 Task: Get directions from Providence Canyon State Park, Georgia, United States to Winston-Salem, North Carolina, United States  arriving by 10:00 am on the 17th of June
Action: Mouse moved to (161, 87)
Screenshot: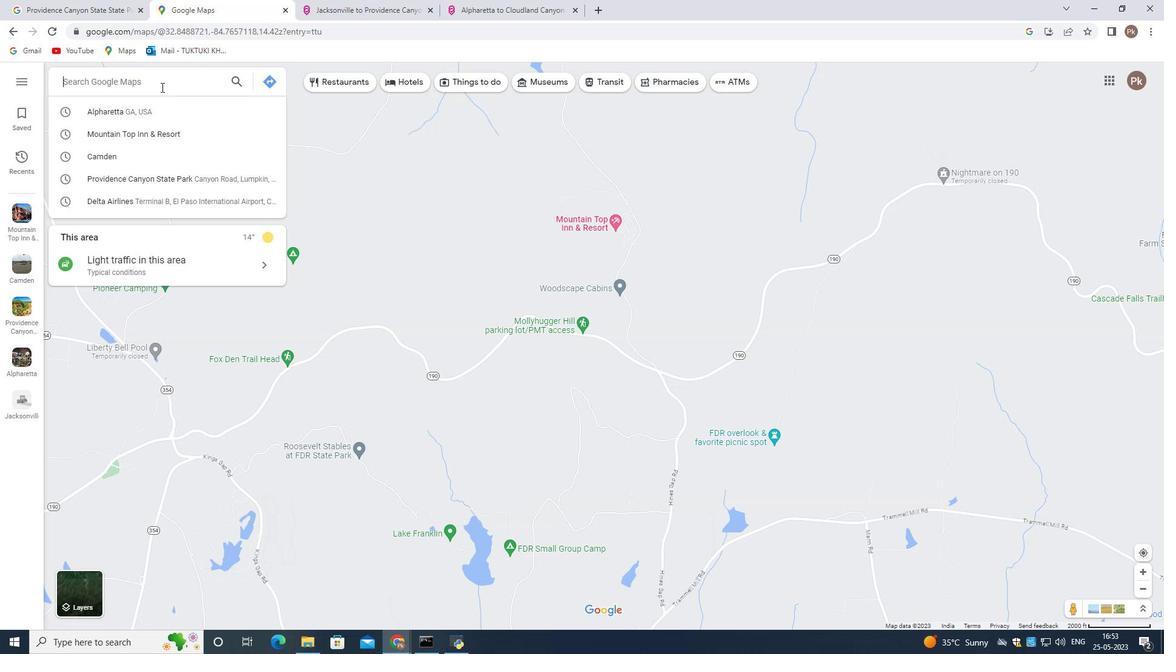 
Action: Key pressed <Key.shift><Key.shift><Key.shift><Key.shift><Key.shift><Key.shift><Key.shift>Providence<Key.space><Key.shift>Canyon<Key.space><Key.shift>State<Key.space><Key.shift>Park,<Key.space><Key.shift>Georgia,<Key.space><Key.shift>United<Key.space><Key.shift>States
Screenshot: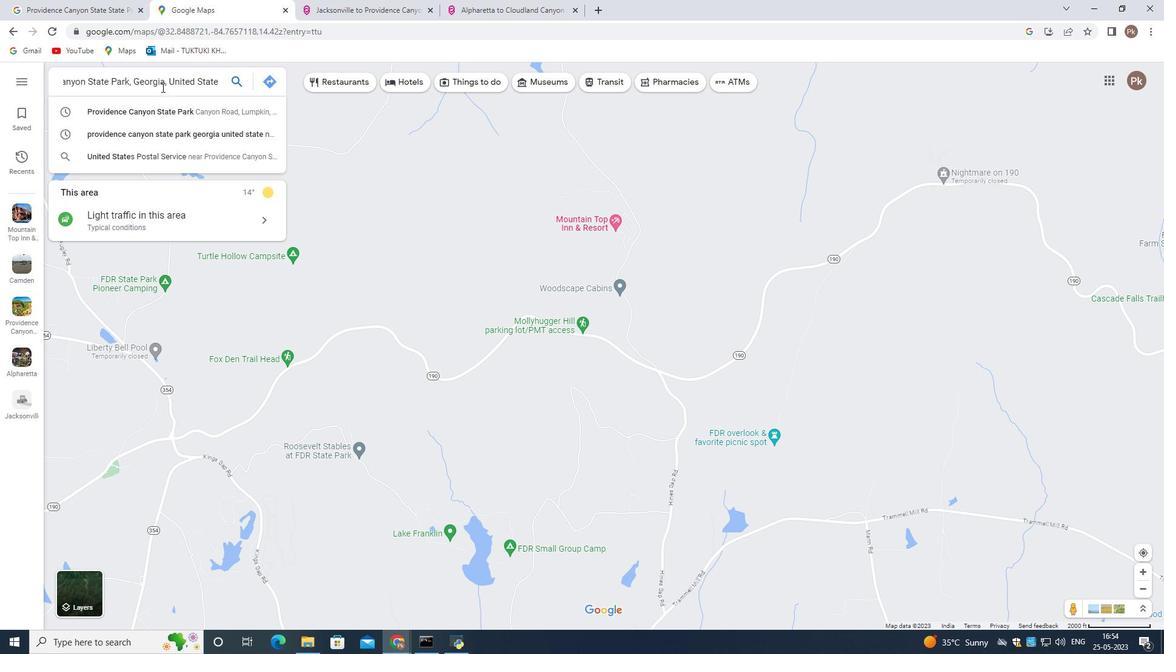 
Action: Mouse moved to (325, 336)
Screenshot: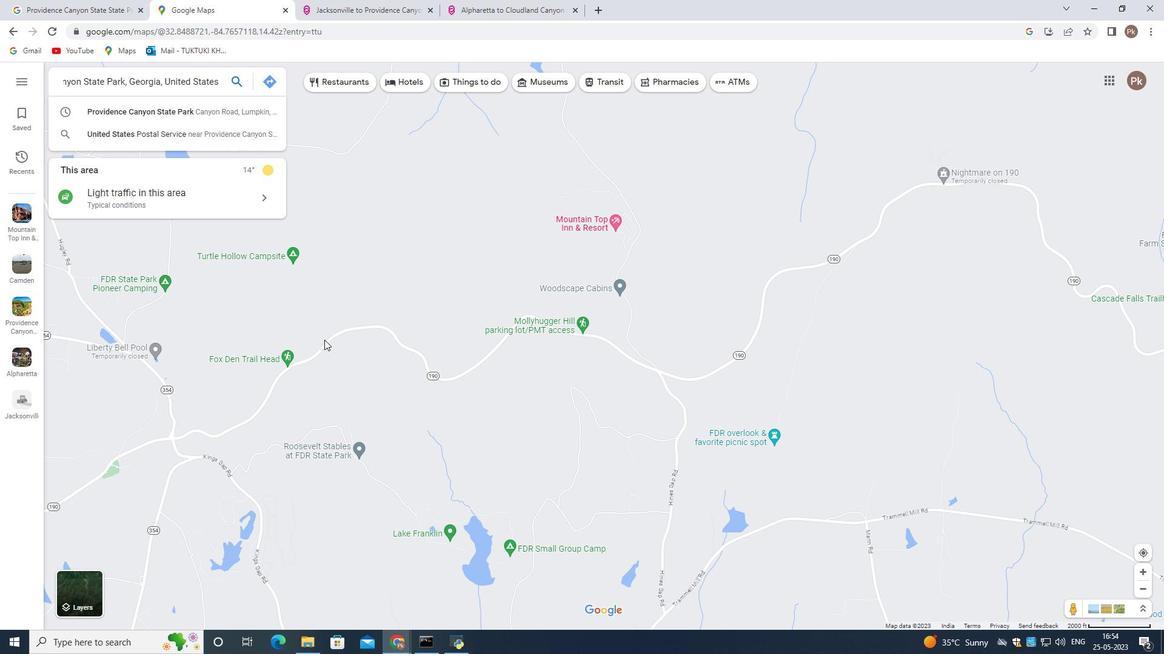
Action: Key pressed <Key.enter>
Screenshot: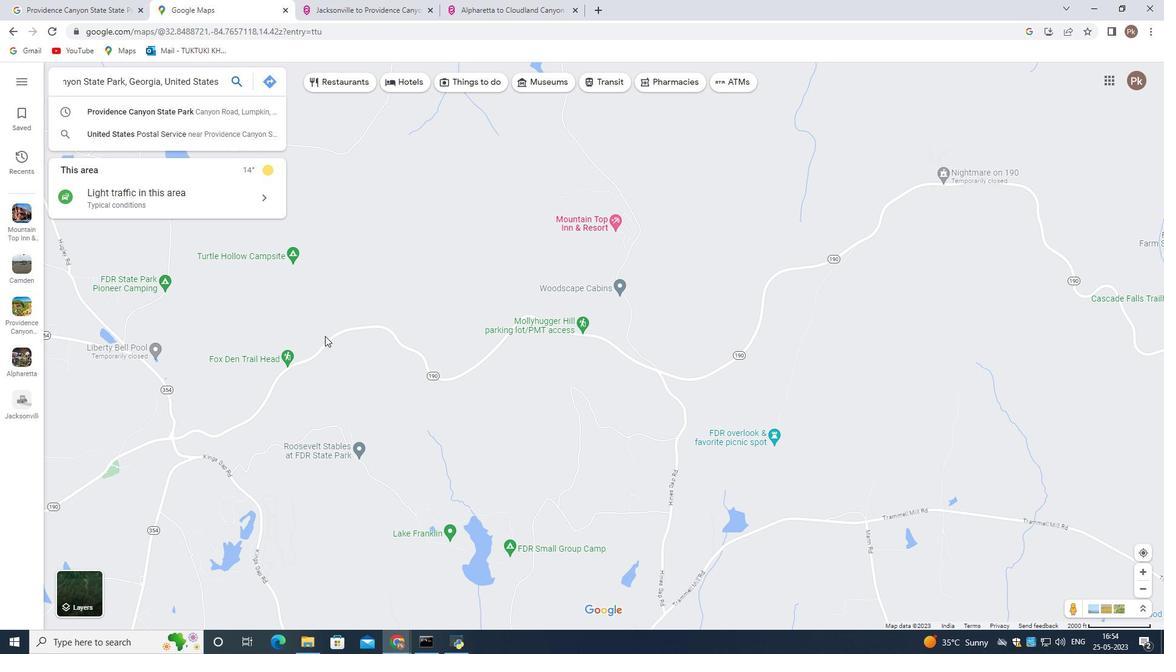 
Action: Mouse moved to (150, 78)
Screenshot: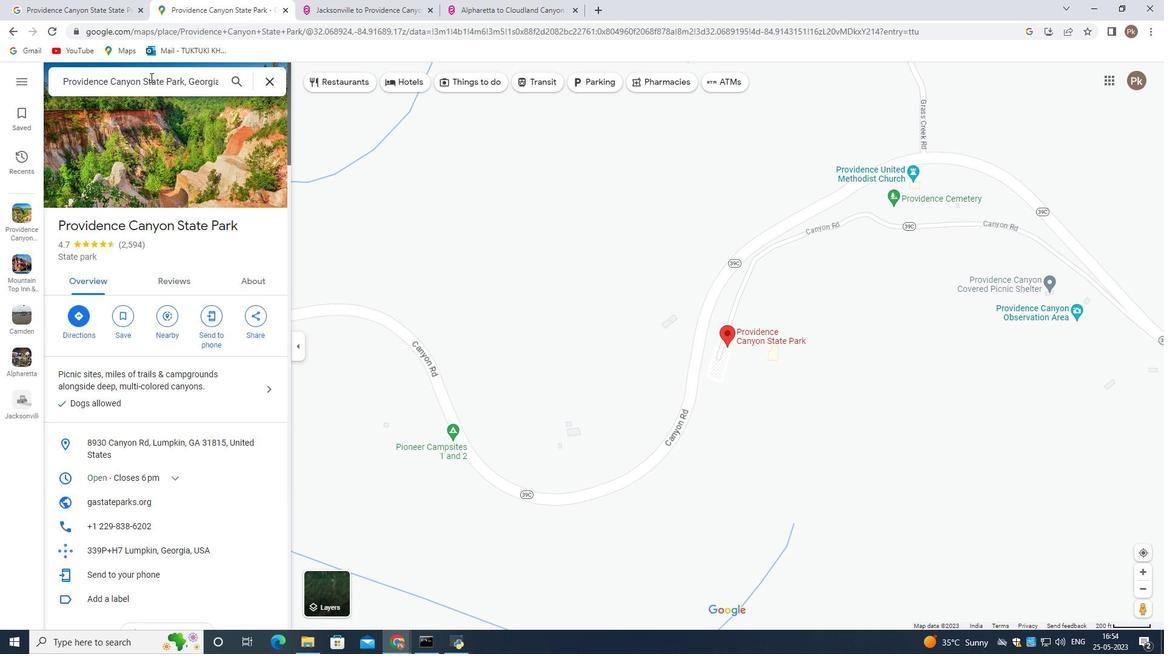 
Action: Mouse pressed left at (150, 78)
Screenshot: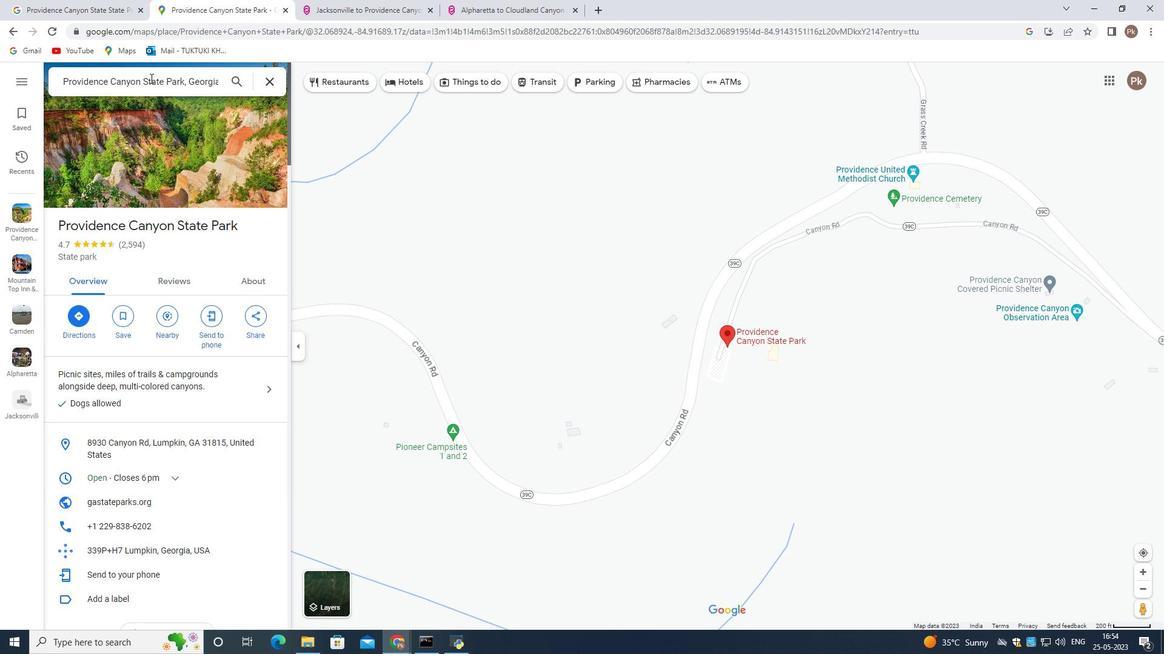 
Action: Mouse pressed left at (150, 78)
Screenshot: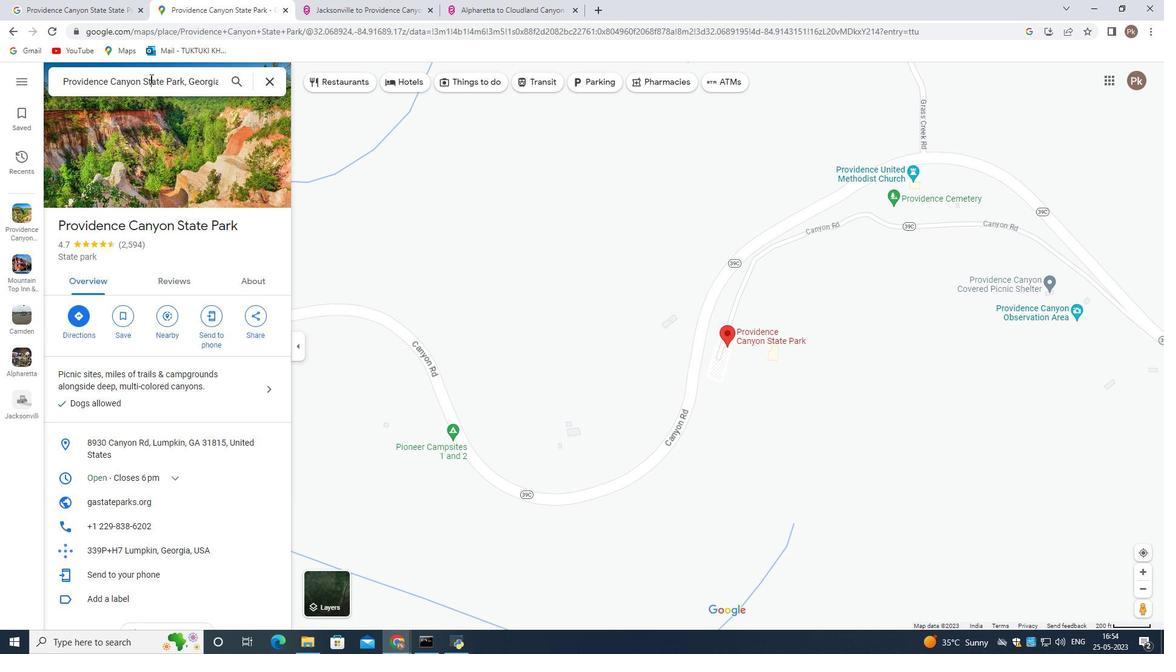 
Action: Key pressed ctrl+C
Screenshot: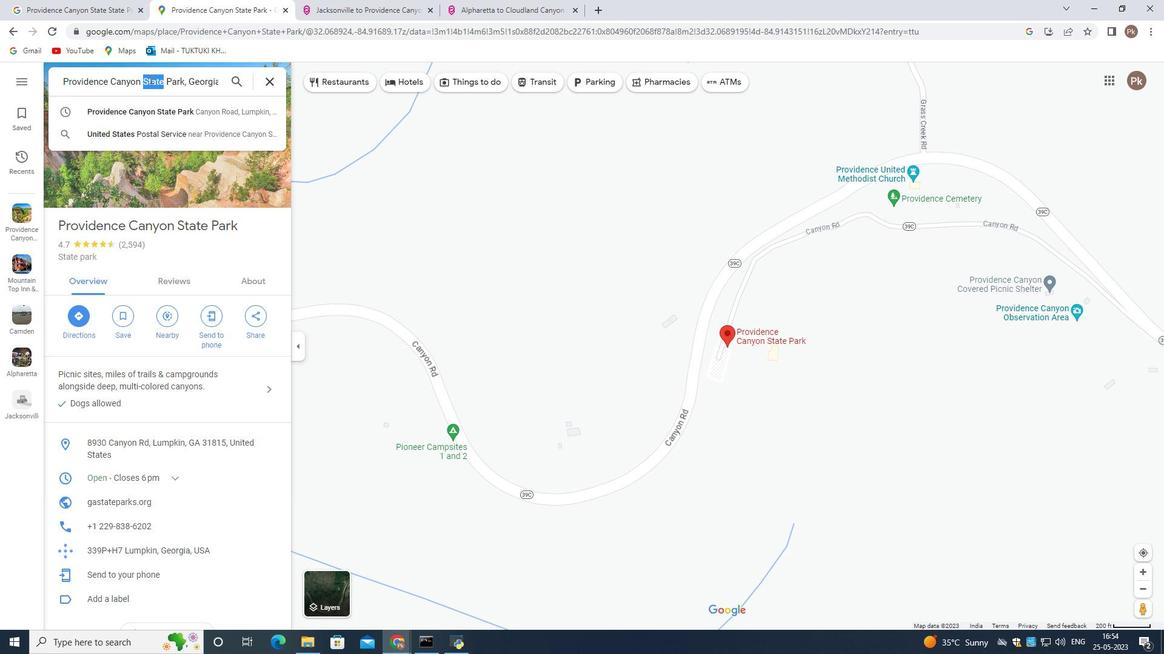 
Action: Mouse moved to (224, 77)
Screenshot: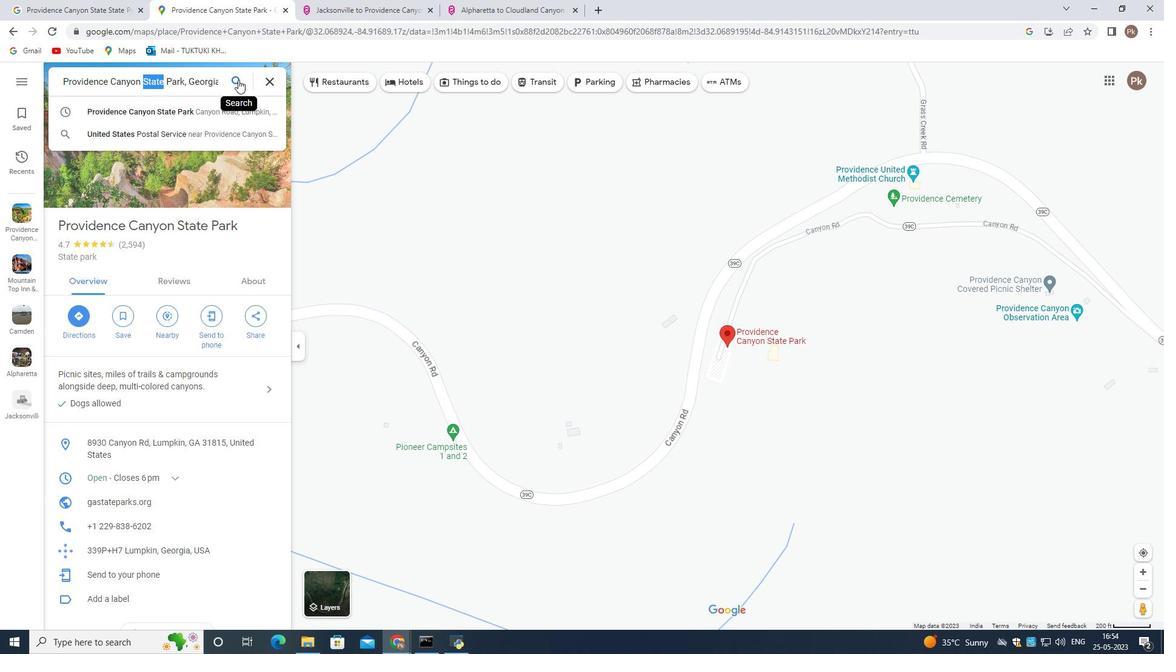 
Action: Mouse pressed left at (224, 77)
Screenshot: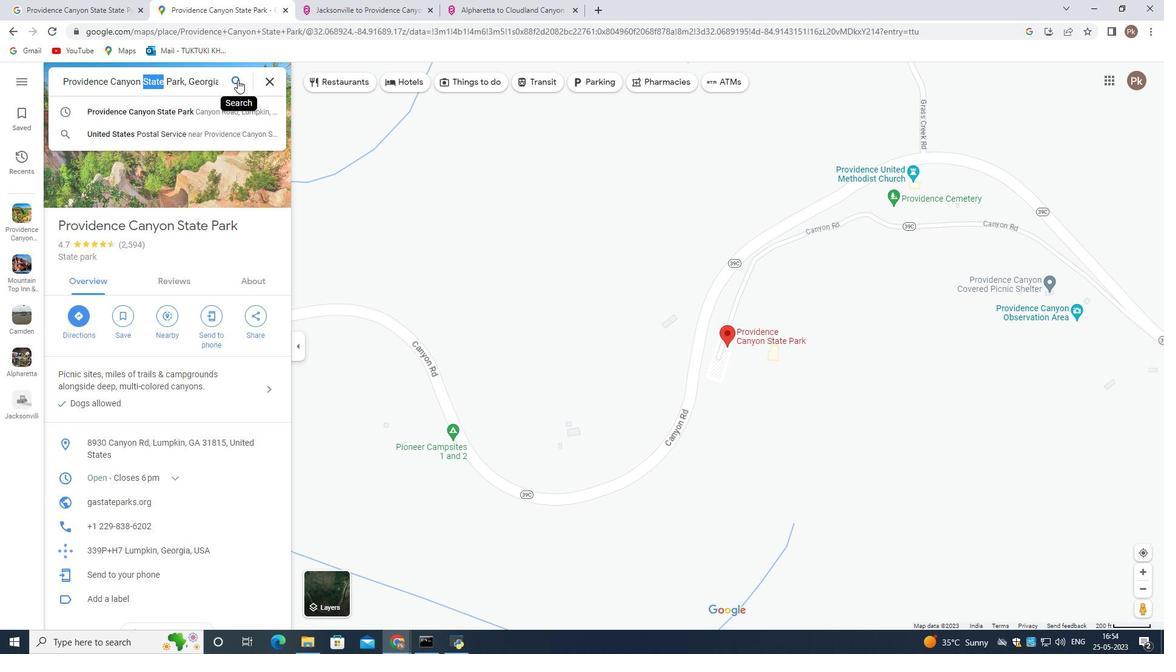 
Action: Mouse moved to (274, 84)
Screenshot: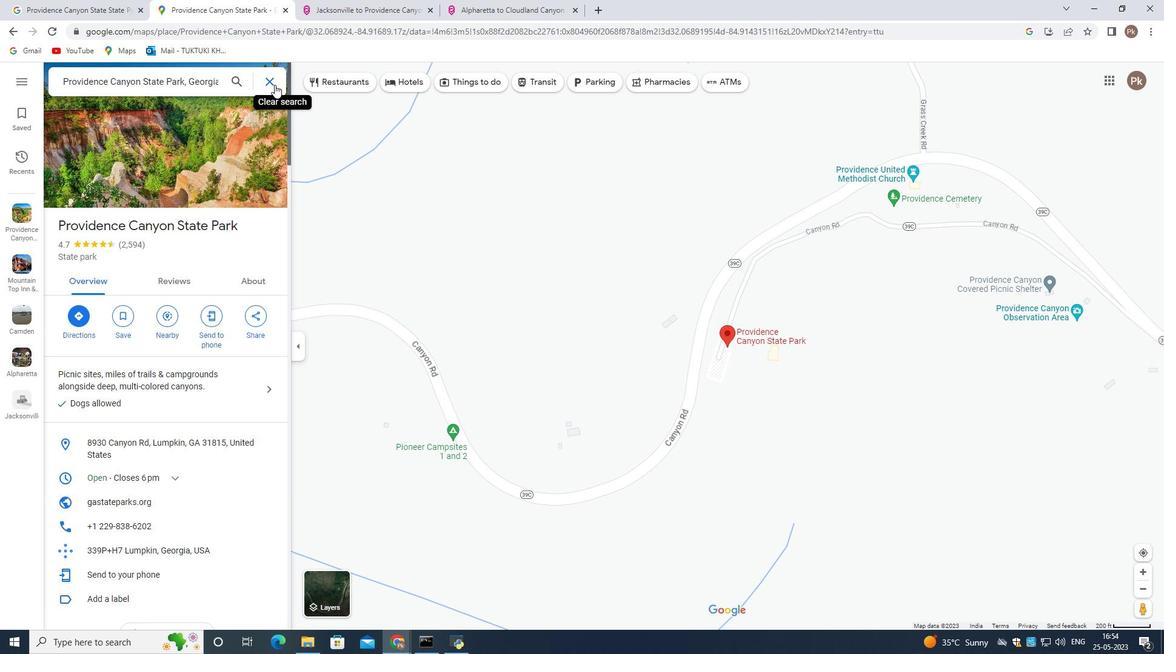 
Action: Mouse pressed left at (274, 84)
Screenshot: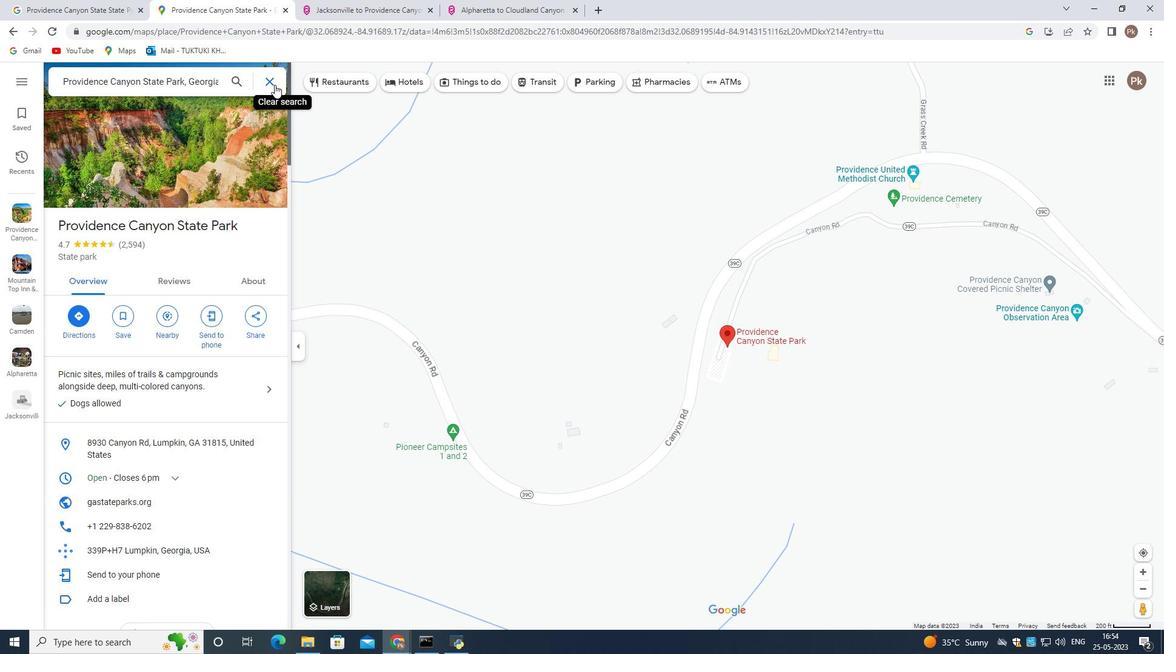 
Action: Mouse moved to (220, 81)
Screenshot: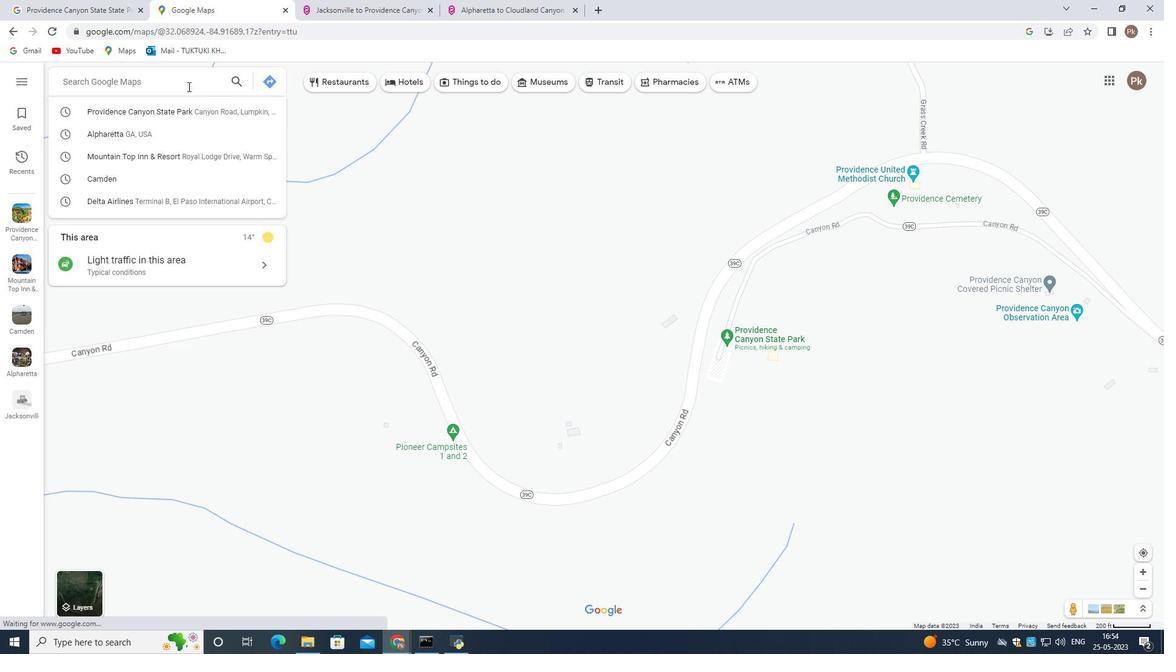 
Action: Mouse pressed left at (220, 81)
Screenshot: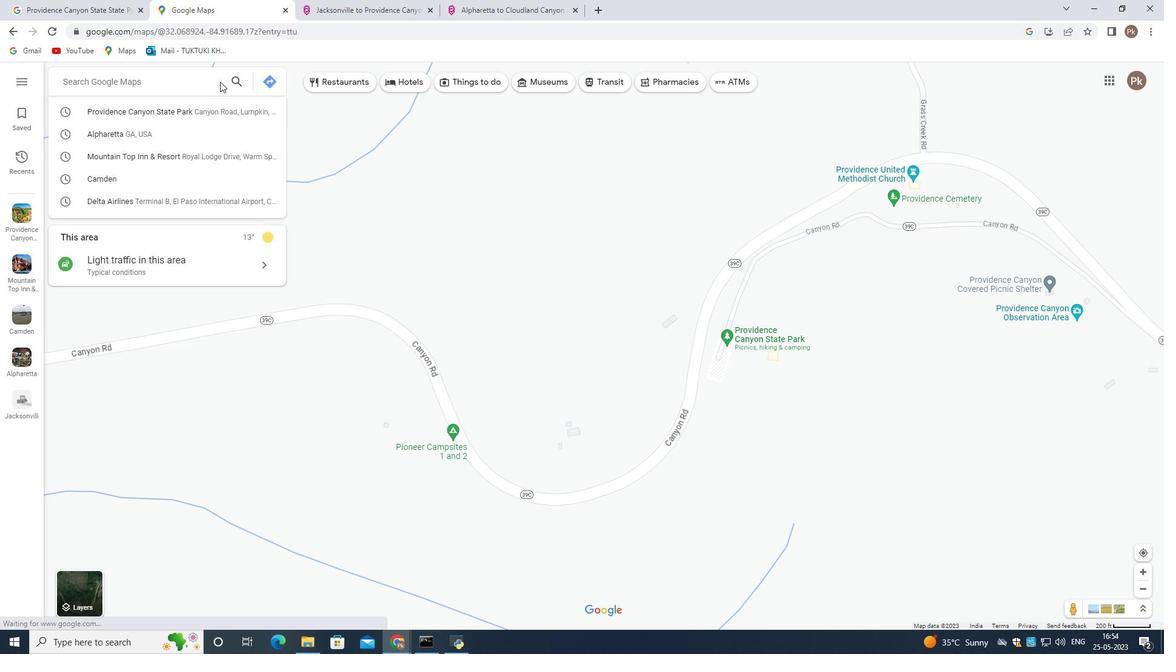 
Action: Mouse moved to (15, 29)
Screenshot: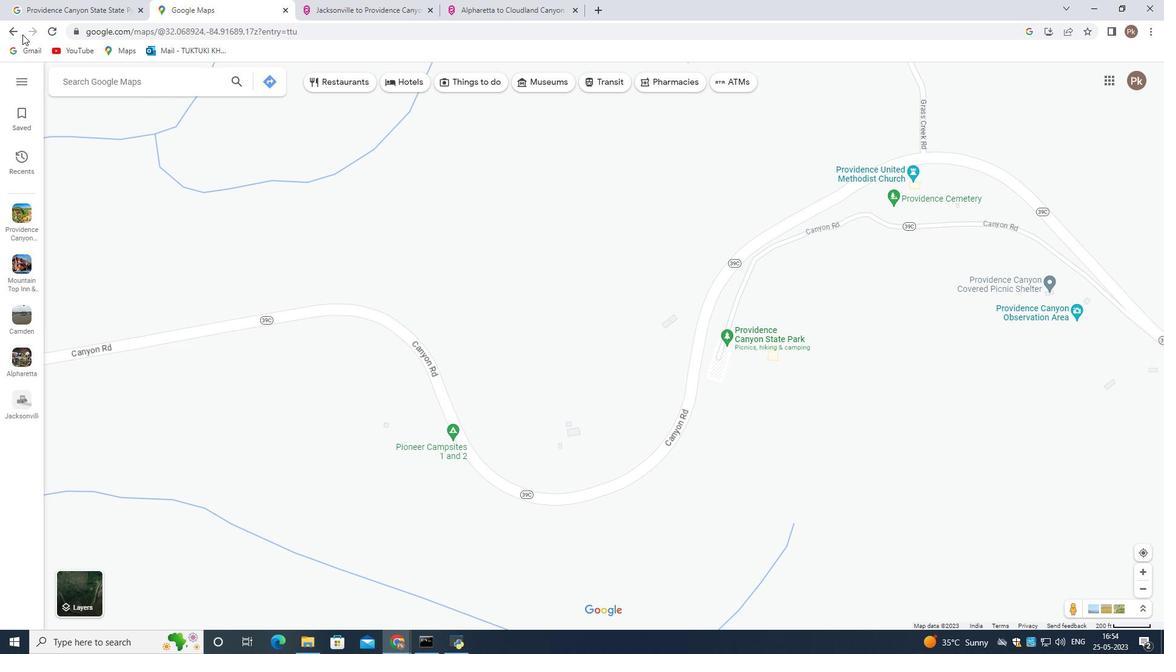 
Action: Mouse pressed left at (15, 29)
Screenshot: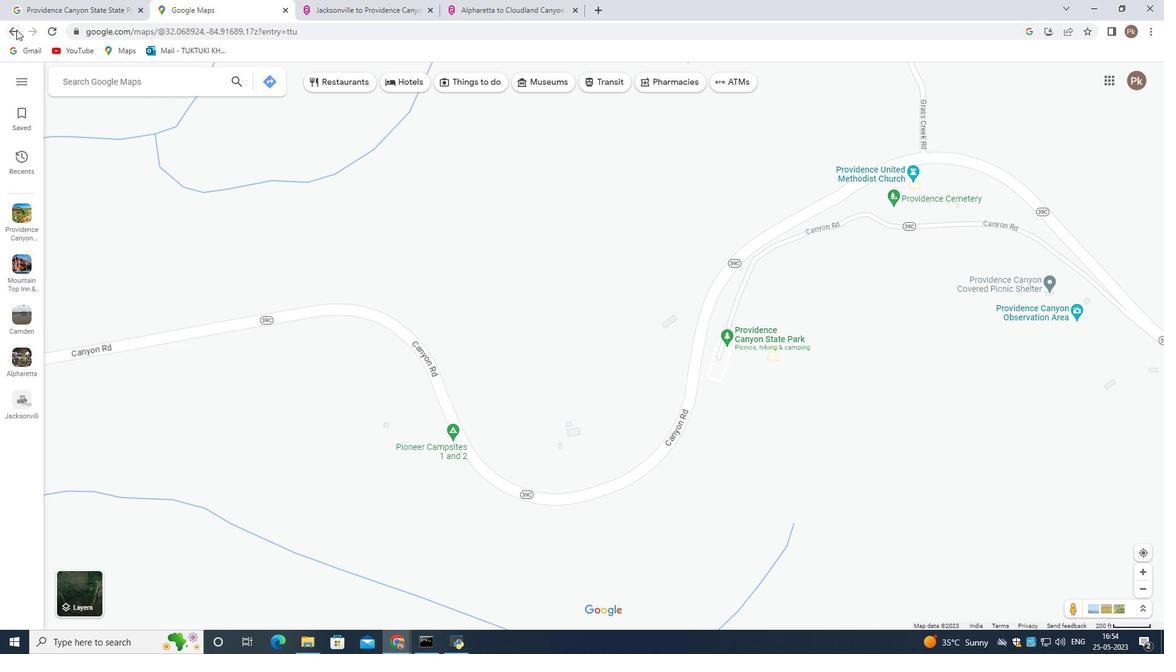
Action: Mouse pressed left at (15, 29)
Screenshot: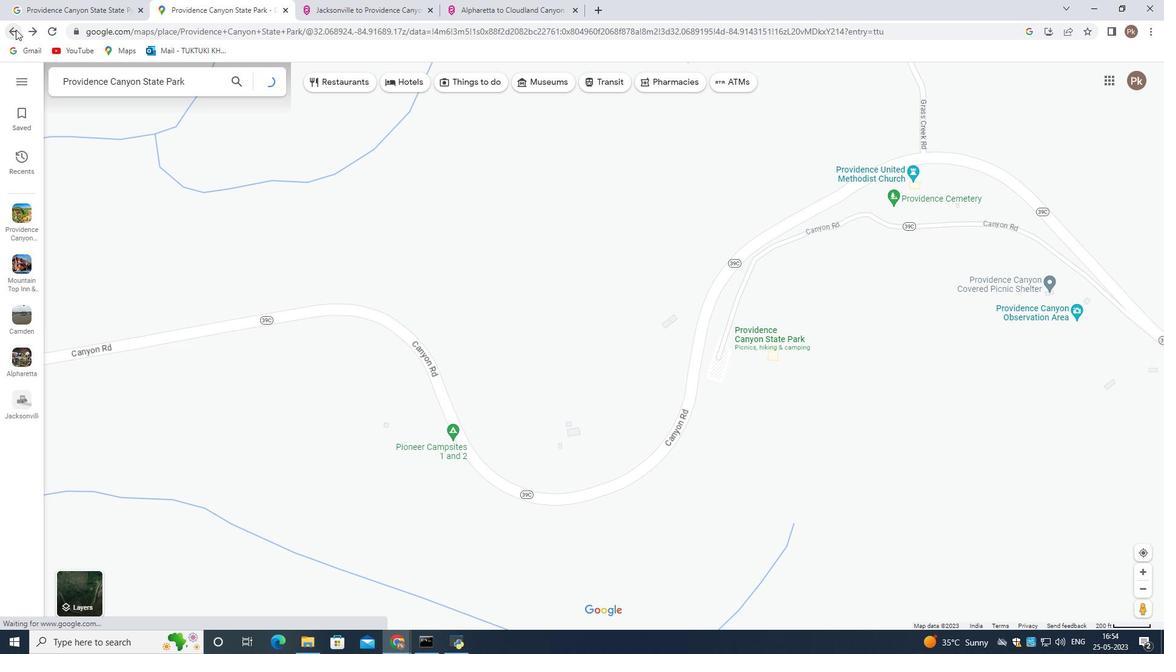 
Action: Mouse pressed left at (15, 29)
Screenshot: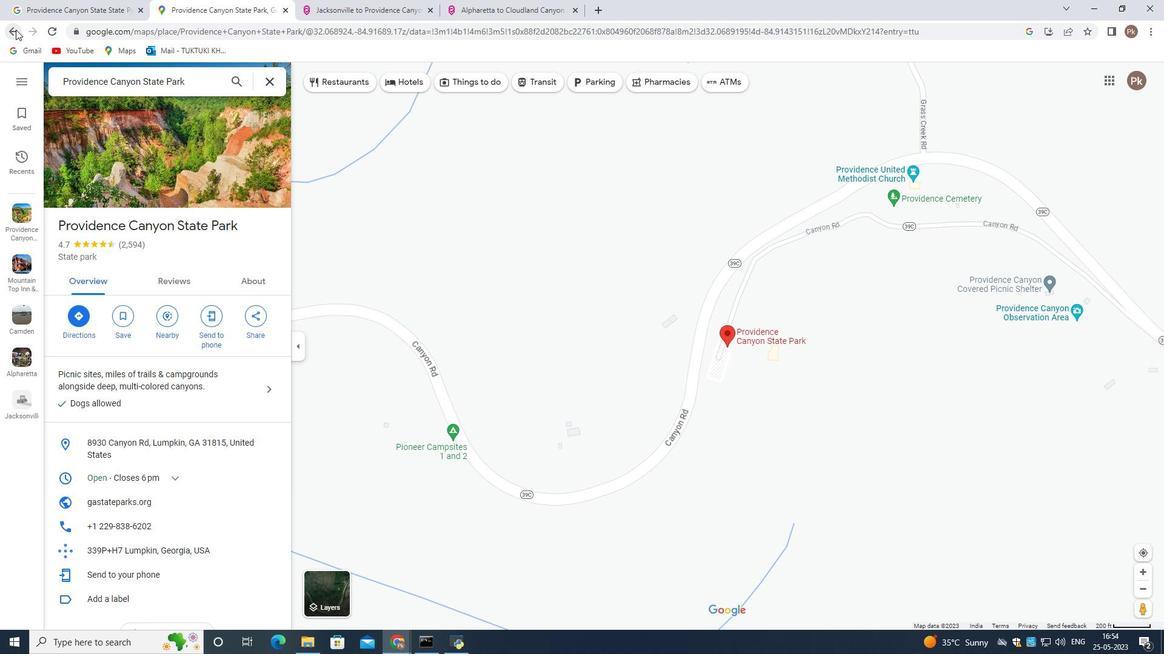 
Action: Mouse pressed left at (15, 29)
Screenshot: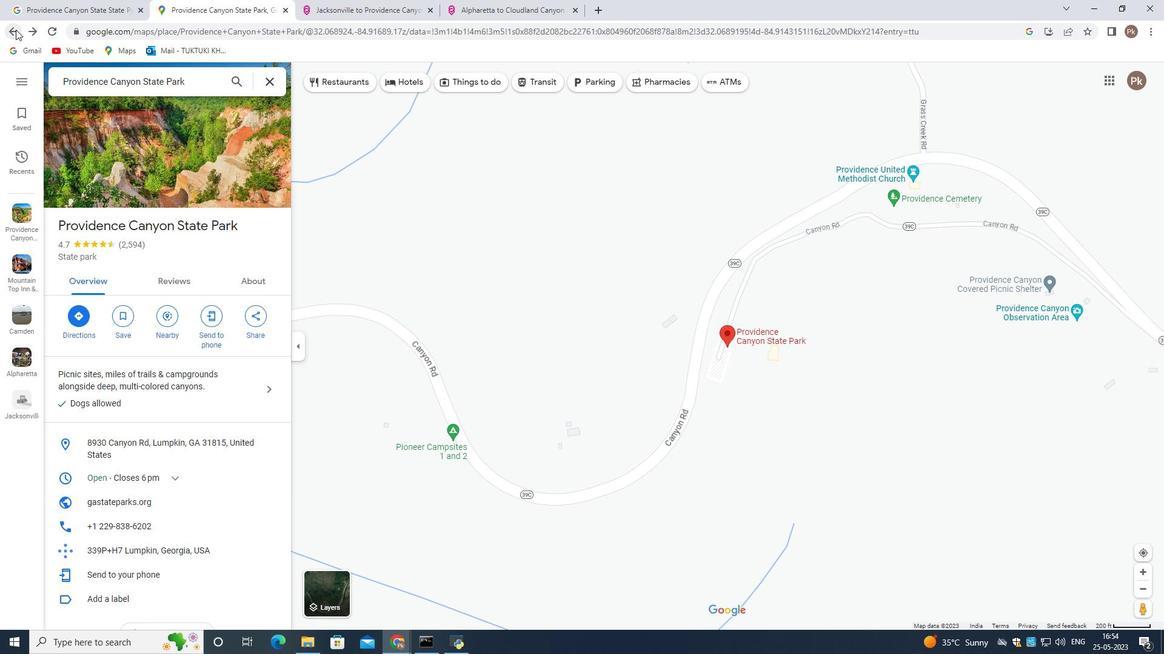 
Action: Mouse pressed left at (15, 29)
Screenshot: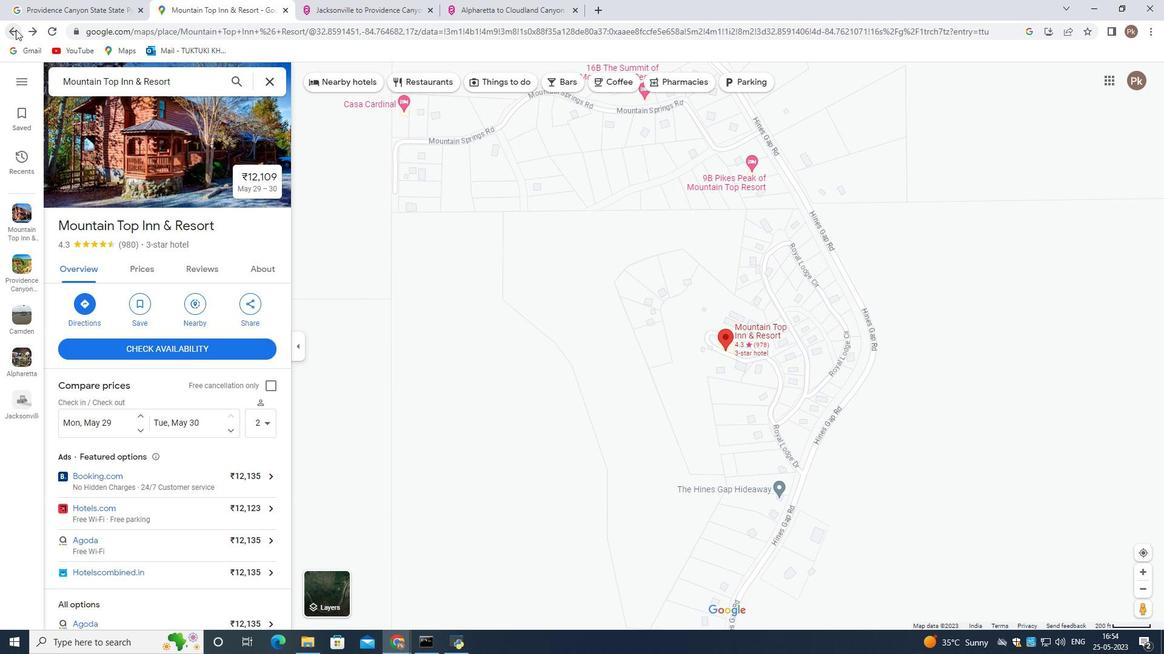 
Action: Mouse pressed left at (15, 29)
Screenshot: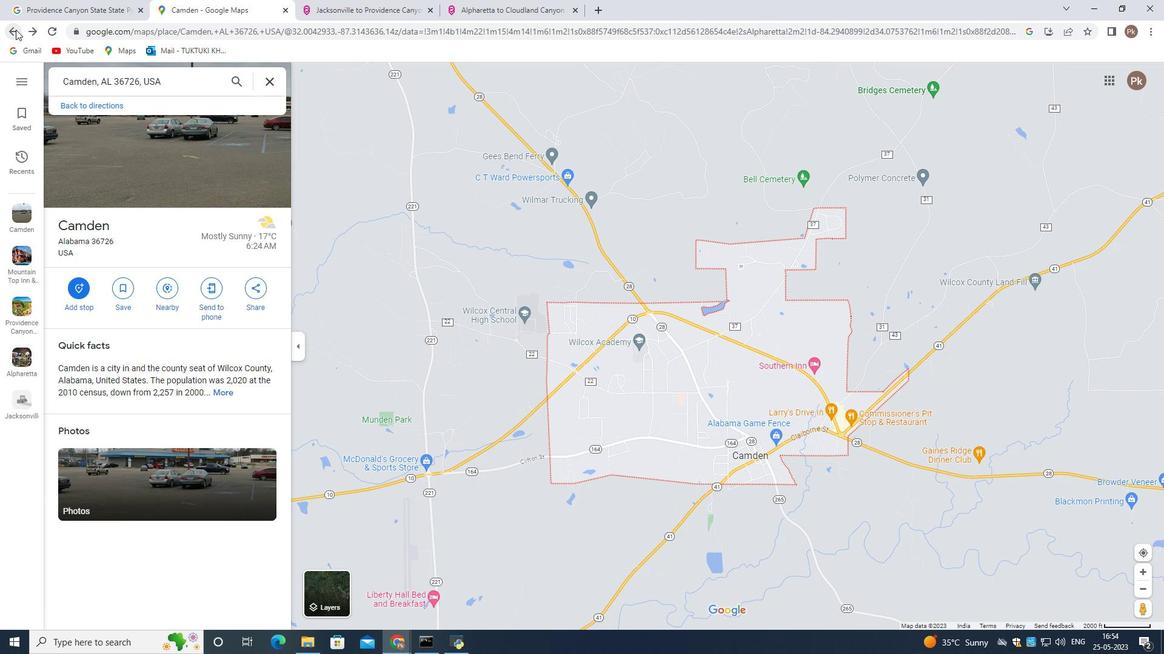 
Action: Mouse moved to (177, 115)
Screenshot: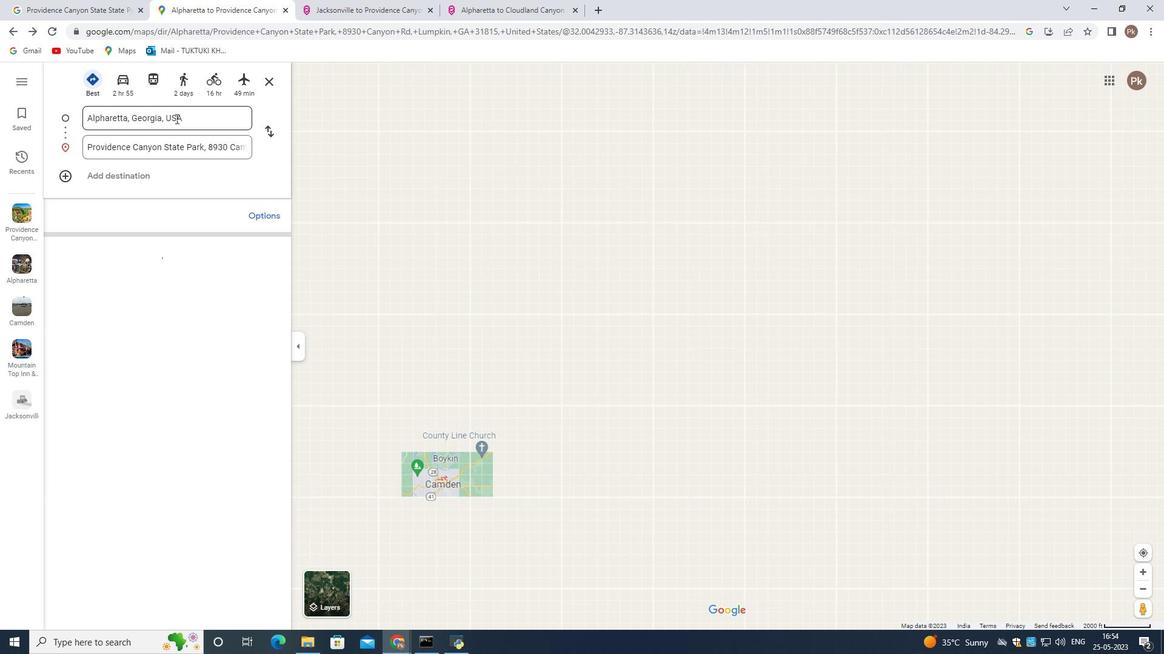 
Action: Mouse pressed left at (177, 115)
Screenshot: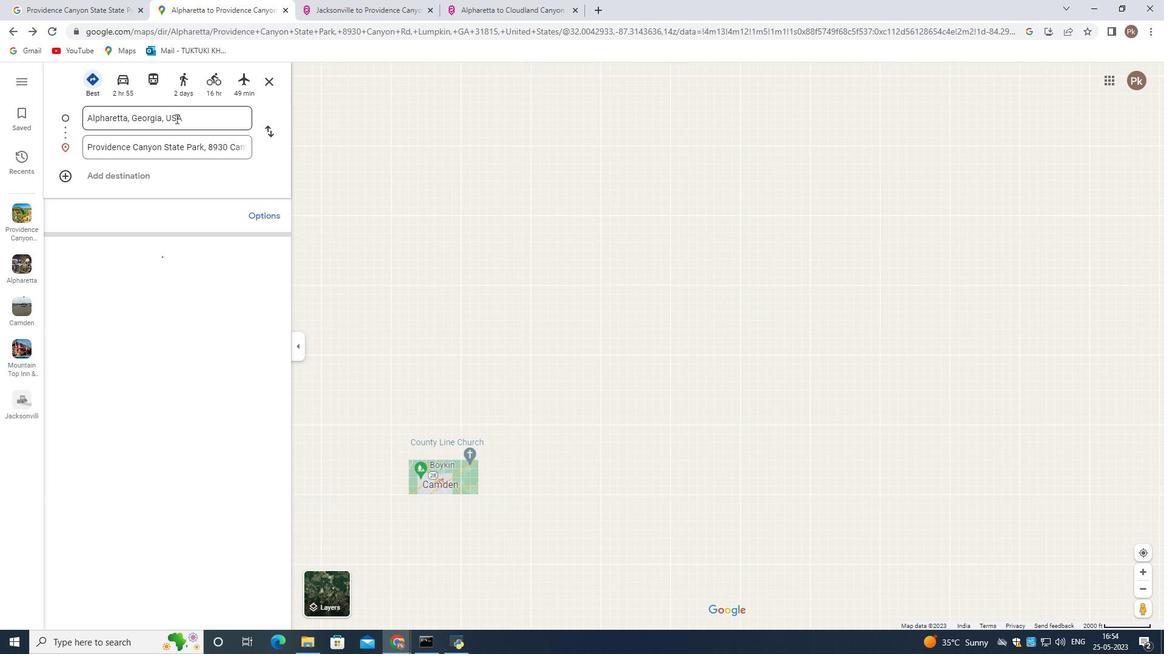 
Action: Mouse pressed left at (177, 115)
Screenshot: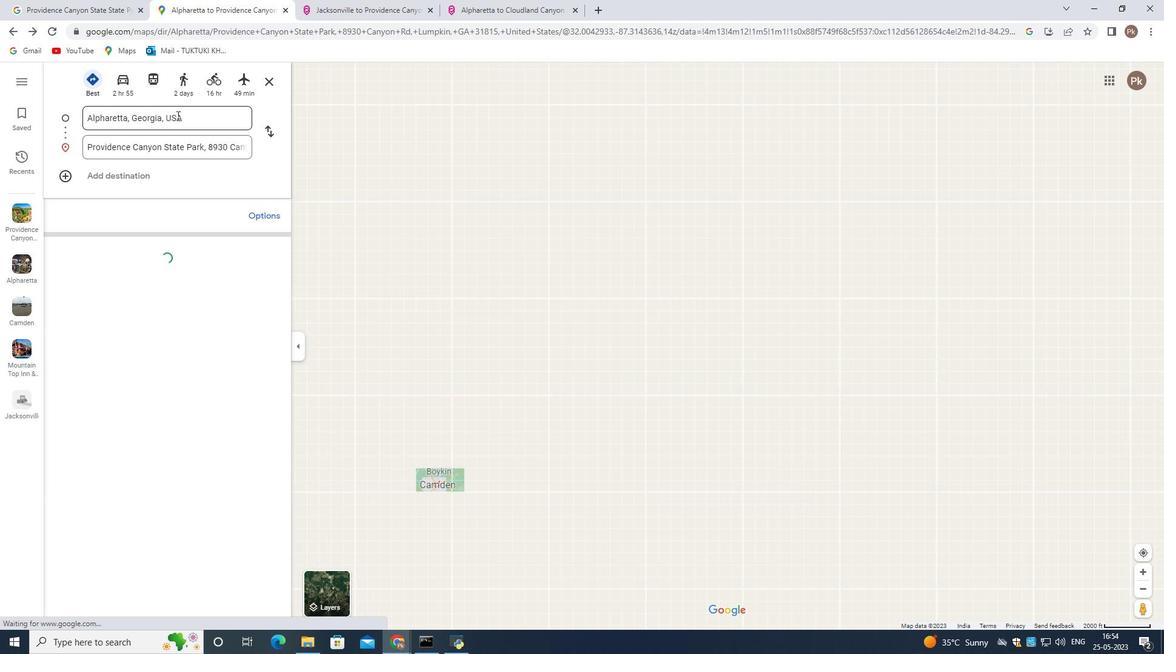 
Action: Key pressed <Key.backspace>ctrl+V
Screenshot: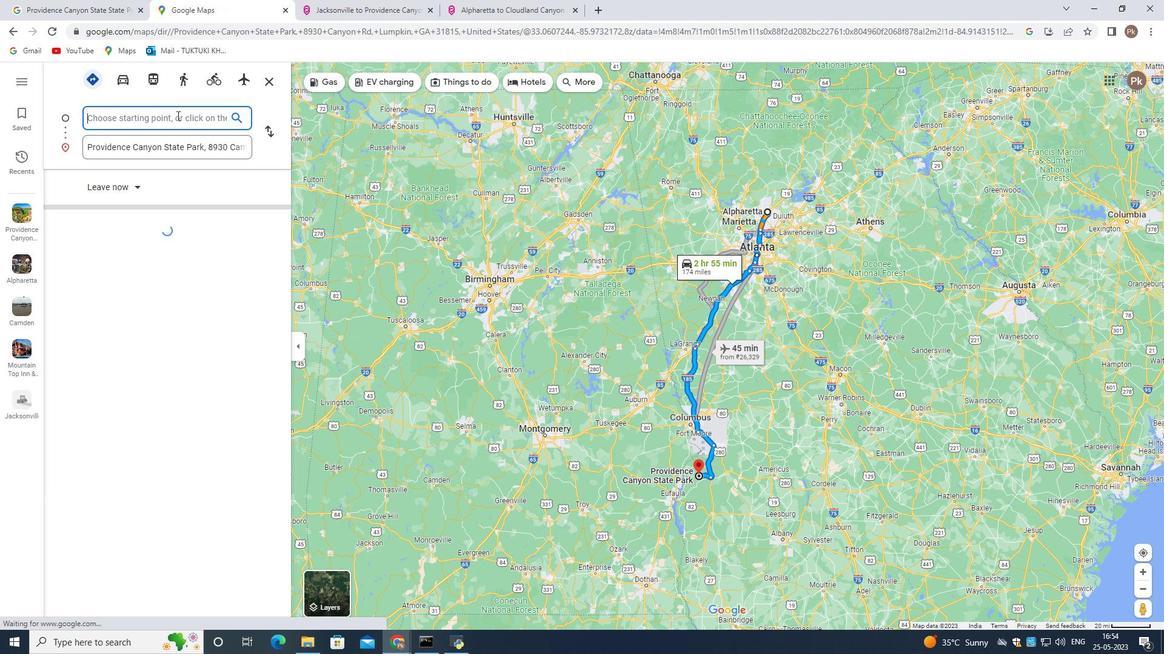 
Action: Mouse moved to (159, 121)
Screenshot: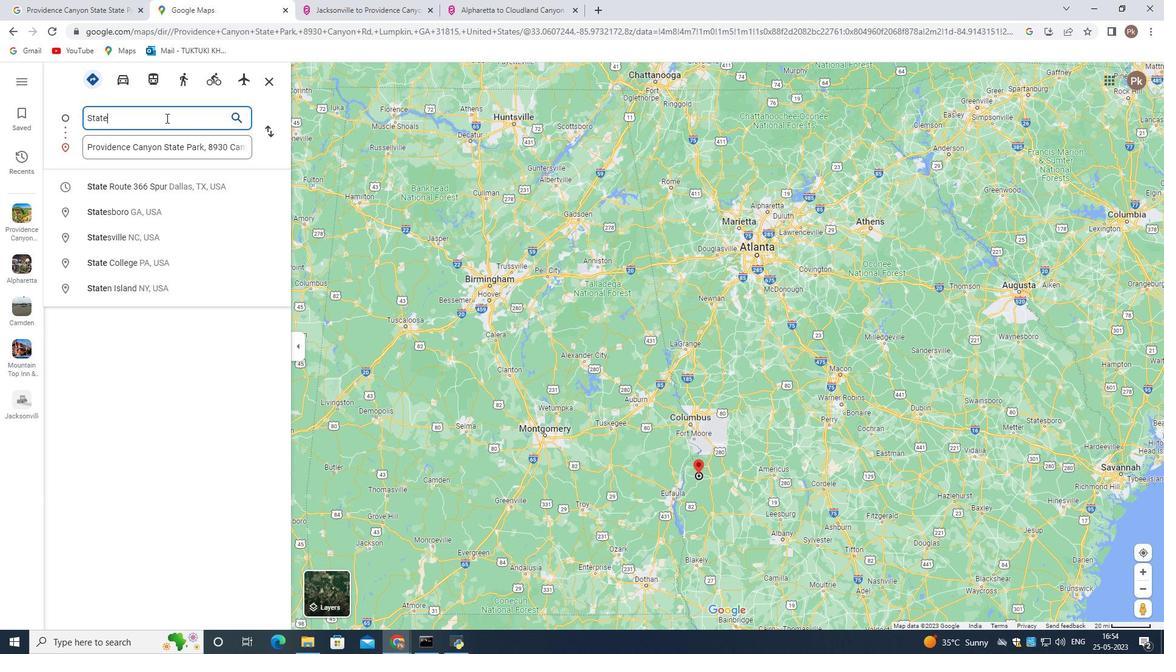 
Action: Mouse scrolled (159, 120) with delta (0, 0)
Screenshot: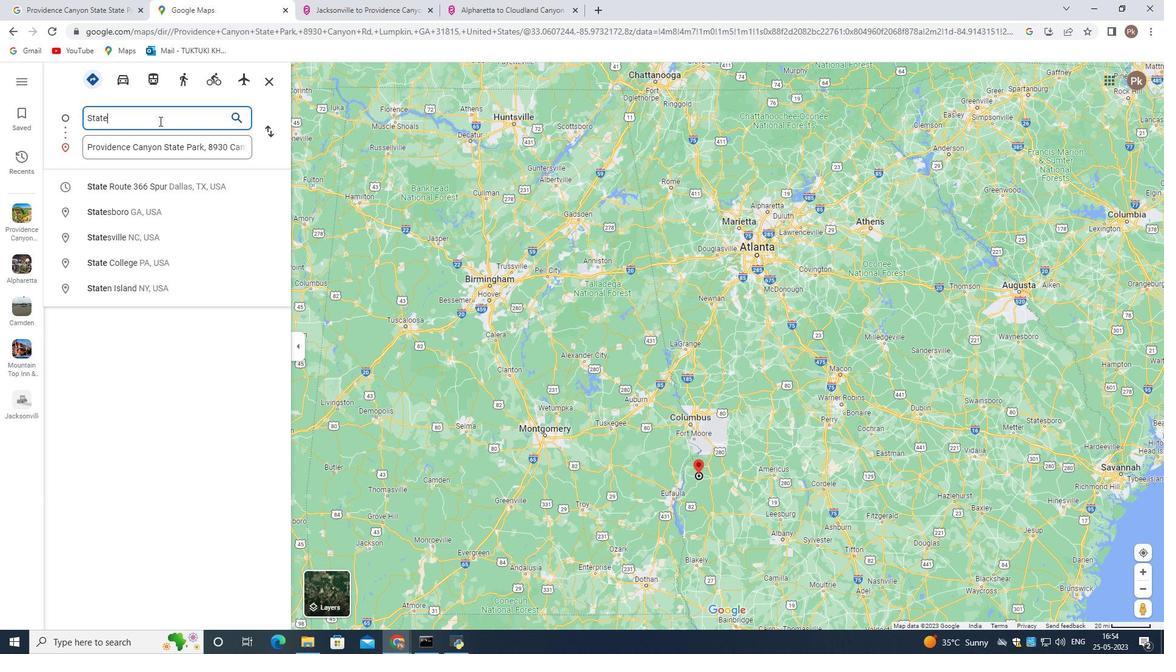 
Action: Mouse scrolled (159, 120) with delta (0, 0)
Screenshot: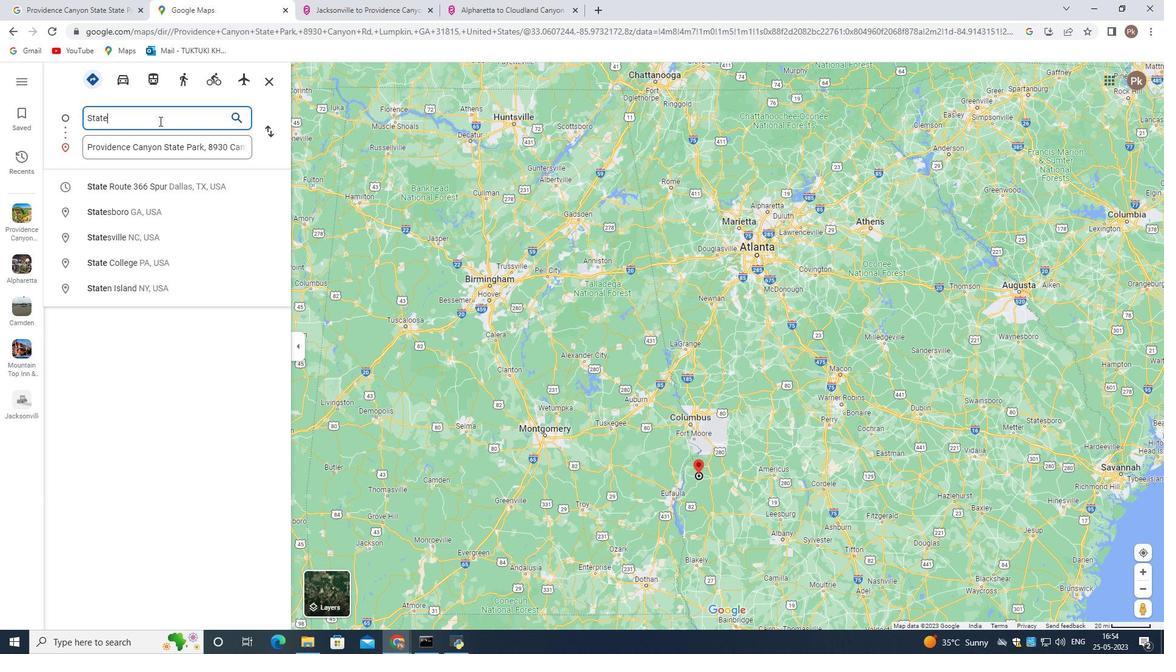 
Action: Mouse scrolled (159, 120) with delta (0, 0)
Screenshot: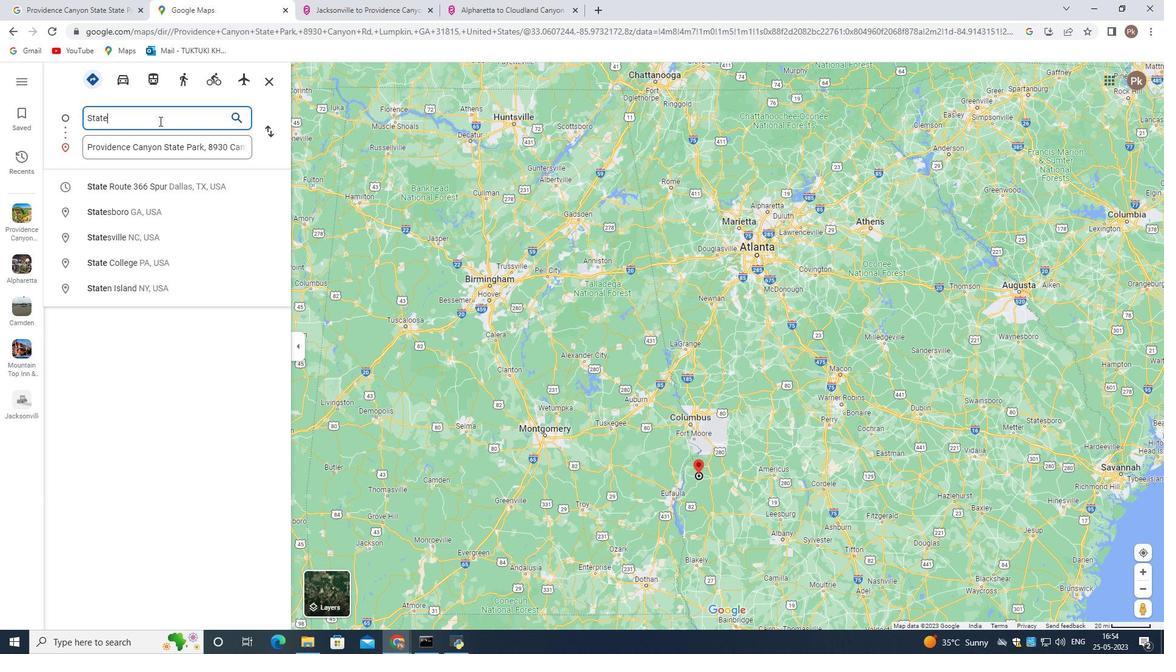 
Action: Mouse moved to (119, 118)
Screenshot: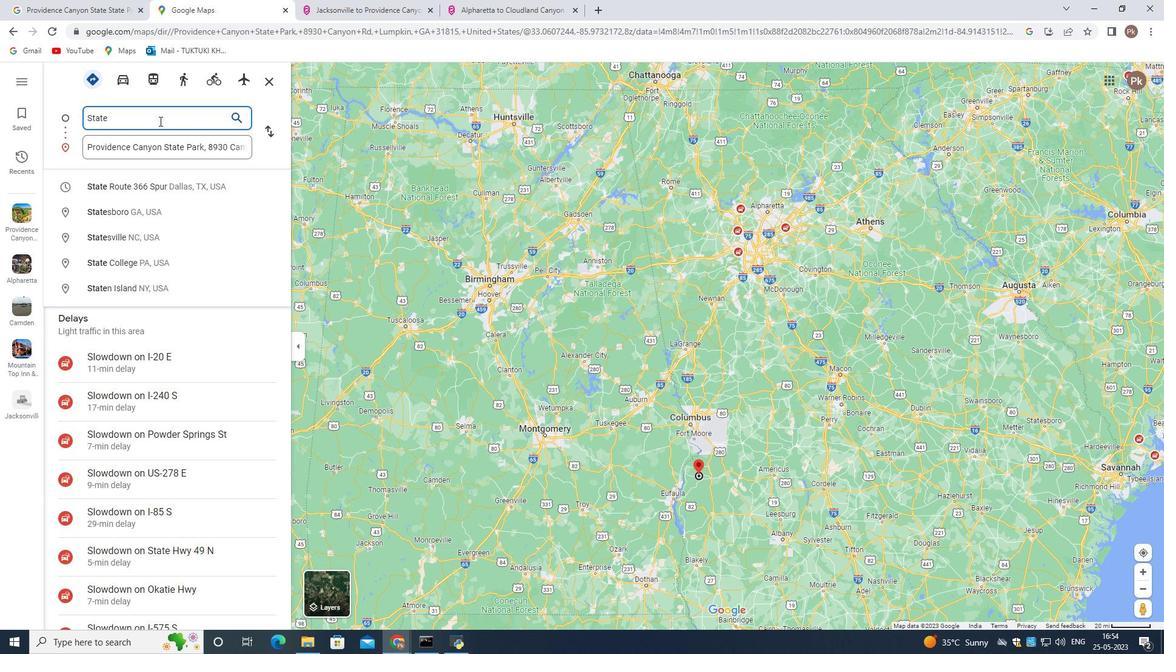 
Action: Mouse scrolled (119, 118) with delta (0, 0)
Screenshot: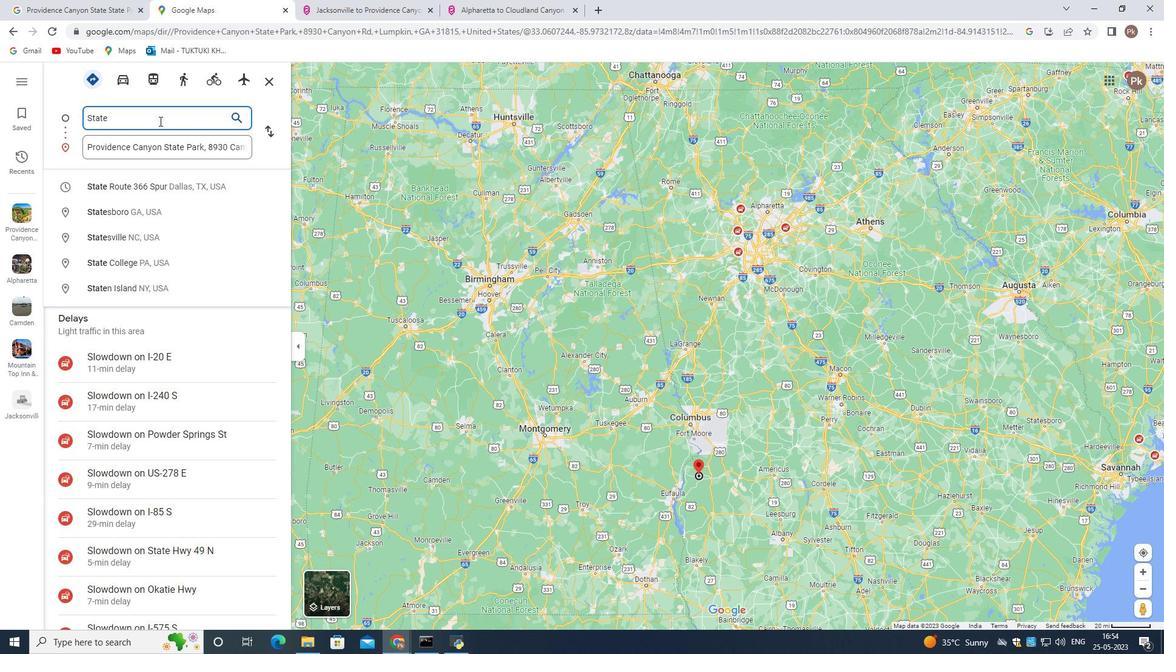 
Action: Mouse scrolled (119, 118) with delta (0, 0)
Screenshot: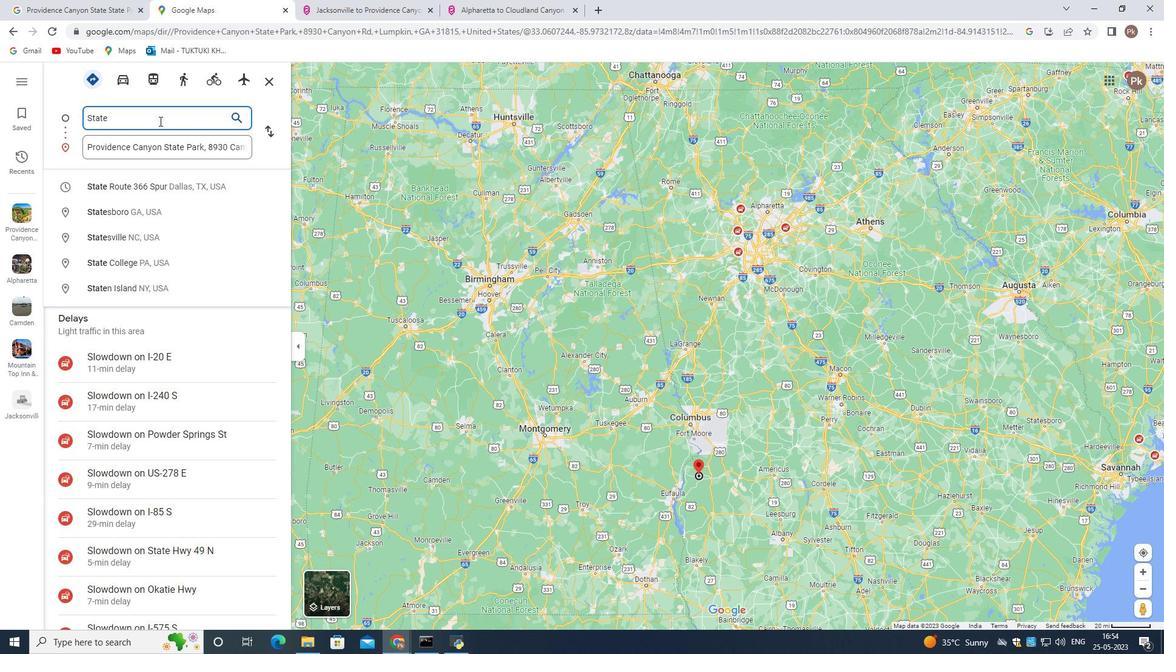 
Action: Mouse scrolled (119, 118) with delta (0, 0)
Screenshot: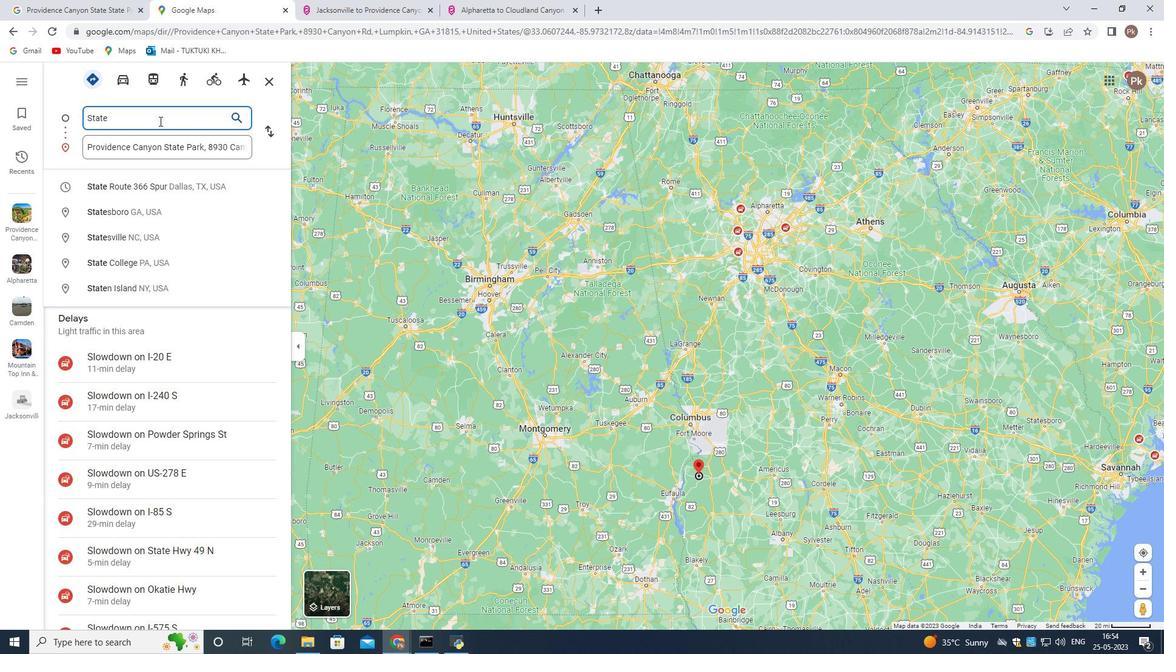 
Action: Mouse scrolled (119, 118) with delta (0, 0)
Screenshot: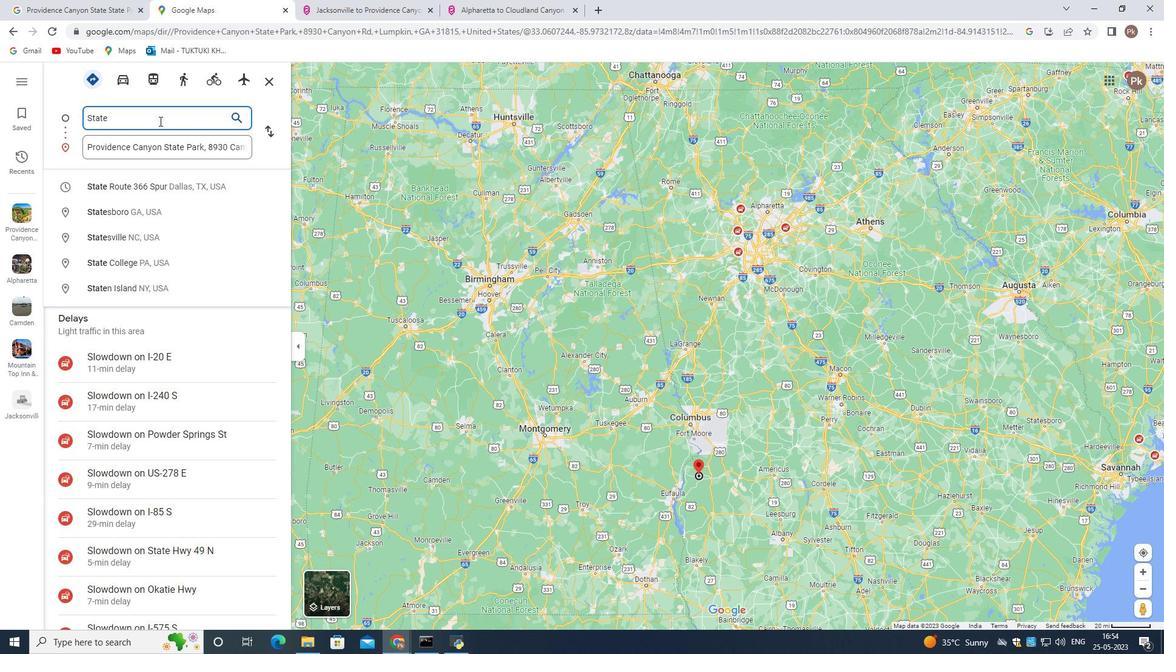 
Action: Mouse scrolled (119, 118) with delta (0, 0)
Screenshot: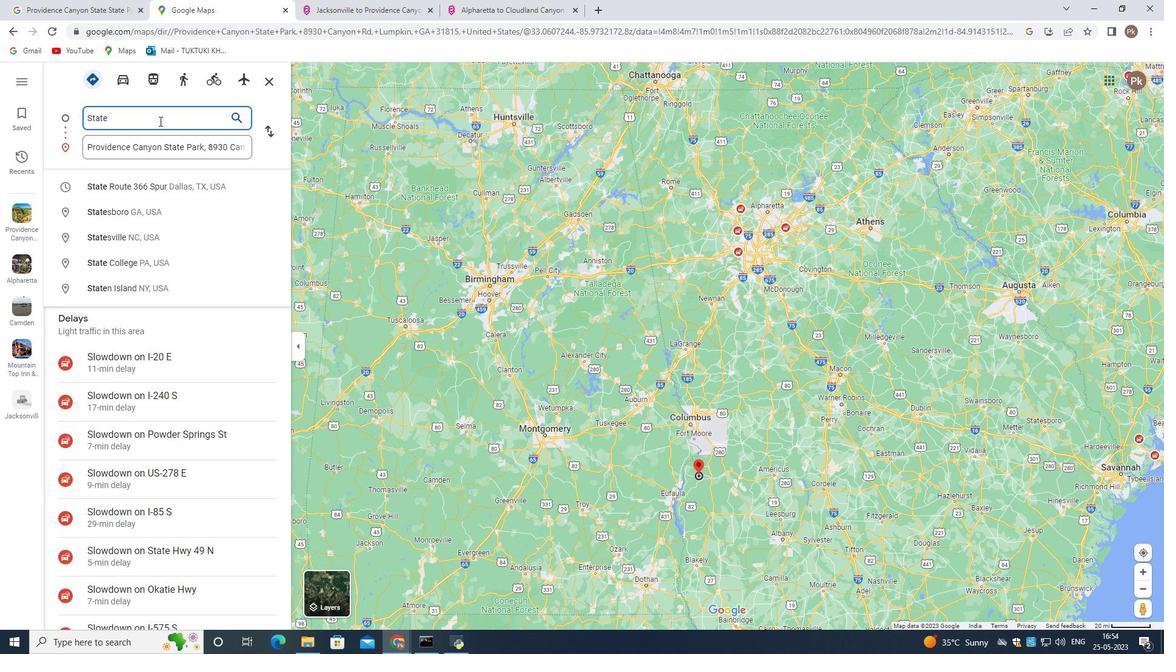 
Action: Mouse moved to (101, 118)
Screenshot: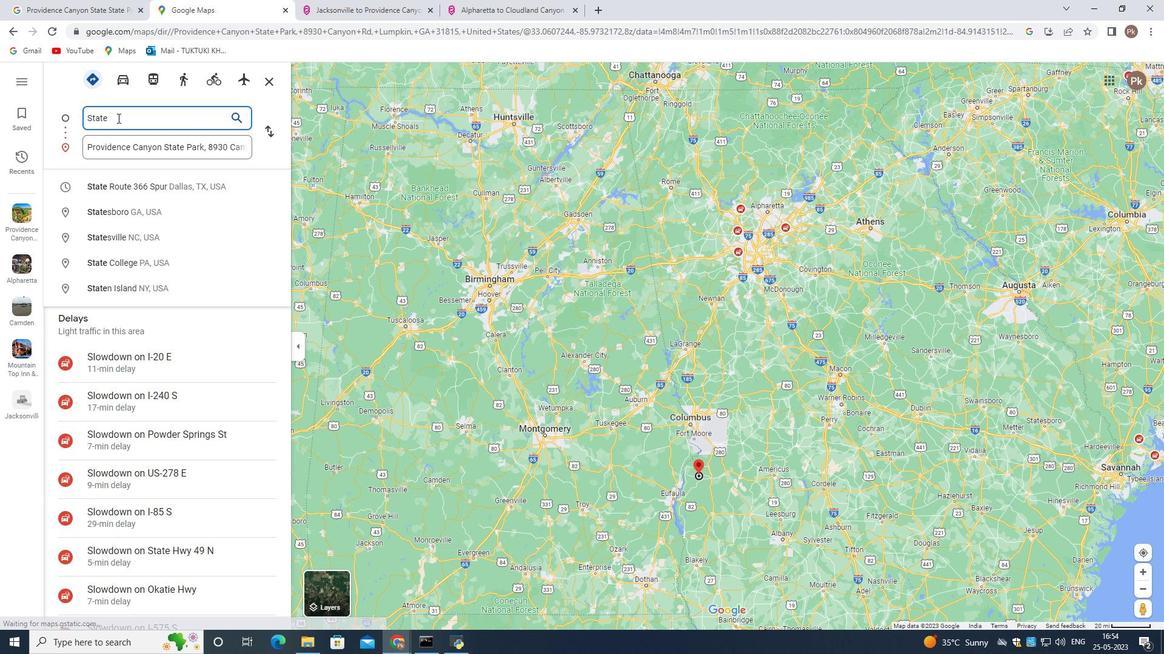 
Action: Mouse scrolled (103, 118) with delta (0, 0)
Screenshot: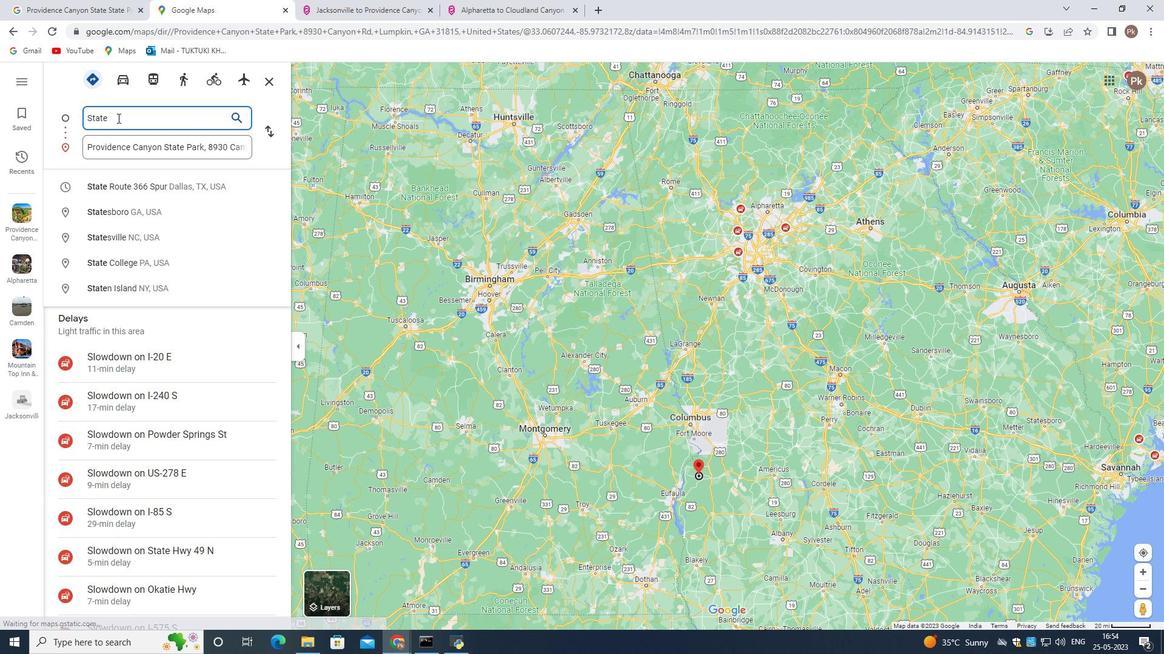 
Action: Mouse moved to (99, 118)
Screenshot: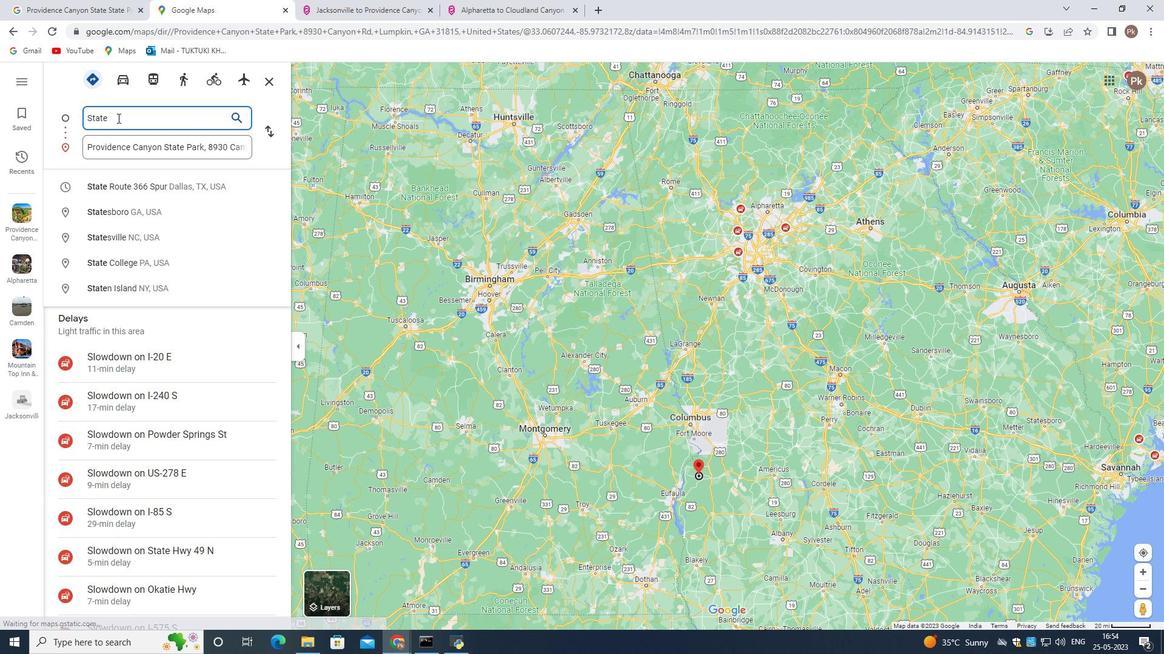 
Action: Mouse scrolled (101, 118) with delta (0, 0)
Screenshot: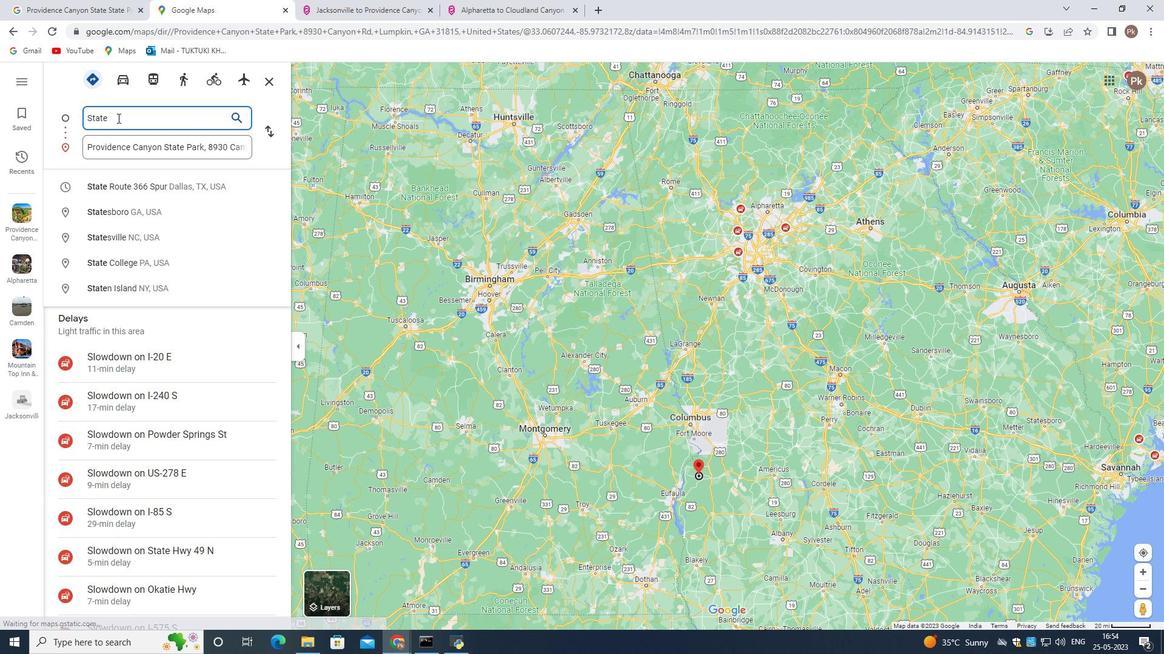 
Action: Mouse moved to (98, 118)
Screenshot: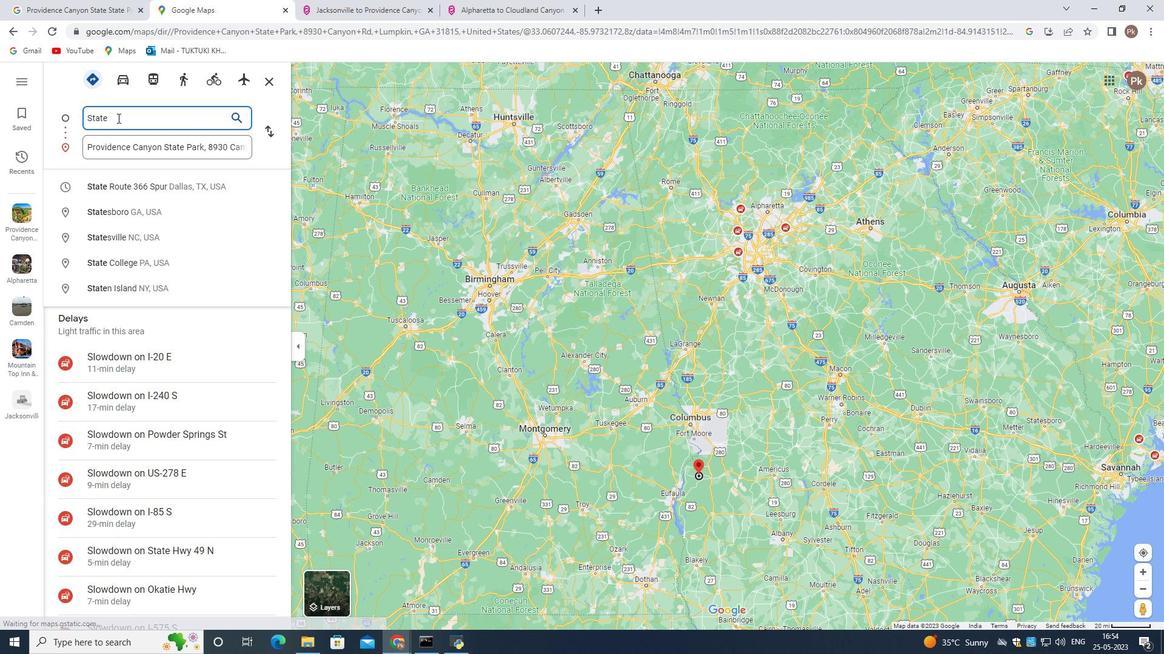 
Action: Mouse scrolled (98, 118) with delta (0, 0)
Screenshot: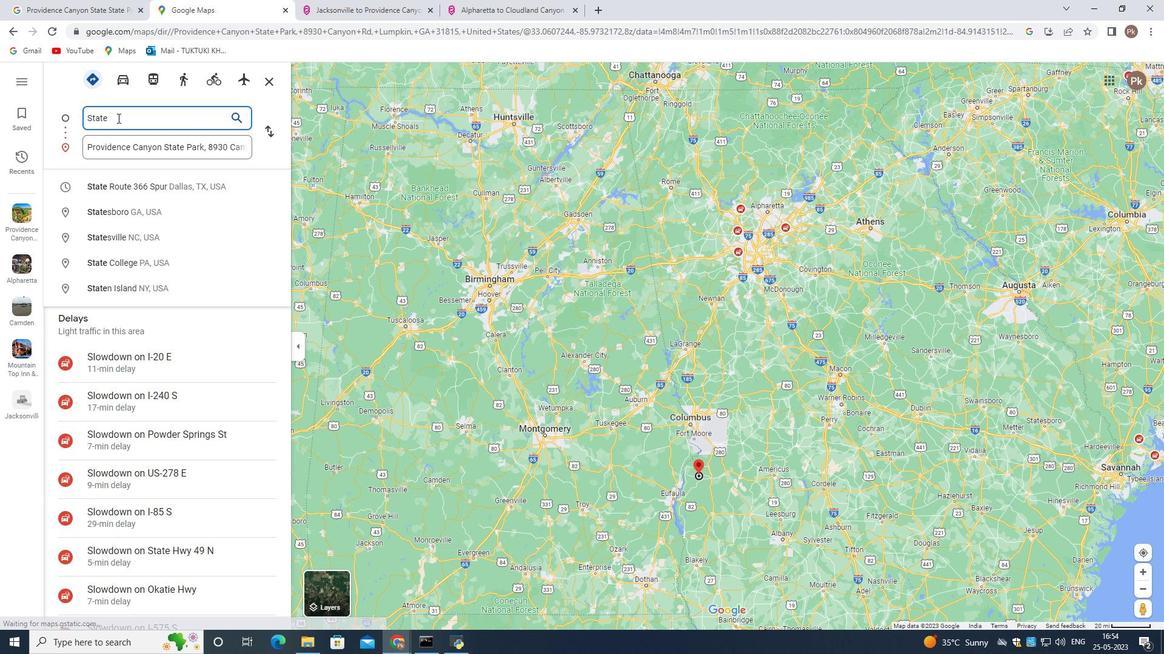 
Action: Mouse moved to (97, 118)
Screenshot: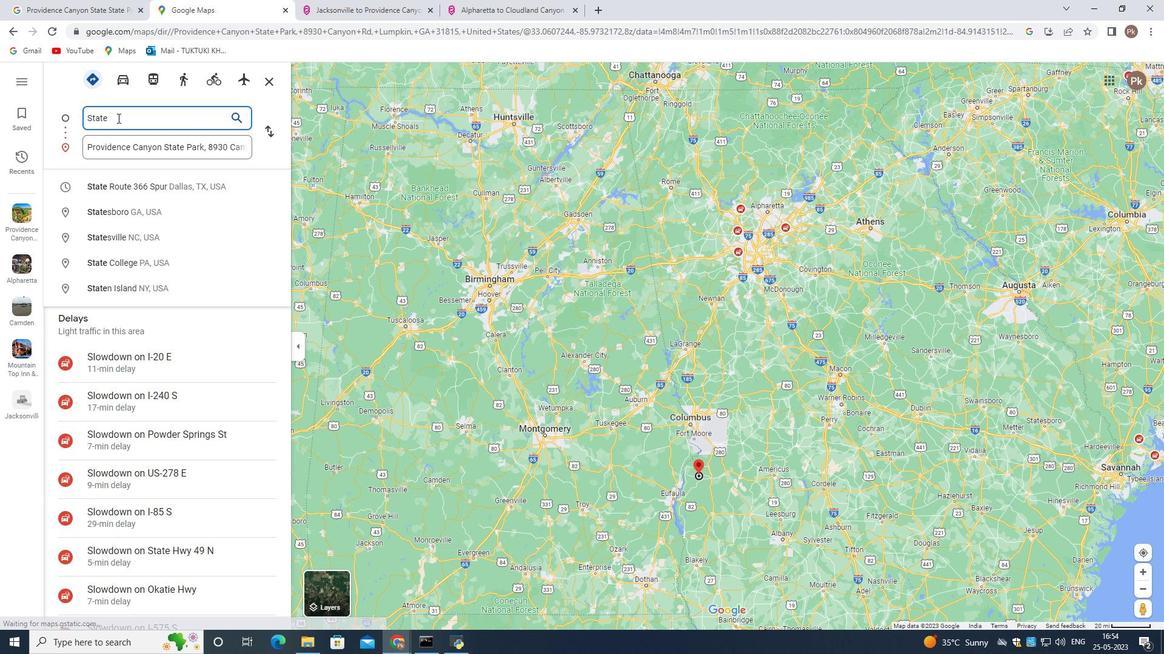 
Action: Mouse scrolled (98, 118) with delta (0, 0)
Screenshot: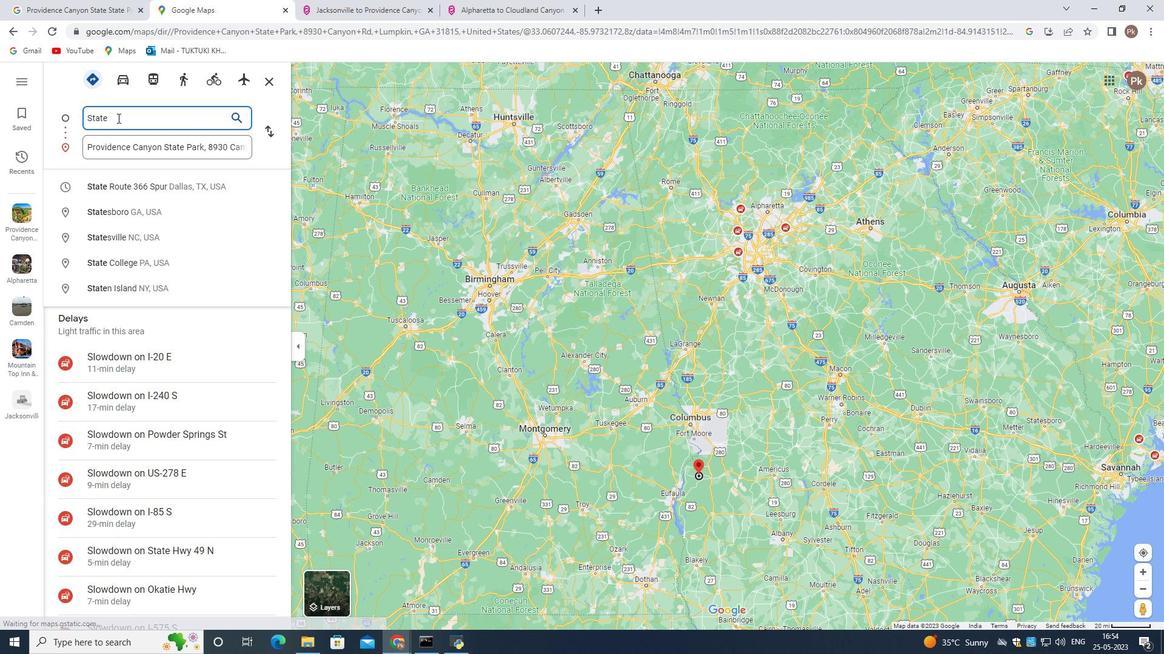 
Action: Mouse moved to (97, 118)
Screenshot: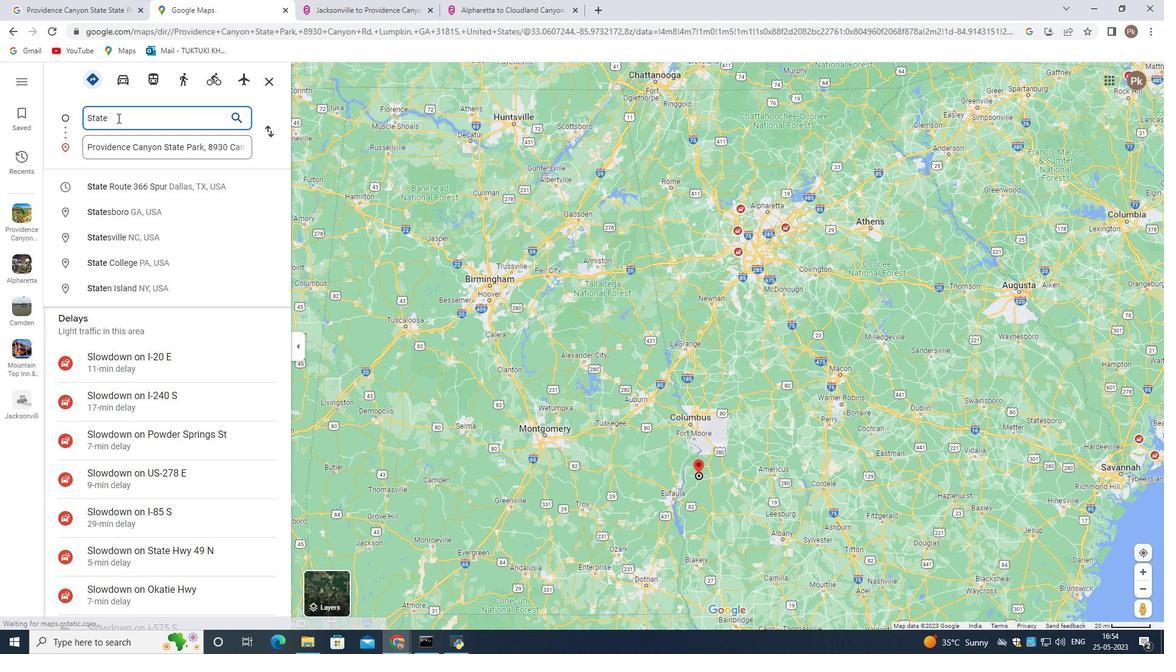 
Action: Mouse scrolled (97, 118) with delta (0, 0)
Screenshot: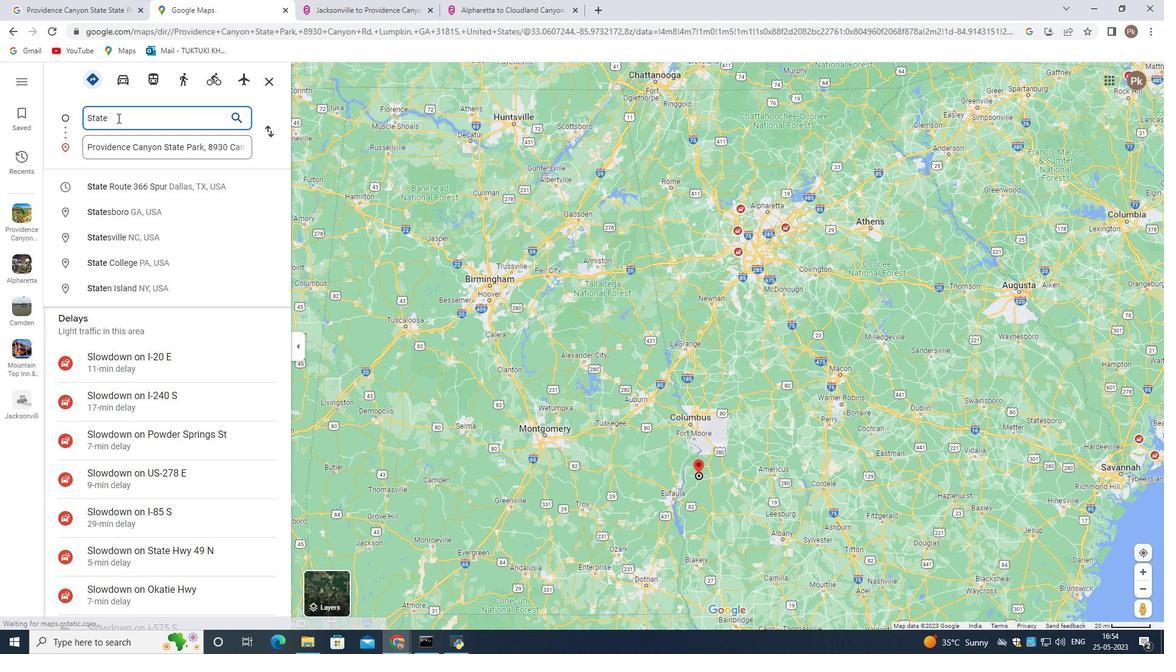 
Action: Mouse moved to (91, 118)
Screenshot: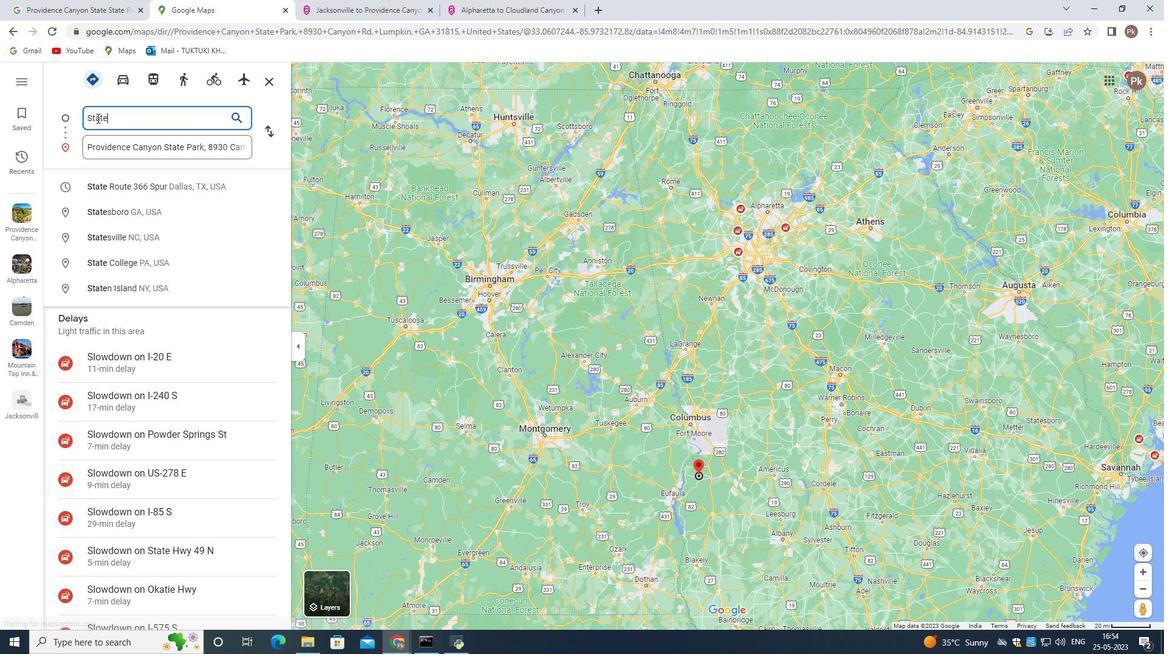 
Action: Key pressed <Key.backspace><Key.backspace><Key.backspace><Key.backspace><Key.backspace><Key.backspace><Key.backspace>
Screenshot: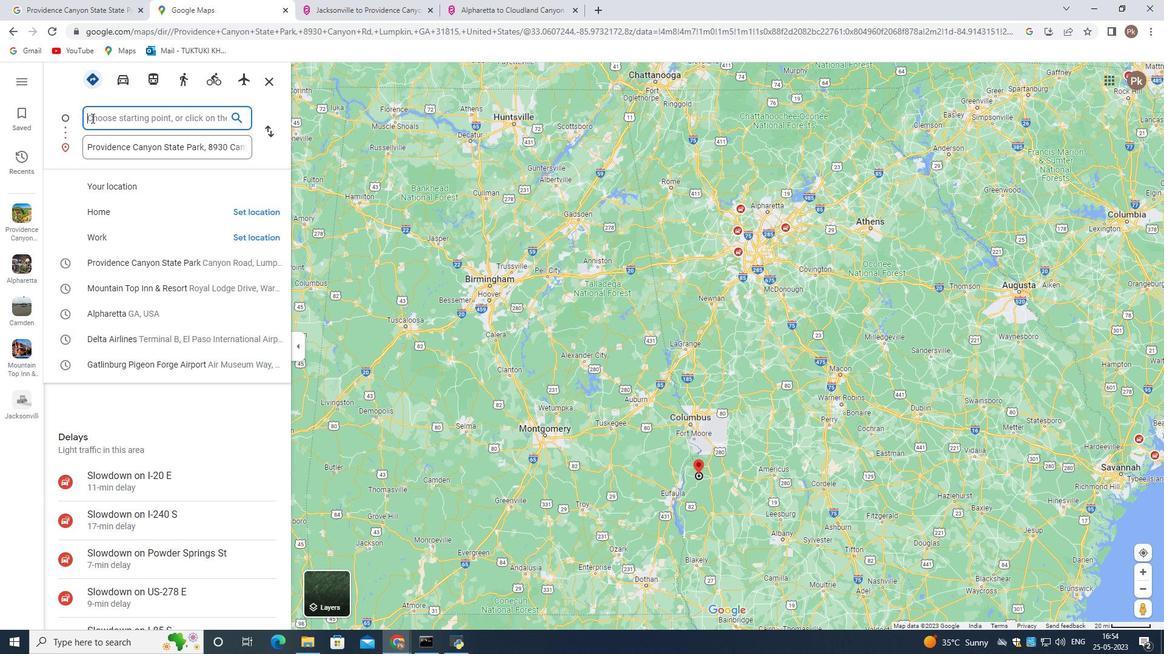 
Action: Mouse moved to (1167, 363)
Screenshot: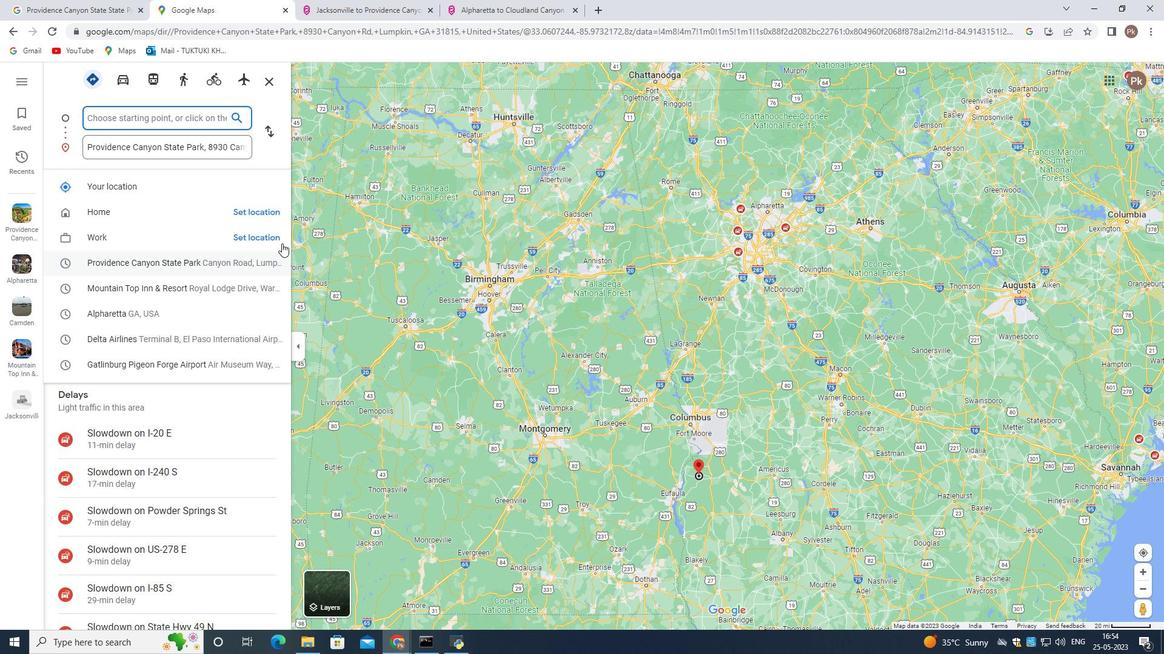 
Action: Key pressed <Key.shift>Providence<Key.space><Key.shift>Canyon<Key.space><Key.shift>State<Key.space><Key.shift>Park,<Key.space><Key.shift><Key.shift>Georgia,<Key.space><Key.shift>United<Key.space><Key.shift>States
Screenshot: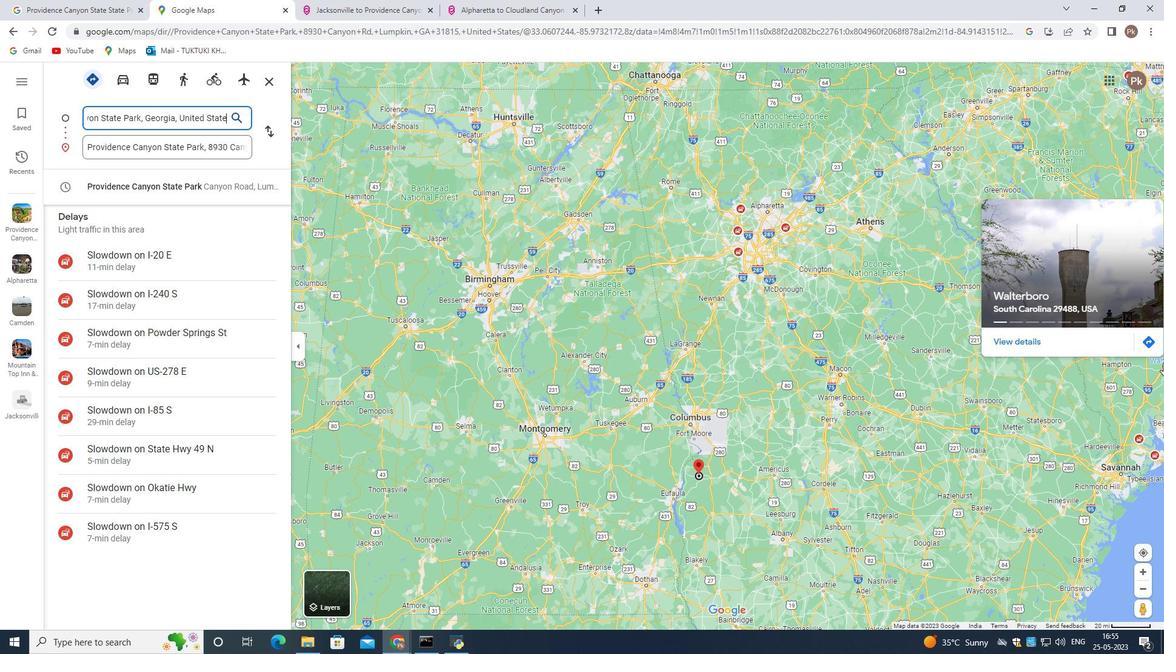 
Action: Mouse moved to (137, 147)
Screenshot: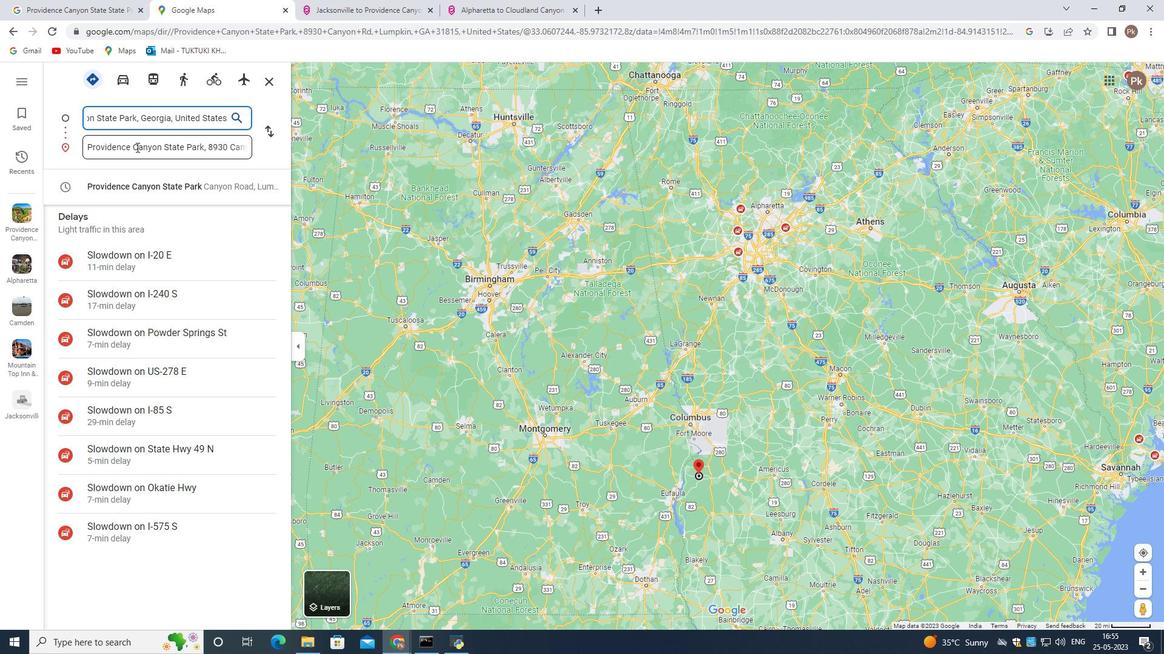 
Action: Mouse pressed left at (137, 147)
Screenshot: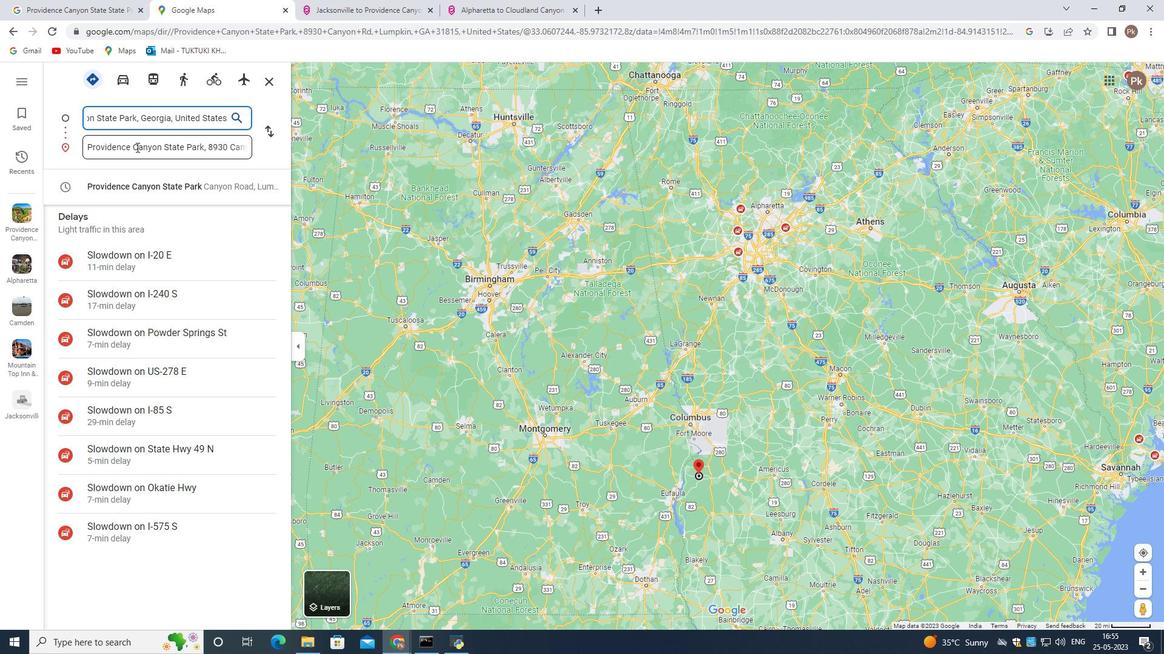 
Action: Key pressed <Key.backspace>
Screenshot: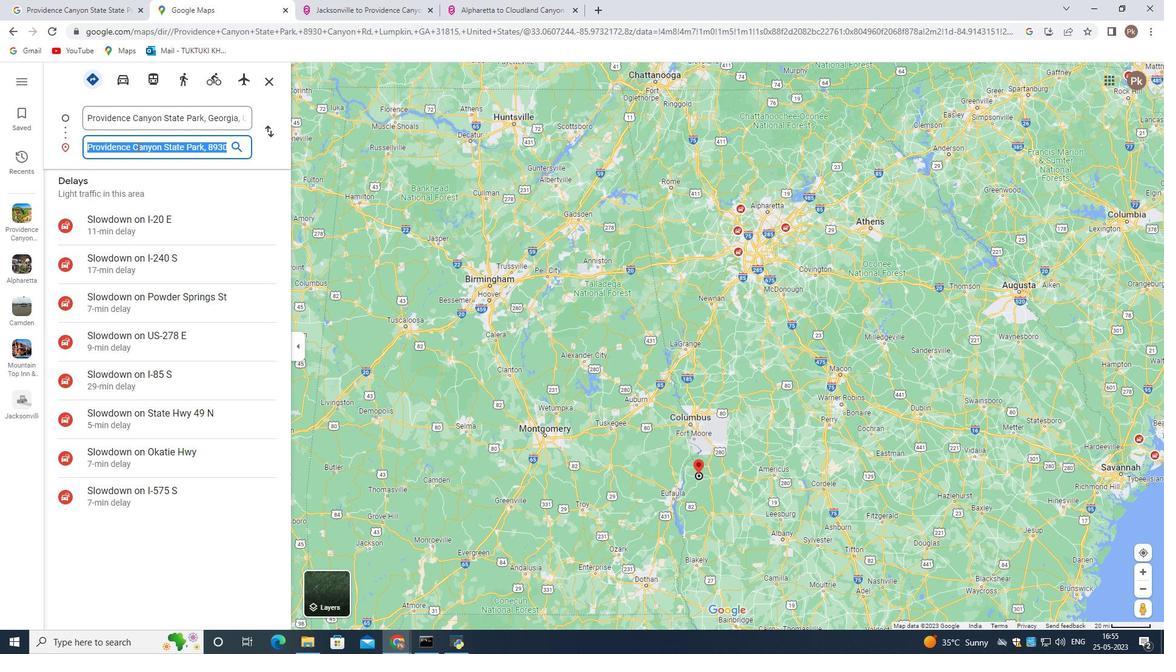 
Action: Mouse moved to (143, 148)
Screenshot: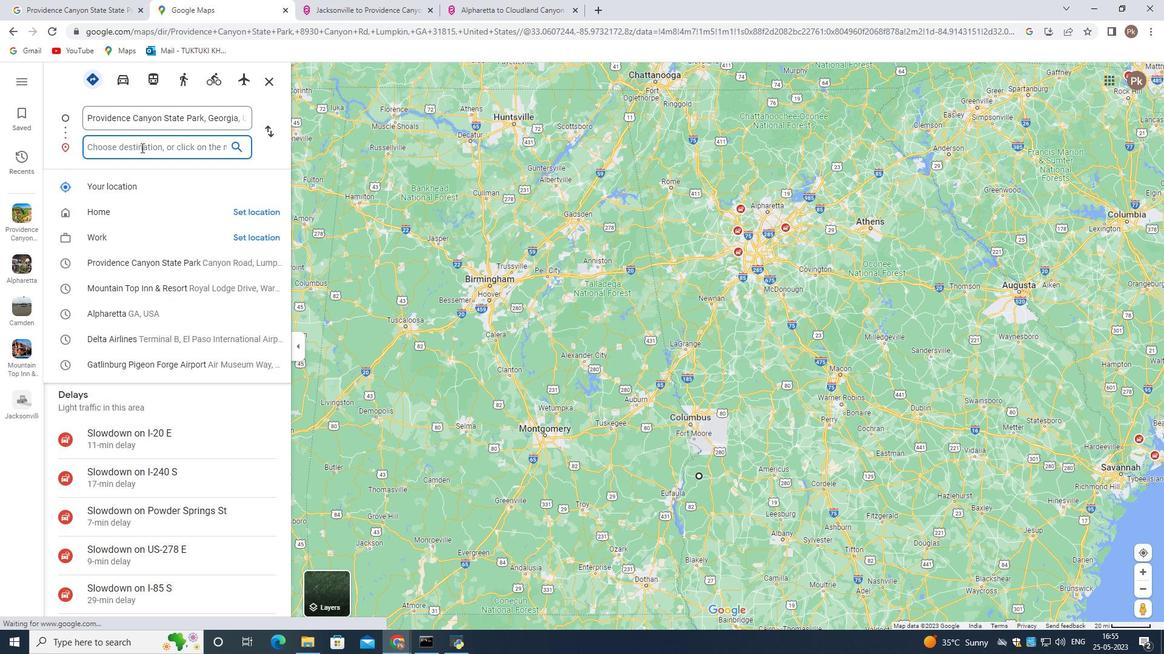 
Action: Key pressed <Key.shift>W
Screenshot: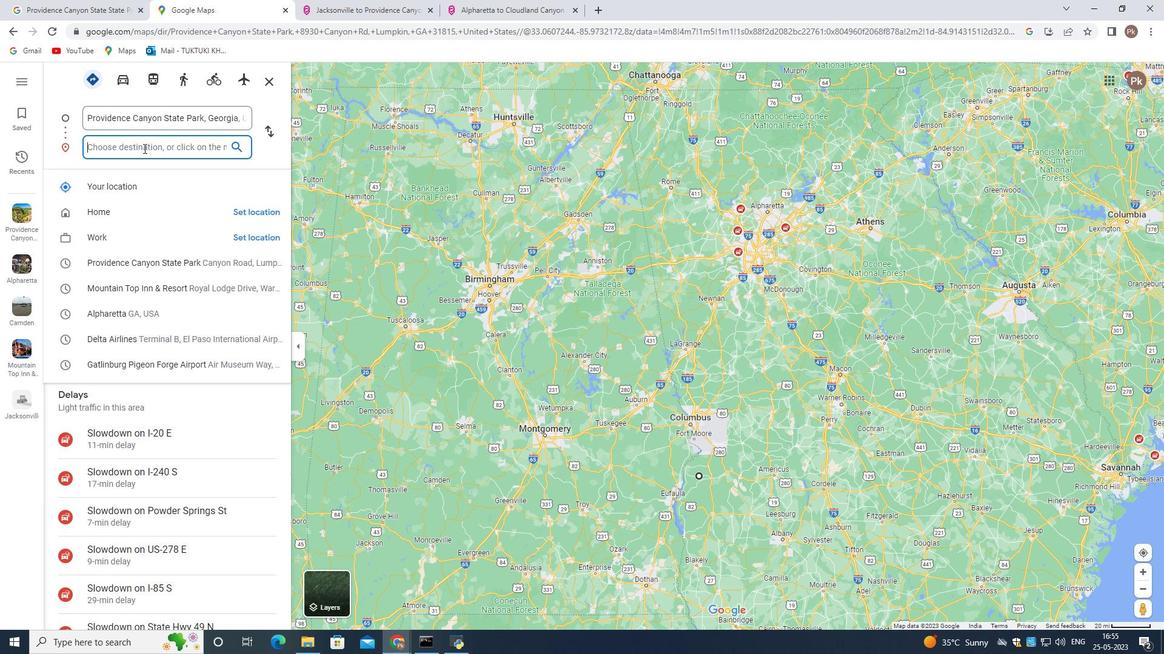 
Action: Mouse moved to (154, 151)
Screenshot: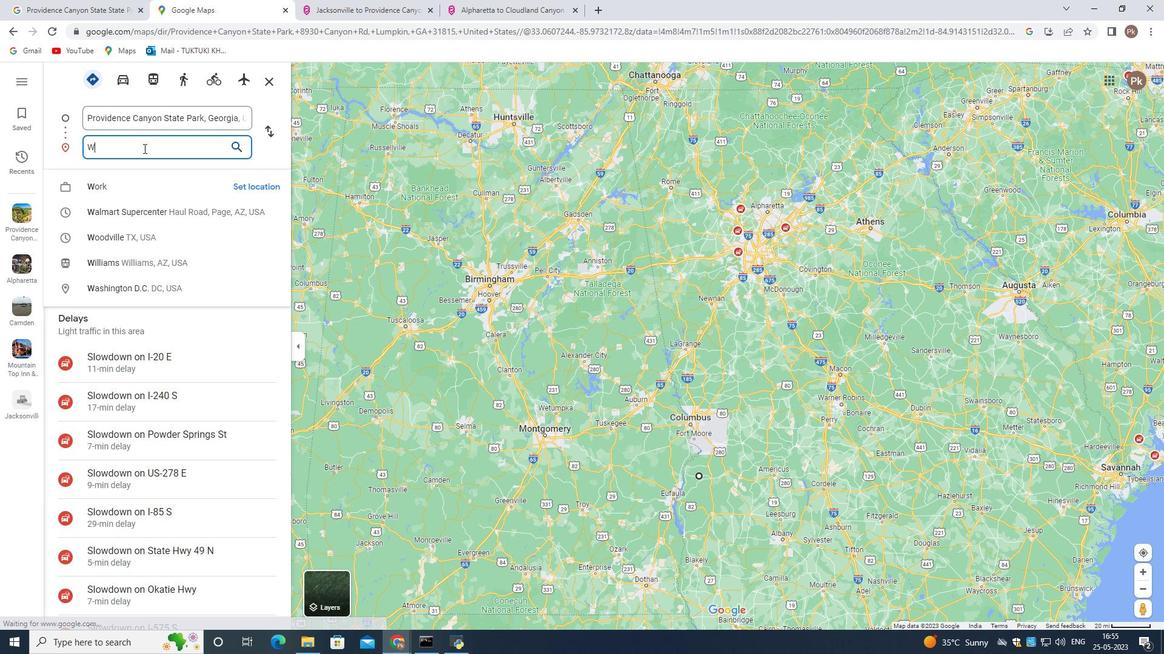
Action: Key pressed inston
Screenshot: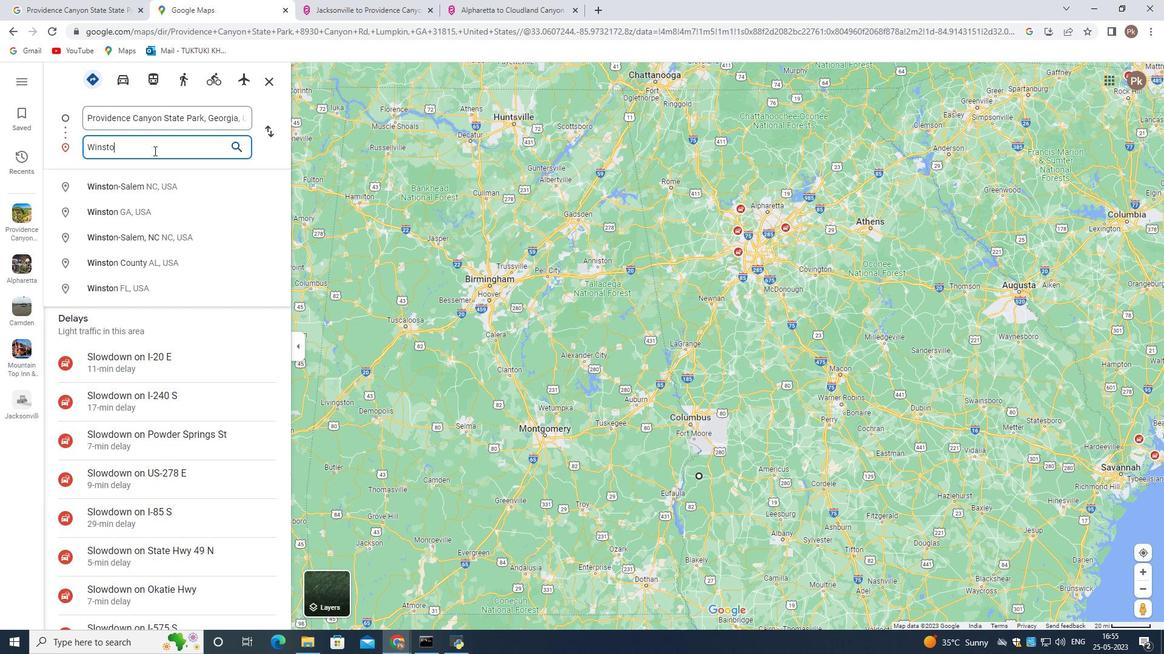 
Action: Mouse moved to (155, 151)
Screenshot: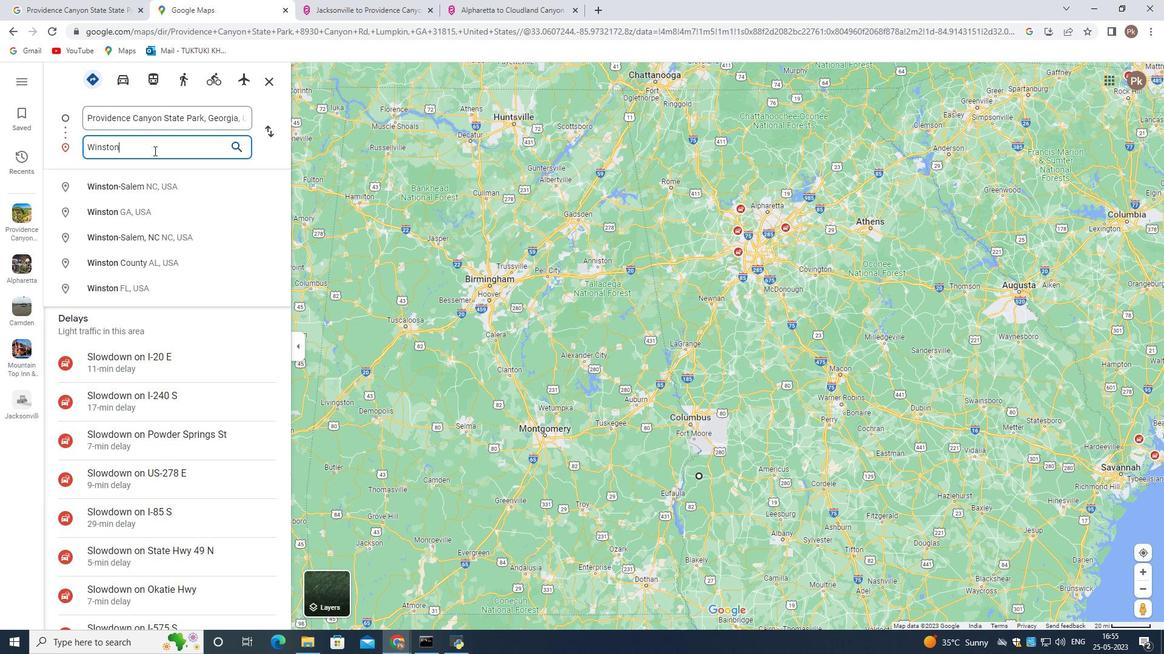 
Action: Key pressed <Key.space>-<Key.space><Key.shift>Salem,<Key.space><Key.shift>North<Key.space>
Screenshot: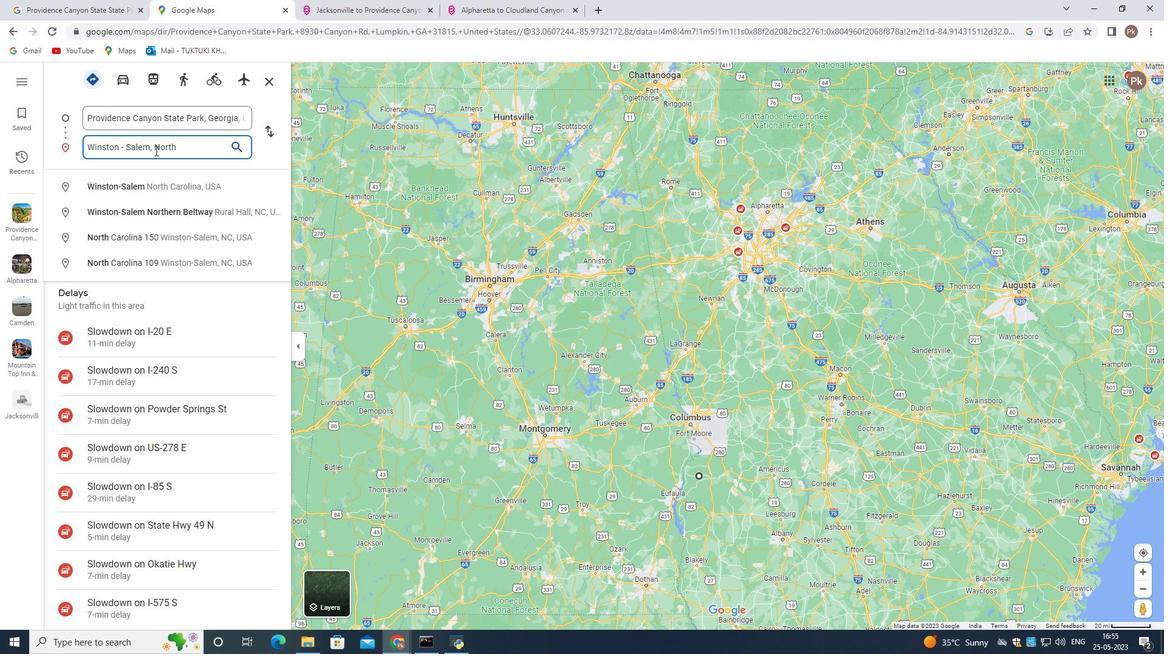 
Action: Mouse moved to (550, 286)
Screenshot: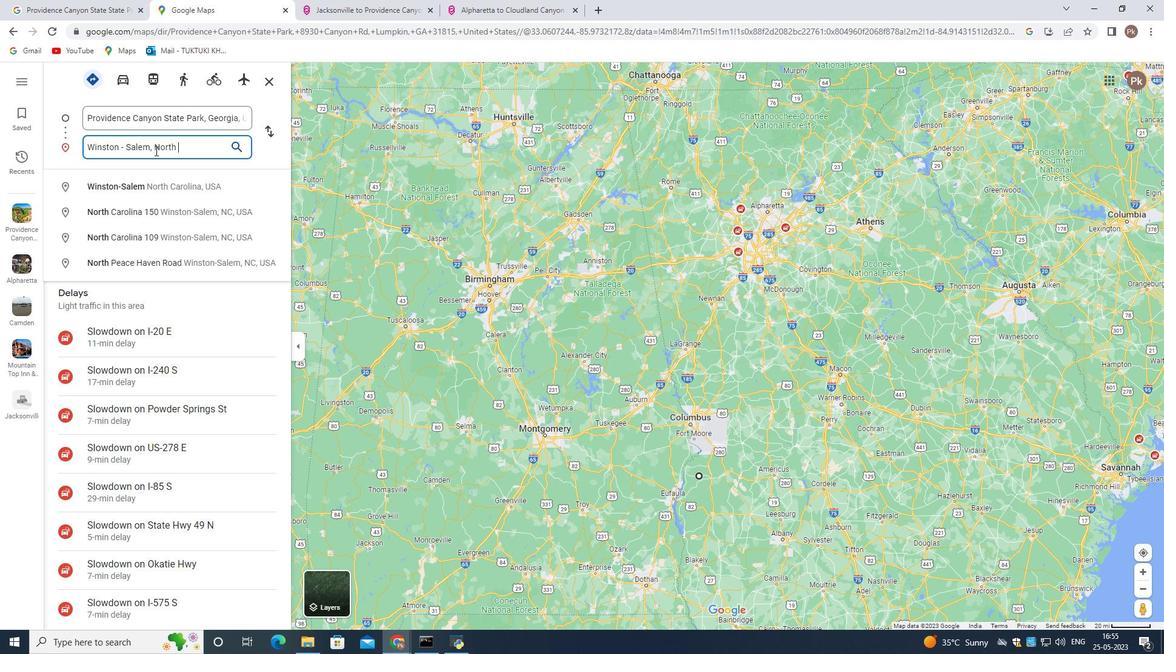 
Action: Key pressed <Key.shift>Carolina,<Key.space><Key.shift>United<Key.space><Key.shift>States<Key.enter>
Screenshot: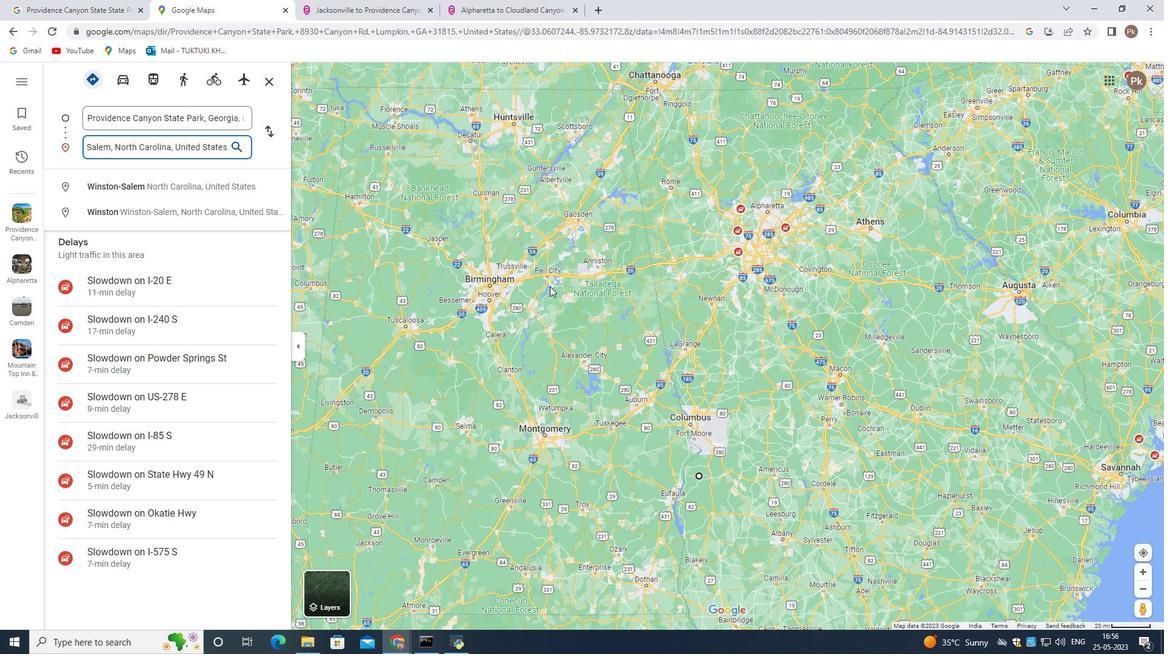 
Action: Mouse moved to (624, 396)
Screenshot: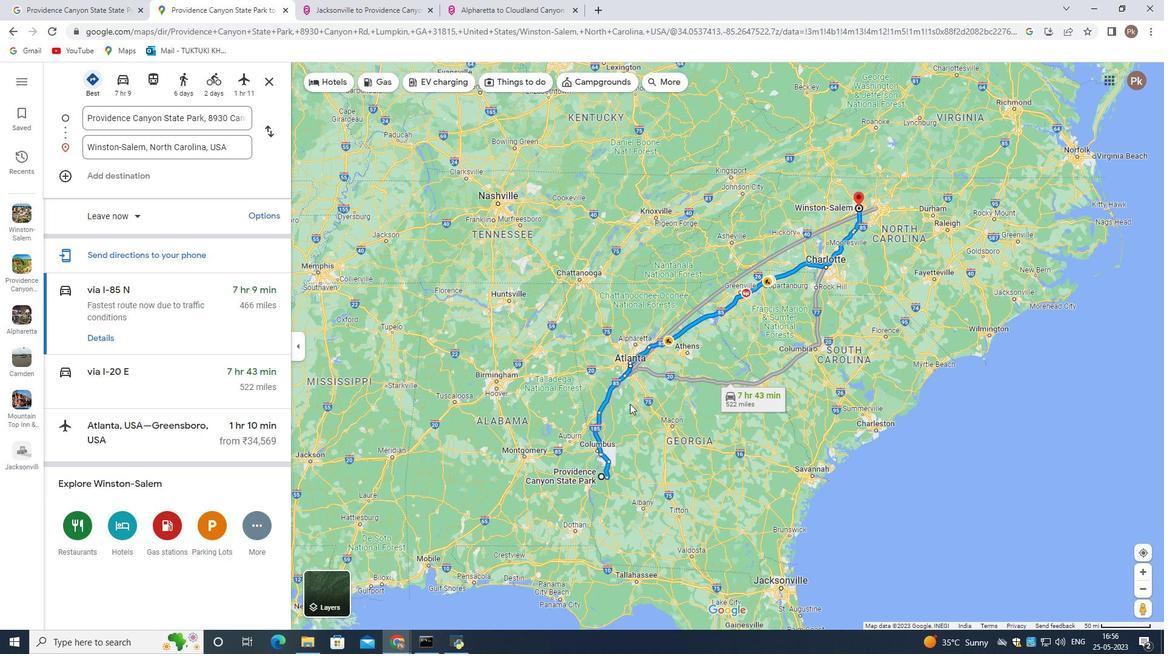 
Action: Mouse scrolled (628, 402) with delta (0, 0)
Screenshot: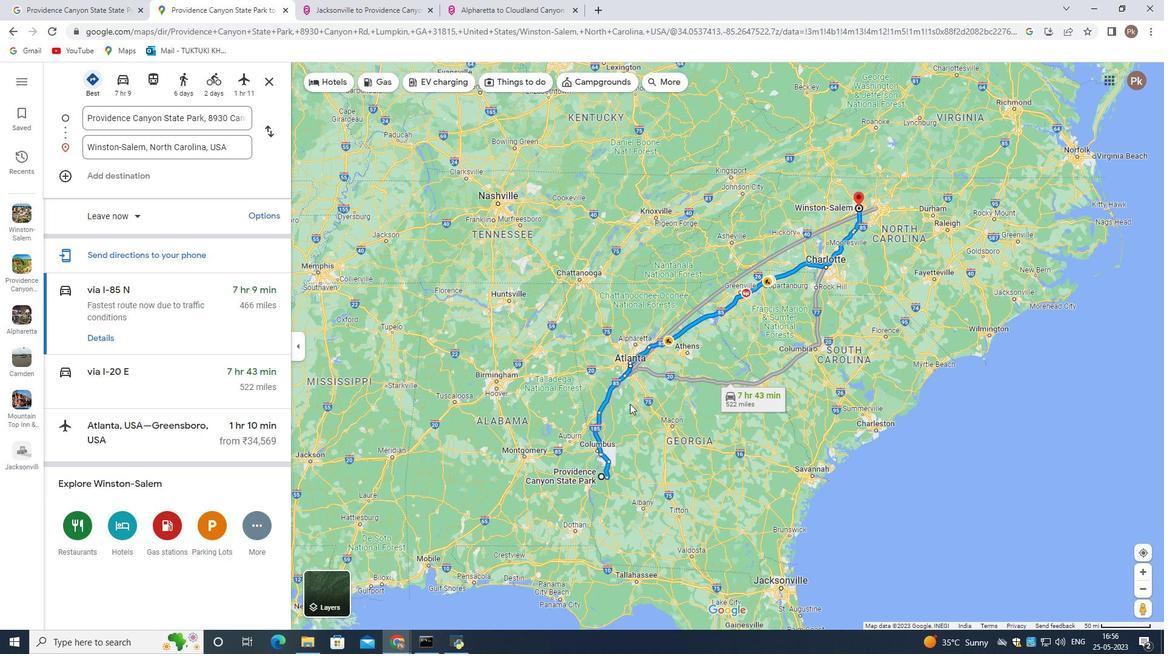 
Action: Mouse moved to (625, 425)
Screenshot: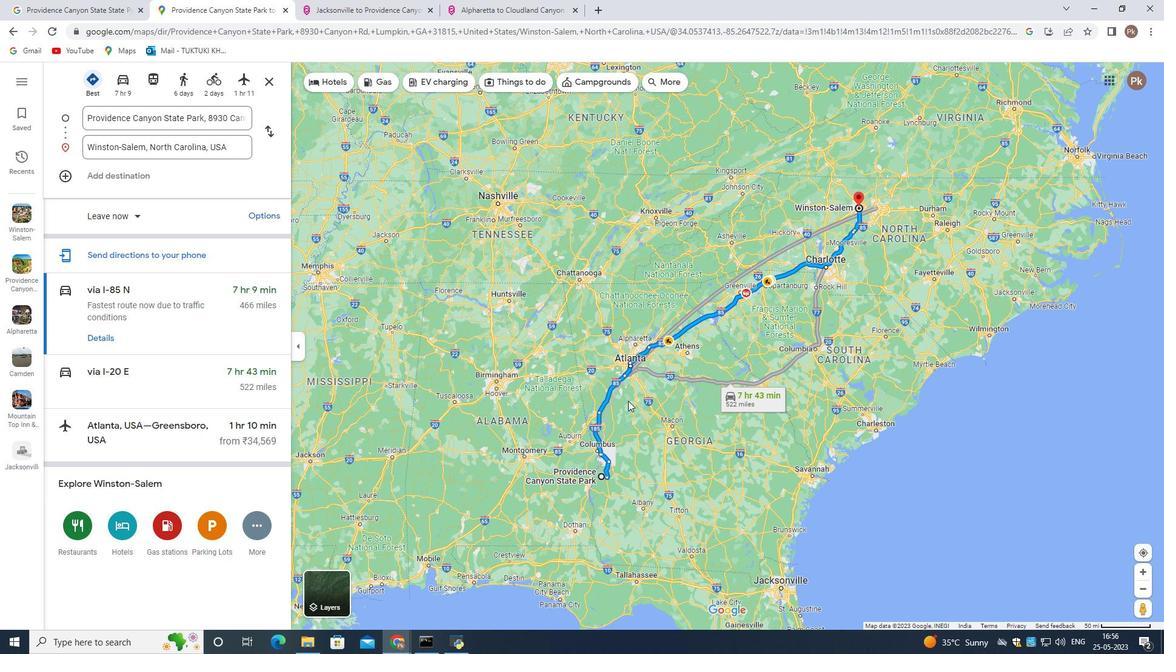 
Action: Mouse scrolled (623, 395) with delta (0, 0)
Screenshot: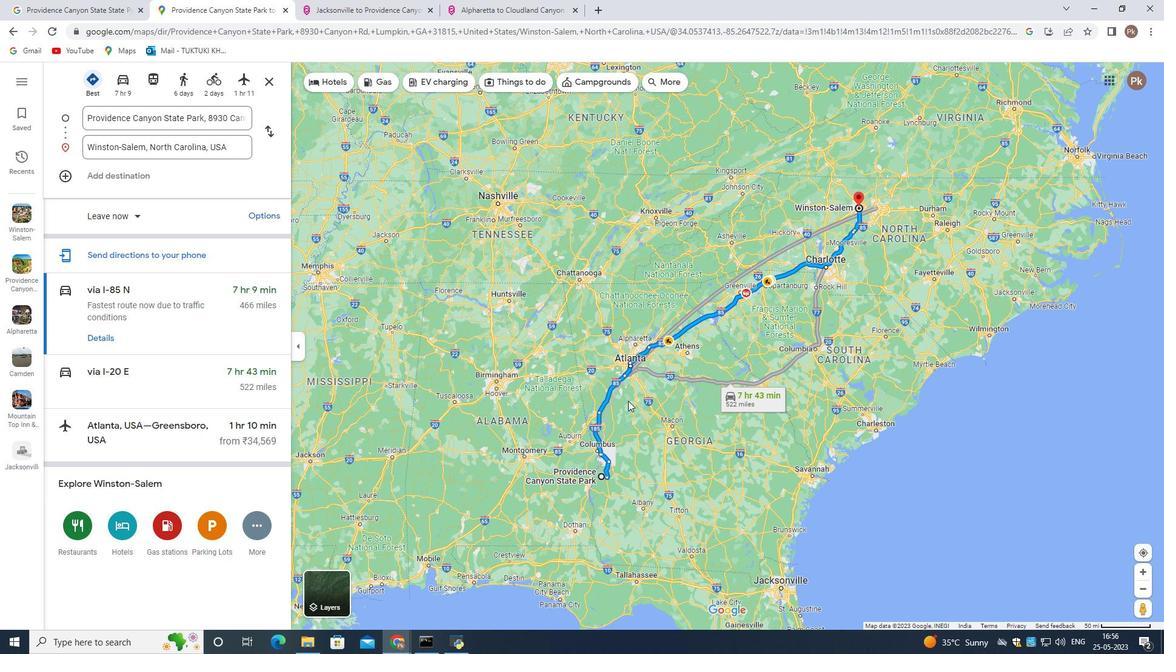 
Action: Mouse moved to (547, 254)
Screenshot: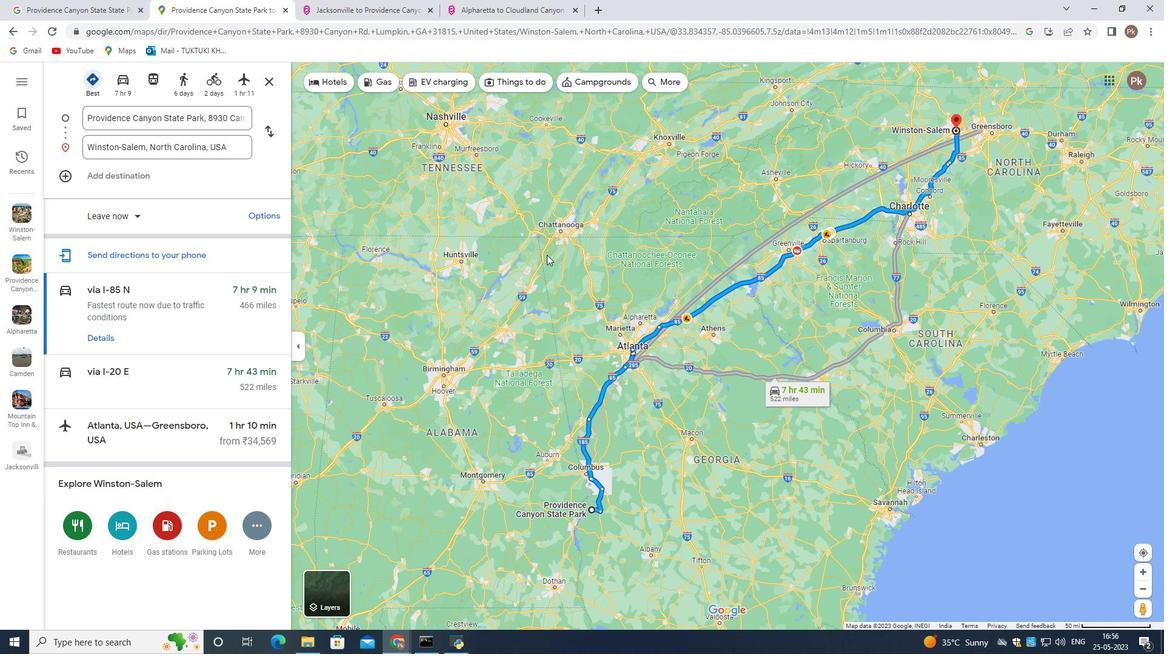 
Action: Mouse pressed left at (547, 254)
Screenshot: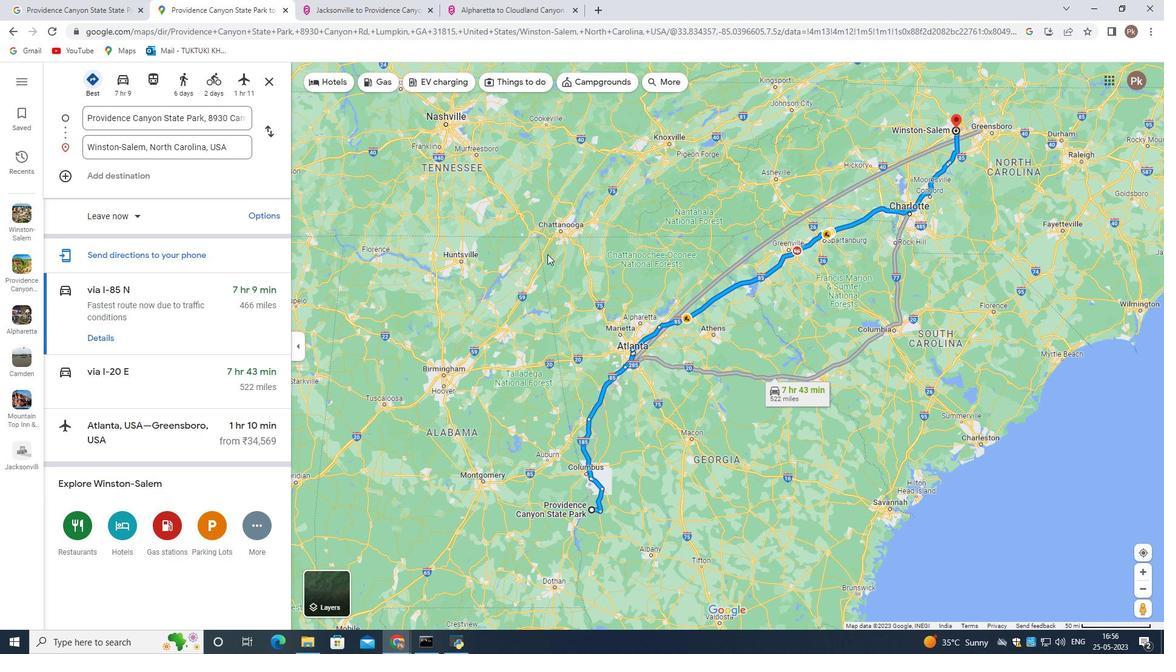 
Action: Mouse moved to (742, 268)
Screenshot: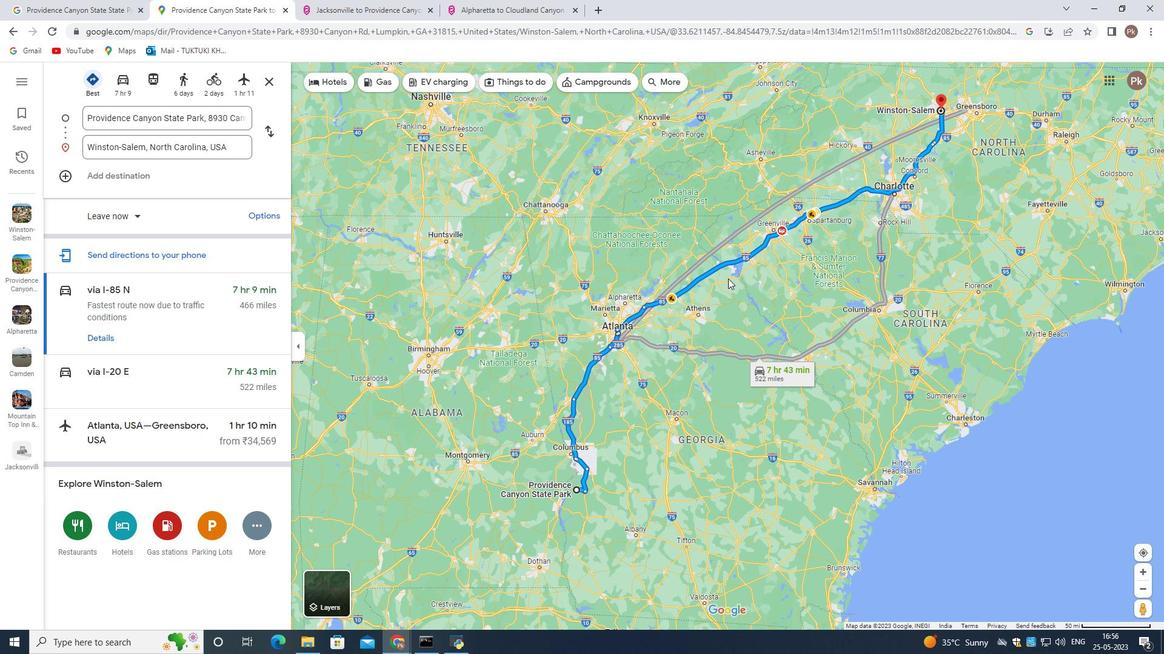 
Action: Mouse scrolled (742, 268) with delta (0, 0)
Screenshot: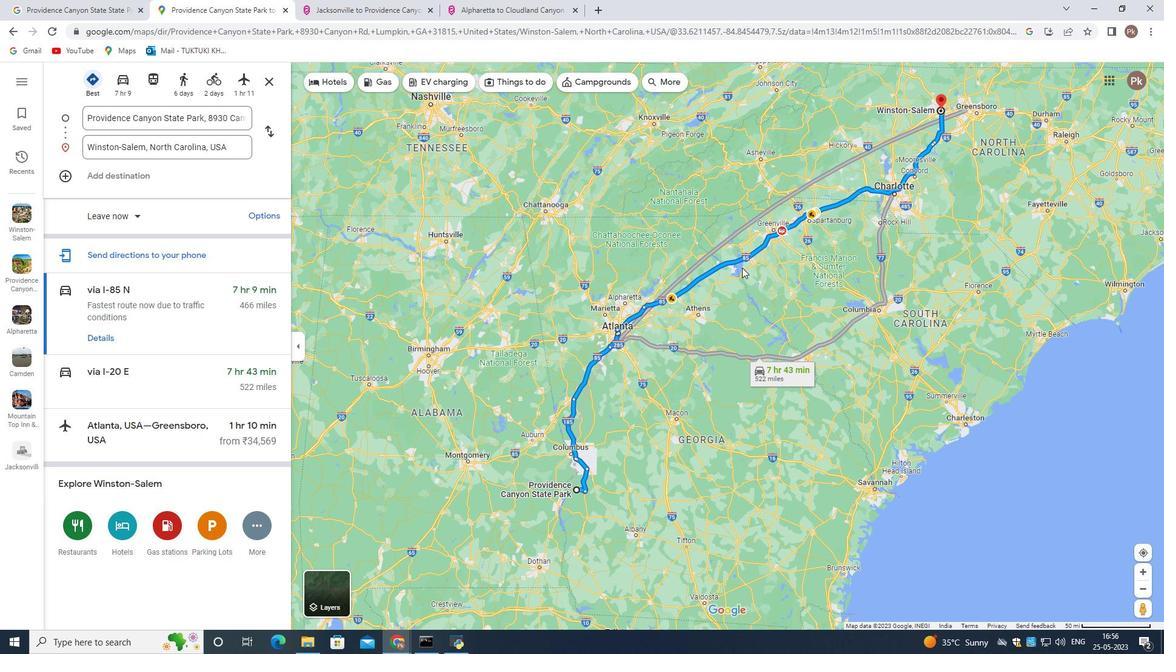 
Action: Mouse scrolled (742, 268) with delta (0, 0)
Screenshot: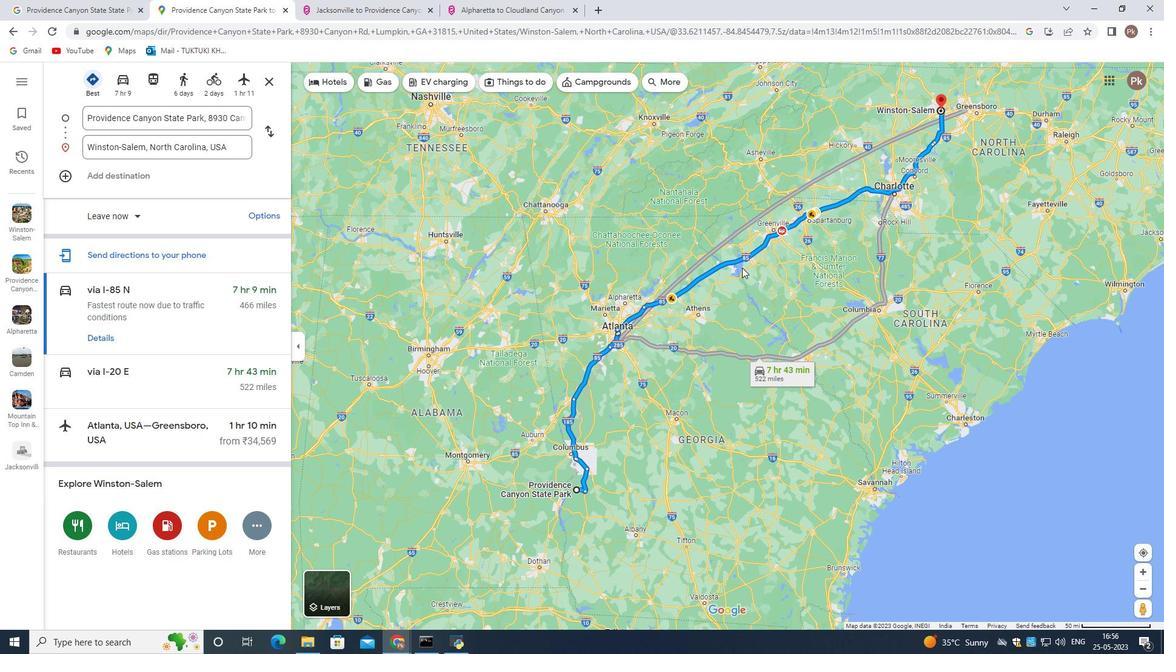 
Action: Mouse moved to (745, 281)
Screenshot: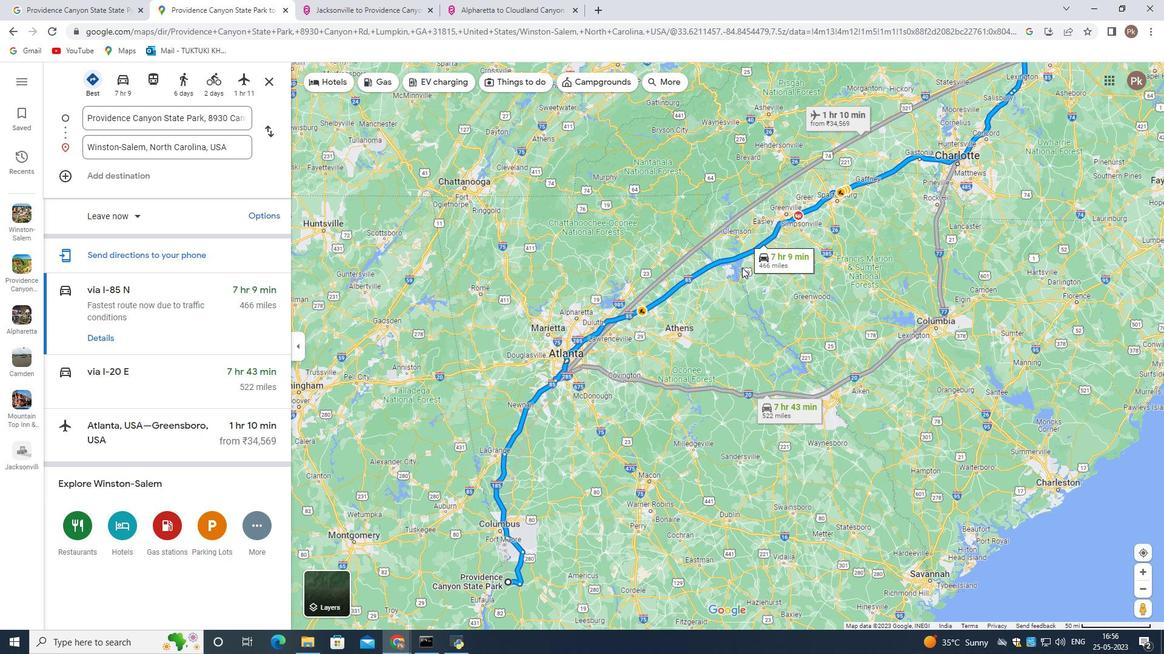 
Action: Mouse scrolled (745, 282) with delta (0, 0)
Screenshot: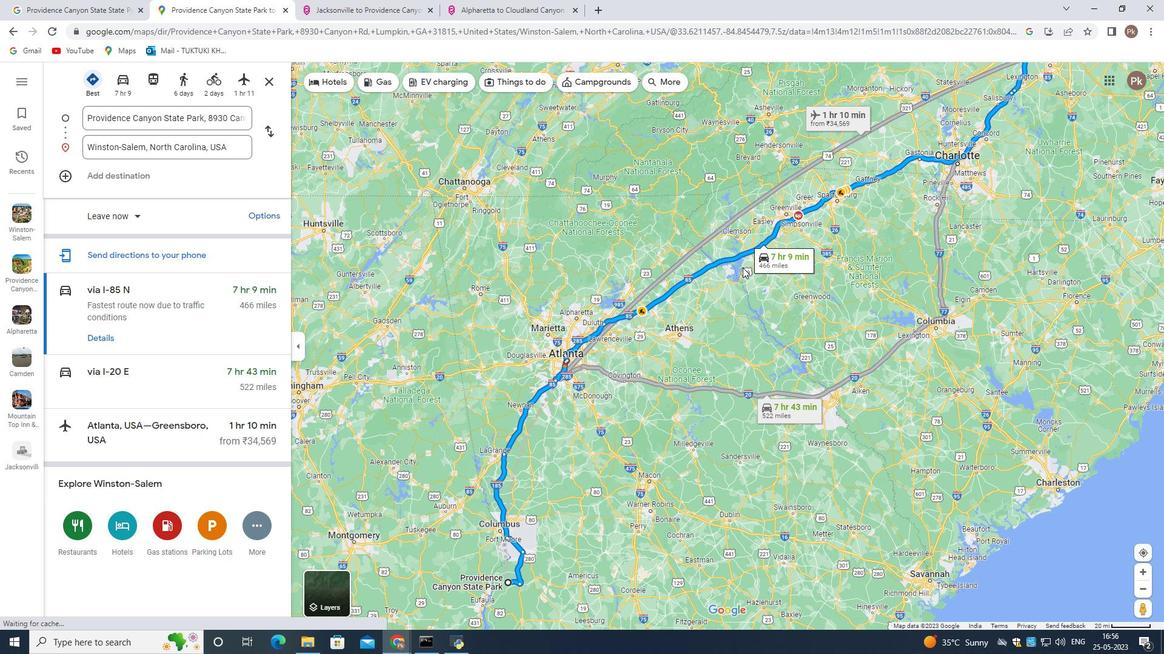 
Action: Mouse scrolled (745, 282) with delta (0, 0)
Screenshot: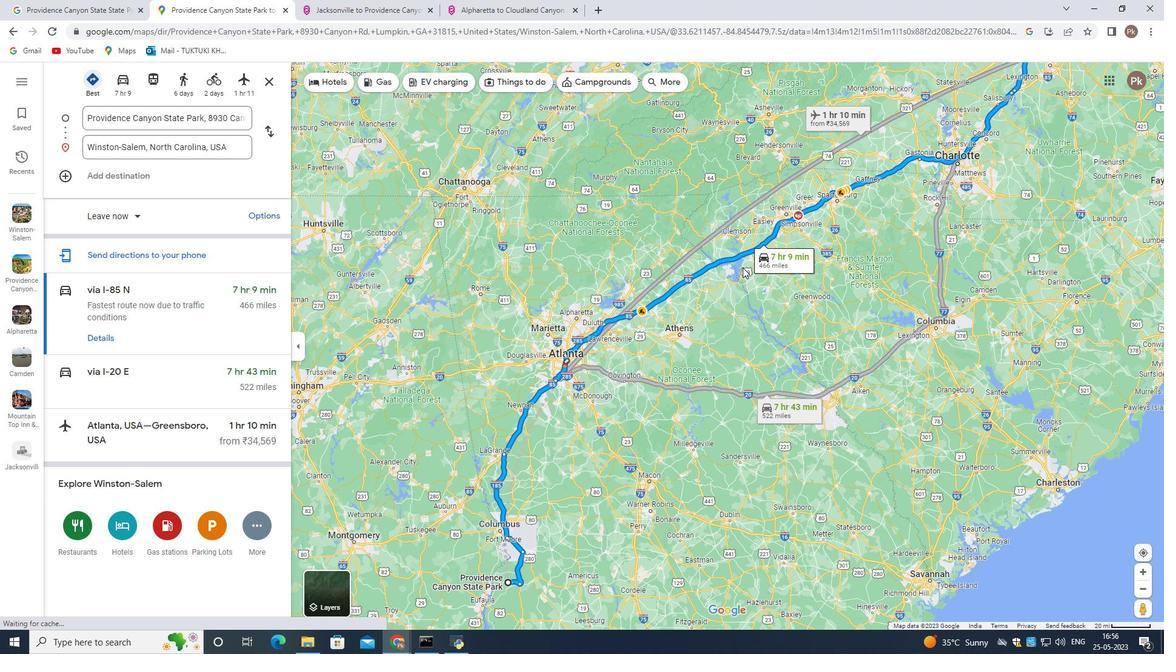 
Action: Mouse scrolled (745, 282) with delta (0, 0)
Screenshot: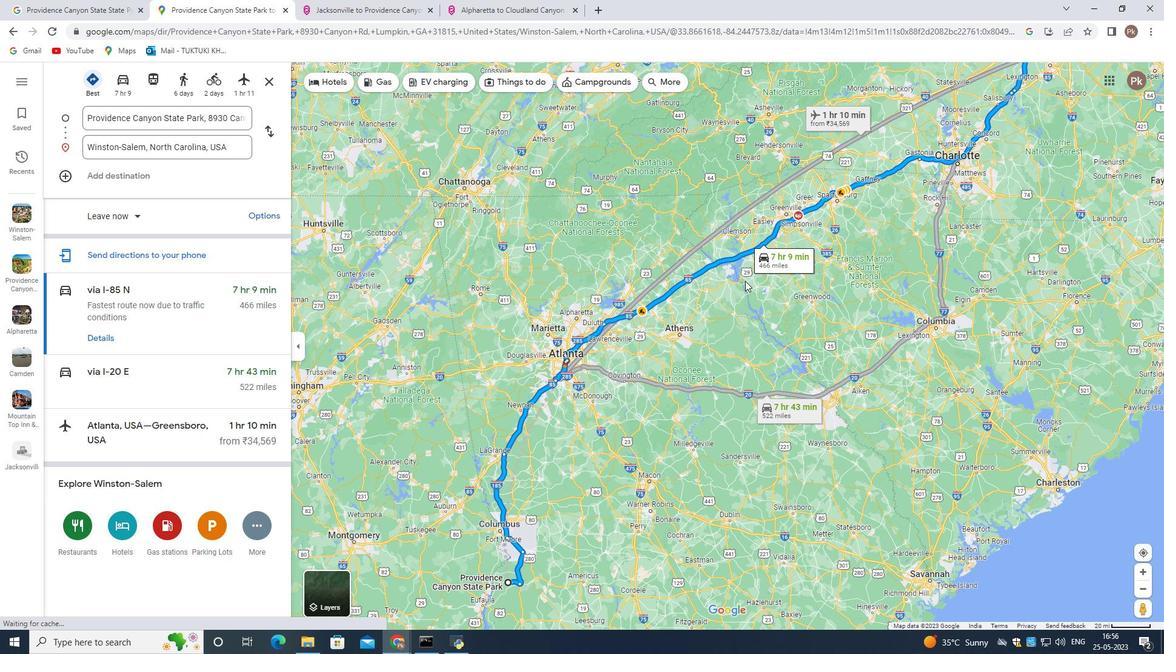 
Action: Mouse moved to (753, 363)
Screenshot: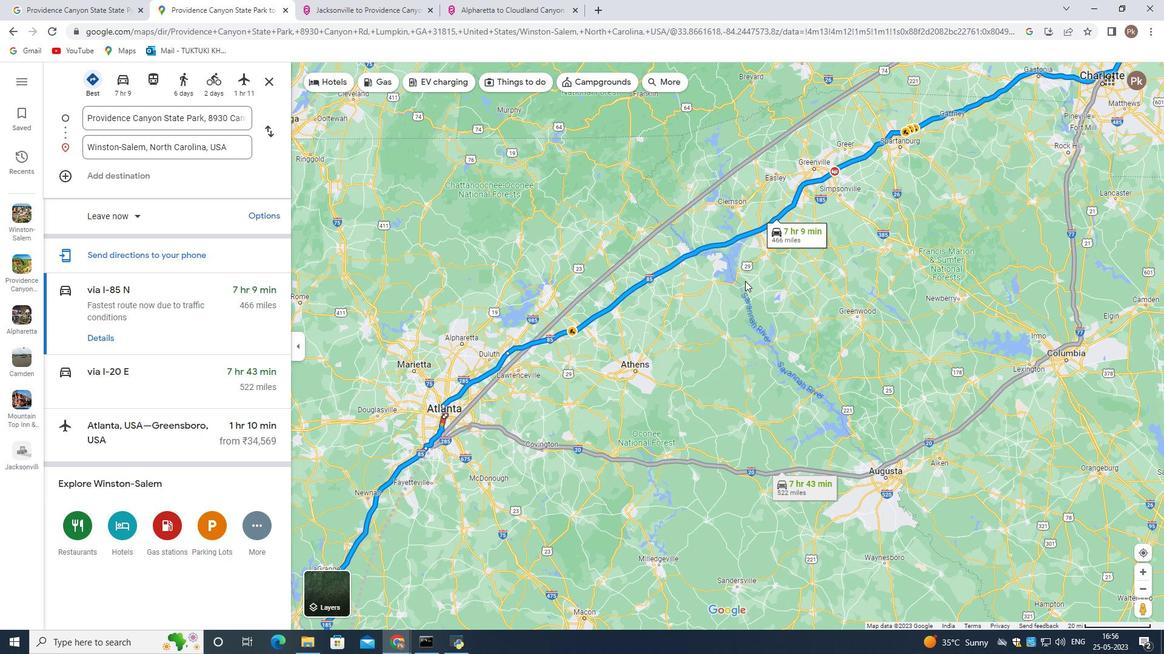 
Action: Mouse scrolled (753, 362) with delta (0, 0)
Screenshot: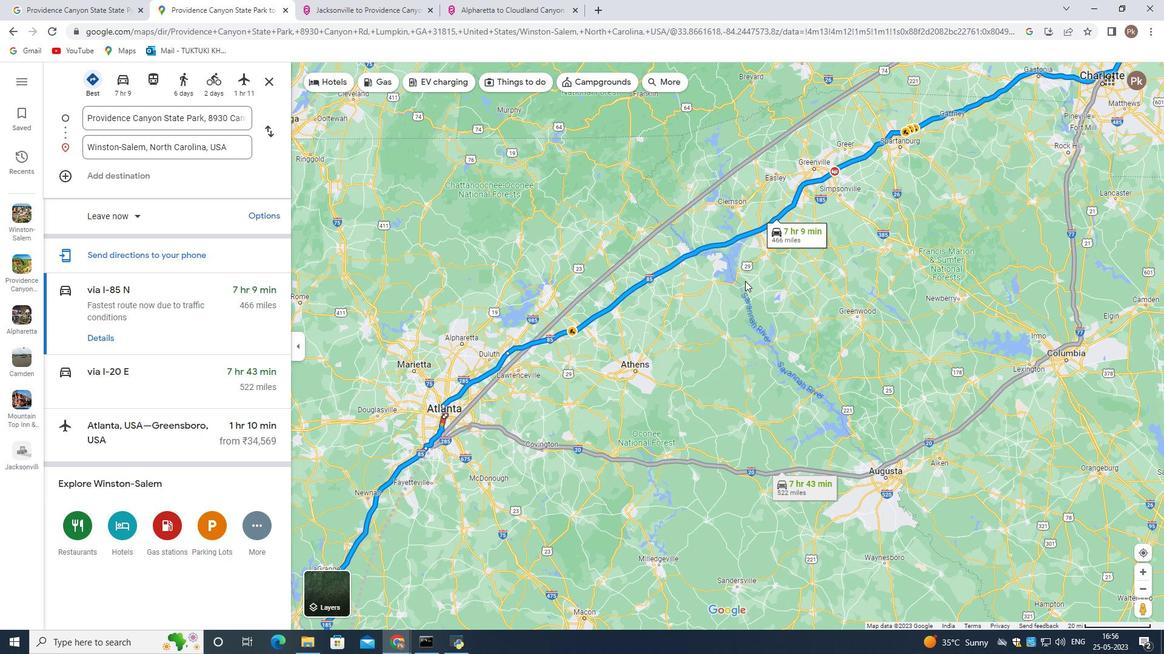 
Action: Mouse moved to (611, 482)
Screenshot: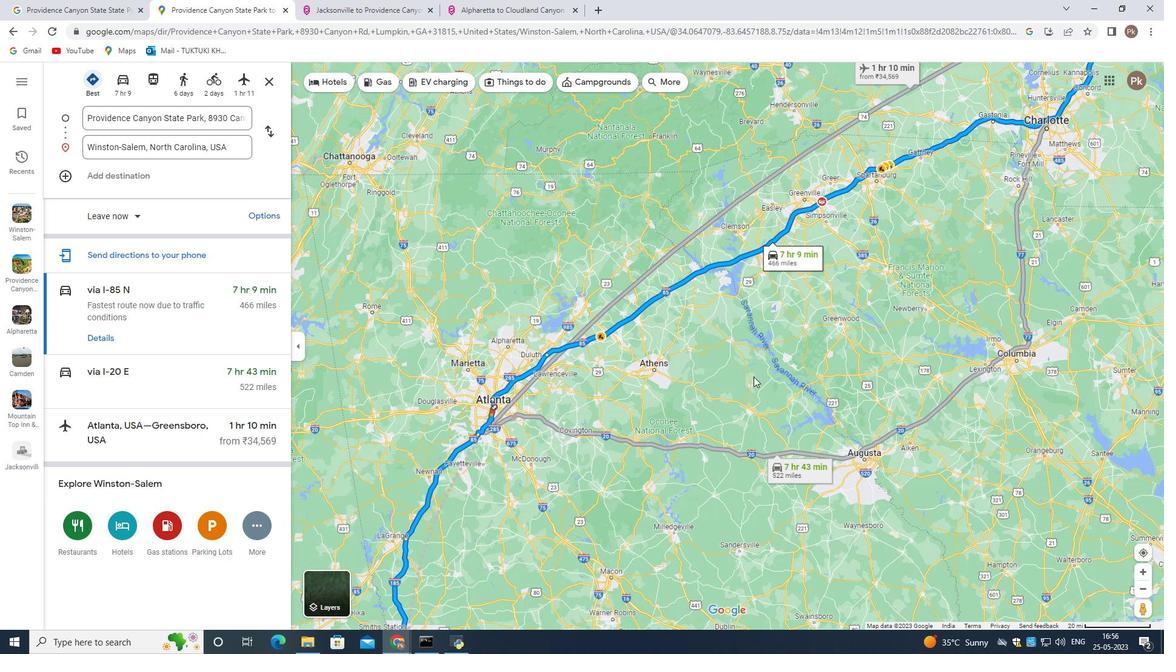 
Action: Mouse scrolled (753, 382) with delta (0, 0)
Screenshot: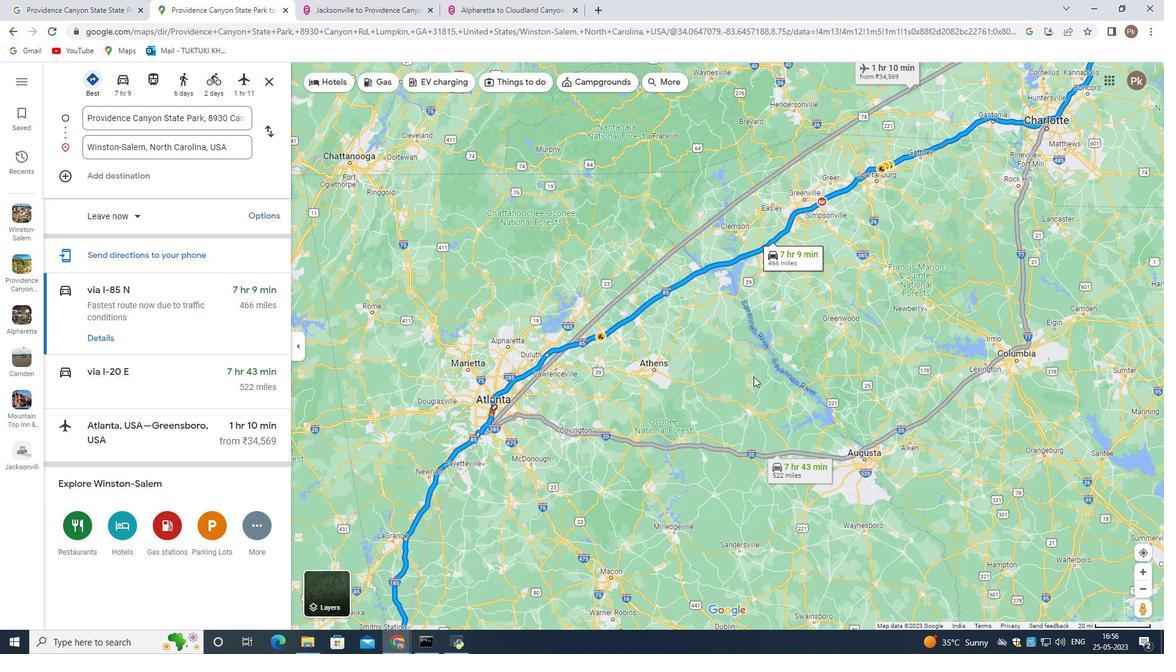 
Action: Mouse moved to (610, 475)
Screenshot: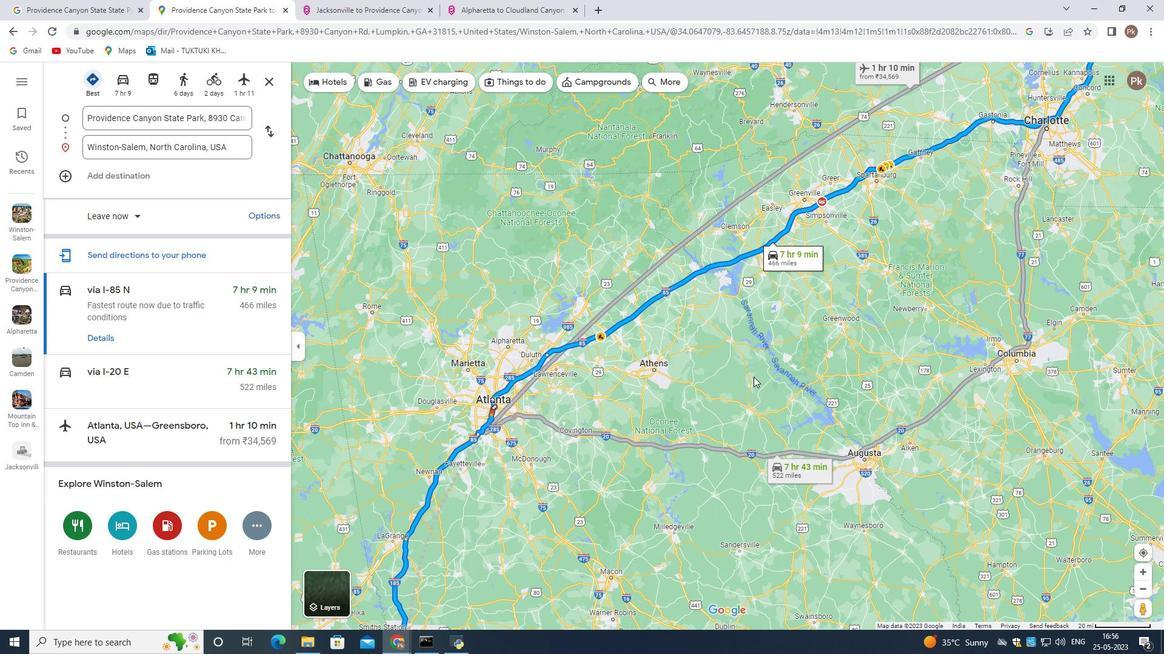 
Action: Mouse scrolled (753, 383) with delta (0, 0)
Screenshot: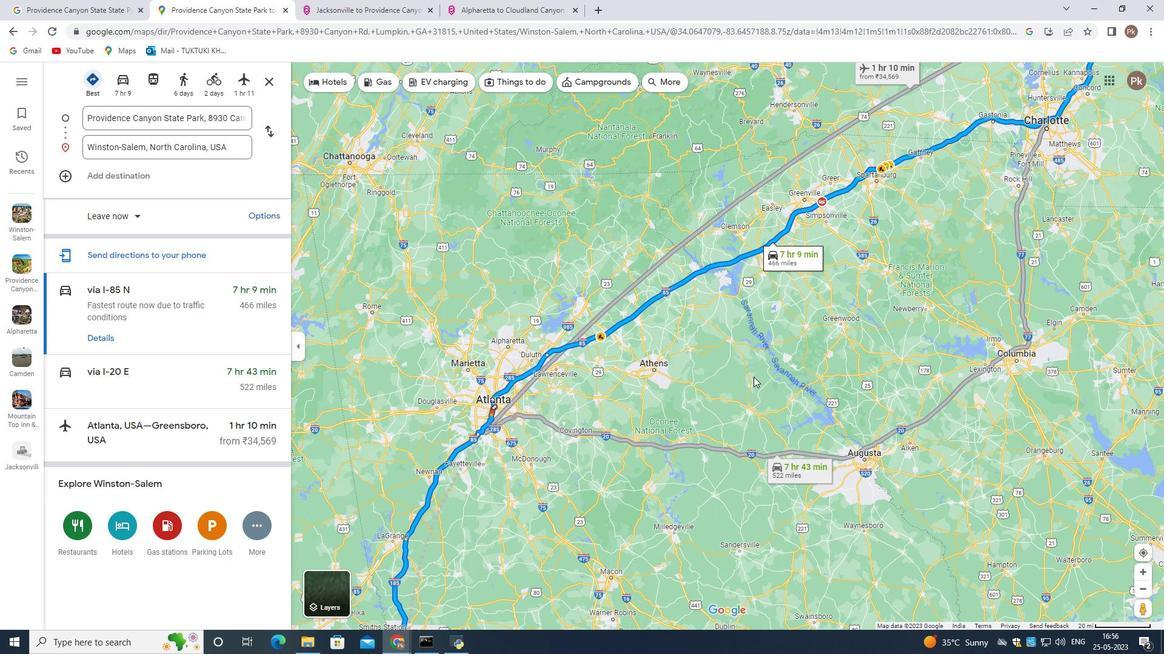 
Action: Mouse moved to (611, 467)
Screenshot: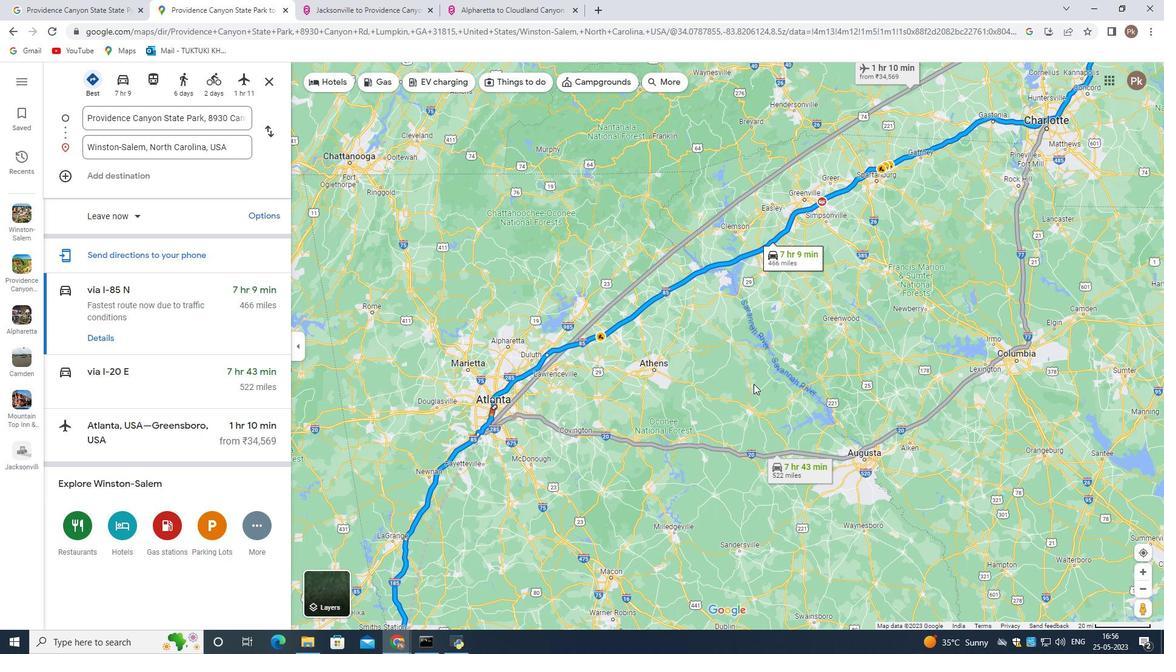
Action: Mouse scrolled (611, 468) with delta (0, 0)
Screenshot: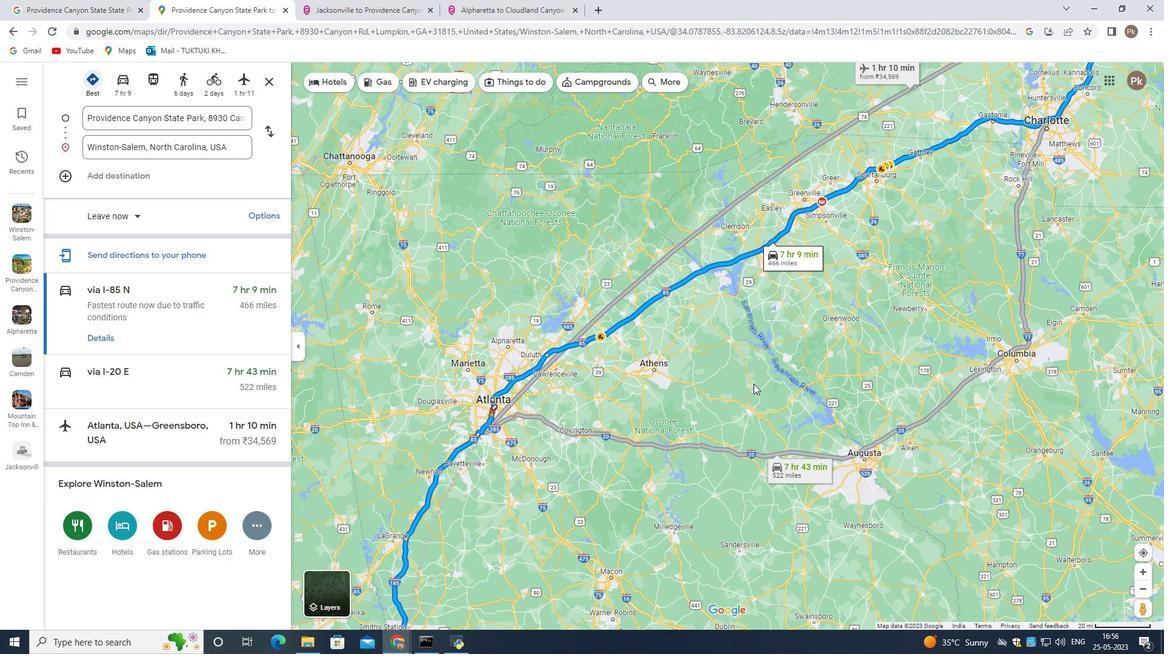 
Action: Mouse moved to (610, 437)
Screenshot: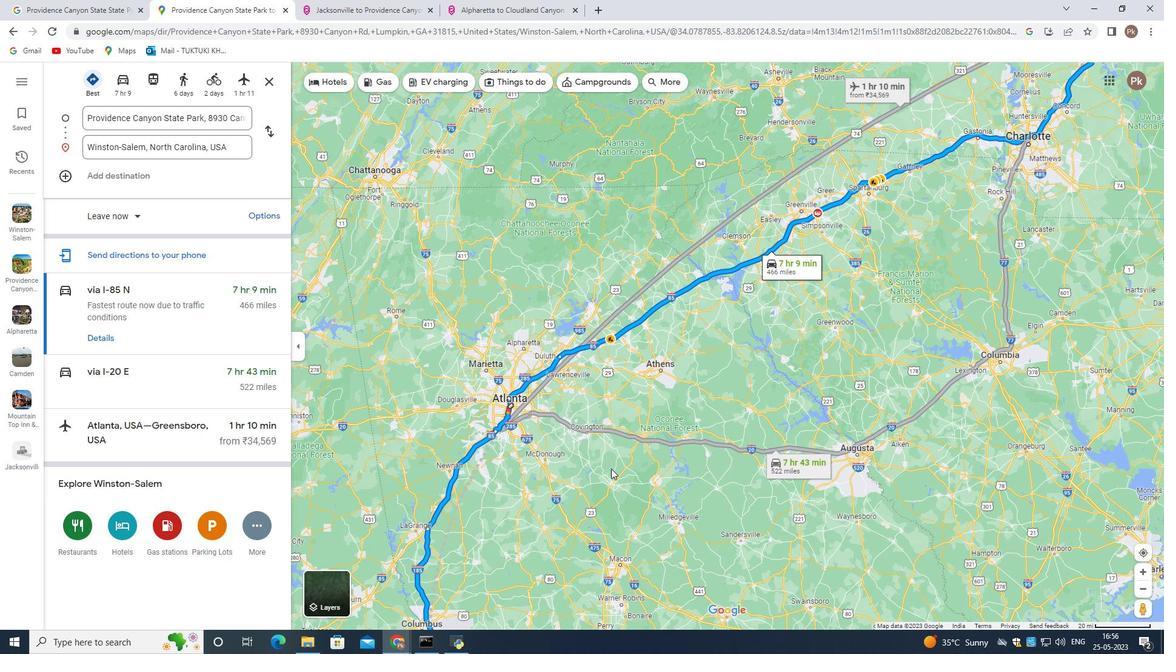 
Action: Mouse scrolled (611, 464) with delta (0, 0)
Screenshot: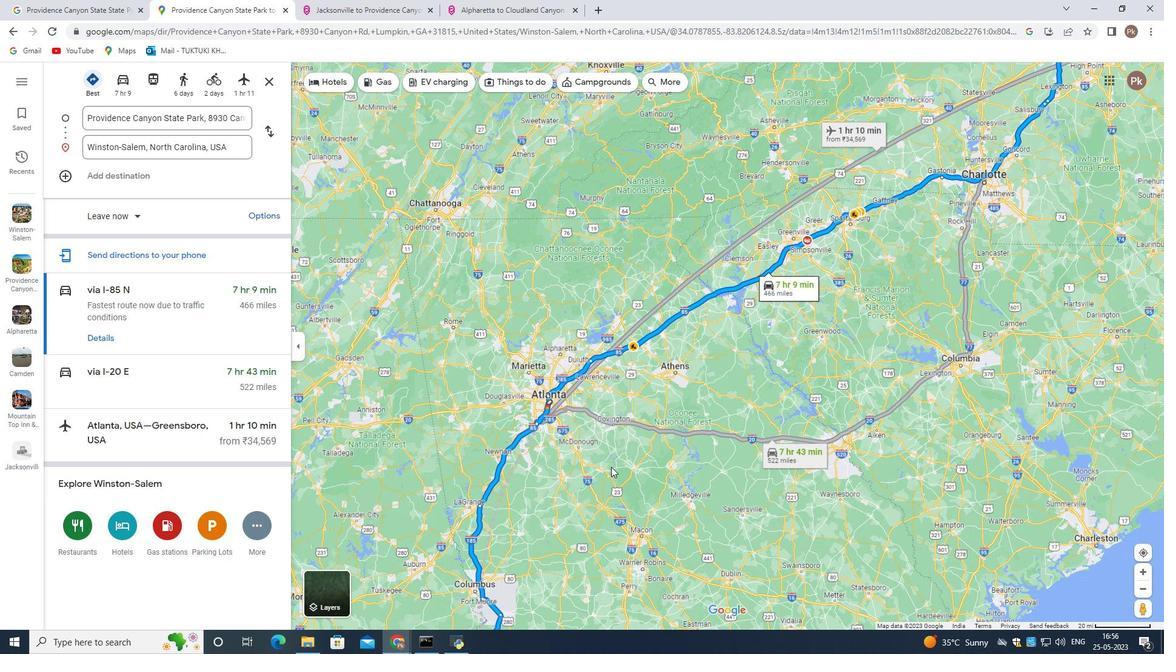 
Action: Mouse moved to (606, 429)
Screenshot: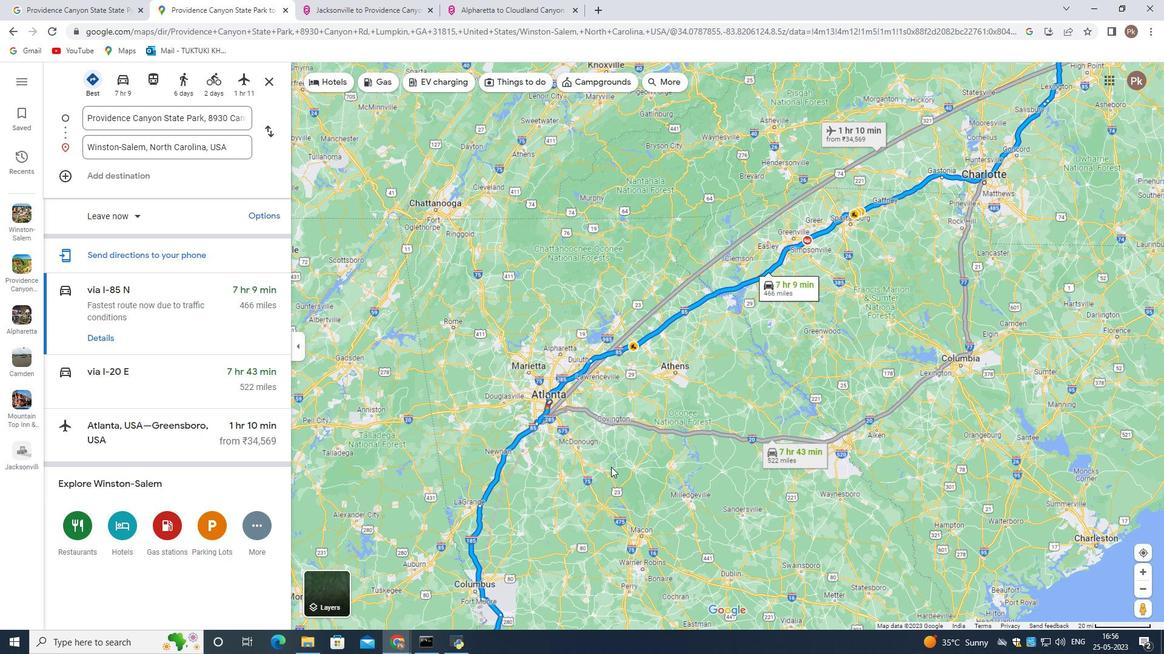 
Action: Mouse scrolled (614, 457) with delta (0, 0)
Screenshot: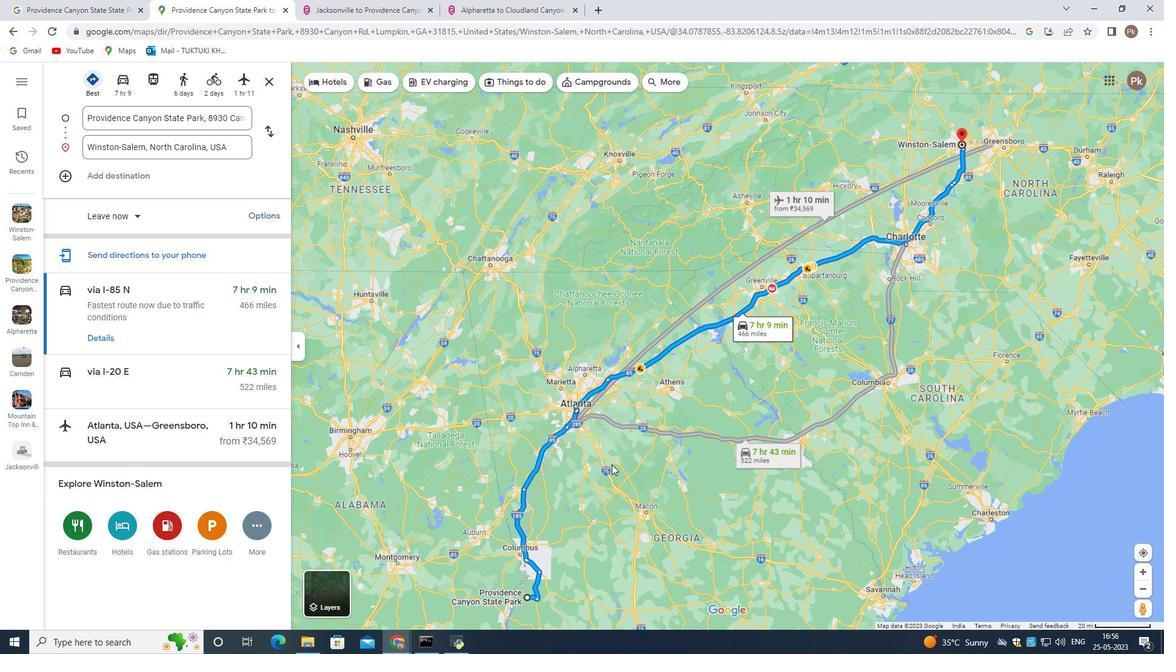 
Action: Mouse moved to (605, 428)
Screenshot: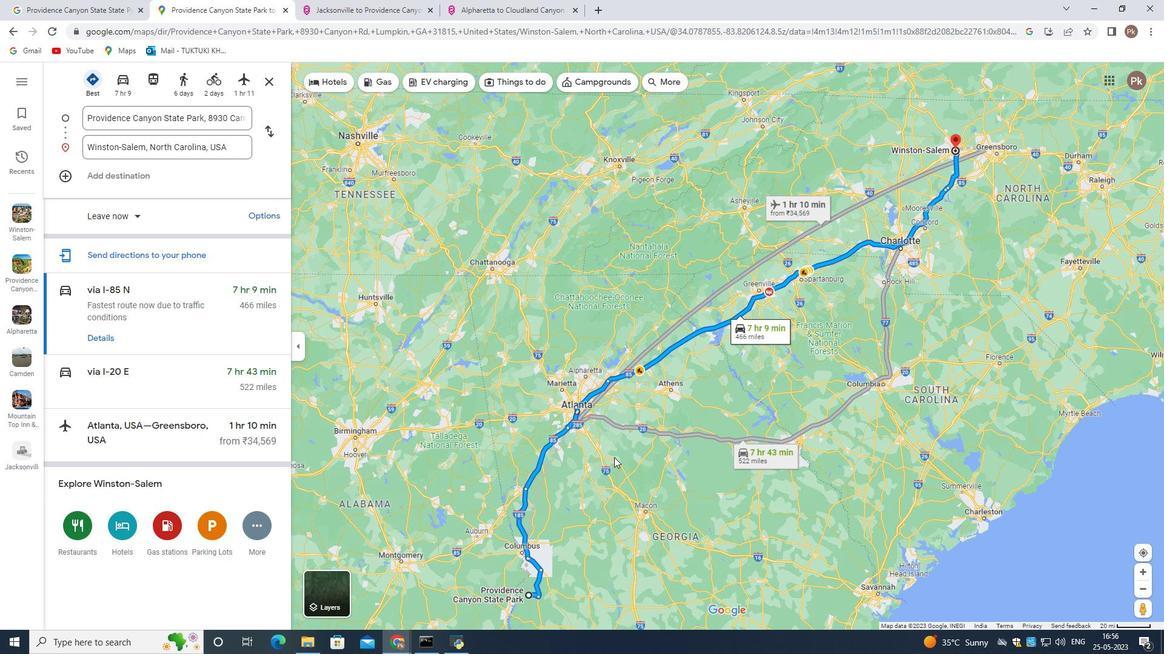 
Action: Mouse scrolled (606, 428) with delta (0, 0)
Screenshot: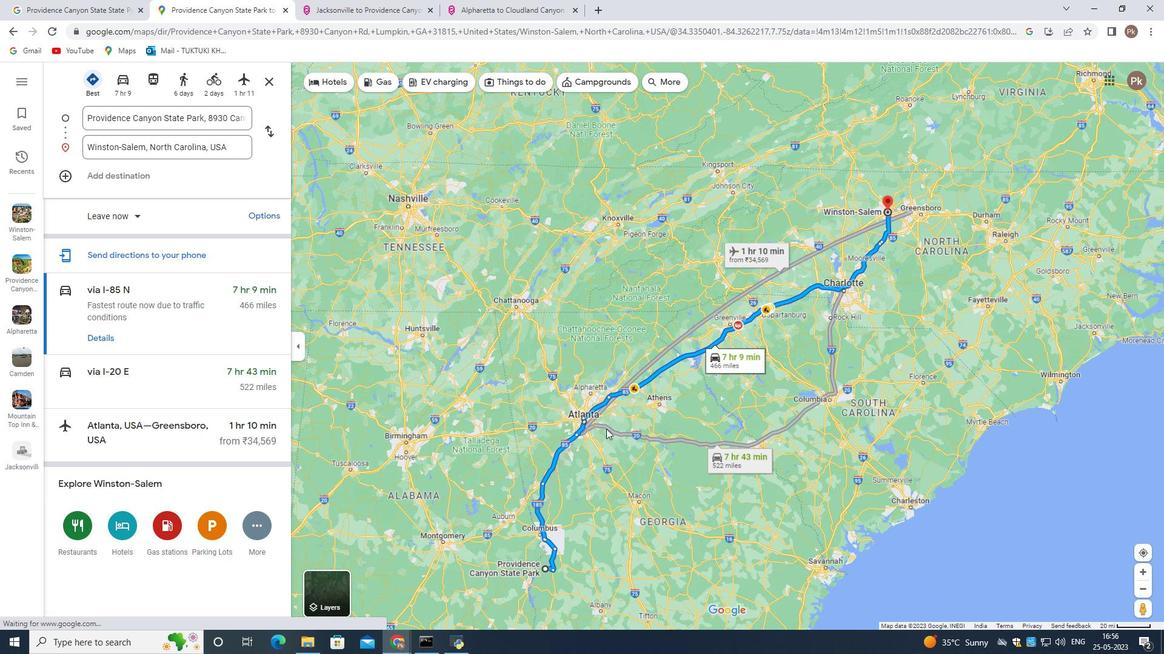 
Action: Mouse moved to (590, 522)
Screenshot: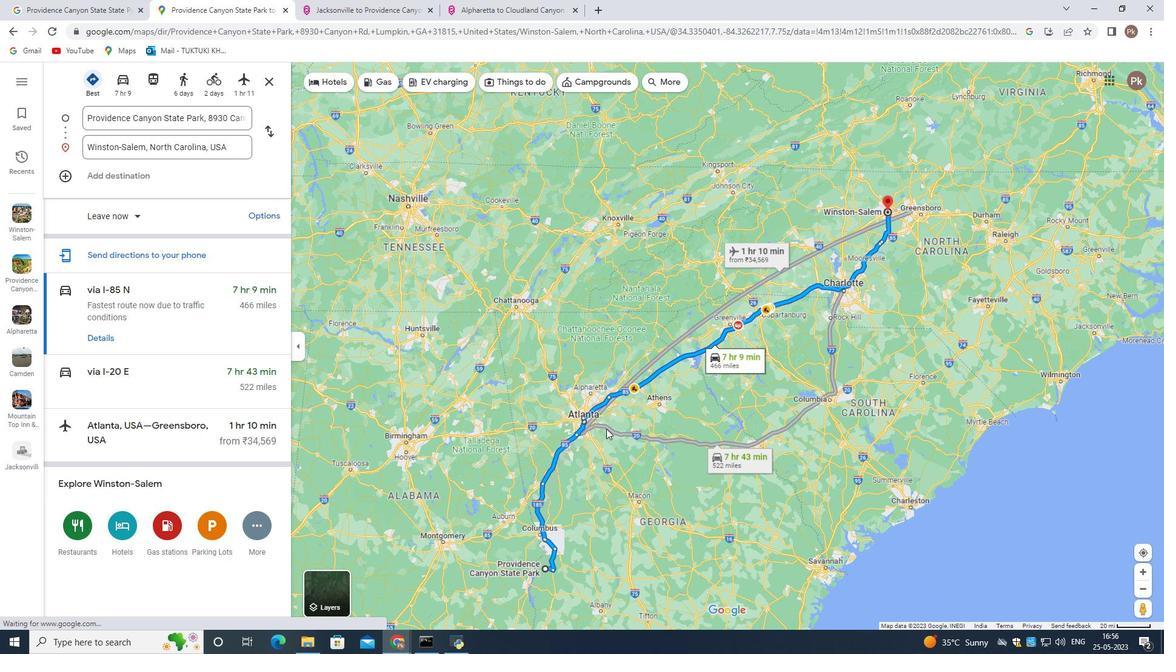 
Action: Mouse scrolled (606, 428) with delta (0, 0)
Screenshot: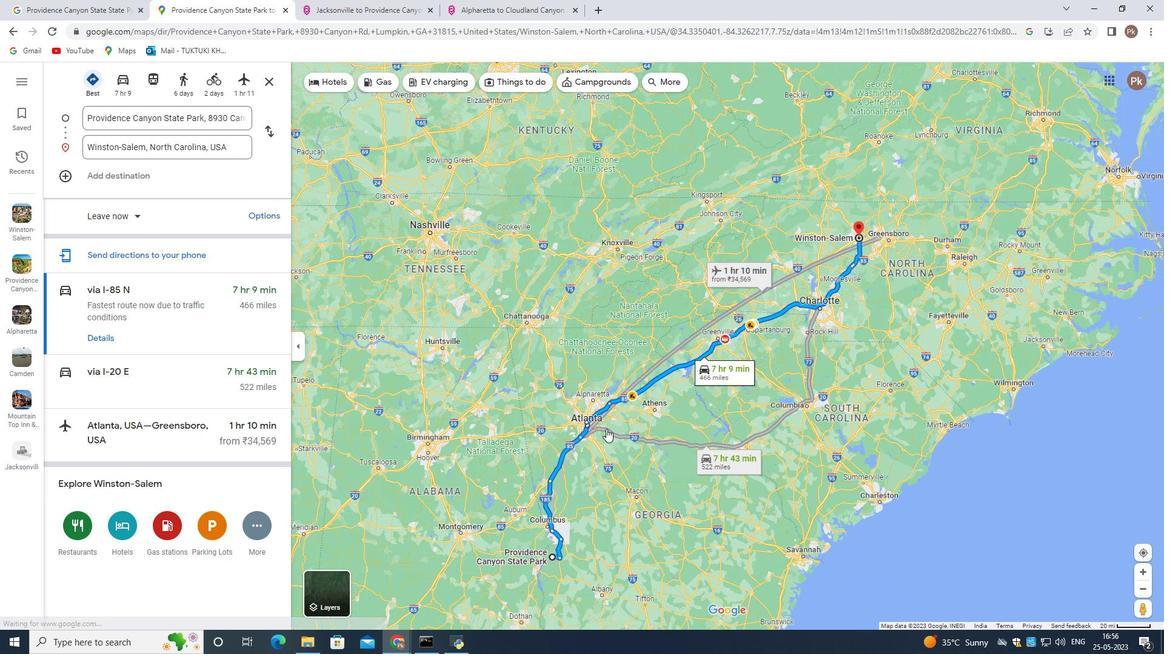
Action: Mouse moved to (626, 479)
Screenshot: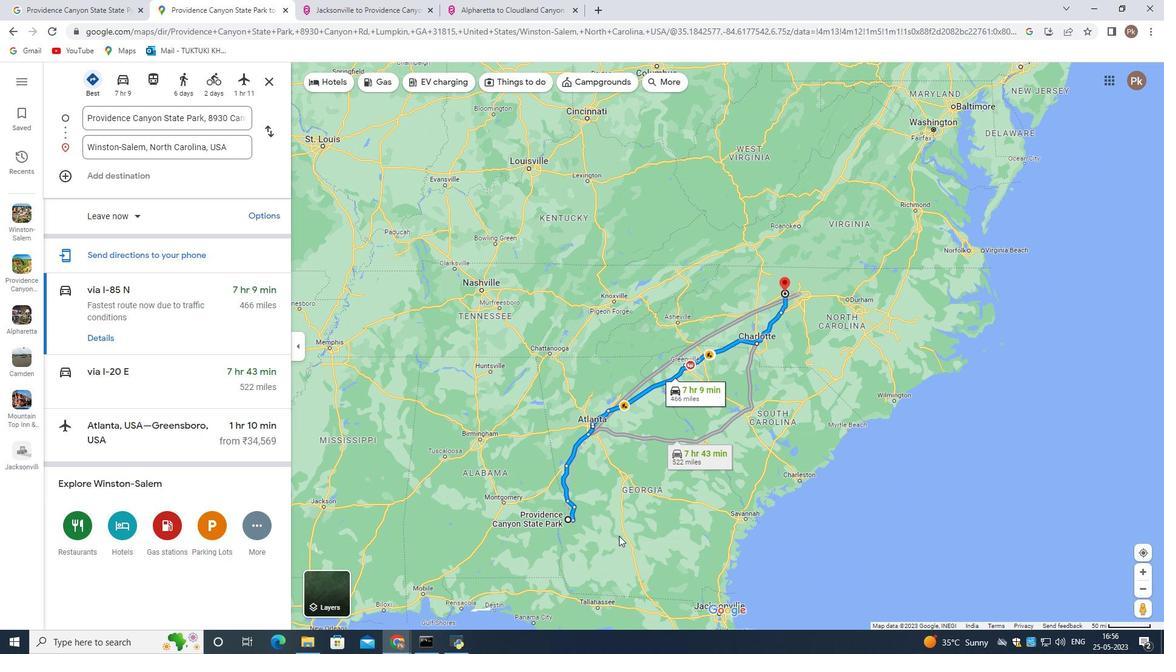 
Action: Mouse pressed left at (619, 536)
Screenshot: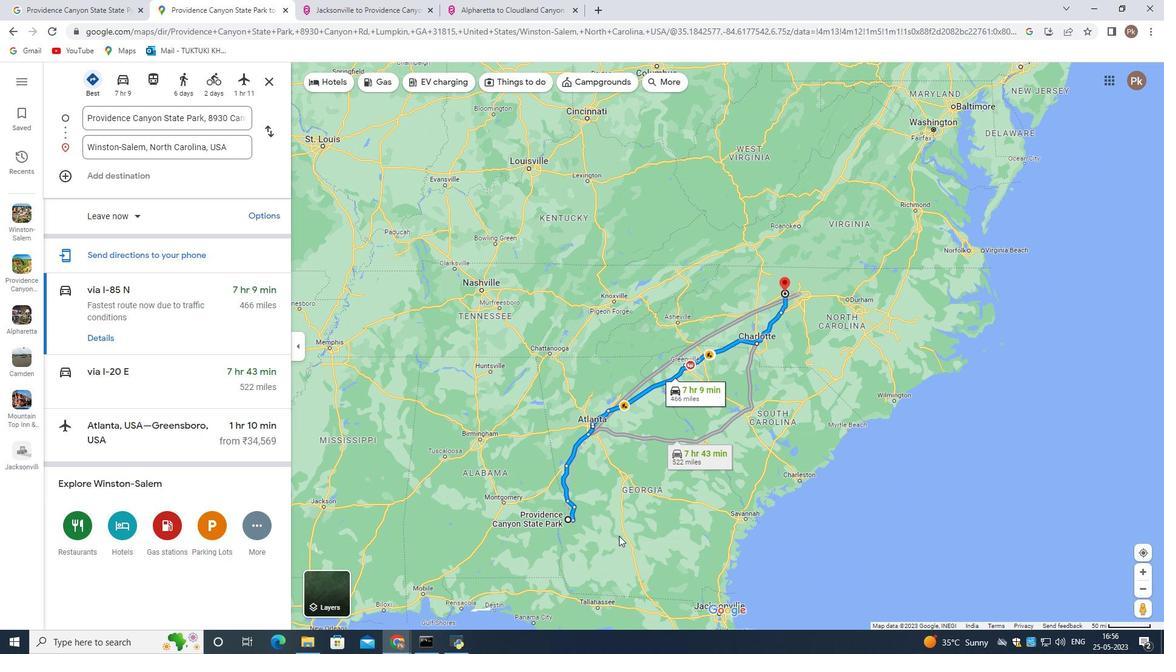 
Action: Mouse moved to (577, 471)
Screenshot: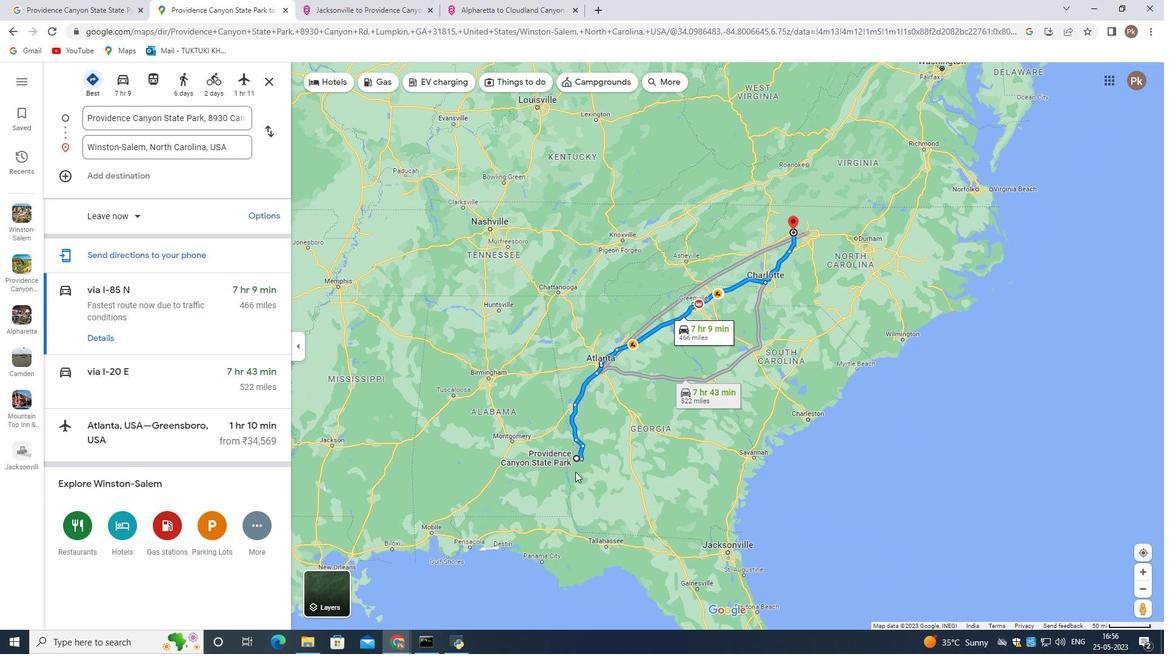 
Action: Mouse scrolled (576, 473) with delta (0, 0)
Screenshot: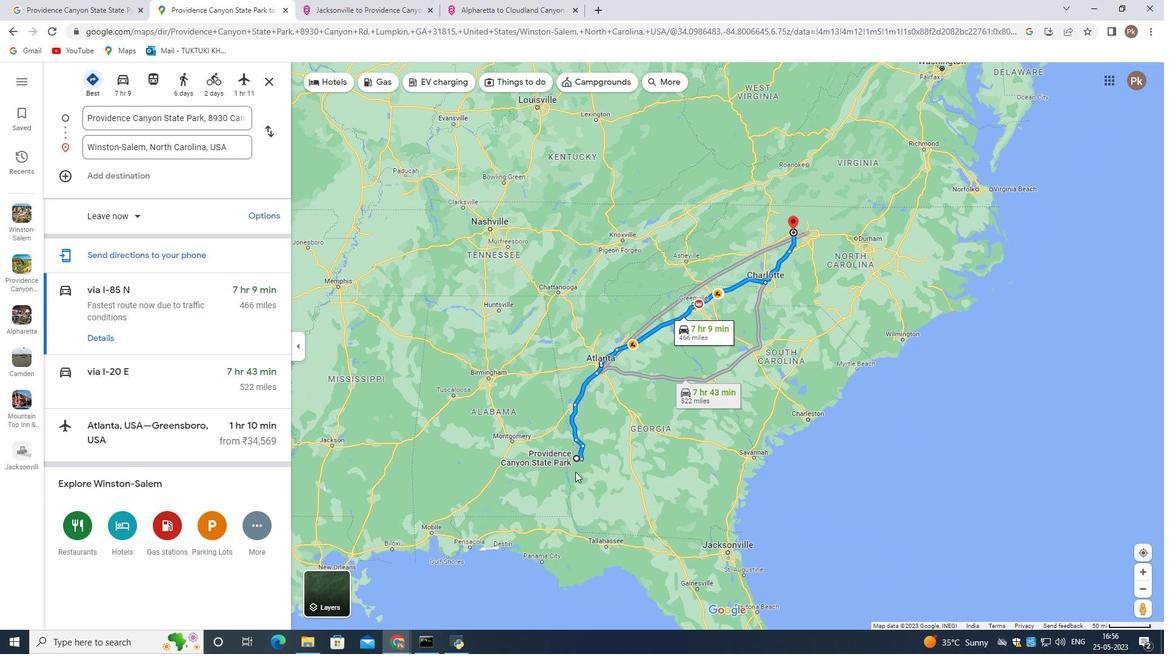 
Action: Mouse moved to (577, 471)
Screenshot: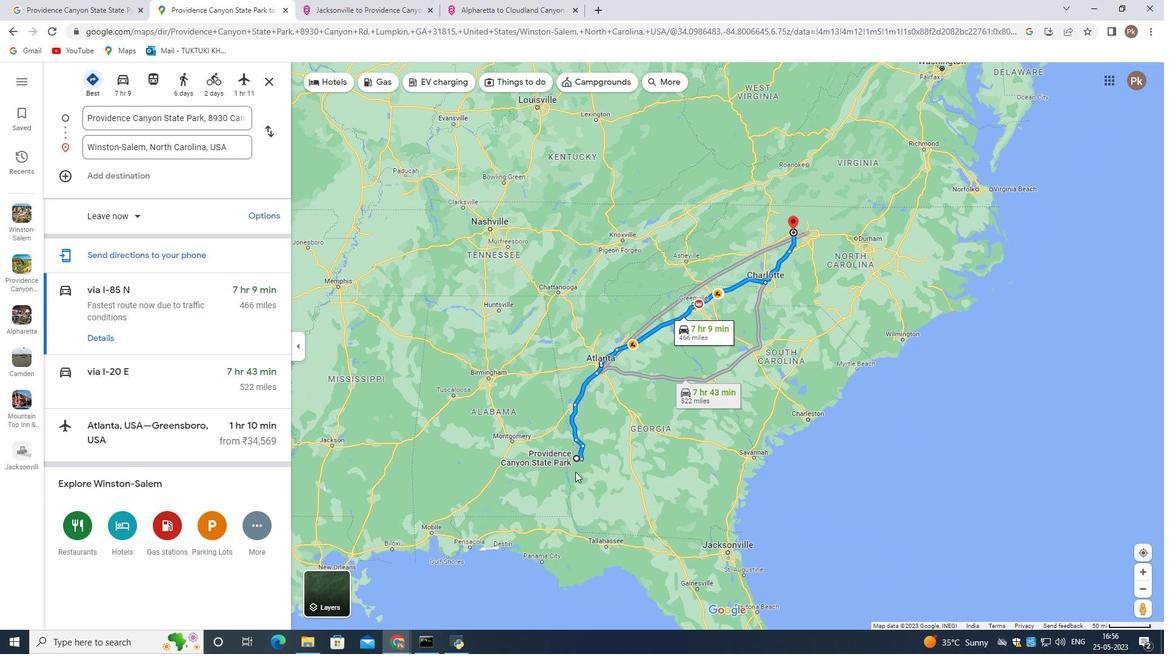
Action: Mouse scrolled (577, 471) with delta (0, 0)
Screenshot: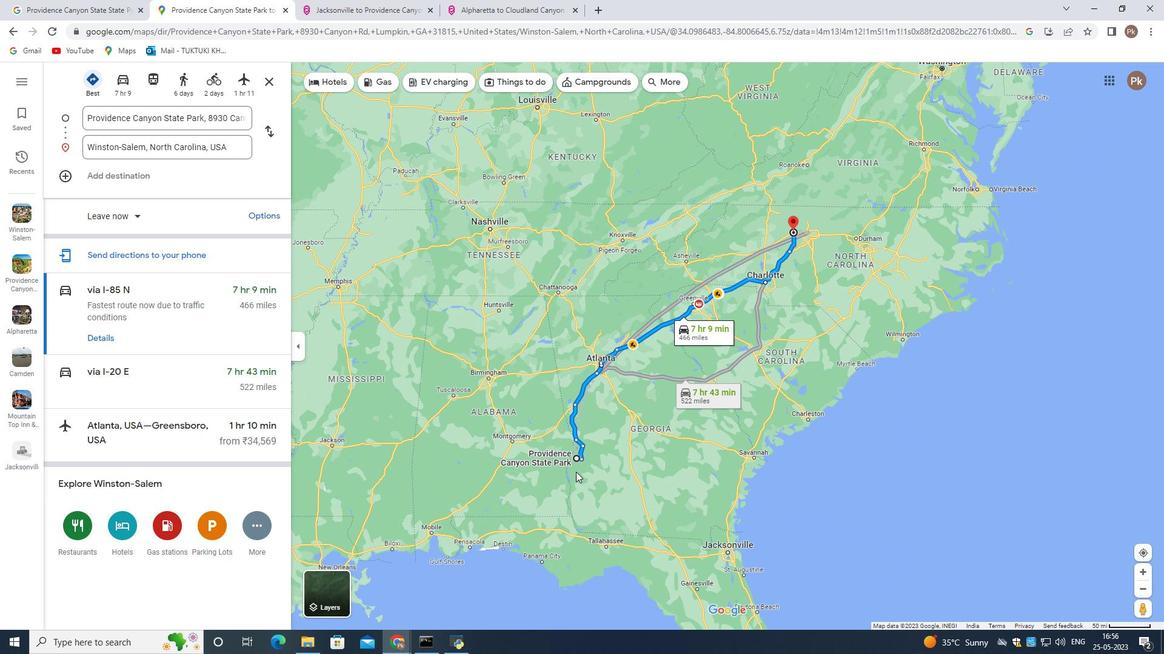 
Action: Mouse scrolled (577, 471) with delta (0, 0)
Screenshot: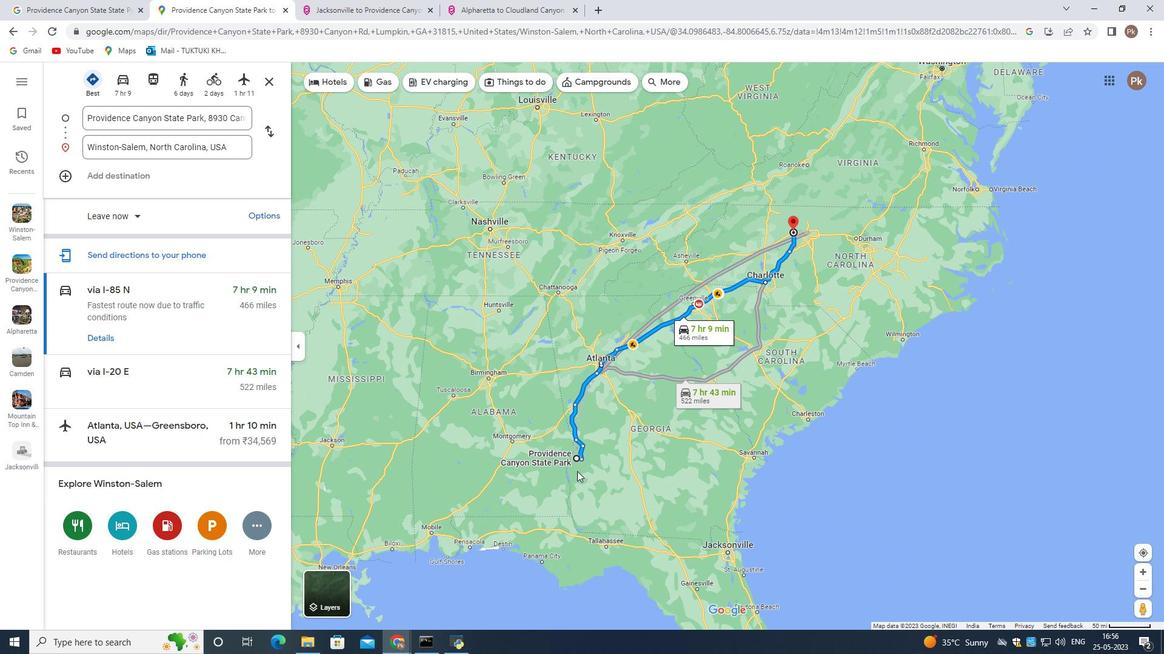 
Action: Mouse scrolled (577, 471) with delta (0, 0)
Screenshot: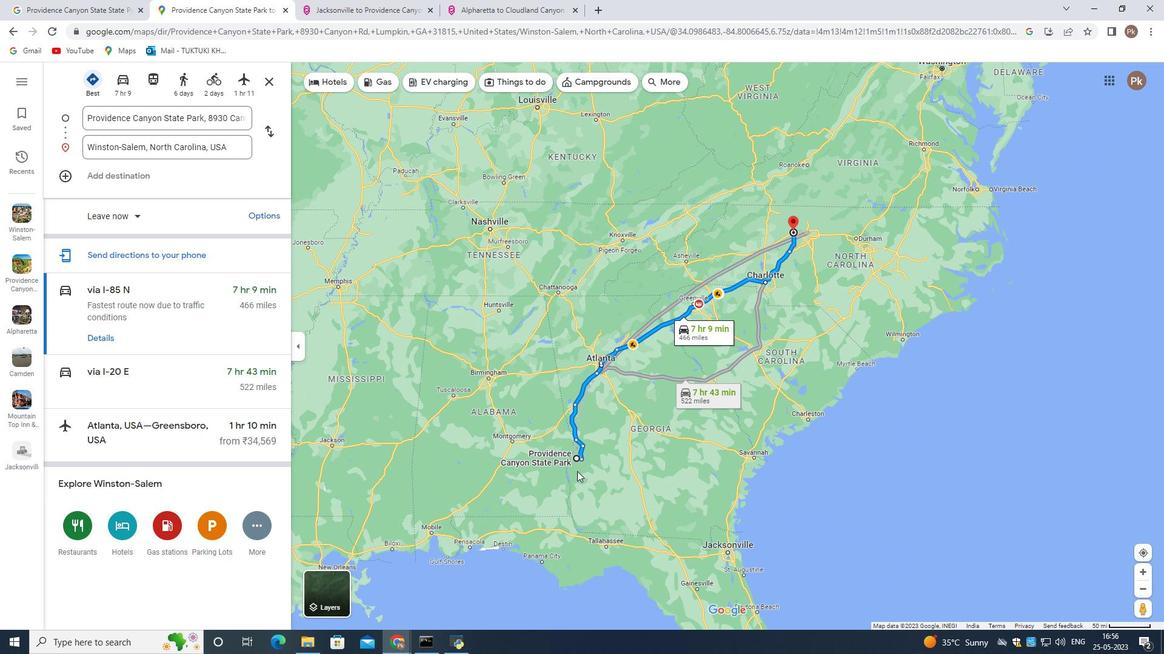 
Action: Mouse scrolled (577, 471) with delta (0, 0)
Screenshot: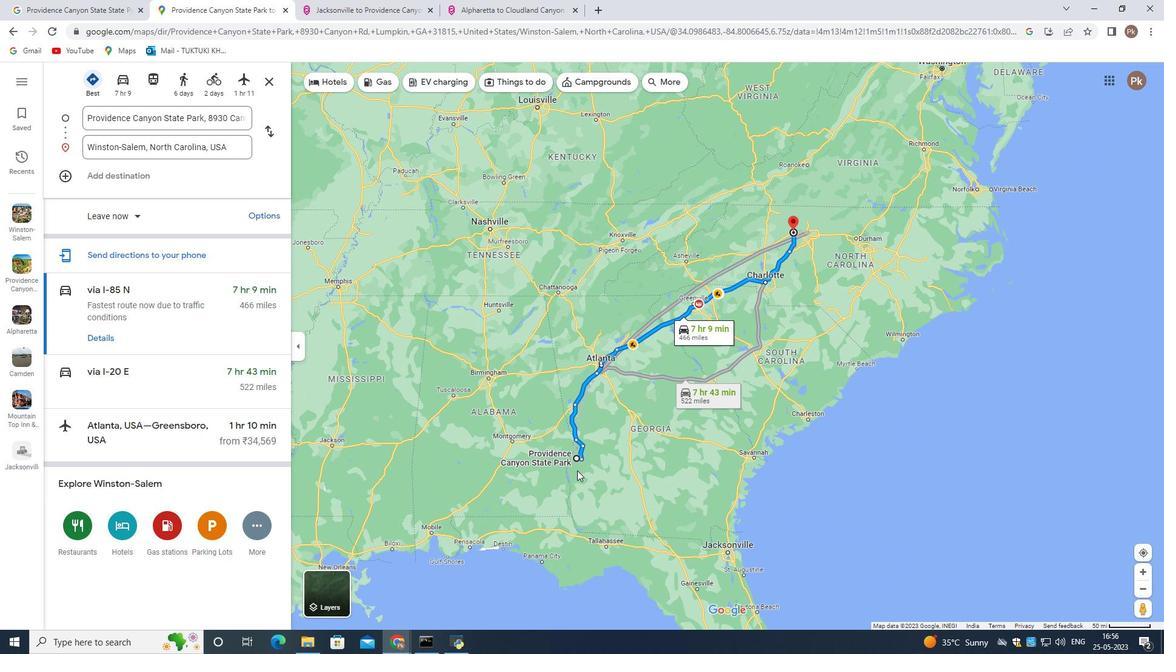 
Action: Mouse scrolled (577, 471) with delta (0, 0)
Screenshot: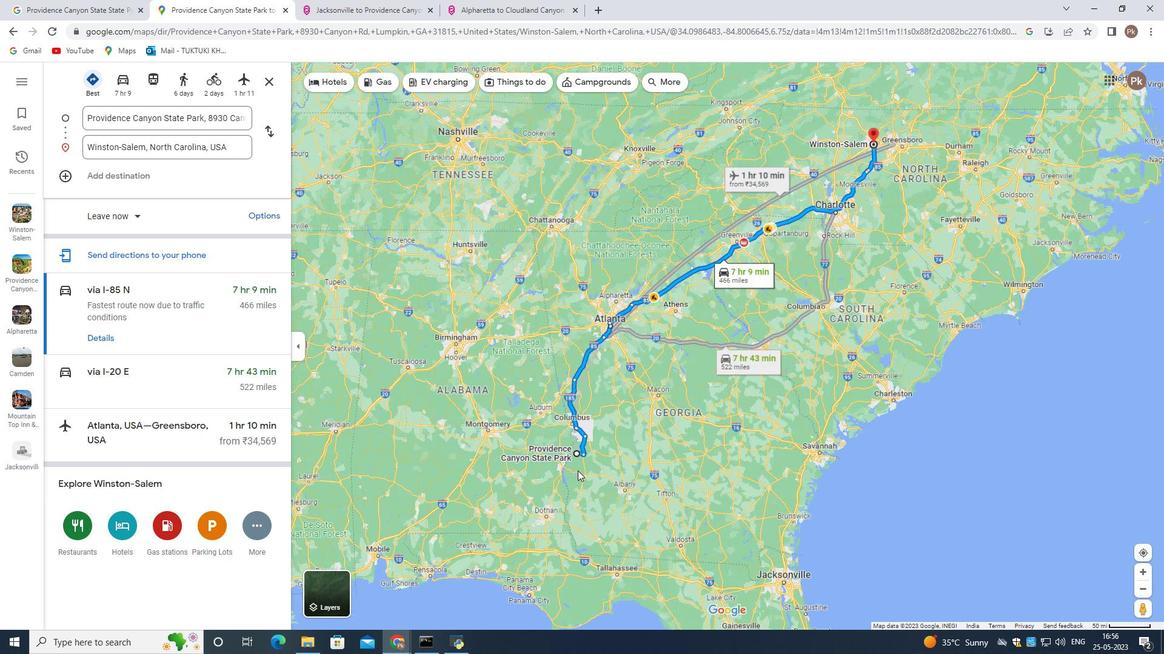
Action: Mouse scrolled (577, 471) with delta (0, 0)
Screenshot: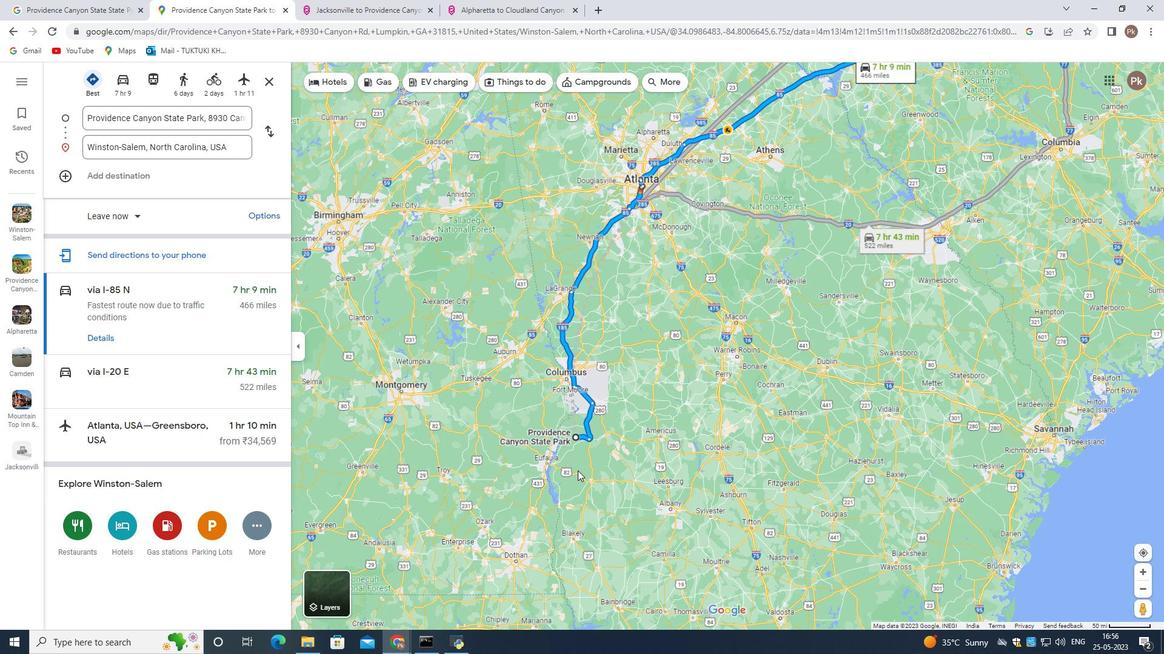 
Action: Mouse scrolled (577, 471) with delta (0, 0)
Screenshot: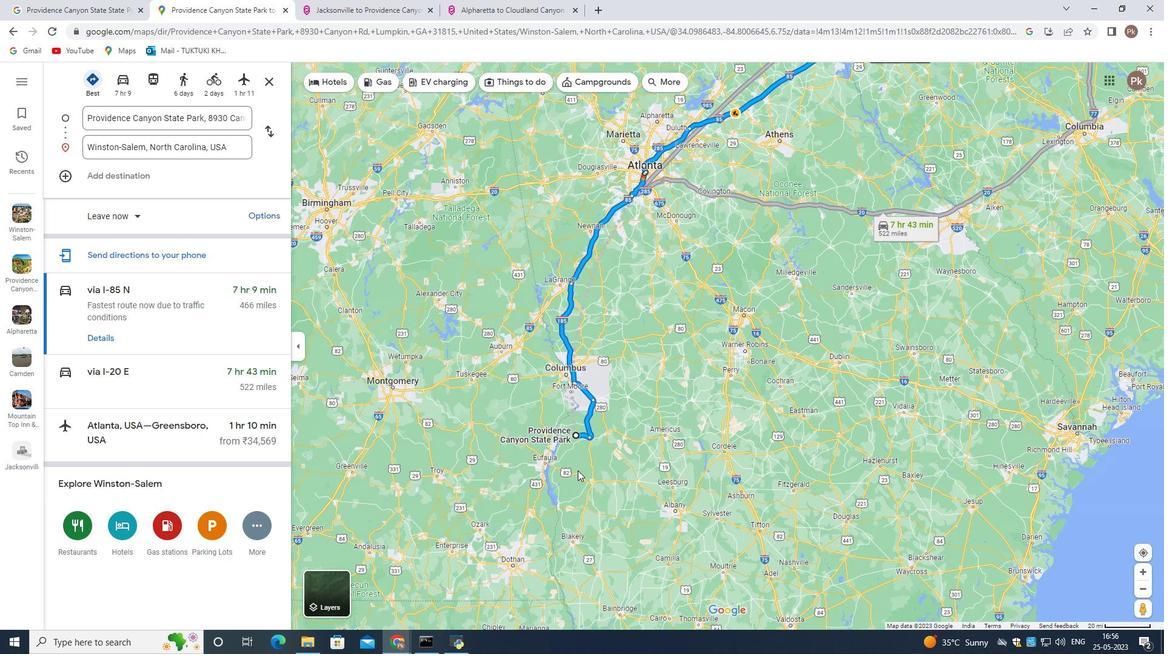 
Action: Mouse scrolled (577, 471) with delta (0, 0)
Screenshot: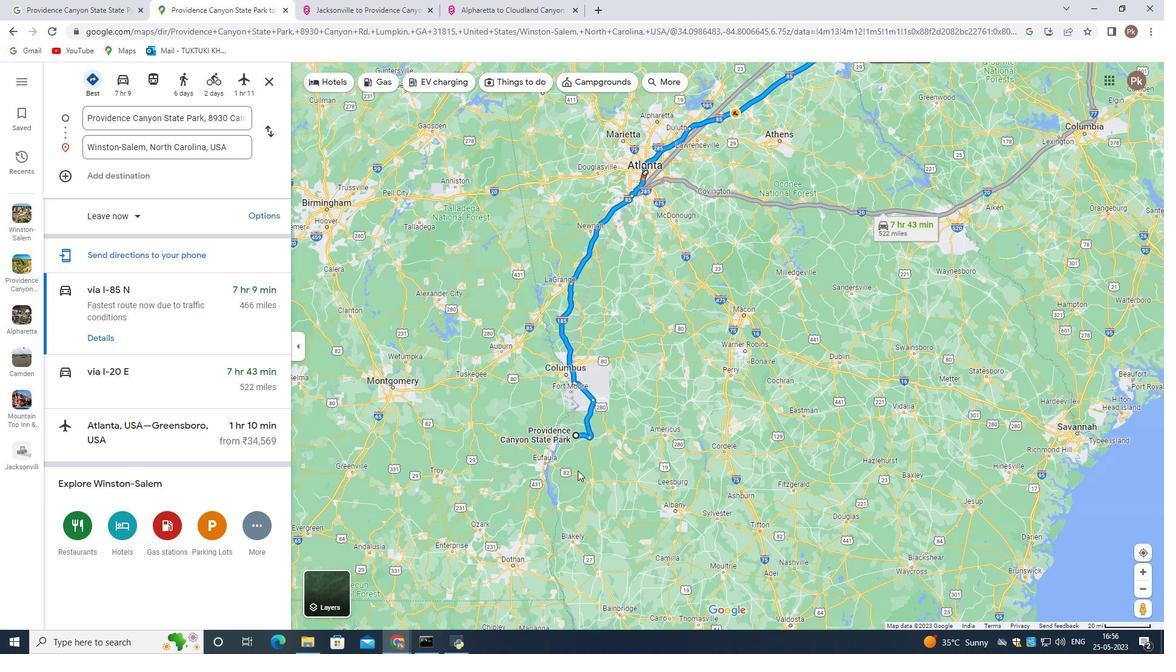 
Action: Mouse scrolled (577, 471) with delta (0, 0)
Screenshot: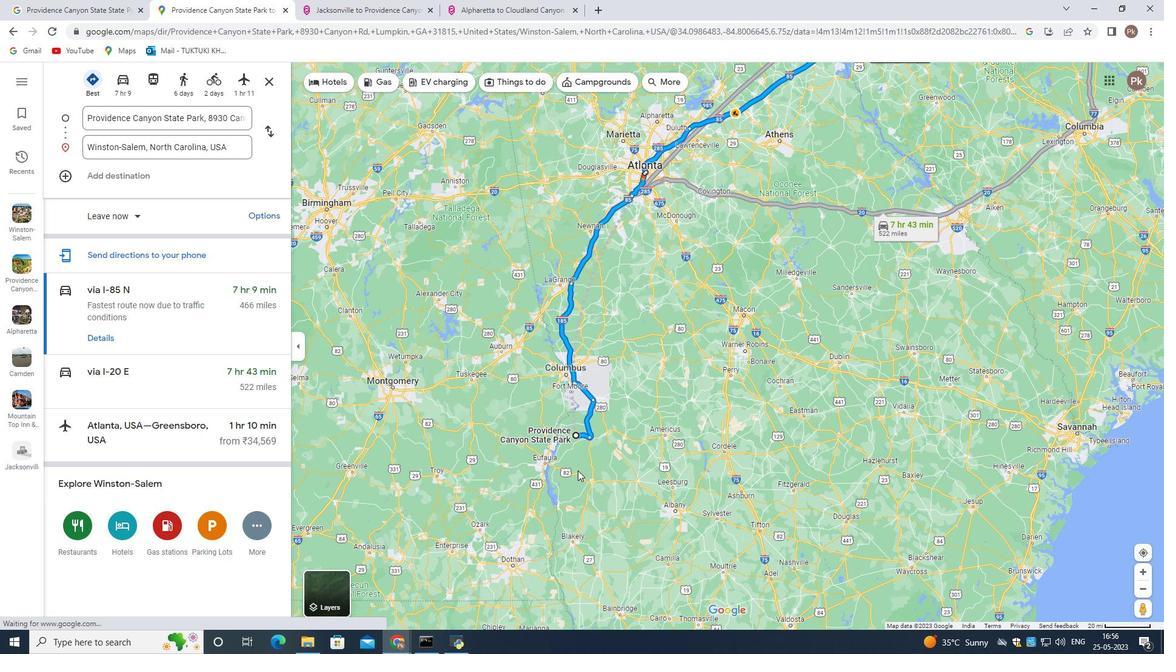 
Action: Mouse scrolled (577, 471) with delta (0, 0)
Screenshot: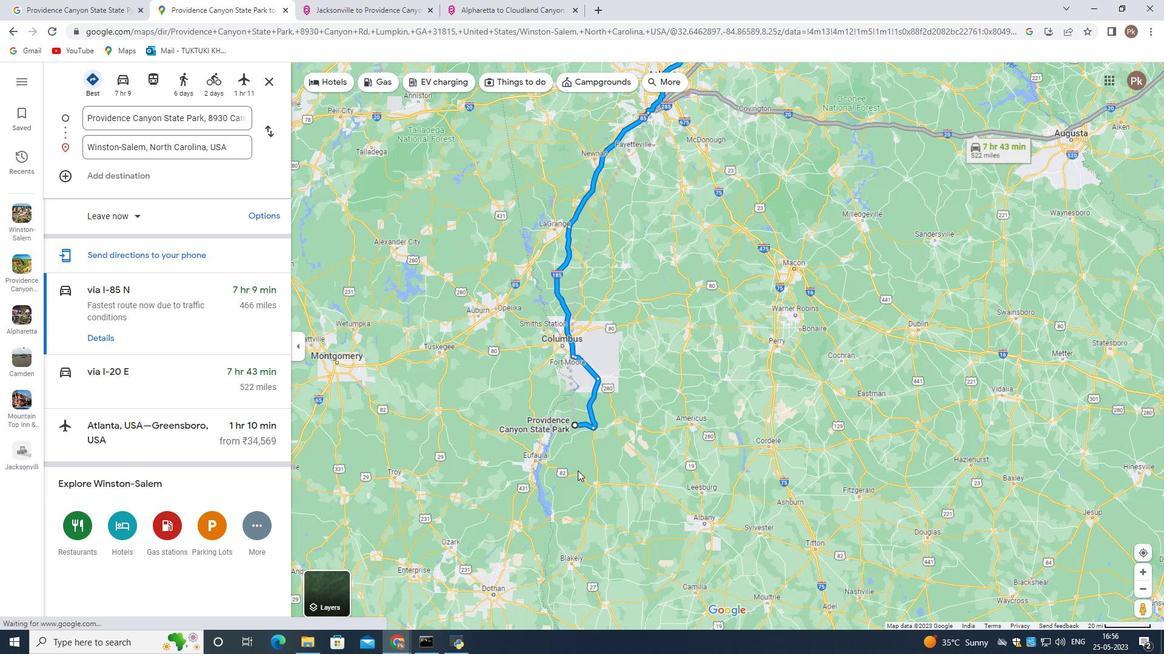 
Action: Mouse scrolled (577, 471) with delta (0, 0)
Screenshot: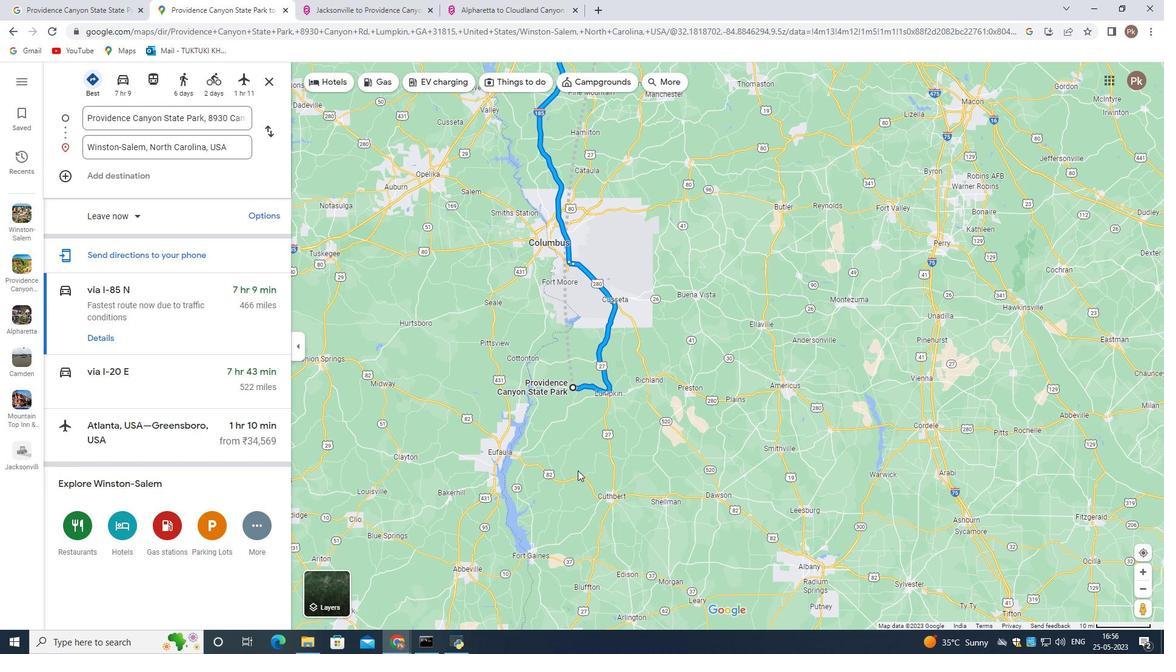 
Action: Mouse moved to (580, 410)
Screenshot: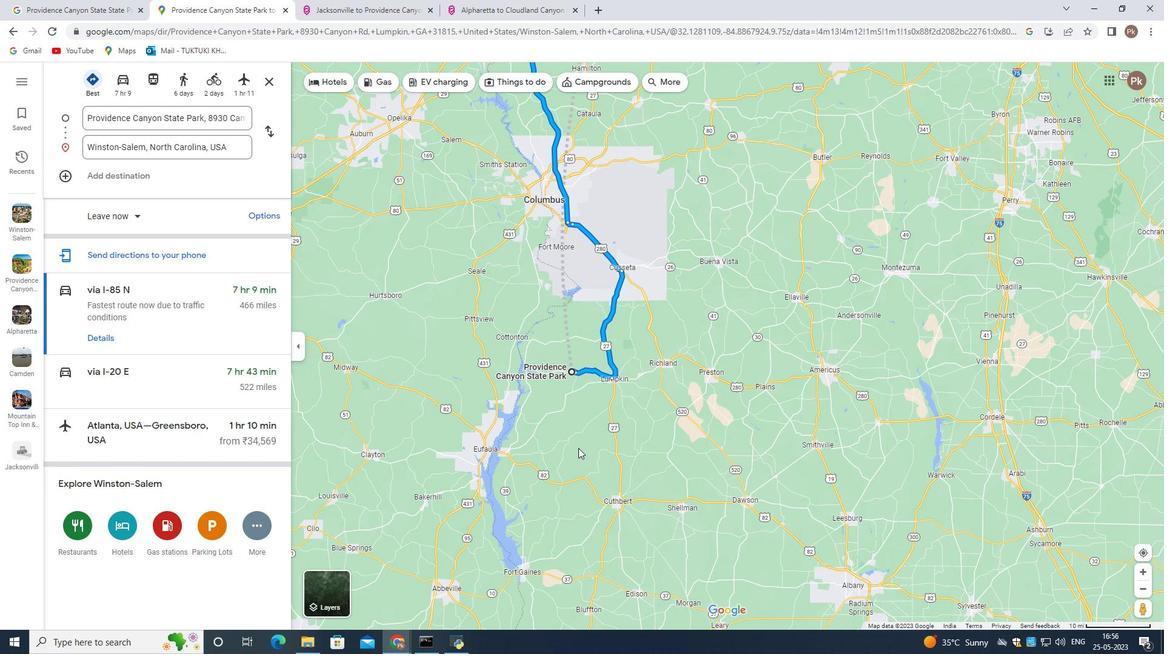 
Action: Mouse scrolled (580, 411) with delta (0, 0)
Screenshot: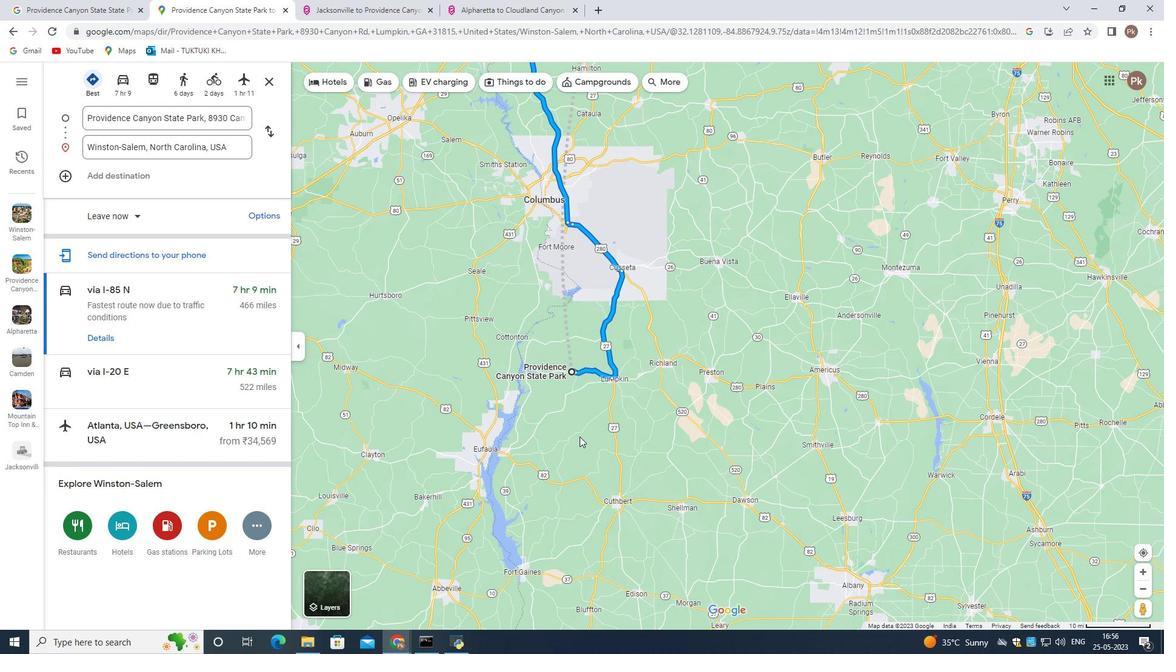 
Action: Mouse scrolled (580, 411) with delta (0, 0)
Screenshot: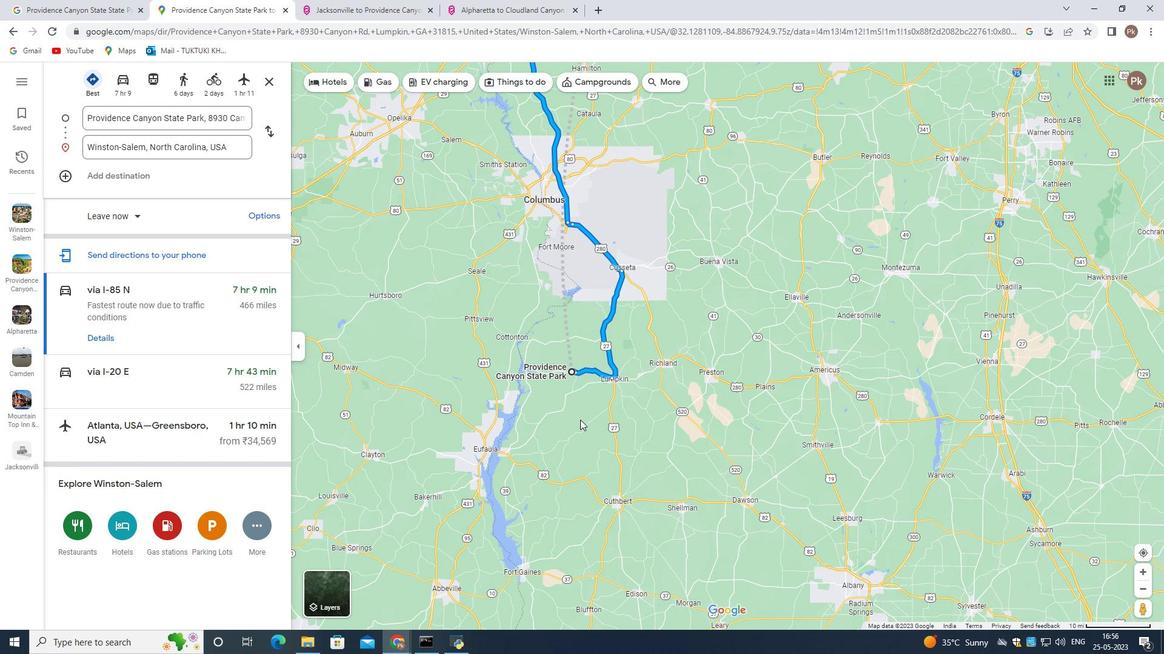 
Action: Mouse scrolled (580, 411) with delta (0, 0)
Screenshot: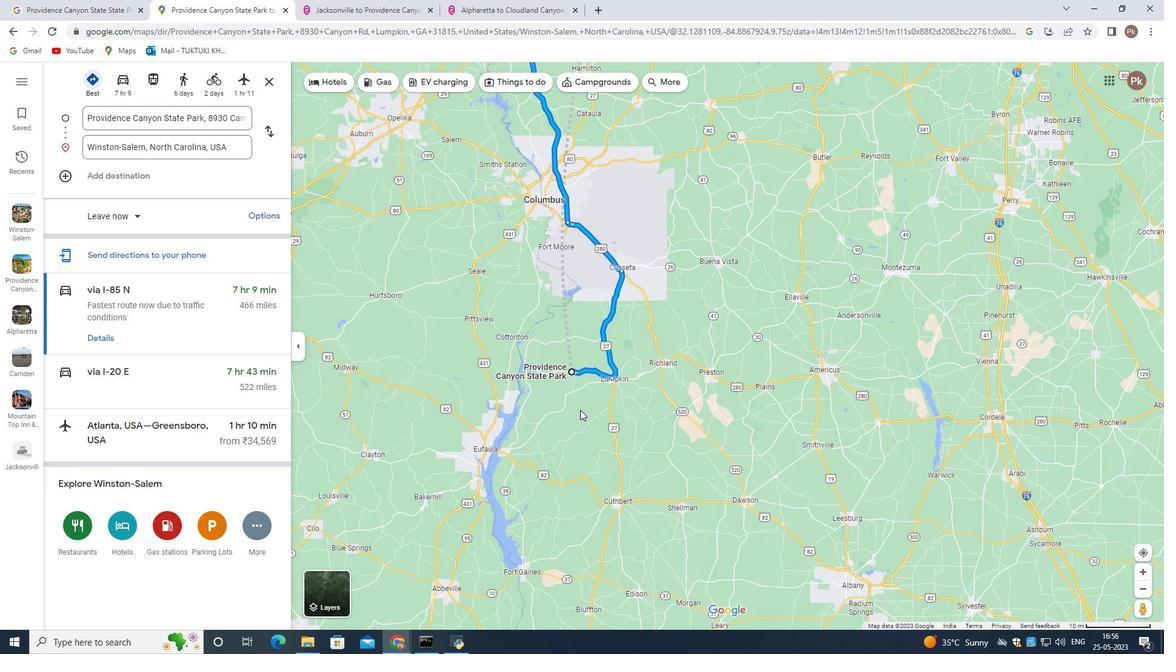 
Action: Mouse scrolled (580, 411) with delta (0, 0)
Screenshot: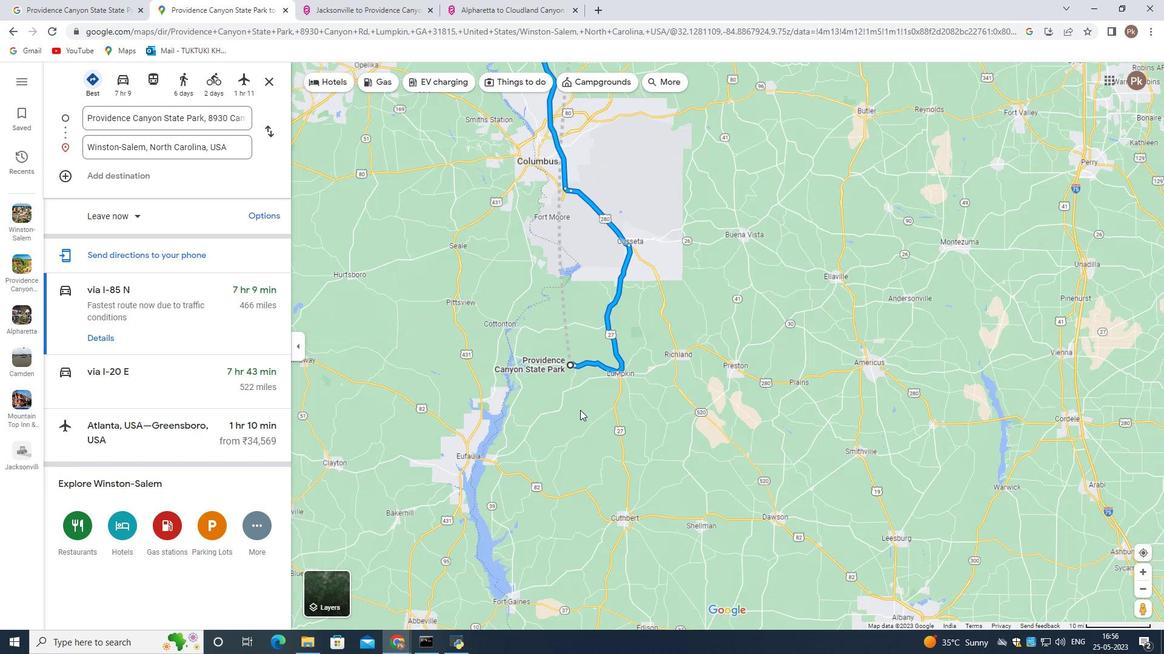 
Action: Mouse scrolled (580, 411) with delta (0, 0)
Screenshot: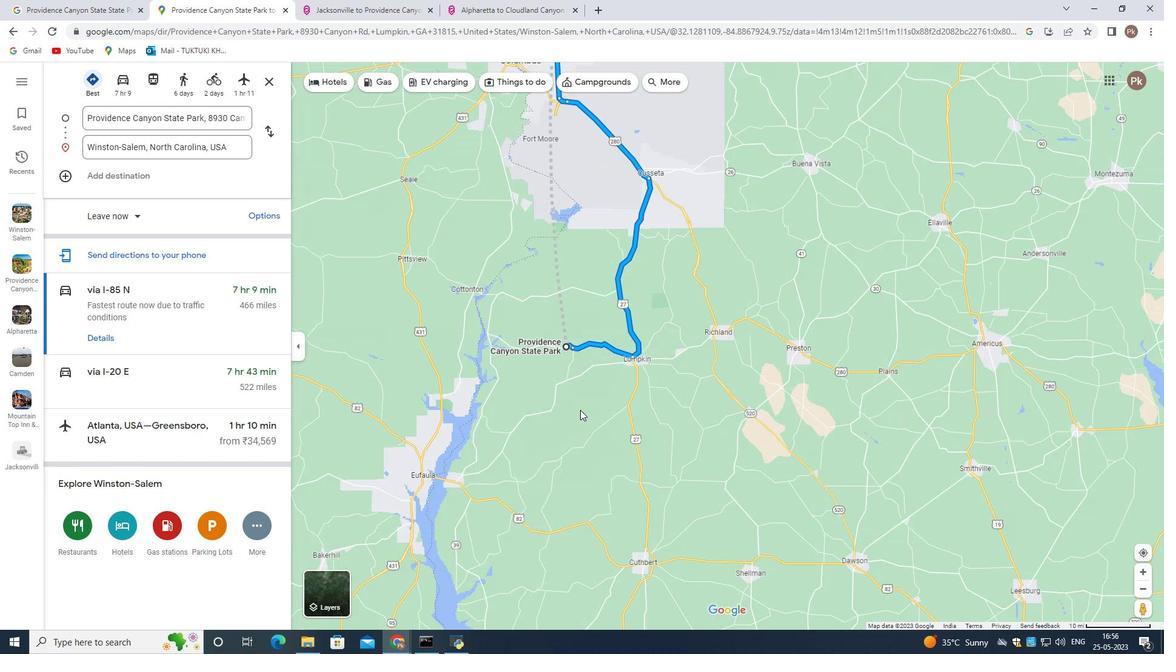 
Action: Mouse moved to (590, 355)
Screenshot: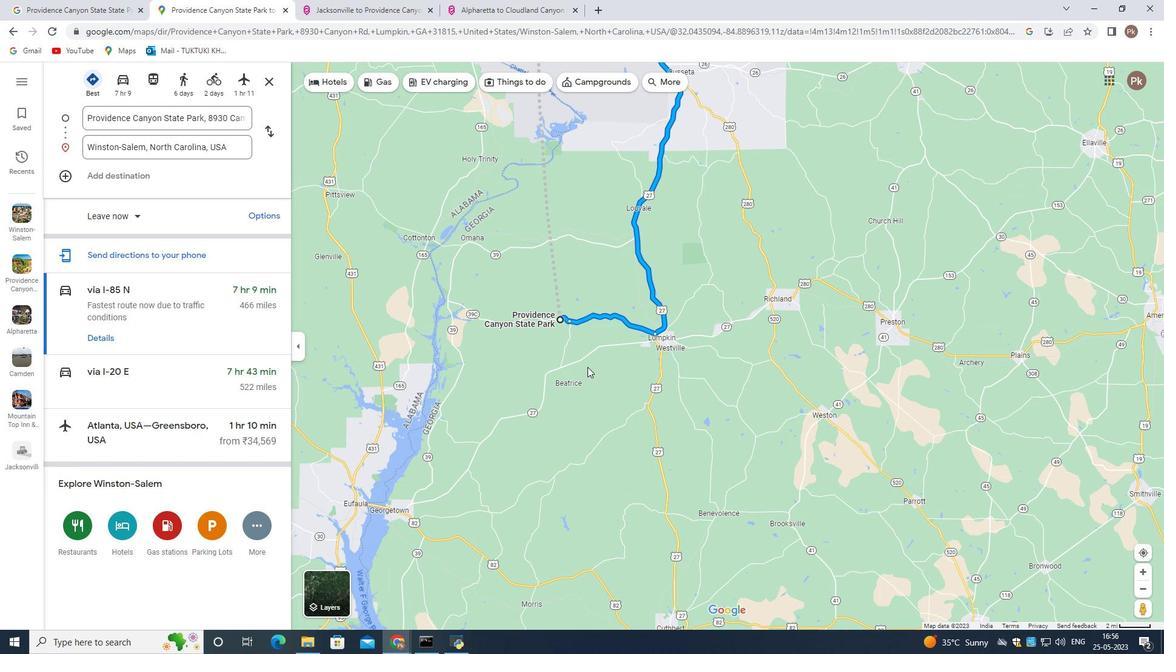 
Action: Mouse scrolled (590, 355) with delta (0, 0)
Screenshot: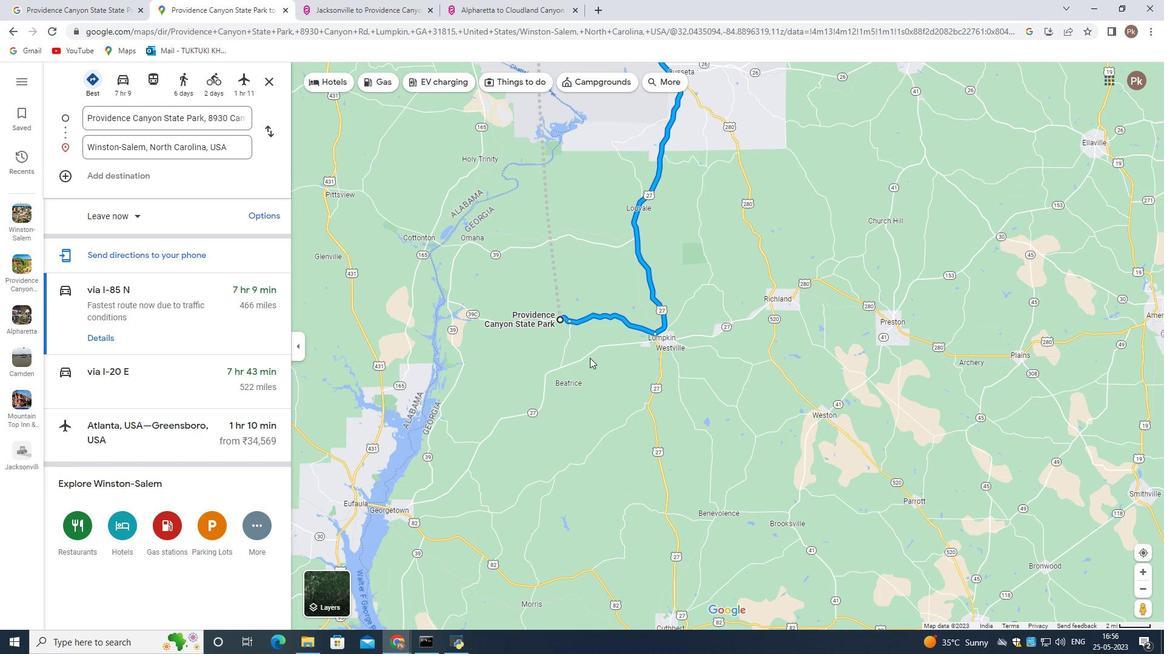 
Action: Mouse scrolled (590, 355) with delta (0, 0)
Screenshot: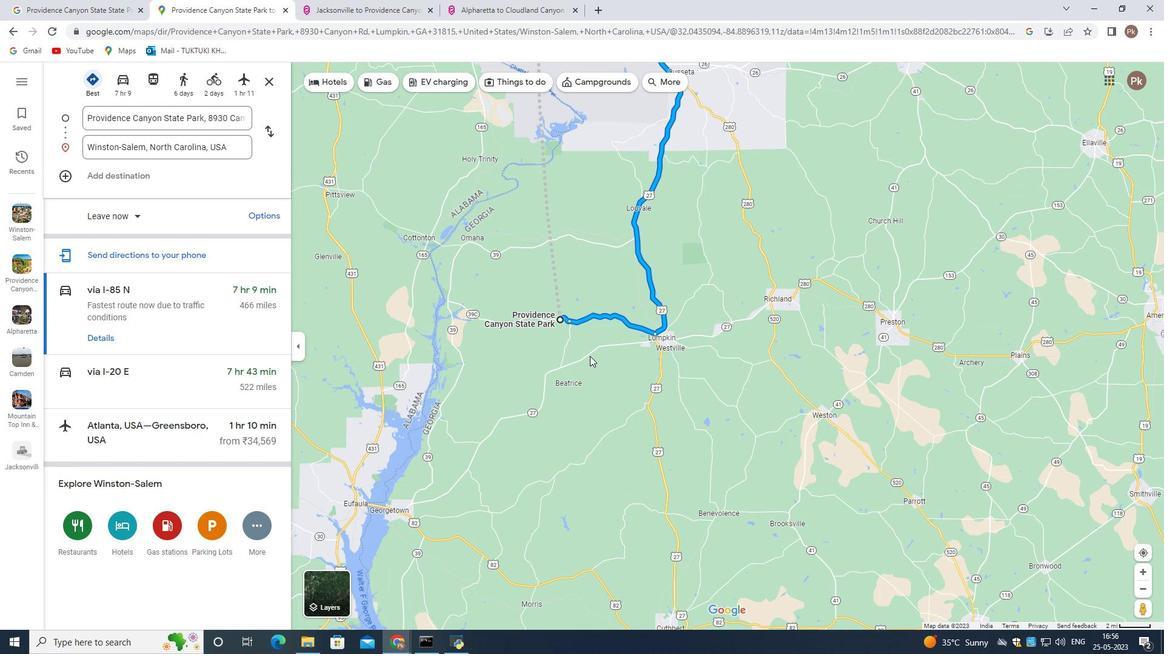 
Action: Mouse scrolled (590, 355) with delta (0, 0)
Screenshot: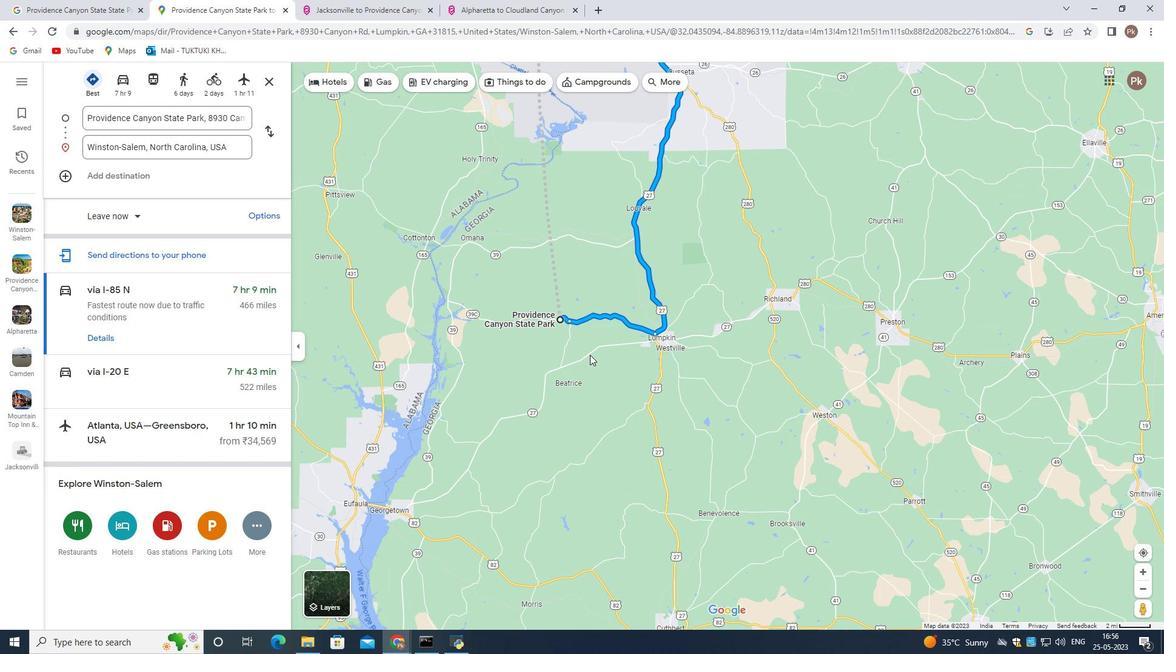 
Action: Mouse scrolled (590, 355) with delta (0, 0)
Screenshot: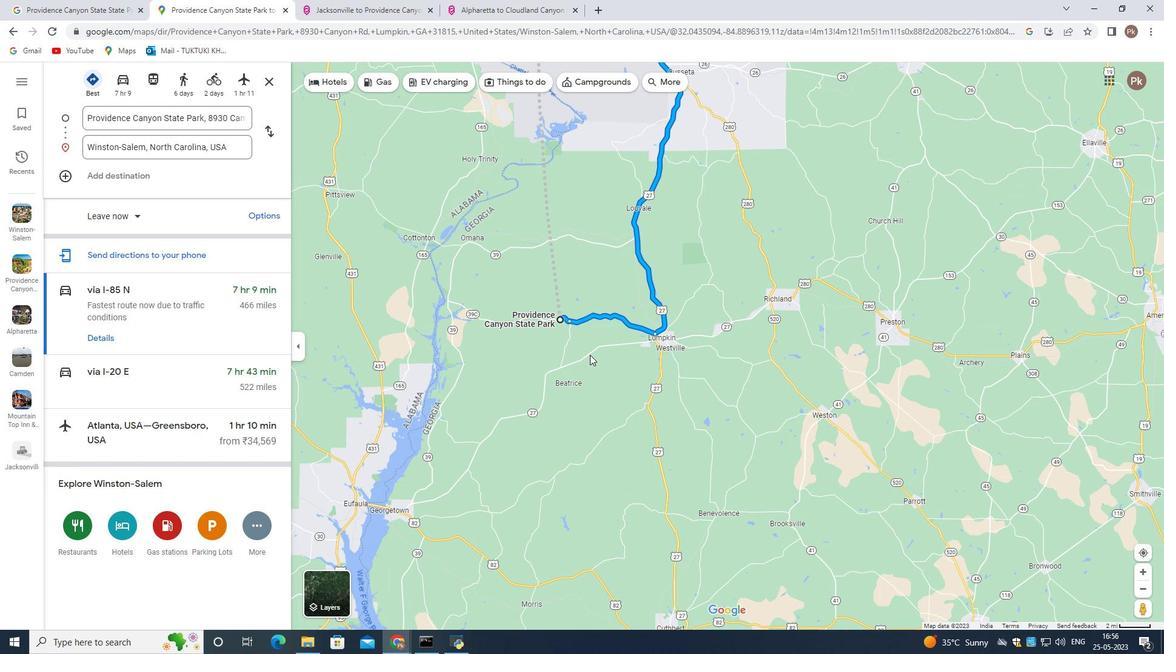 
Action: Mouse moved to (518, 298)
Screenshot: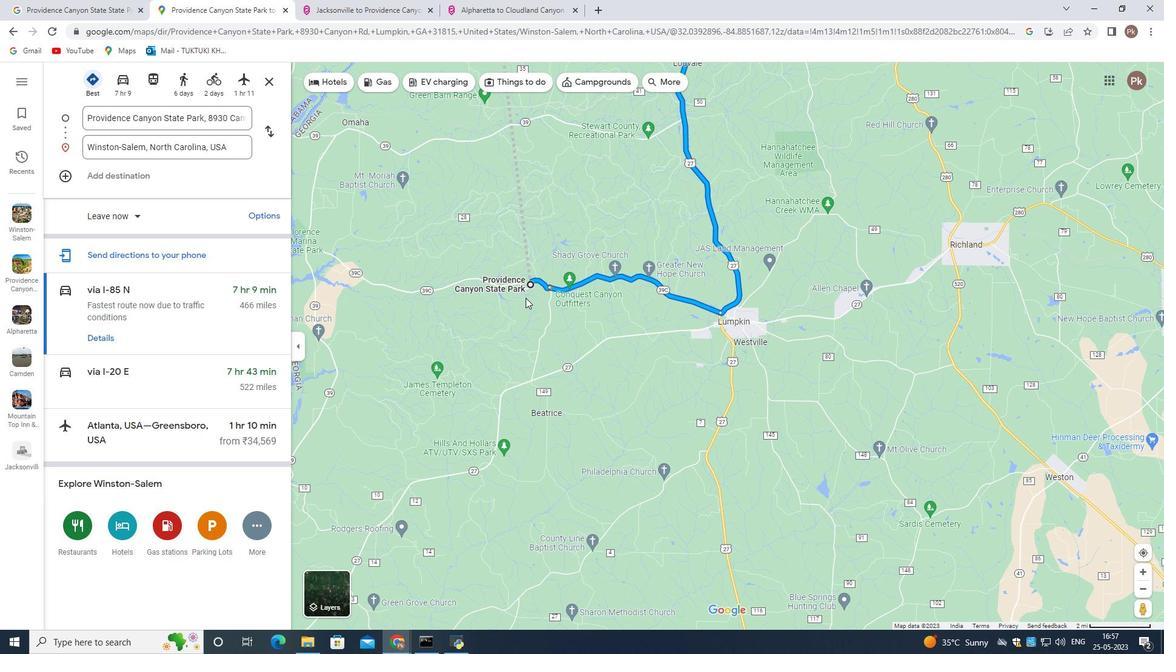 
Action: Mouse scrolled (518, 299) with delta (0, 0)
Screenshot: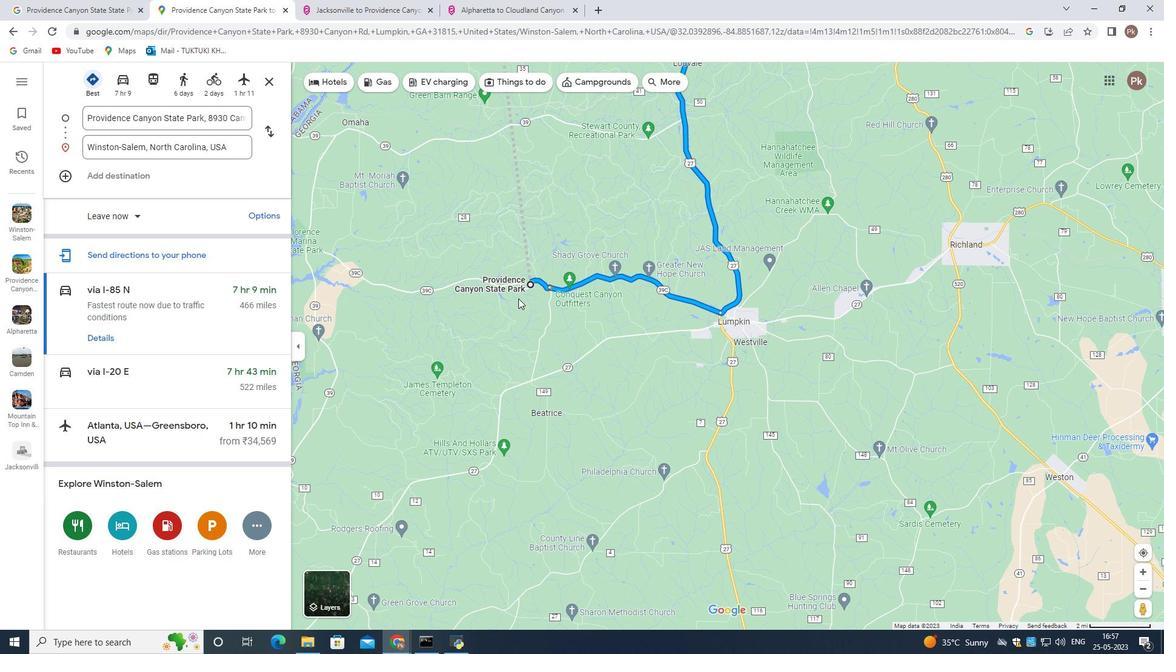 
Action: Mouse scrolled (518, 299) with delta (0, 0)
Screenshot: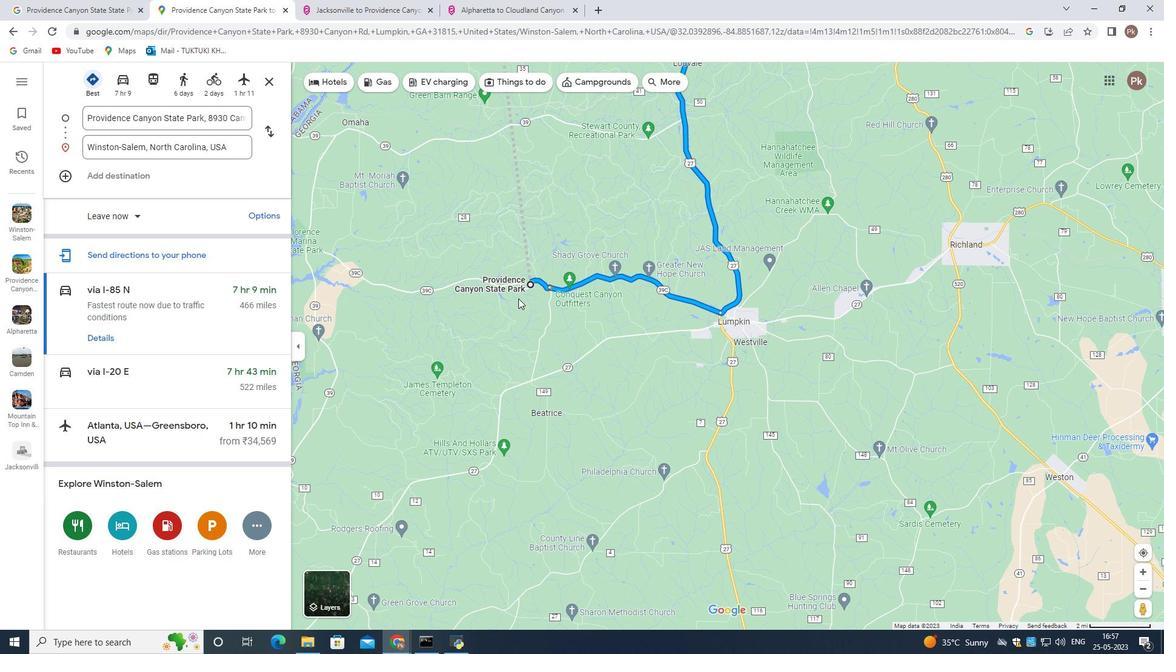 
Action: Mouse scrolled (518, 299) with delta (0, 0)
Screenshot: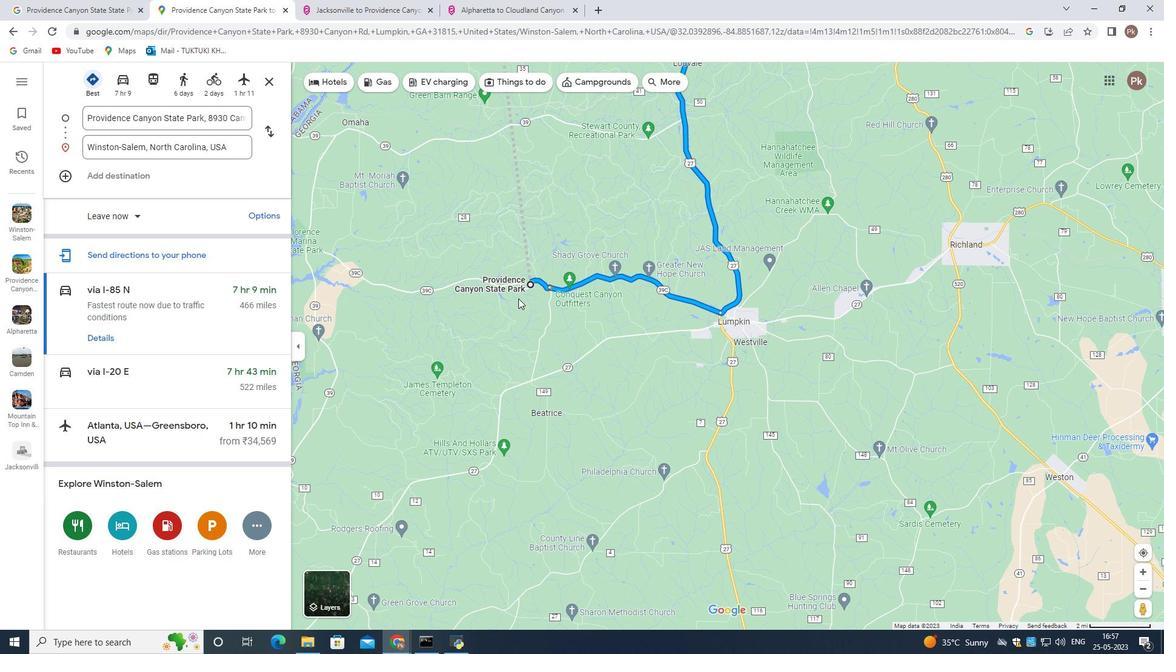 
Action: Mouse scrolled (518, 299) with delta (0, 0)
Screenshot: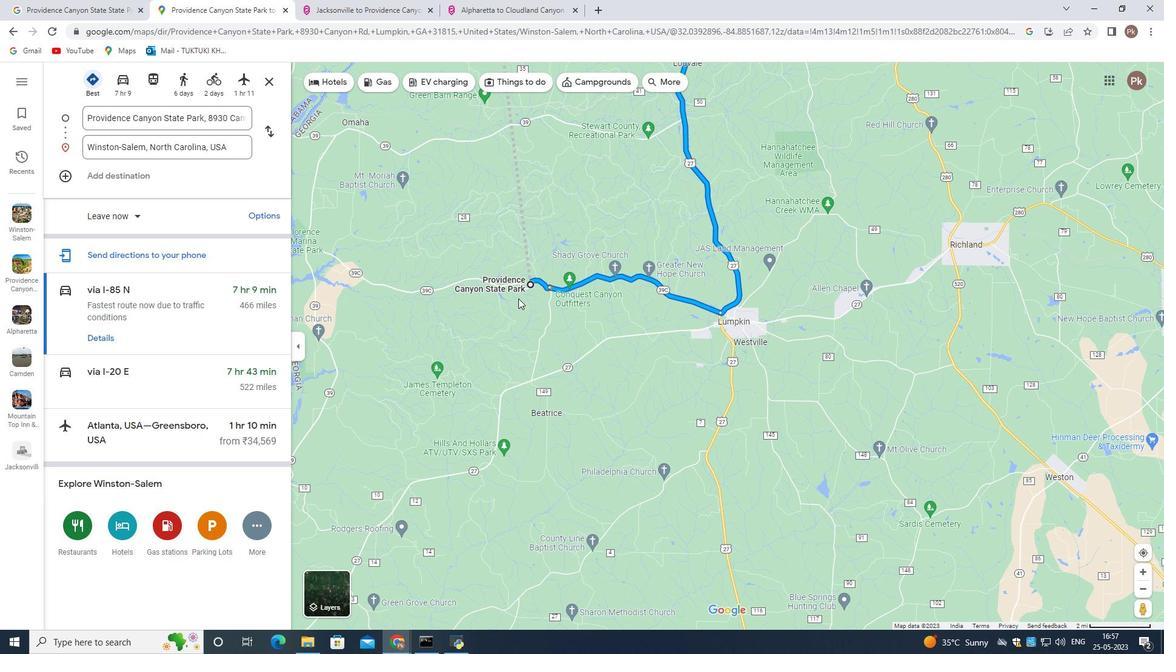 
Action: Mouse scrolled (518, 299) with delta (0, 0)
Screenshot: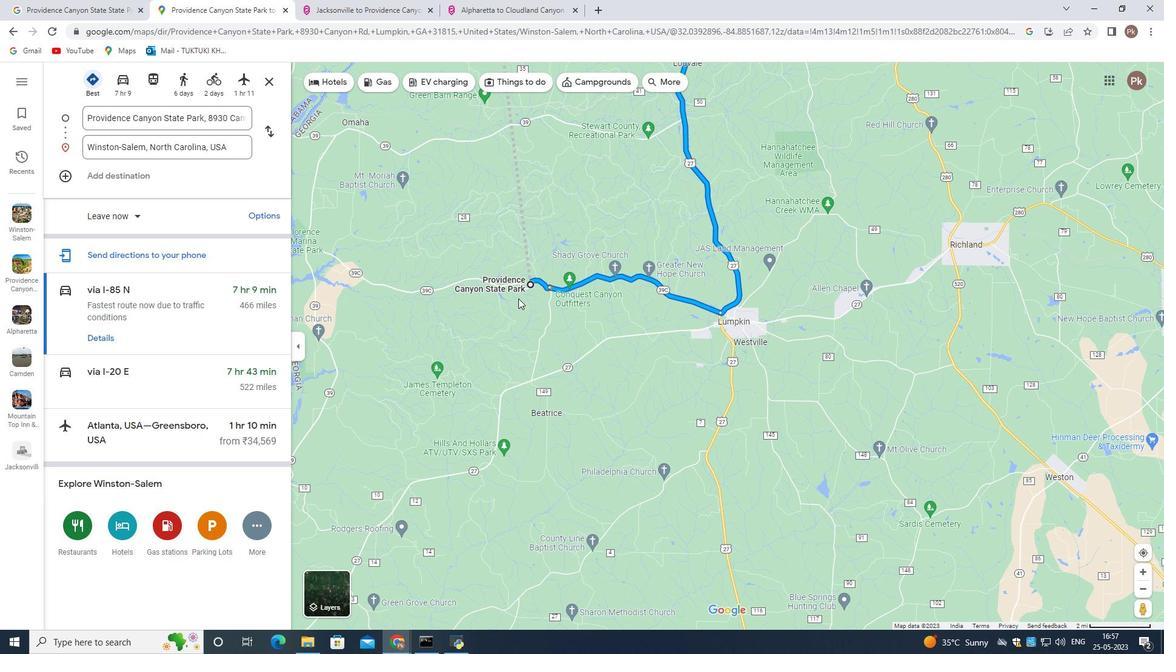 
Action: Mouse scrolled (518, 299) with delta (0, 0)
Screenshot: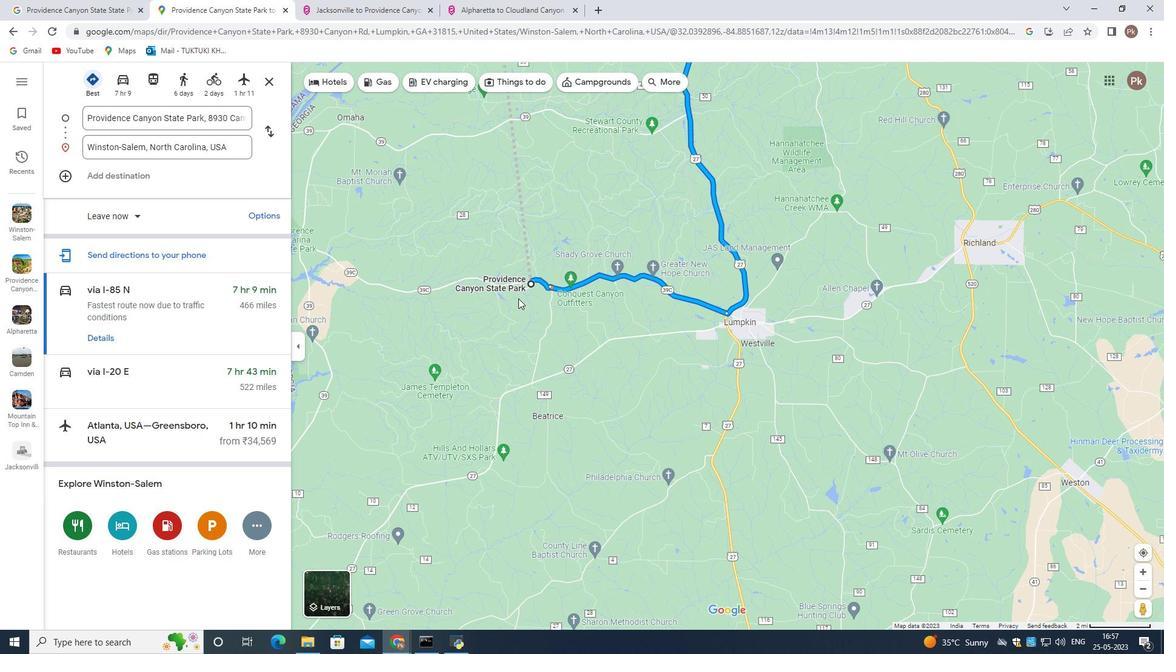 
Action: Mouse moved to (570, 300)
Screenshot: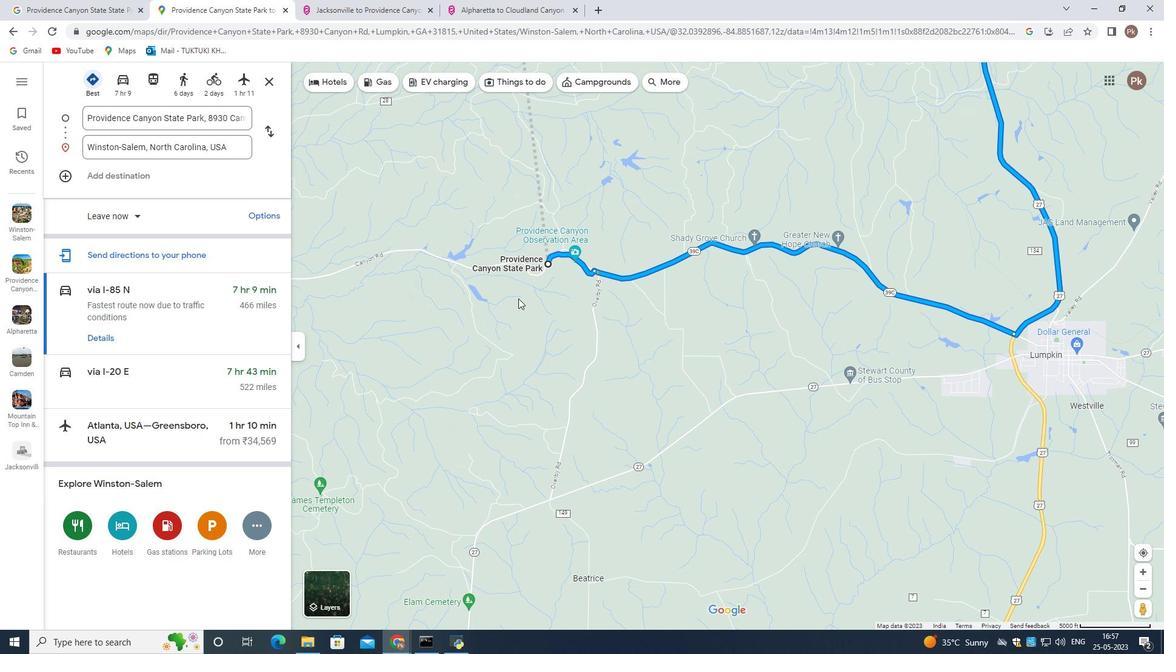 
Action: Mouse scrolled (570, 300) with delta (0, 0)
Screenshot: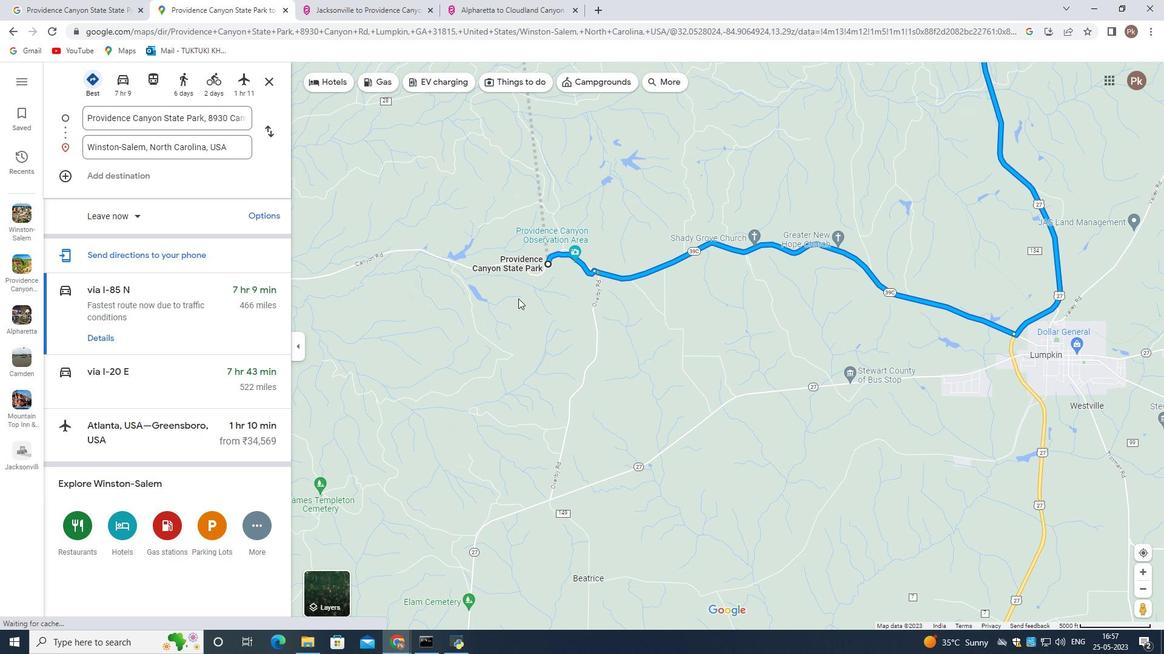
Action: Mouse scrolled (570, 300) with delta (0, 0)
Screenshot: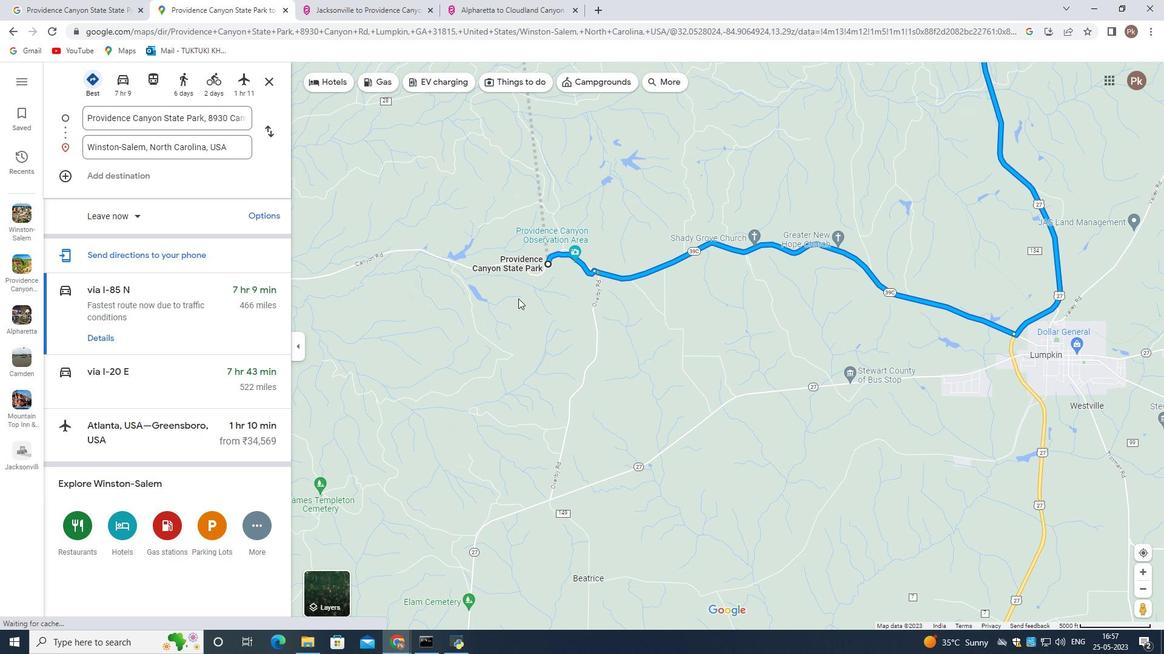 
Action: Mouse scrolled (570, 300) with delta (0, 0)
Screenshot: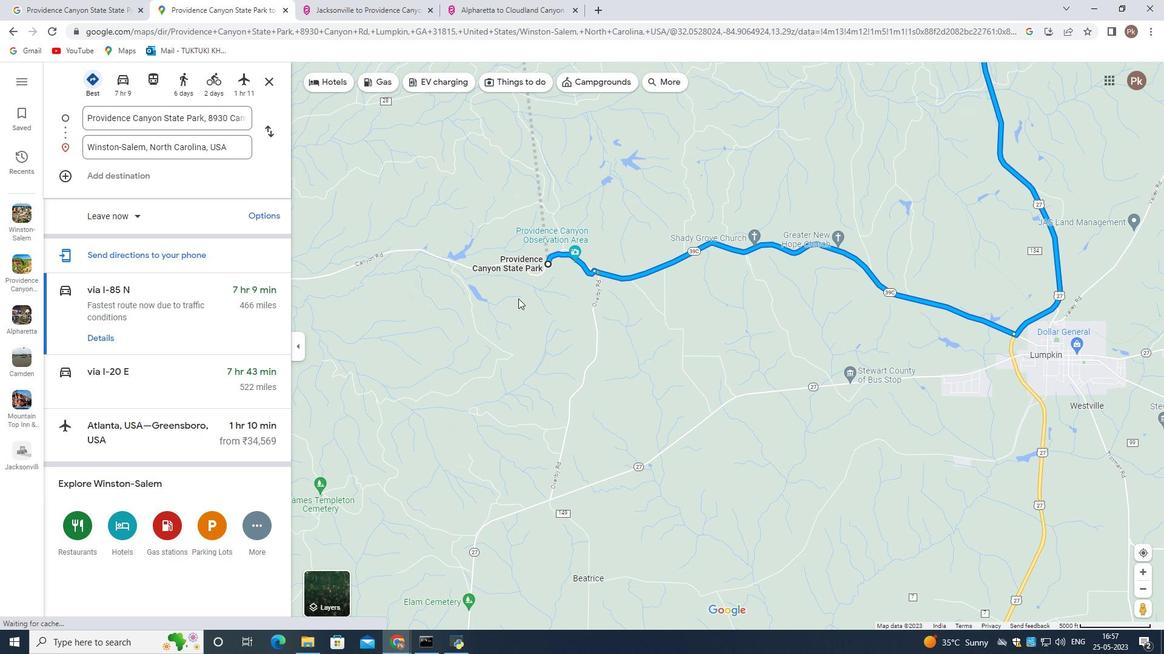 
Action: Mouse scrolled (570, 300) with delta (0, 0)
Screenshot: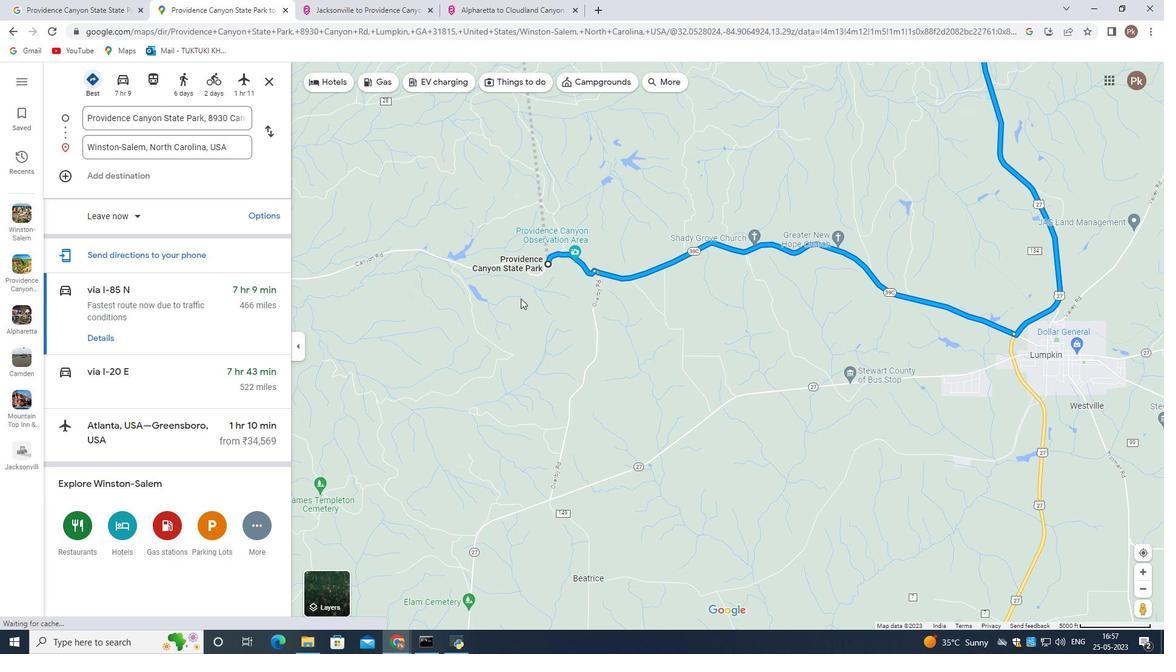 
Action: Mouse scrolled (570, 300) with delta (0, 0)
Screenshot: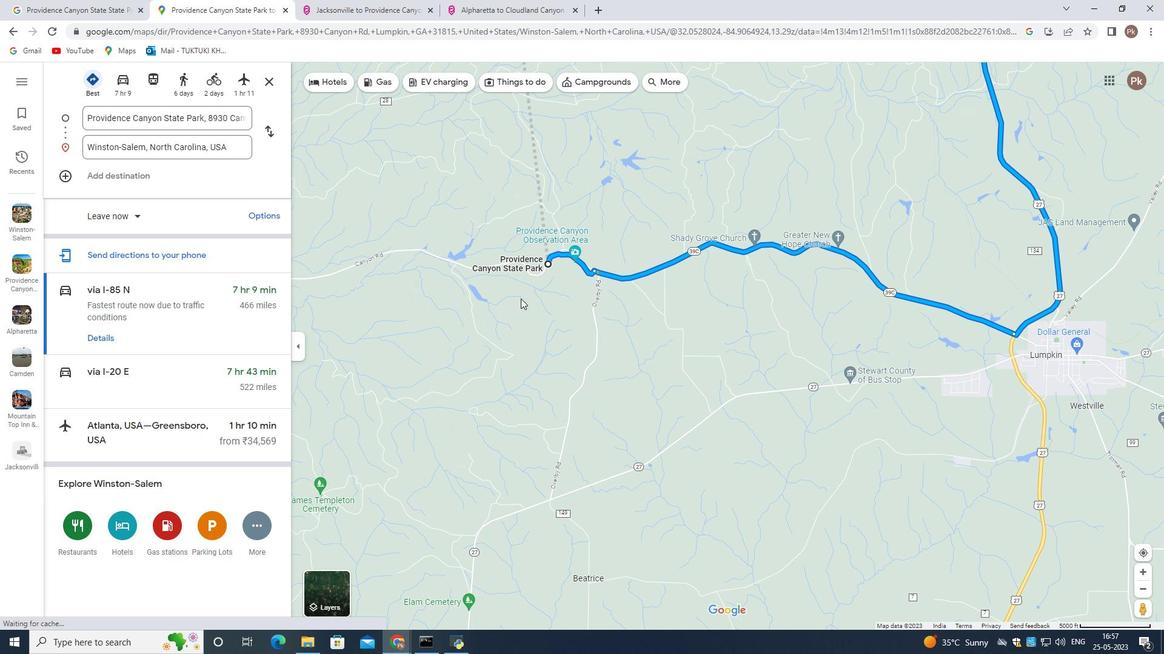 
Action: Mouse moved to (570, 300)
Screenshot: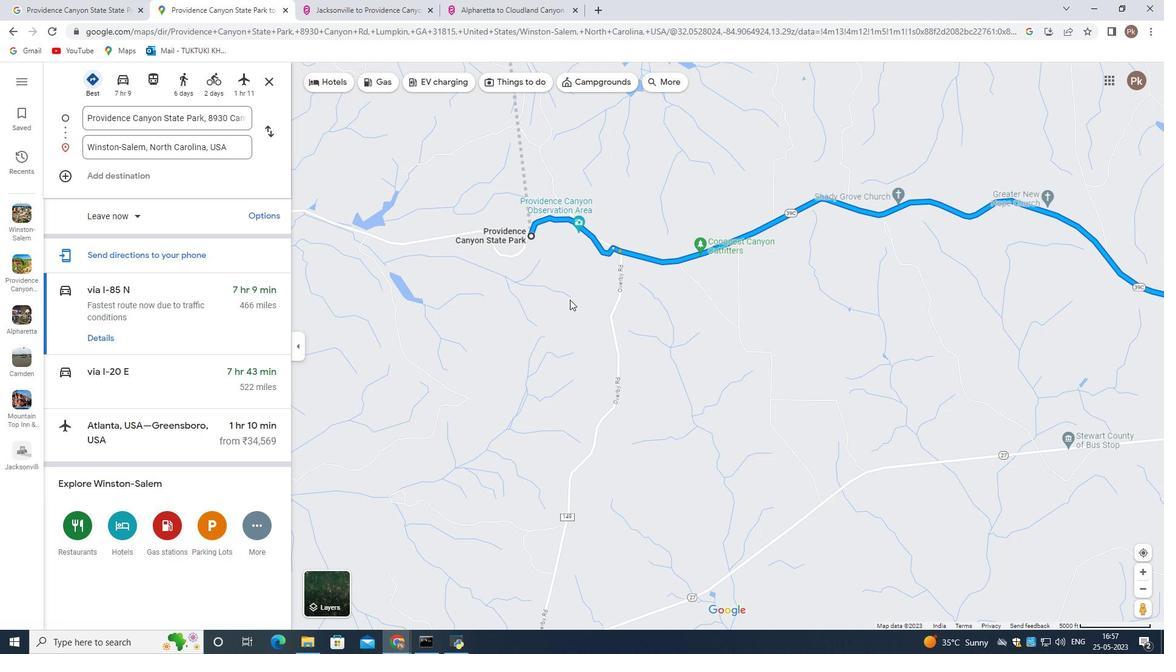 
Action: Mouse scrolled (570, 301) with delta (0, 0)
Screenshot: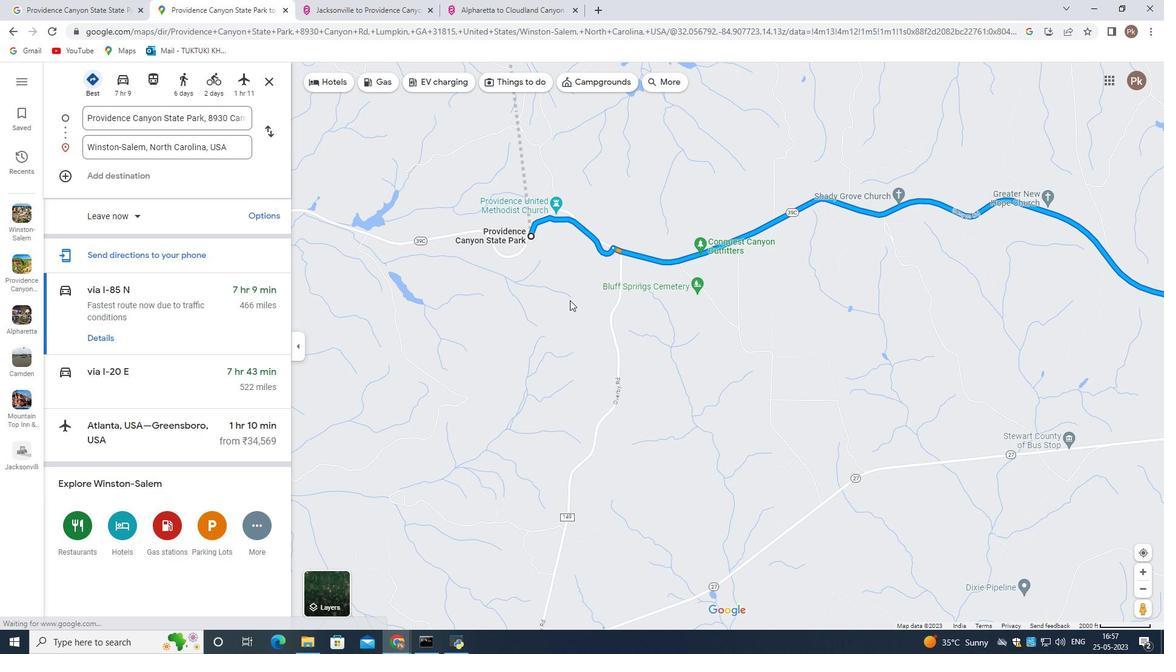 
Action: Mouse scrolled (570, 301) with delta (0, 0)
Screenshot: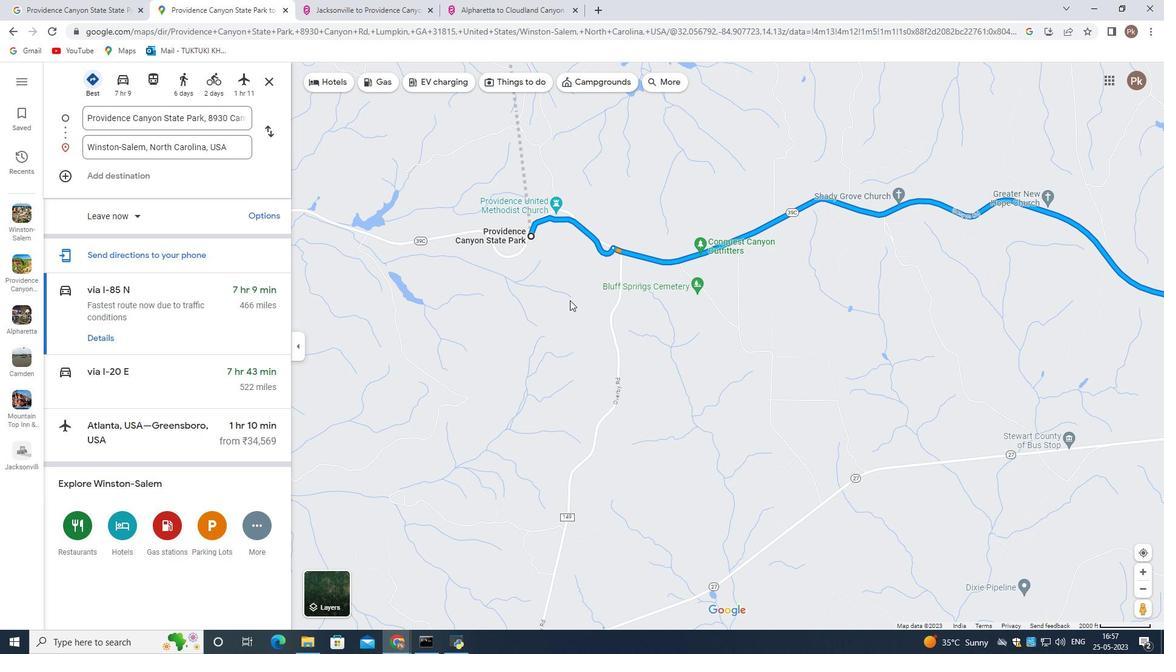 
Action: Mouse scrolled (570, 301) with delta (0, 0)
Screenshot: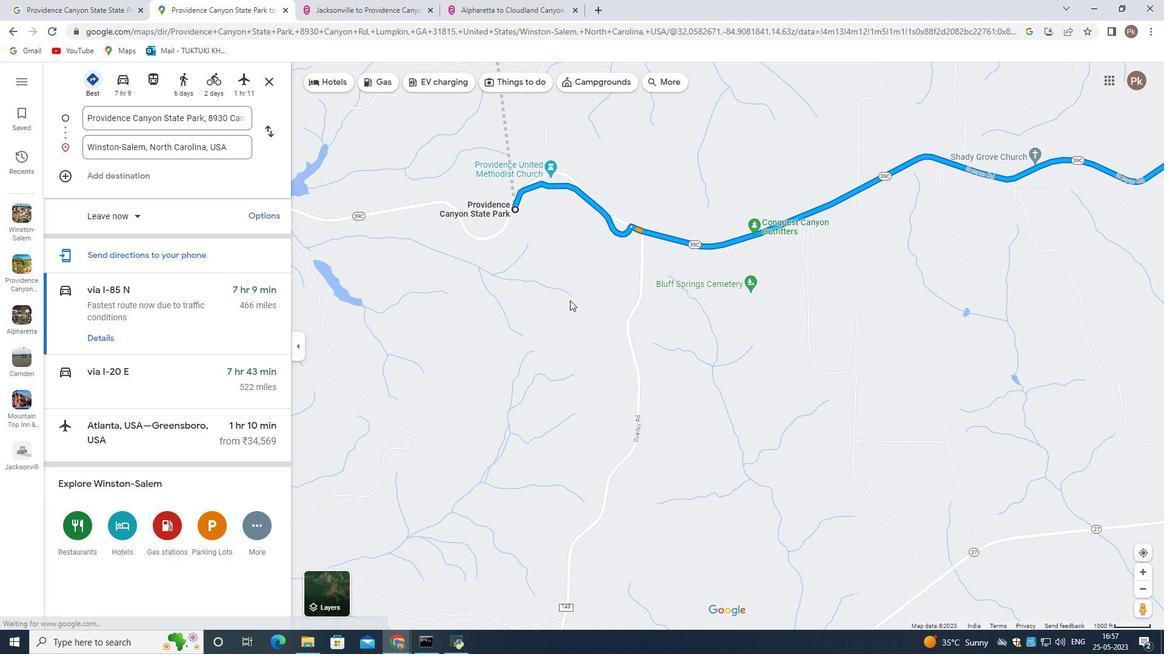 
Action: Mouse scrolled (570, 301) with delta (0, 0)
Screenshot: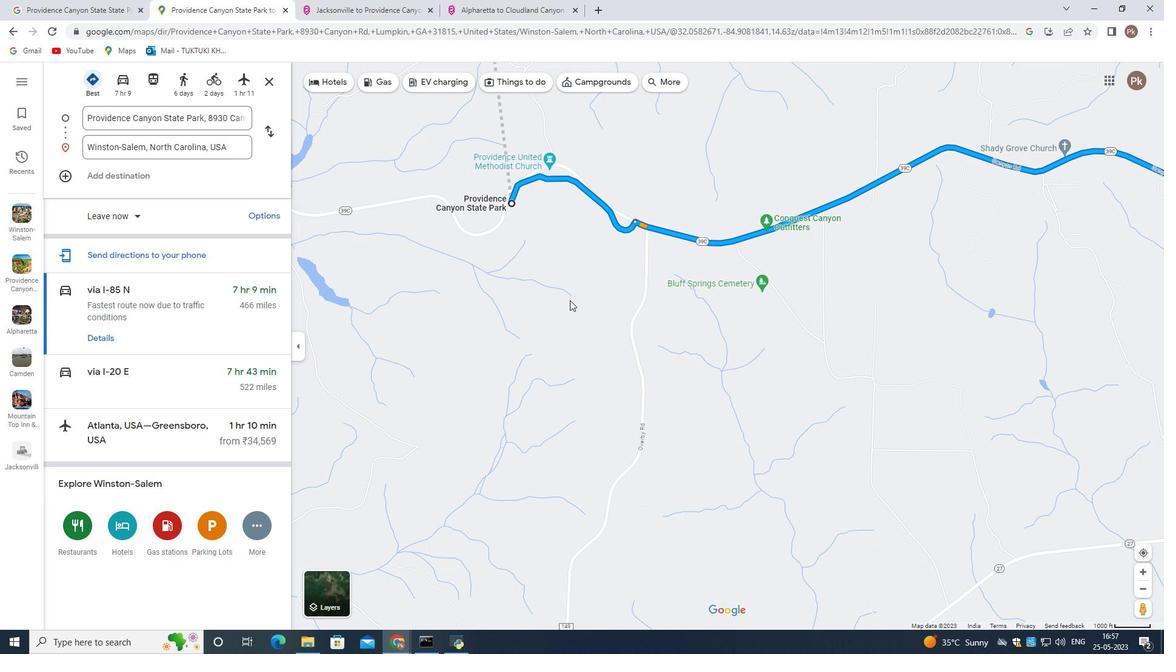 
Action: Mouse moved to (505, 188)
Screenshot: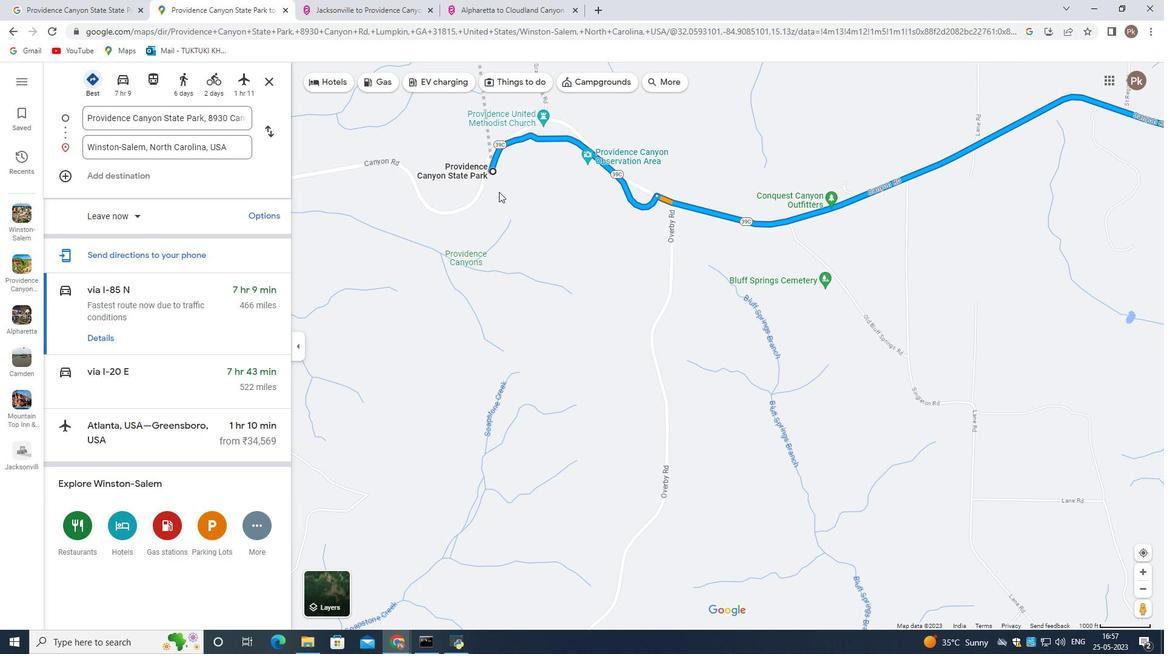 
Action: Mouse pressed left at (505, 188)
Screenshot: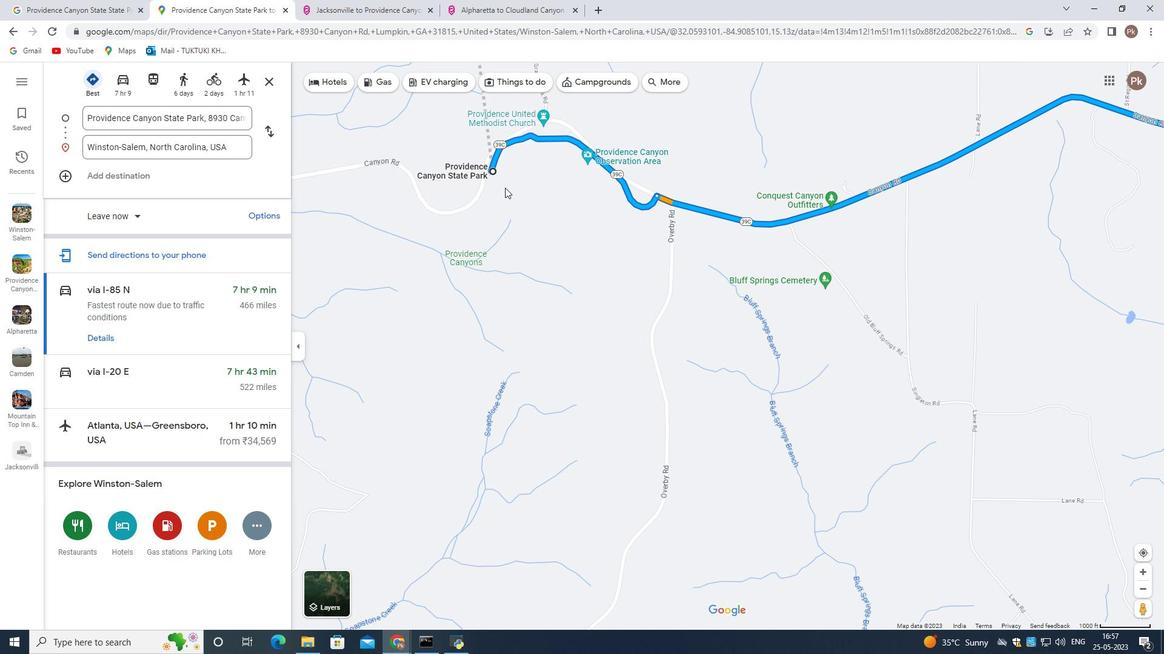 
Action: Mouse moved to (511, 263)
Screenshot: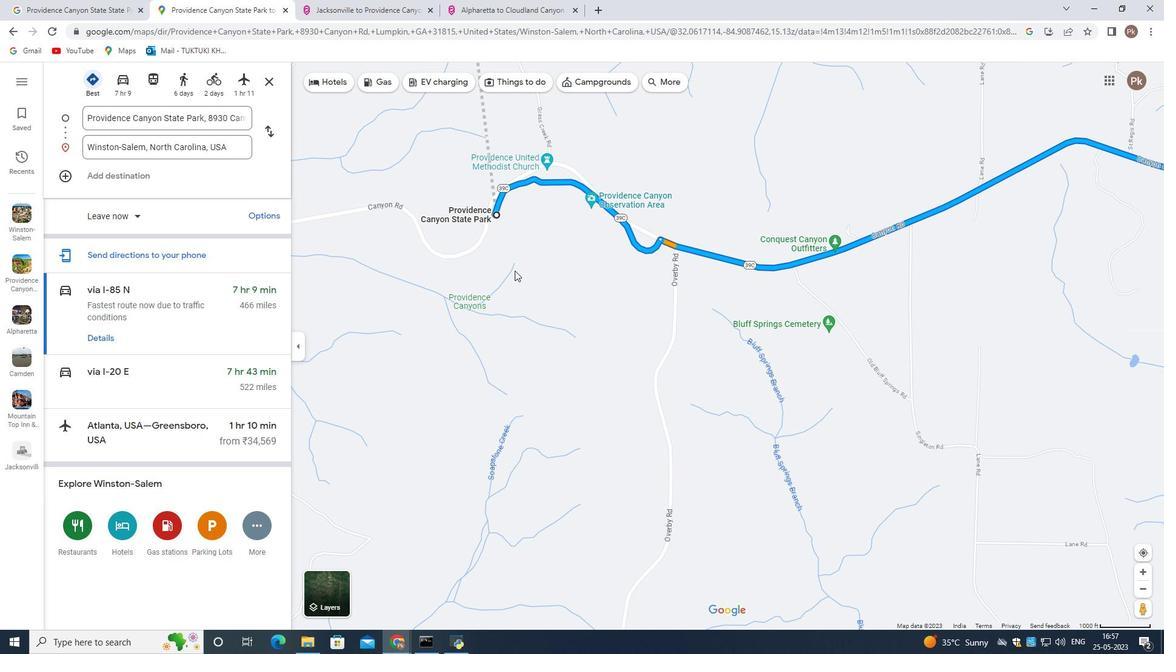 
Action: Mouse scrolled (511, 263) with delta (0, 0)
Screenshot: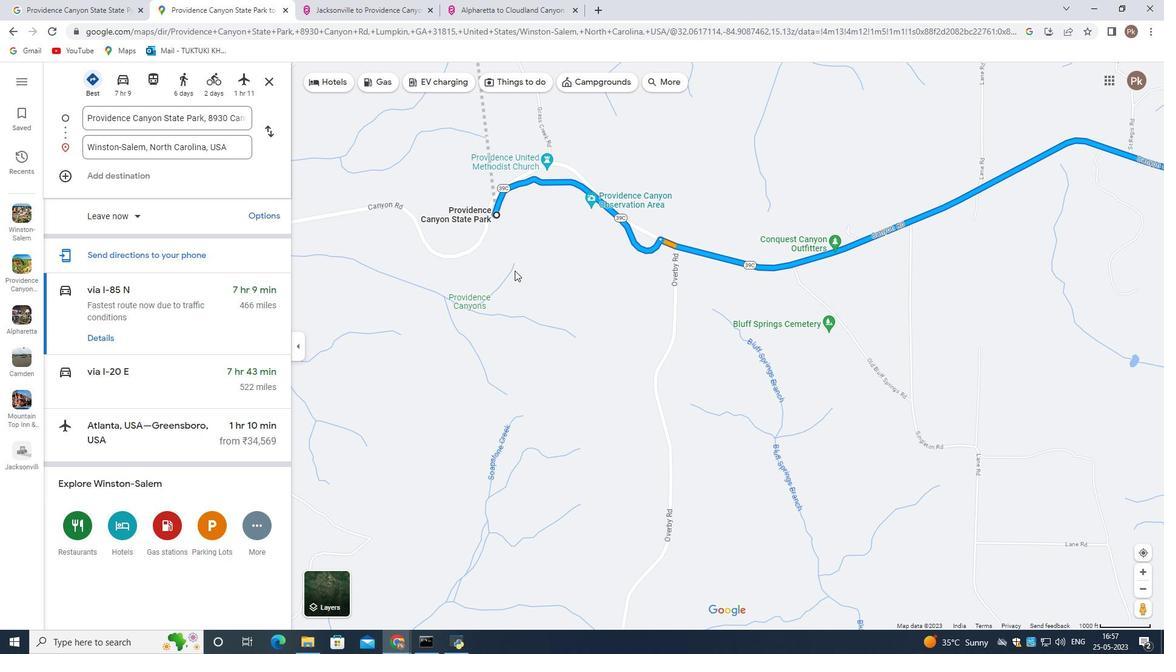 
Action: Mouse scrolled (511, 263) with delta (0, 0)
Screenshot: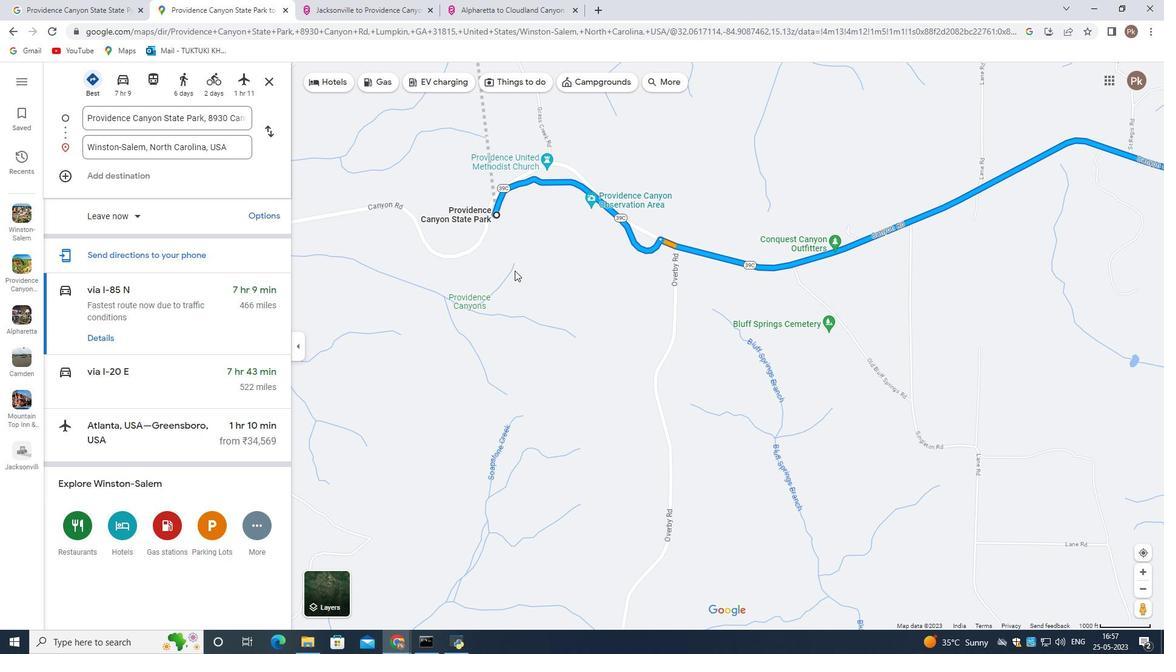 
Action: Mouse scrolled (511, 263) with delta (0, 0)
Screenshot: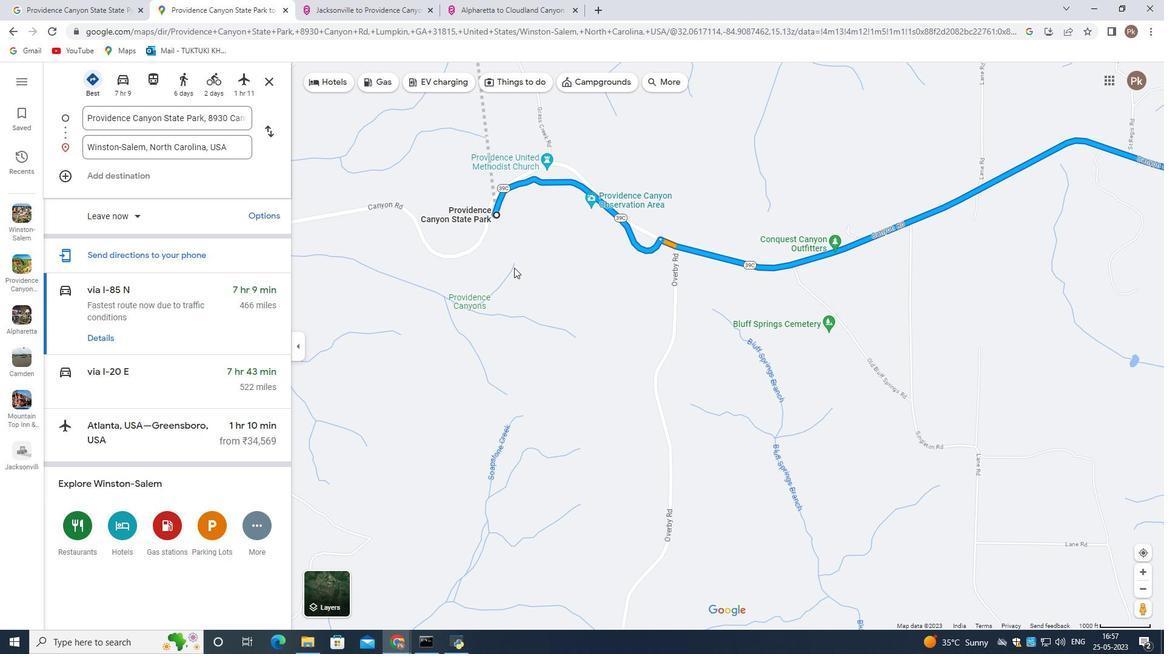 
Action: Mouse scrolled (511, 263) with delta (0, 0)
Screenshot: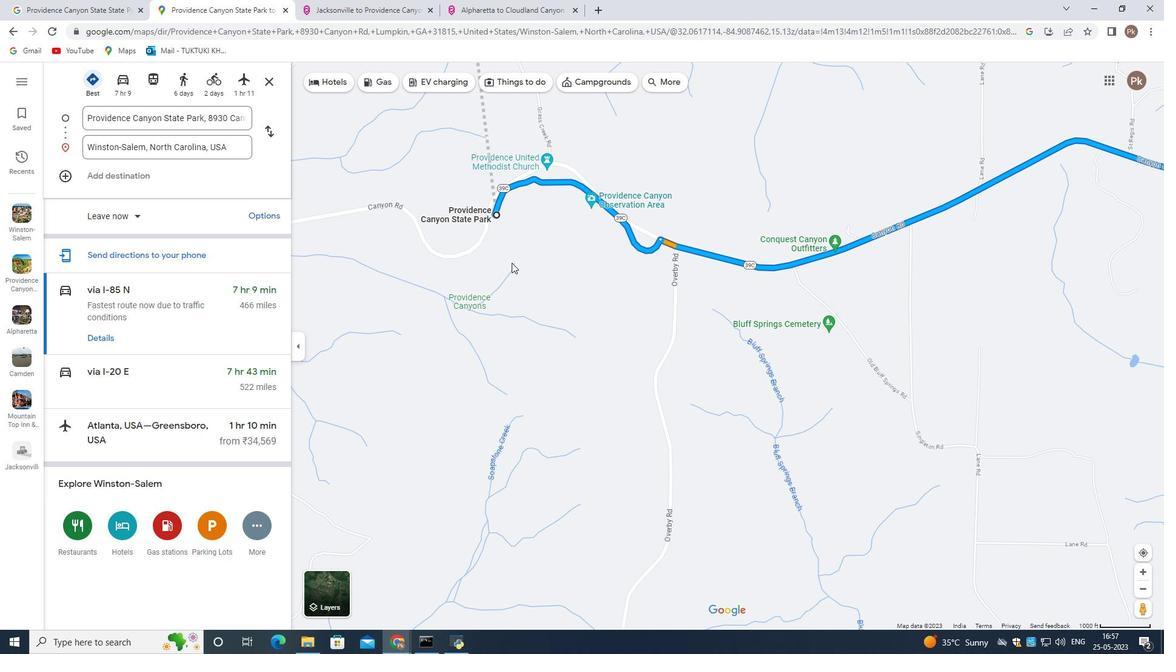 
Action: Mouse scrolled (511, 263) with delta (0, 0)
Screenshot: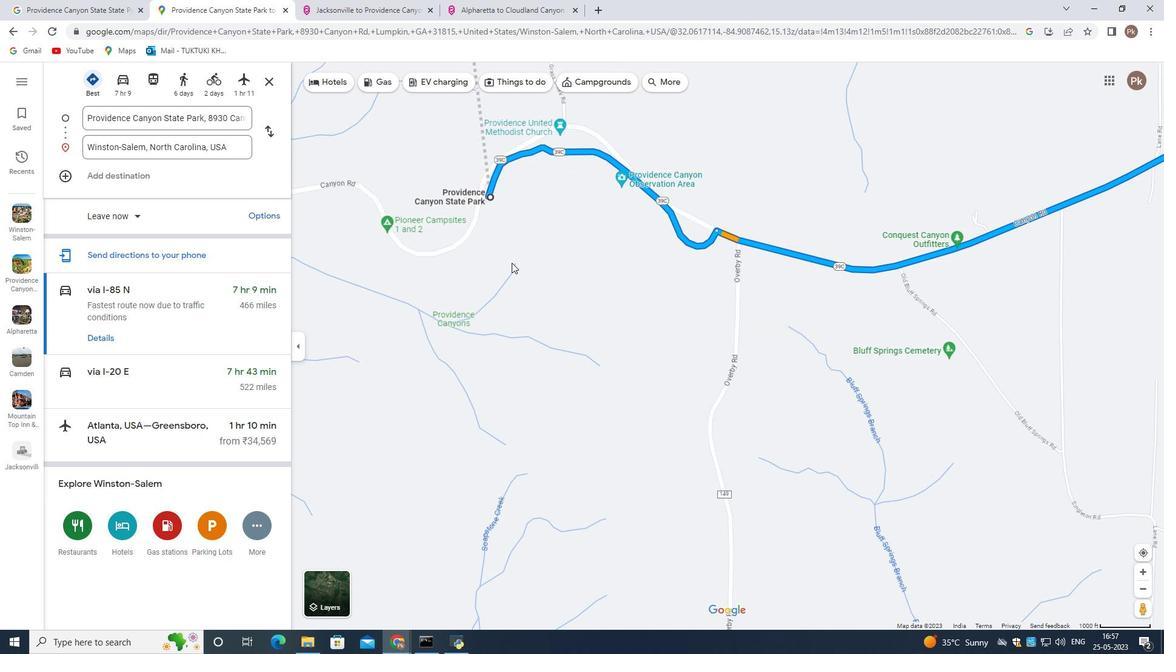 
Action: Mouse moved to (509, 166)
Screenshot: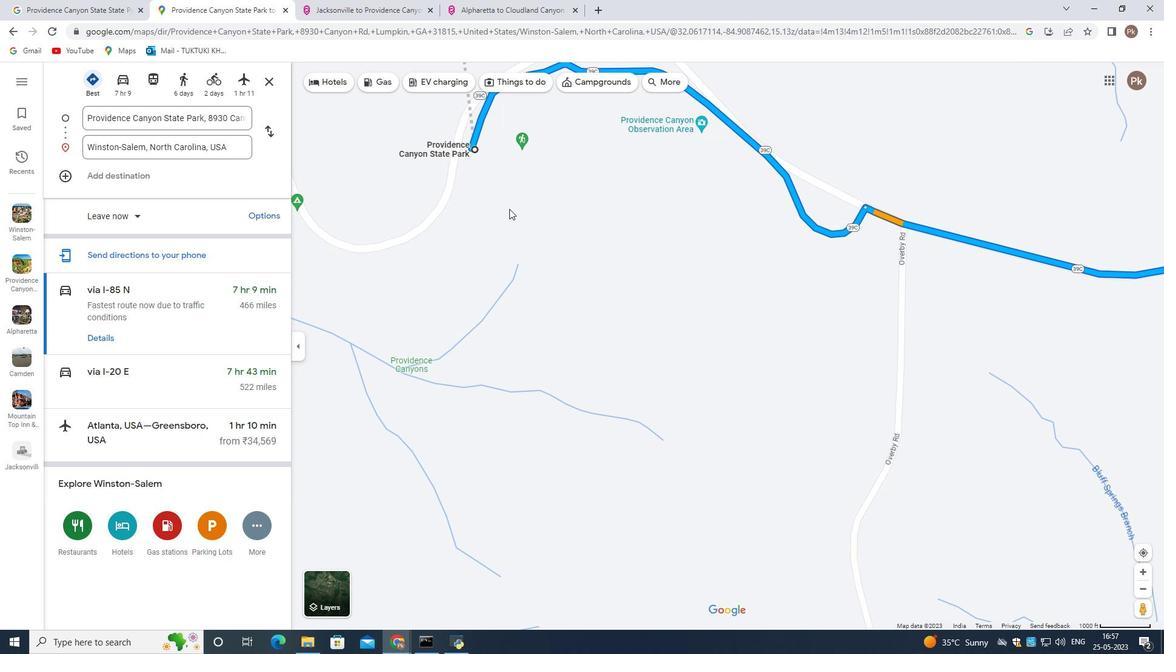 
Action: Mouse pressed left at (509, 166)
Screenshot: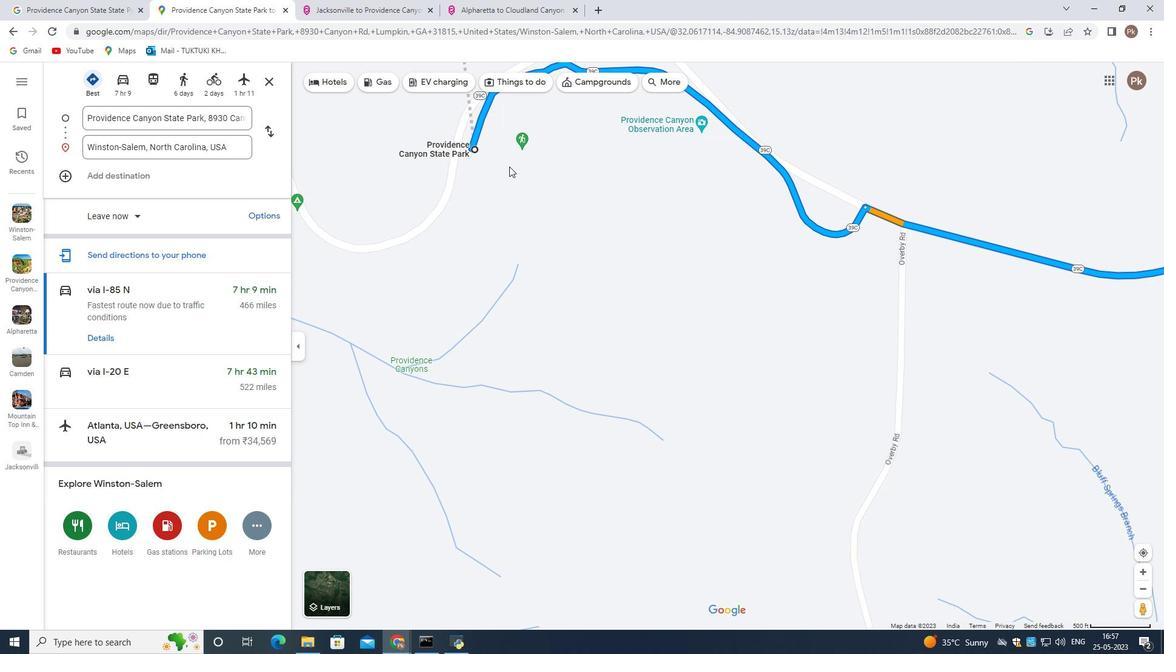 
Action: Mouse moved to (508, 367)
Screenshot: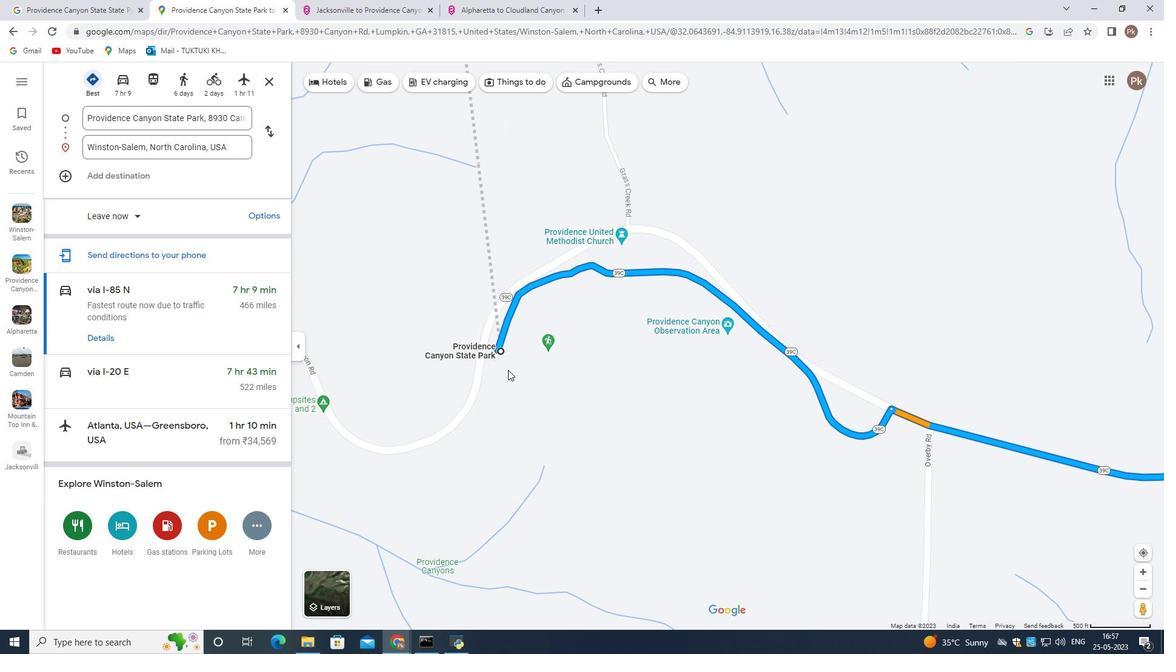 
Action: Mouse scrolled (508, 369) with delta (0, 0)
Screenshot: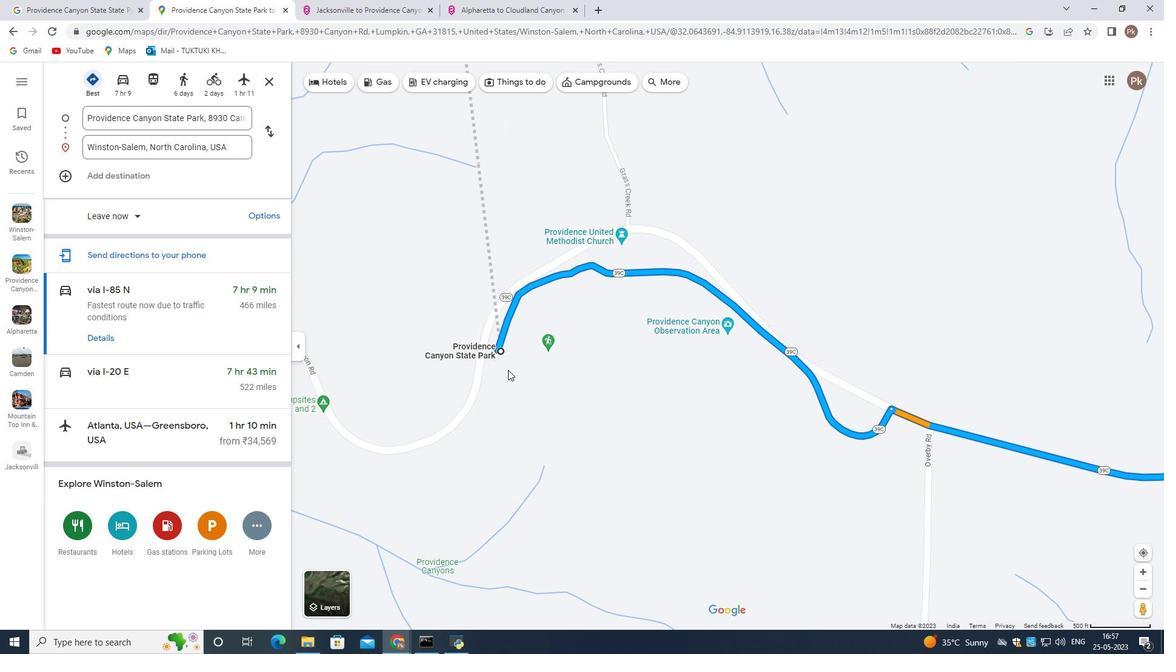 
Action: Mouse scrolled (508, 368) with delta (0, 0)
Screenshot: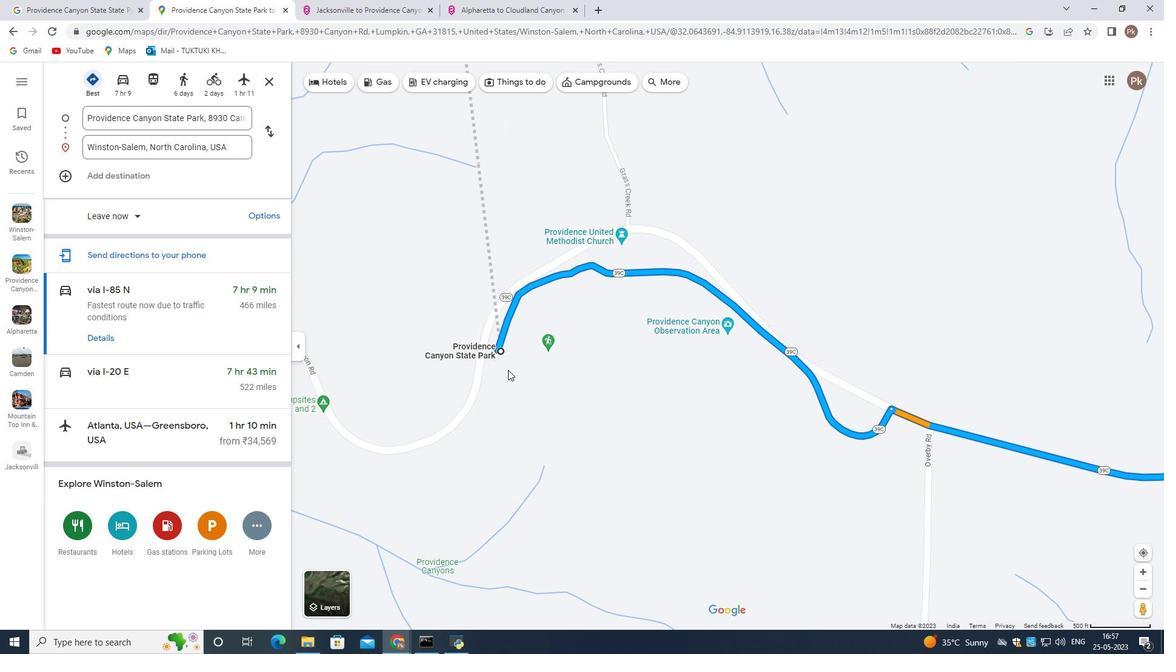 
Action: Mouse scrolled (508, 368) with delta (0, 0)
Screenshot: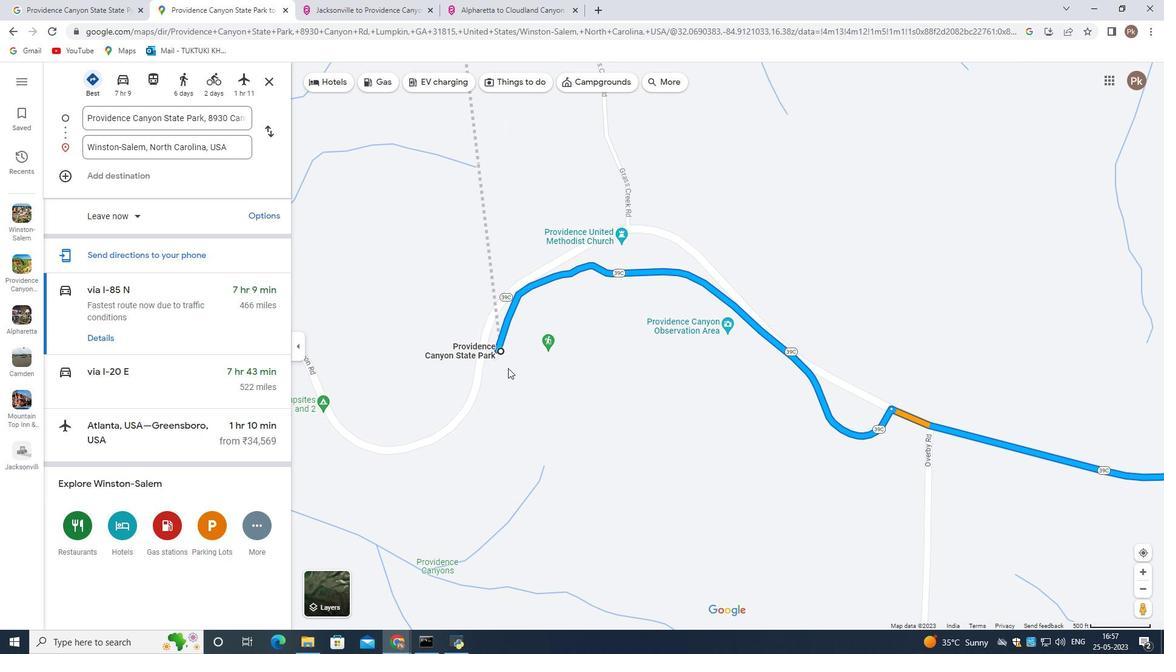 
Action: Mouse scrolled (508, 368) with delta (0, 0)
Screenshot: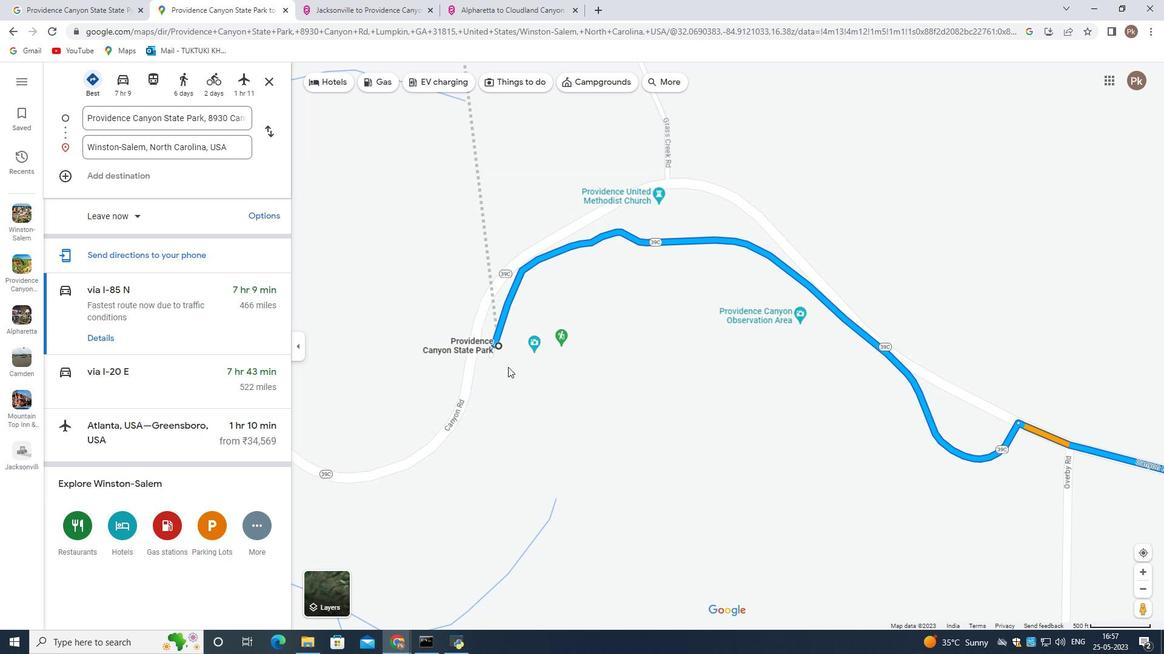 
Action: Mouse scrolled (508, 368) with delta (0, 0)
Screenshot: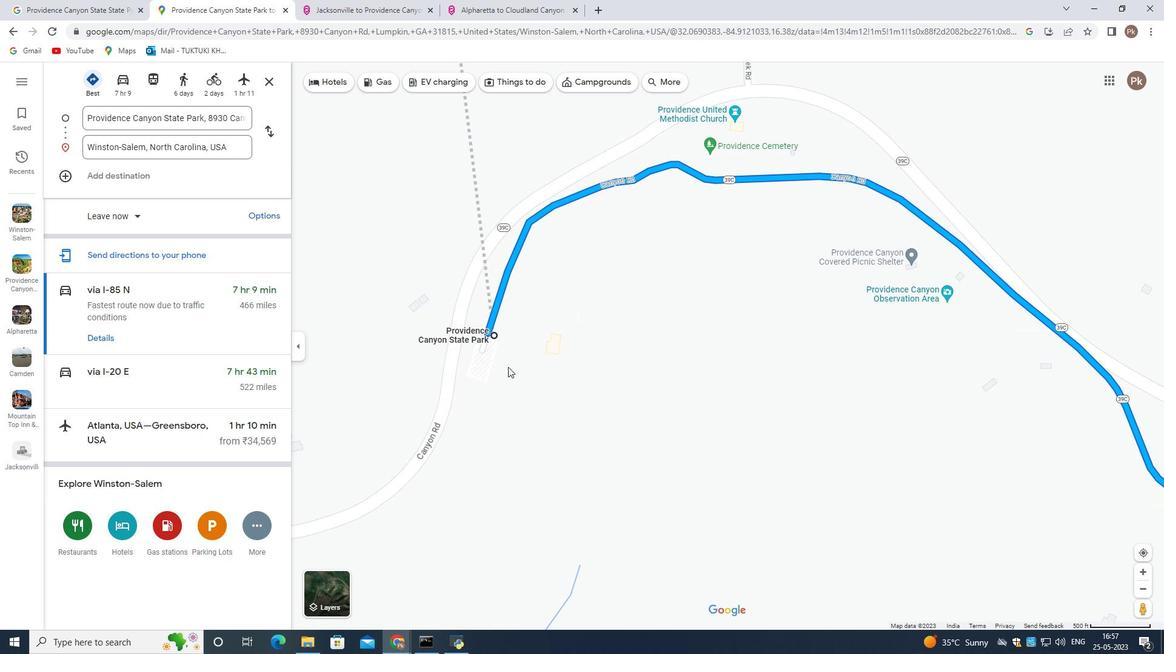 
Action: Mouse scrolled (508, 368) with delta (0, 0)
Screenshot: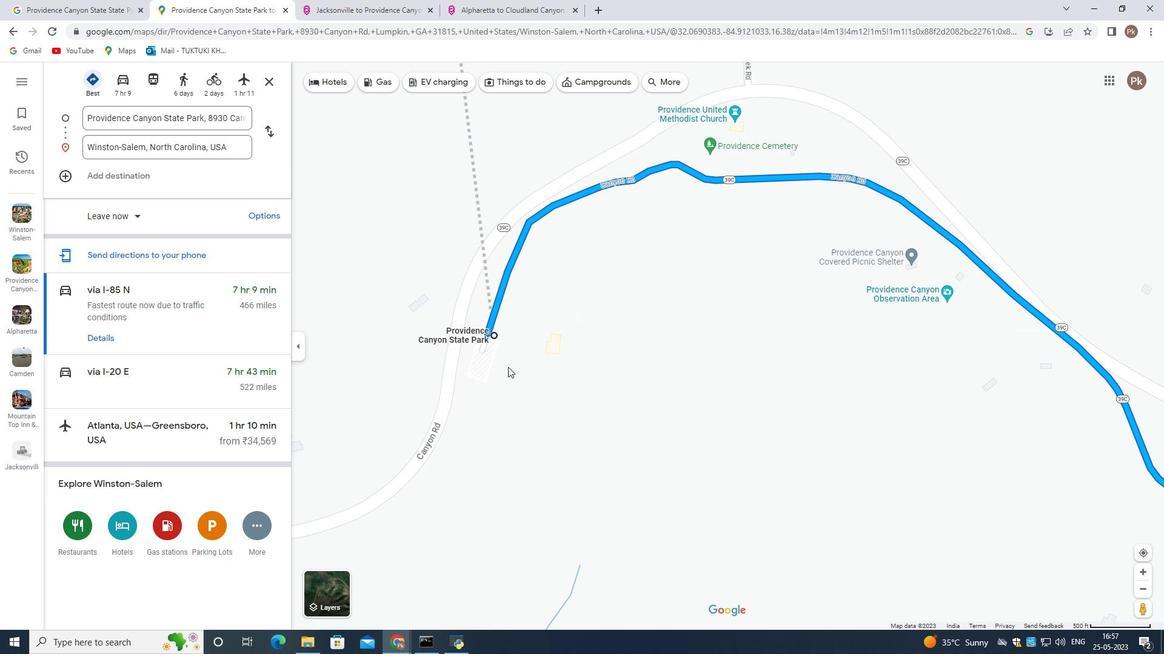 
Action: Mouse scrolled (508, 368) with delta (0, 0)
Screenshot: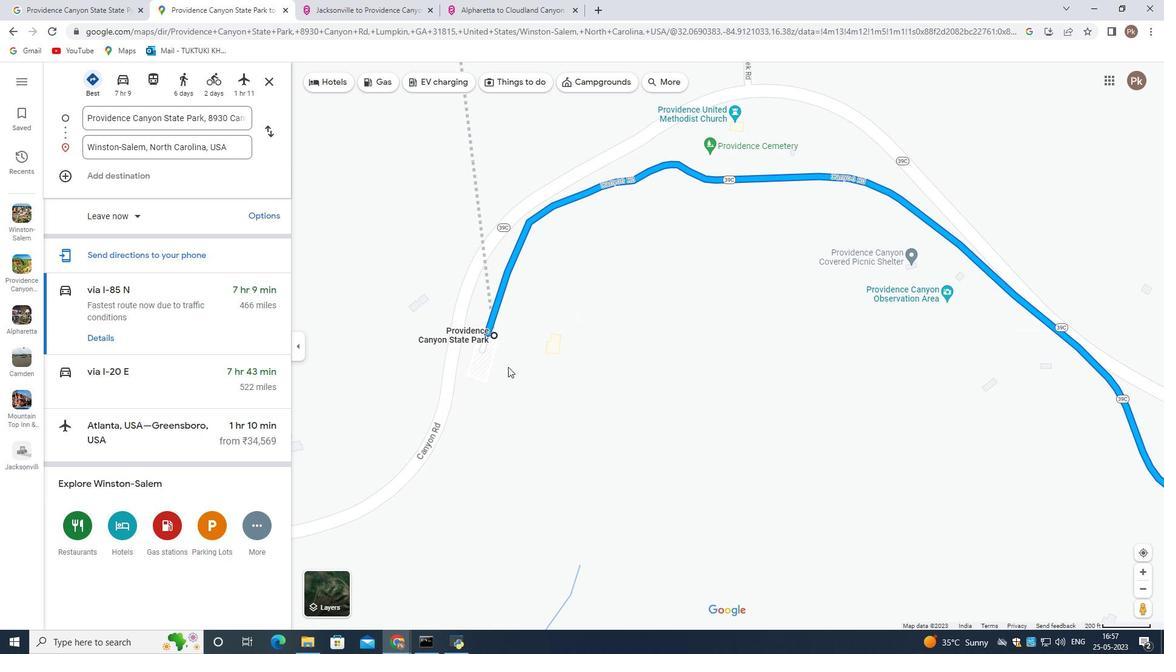 
Action: Mouse scrolled (508, 368) with delta (0, 0)
Screenshot: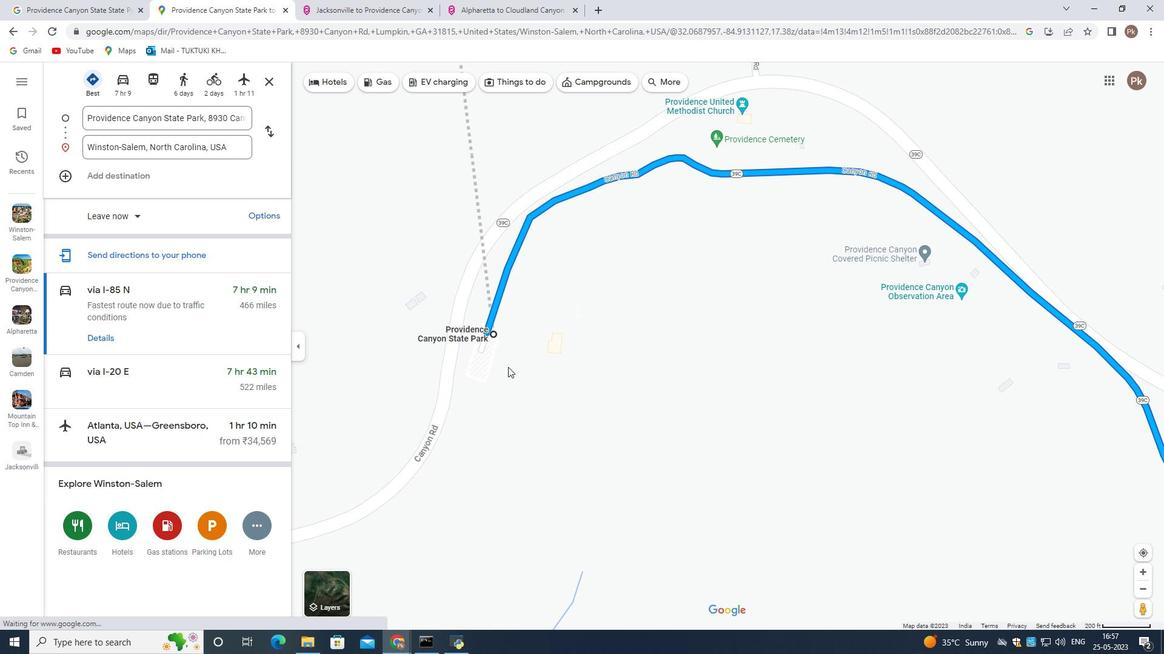 
Action: Mouse scrolled (508, 368) with delta (0, 0)
Screenshot: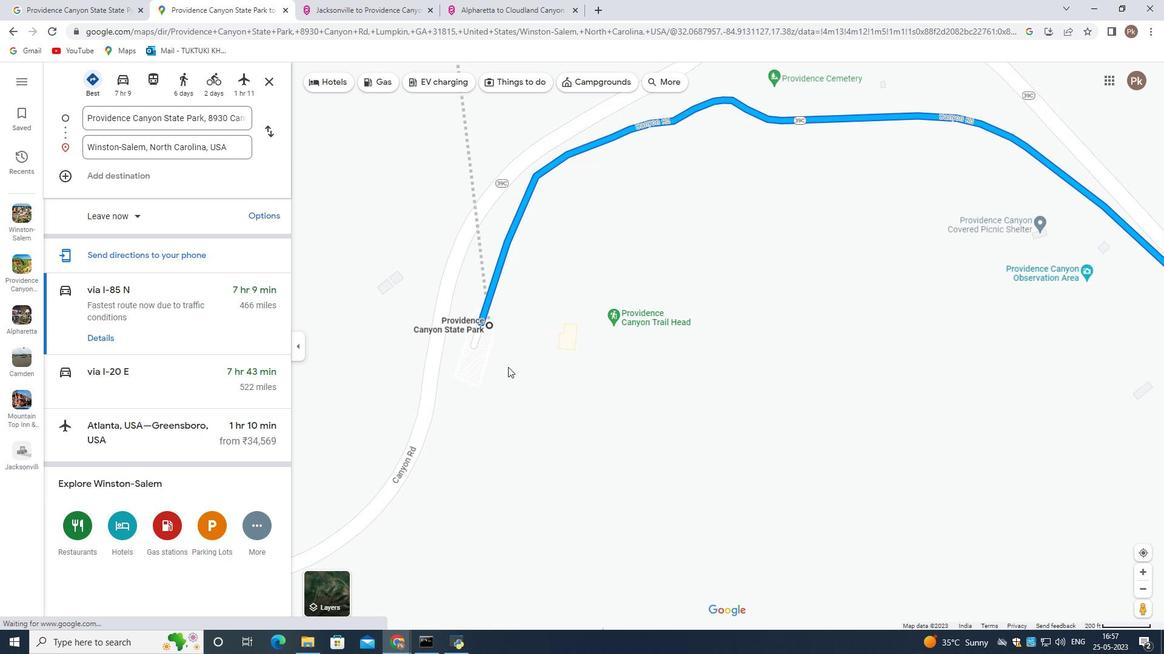 
Action: Mouse moved to (501, 334)
Screenshot: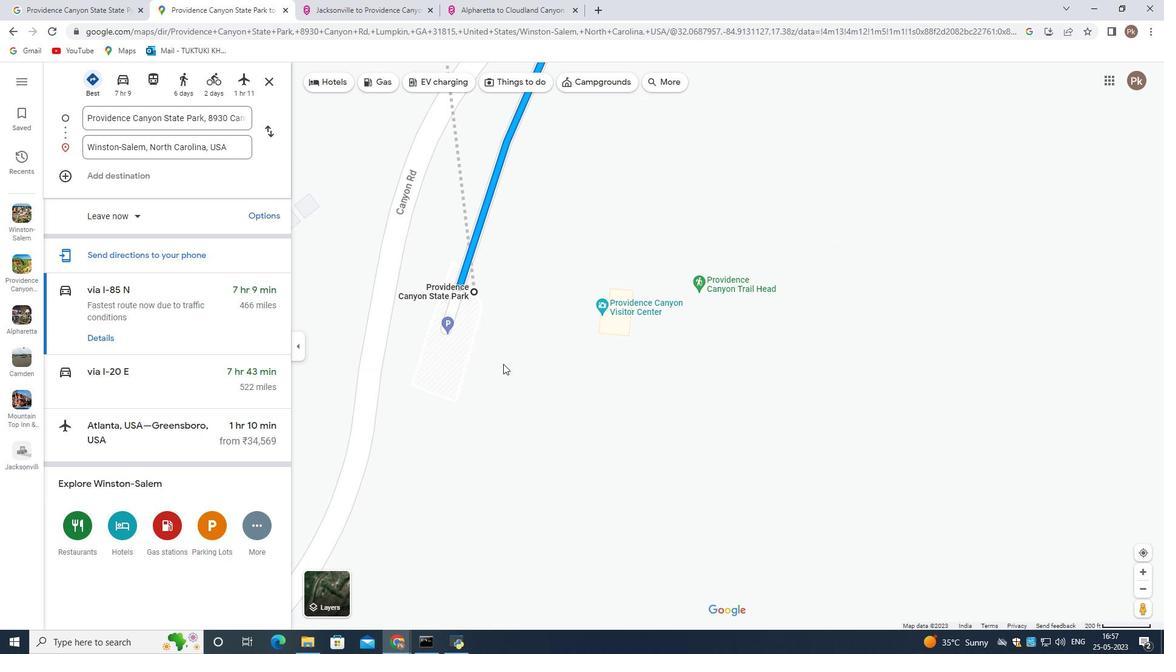 
Action: Mouse pressed left at (501, 334)
Screenshot: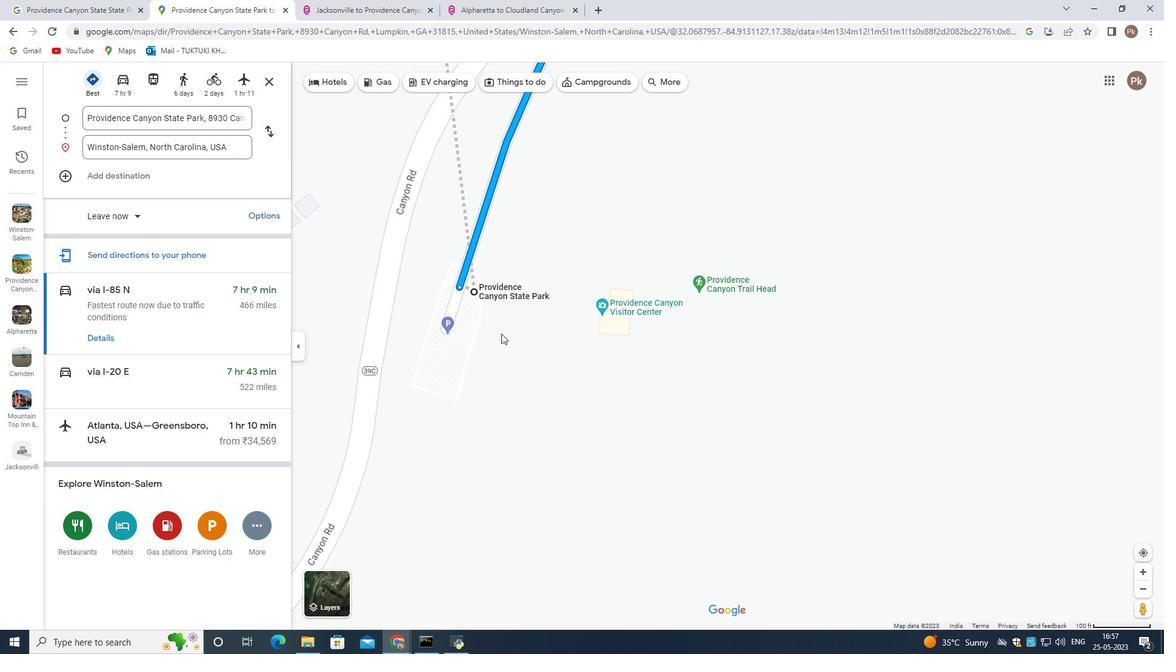 
Action: Mouse moved to (523, 395)
Screenshot: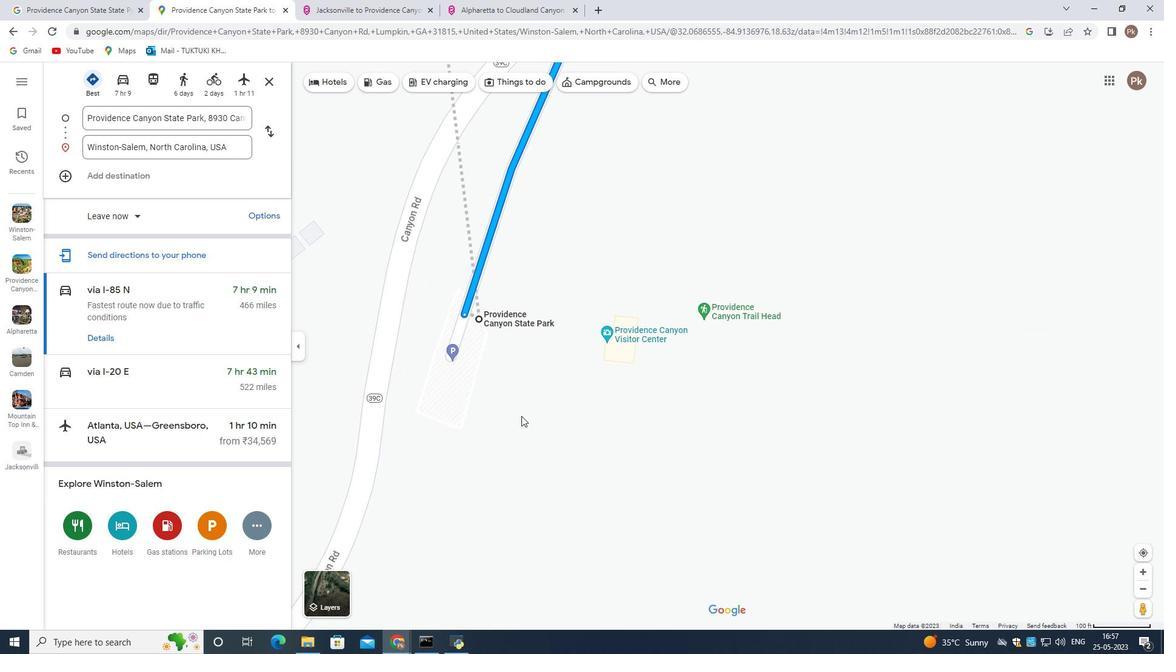 
Action: Mouse scrolled (523, 396) with delta (0, 0)
Screenshot: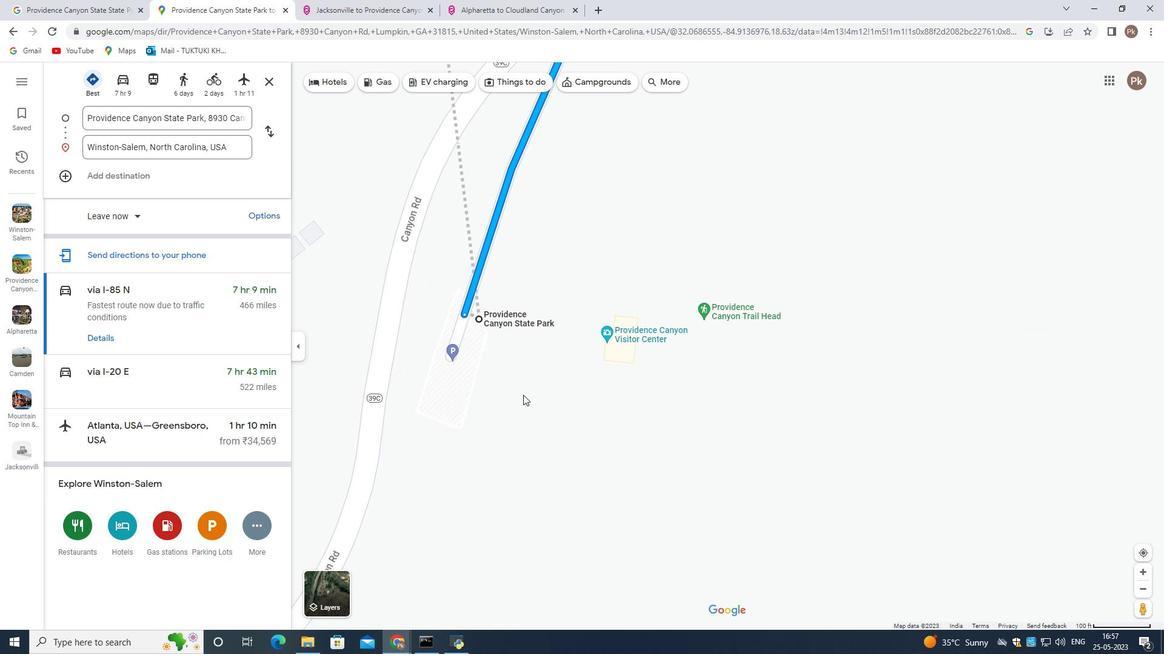 
Action: Mouse scrolled (523, 396) with delta (0, 0)
Screenshot: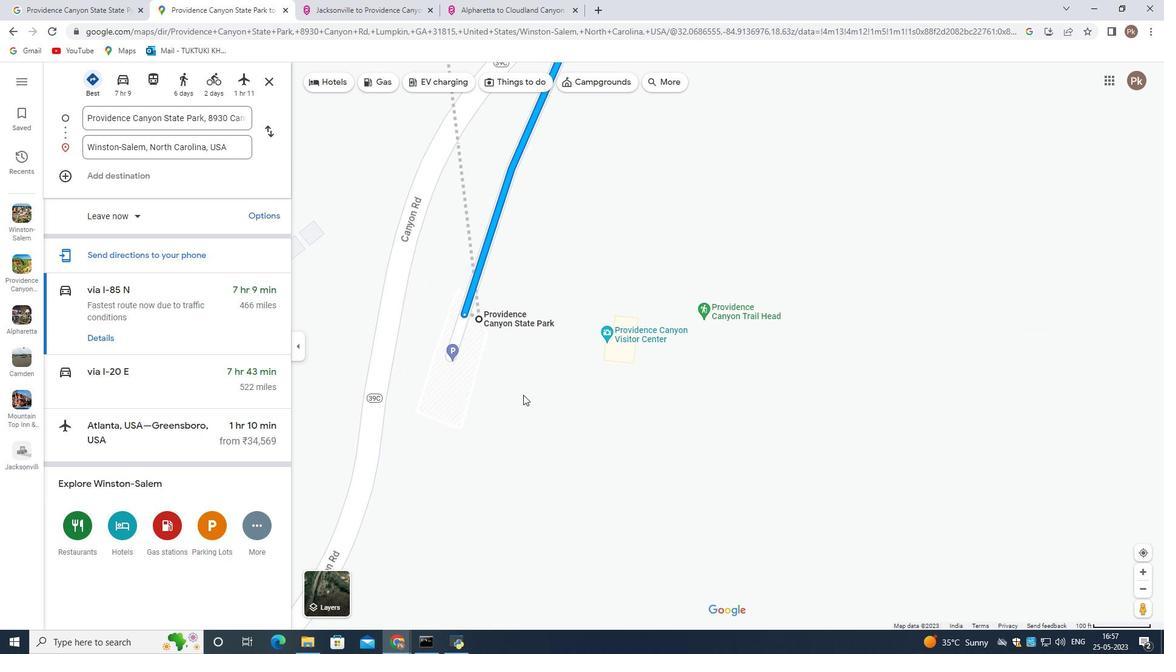 
Action: Mouse scrolled (523, 396) with delta (0, 0)
Screenshot: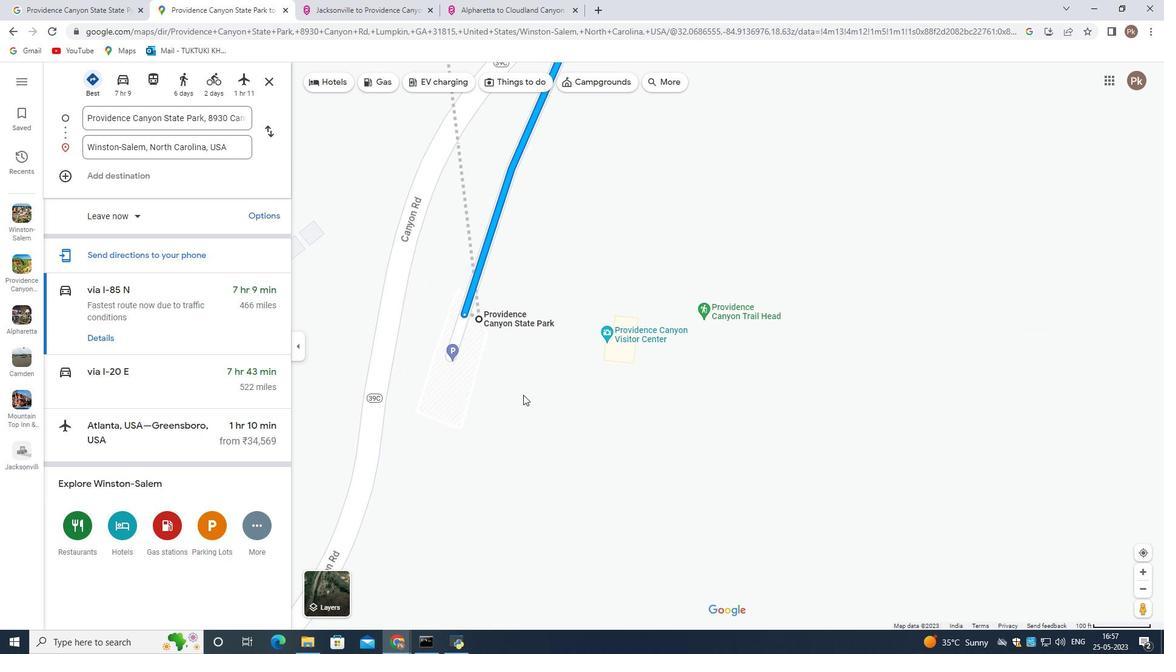 
Action: Mouse scrolled (523, 396) with delta (0, 0)
Screenshot: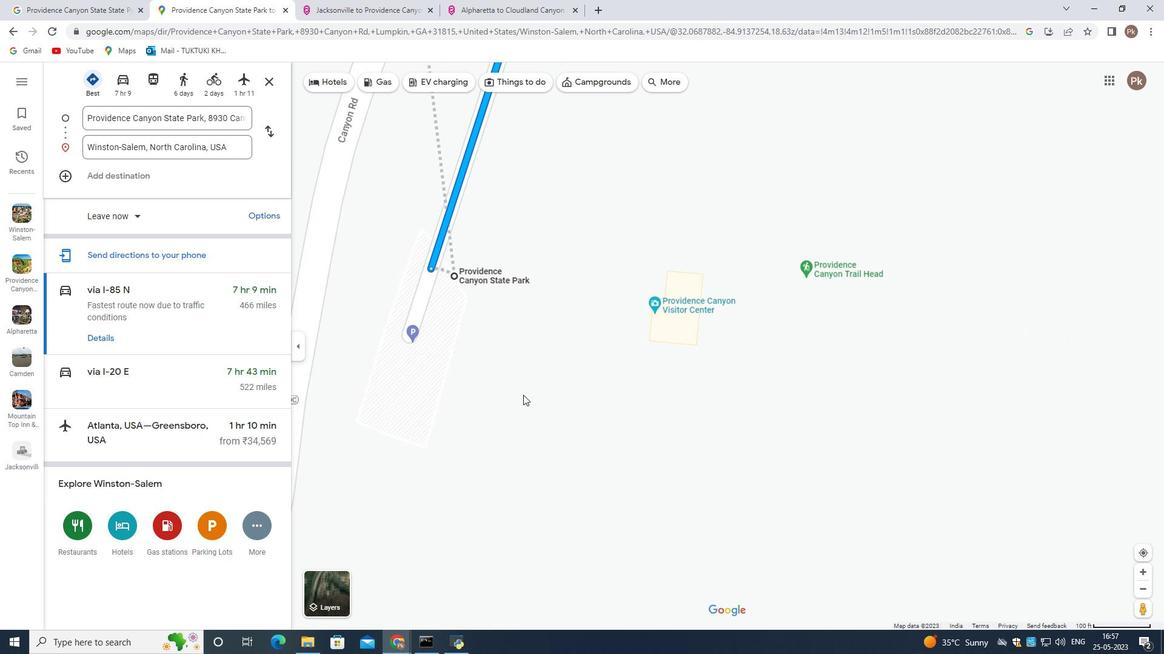 
Action: Mouse scrolled (523, 396) with delta (0, 0)
Screenshot: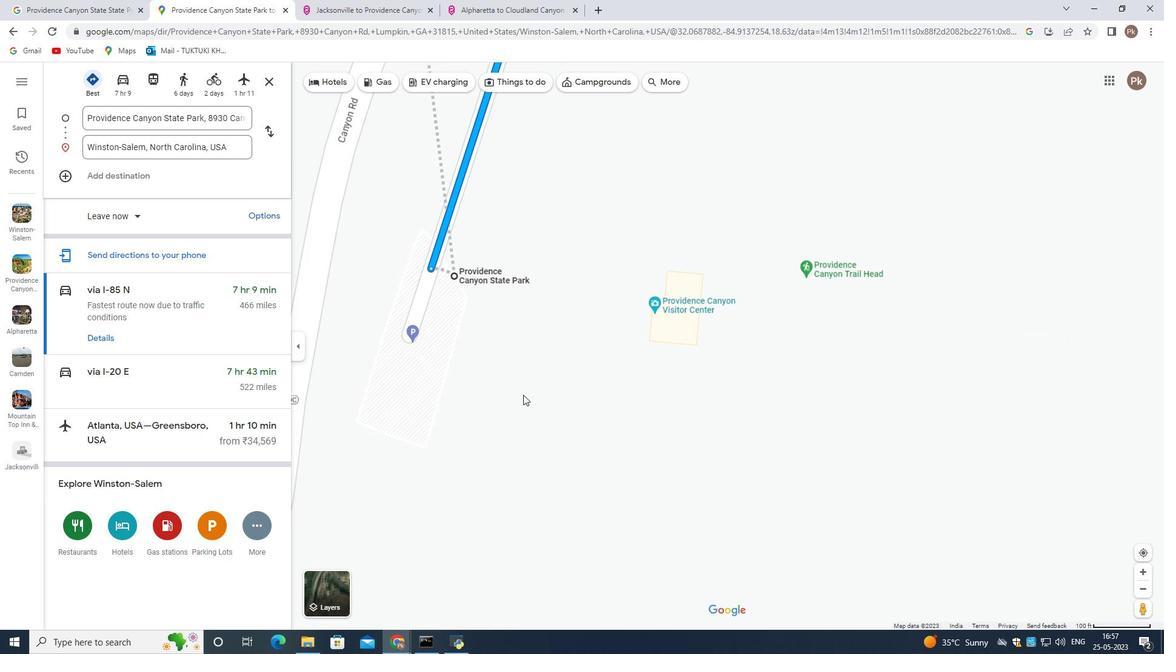 
Action: Mouse scrolled (523, 396) with delta (0, 0)
Screenshot: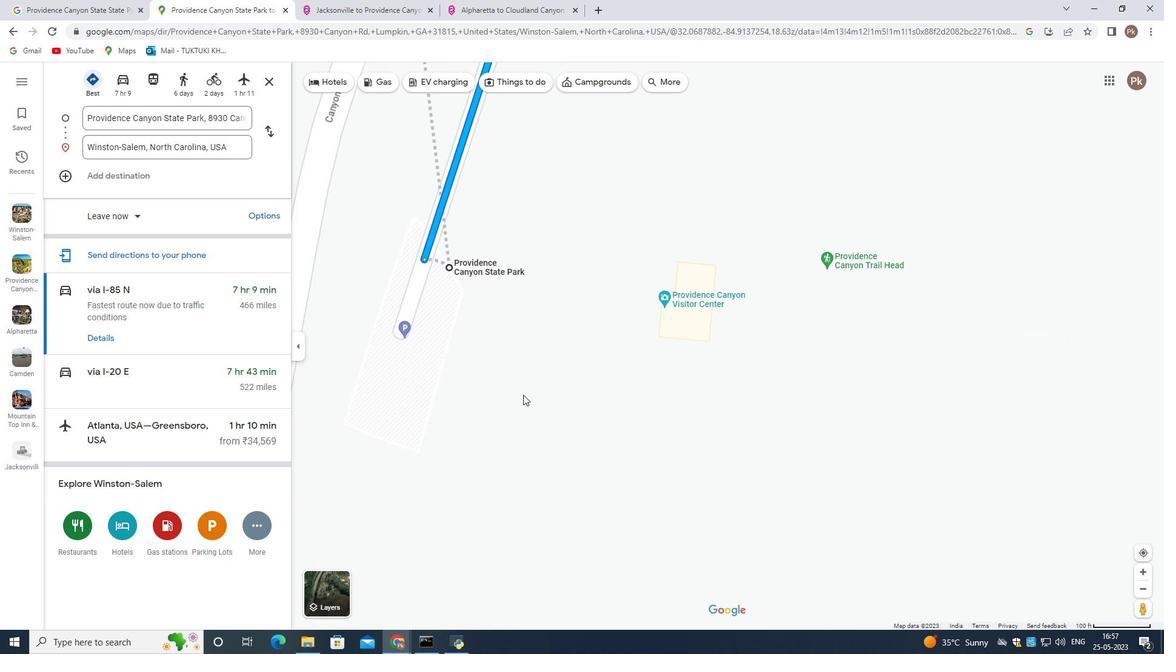 
Action: Mouse moved to (483, 290)
Screenshot: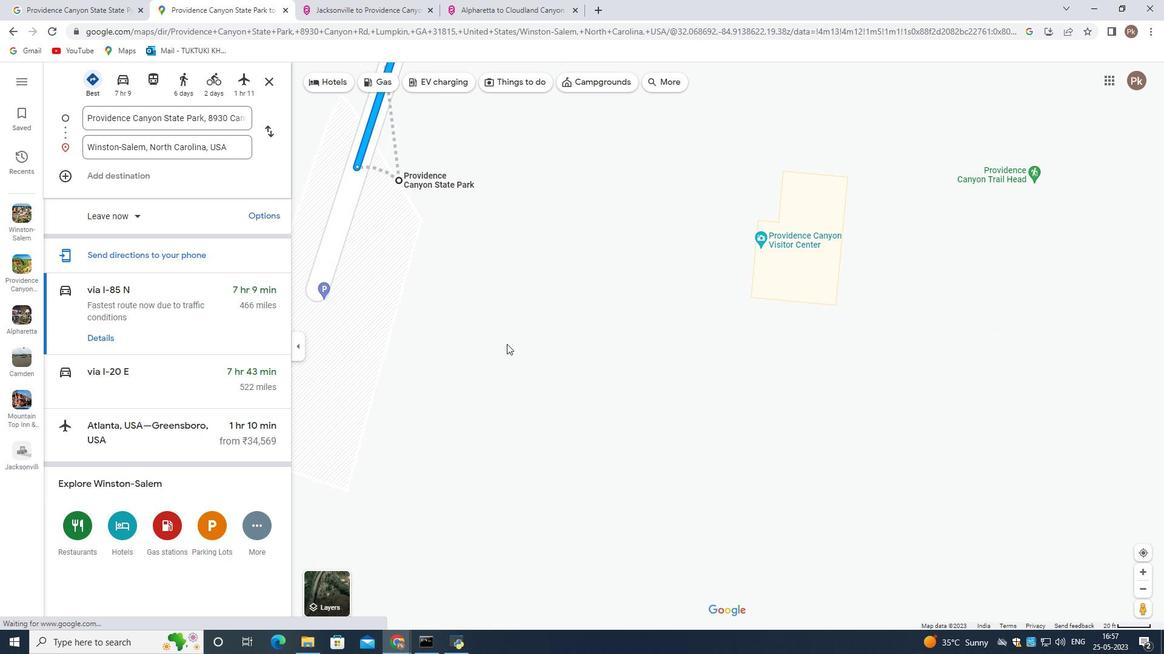 
Action: Mouse pressed left at (483, 290)
Screenshot: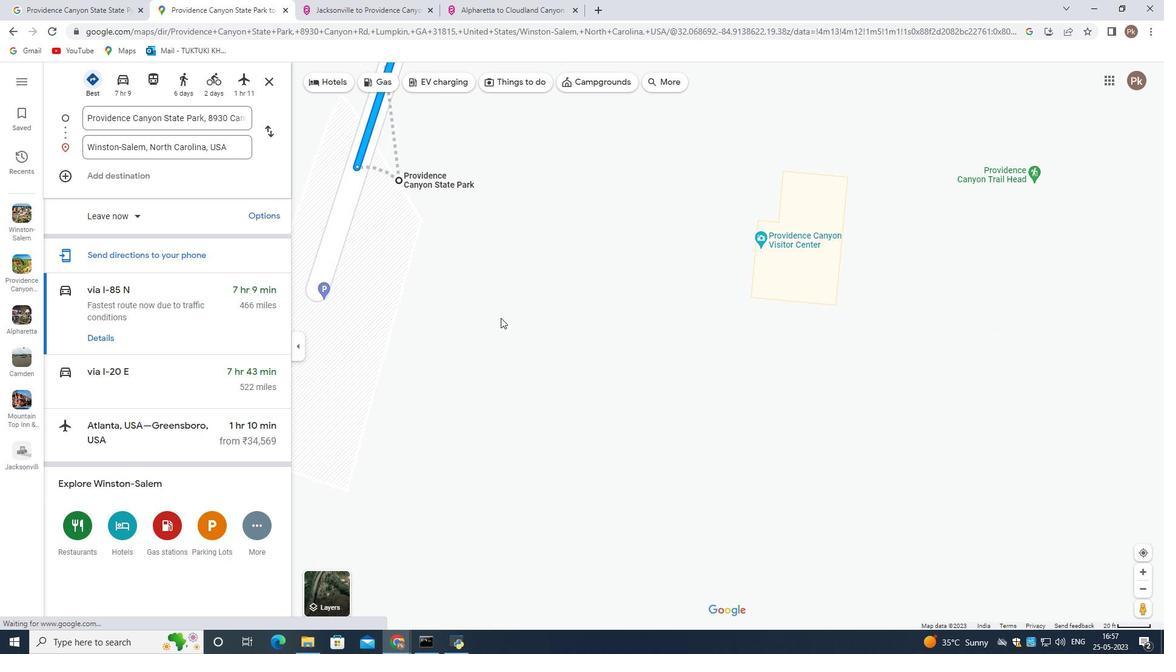 
Action: Mouse moved to (565, 461)
Screenshot: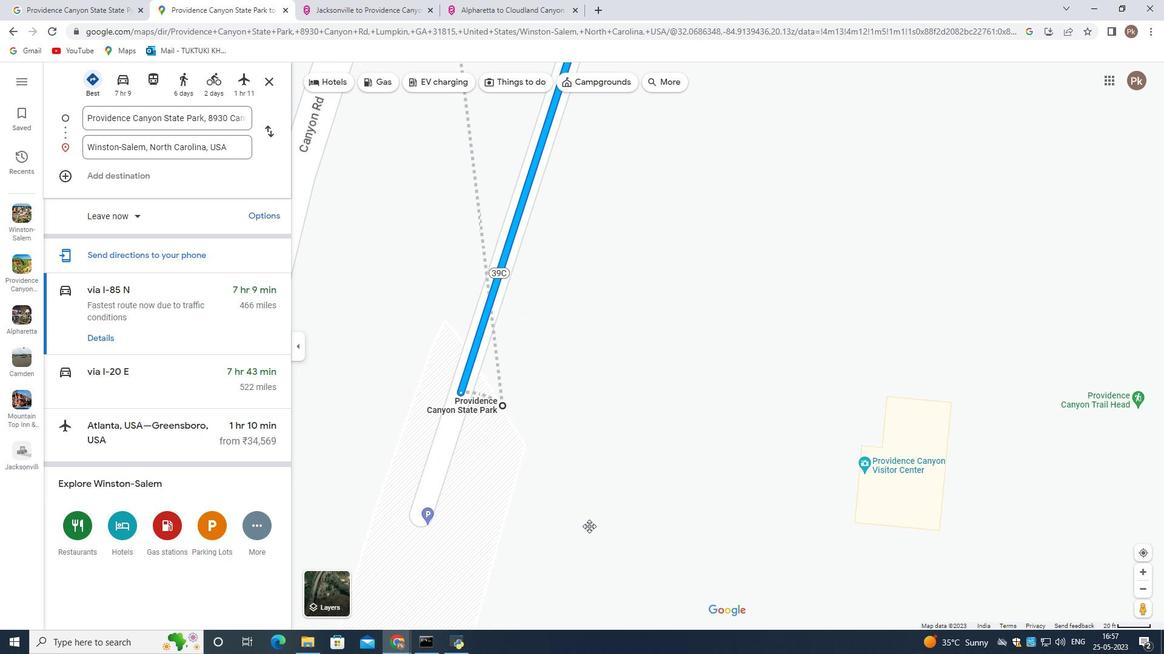 
Action: Mouse scrolled (565, 462) with delta (0, 0)
Screenshot: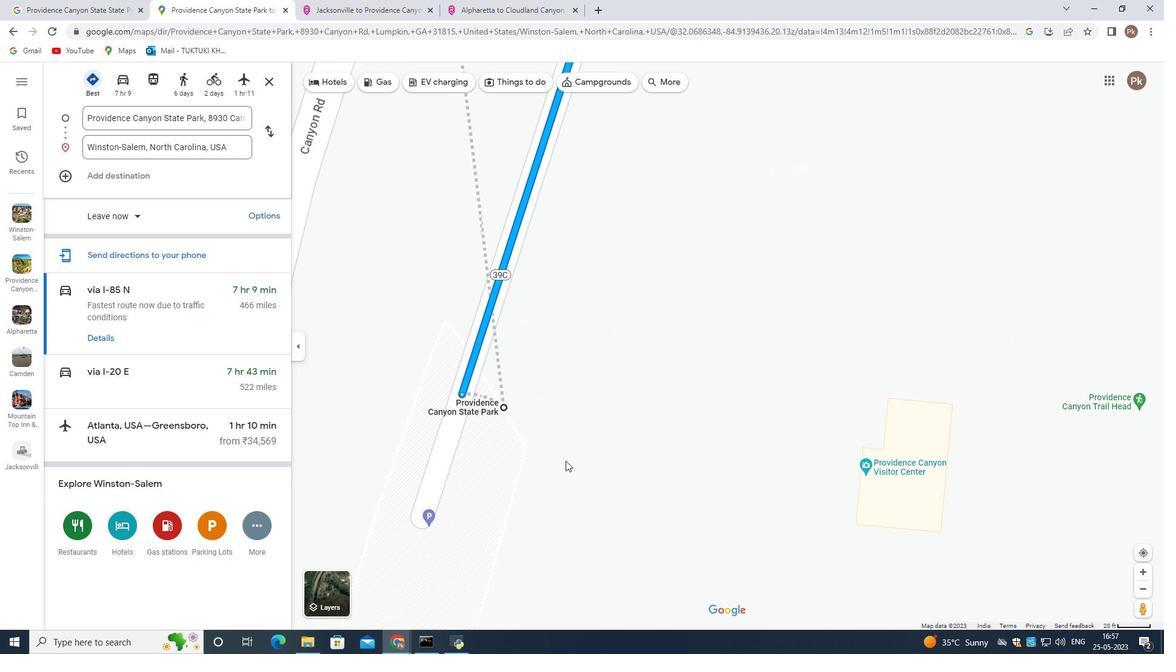 
Action: Mouse scrolled (565, 462) with delta (0, 0)
Screenshot: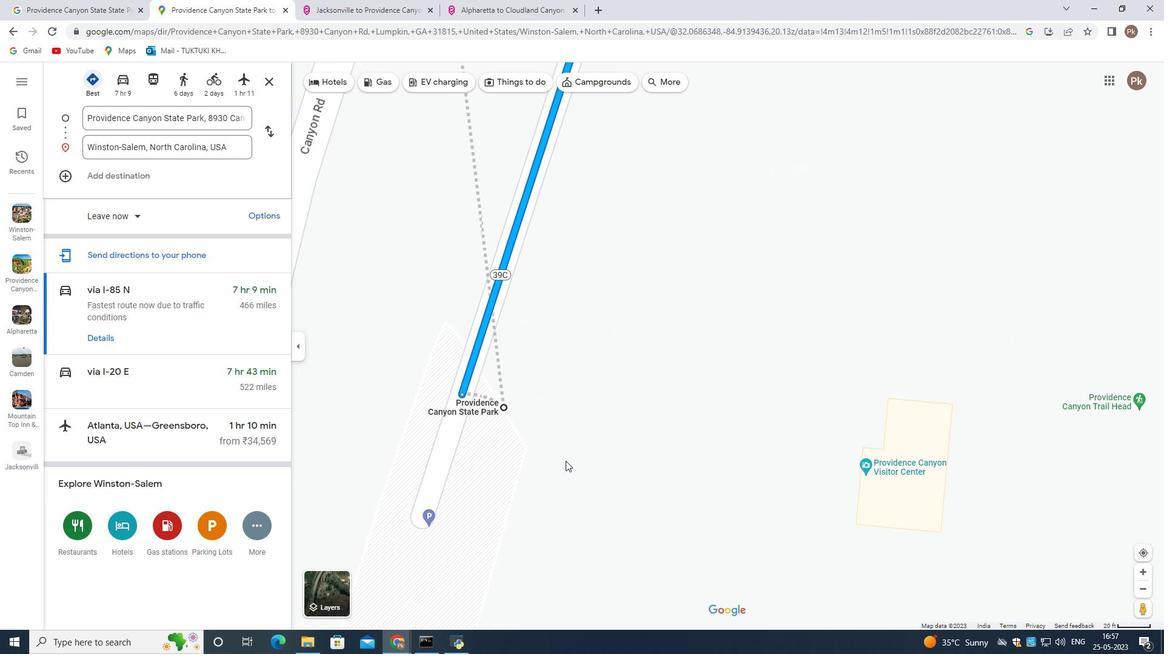 
Action: Mouse scrolled (565, 462) with delta (0, 0)
Screenshot: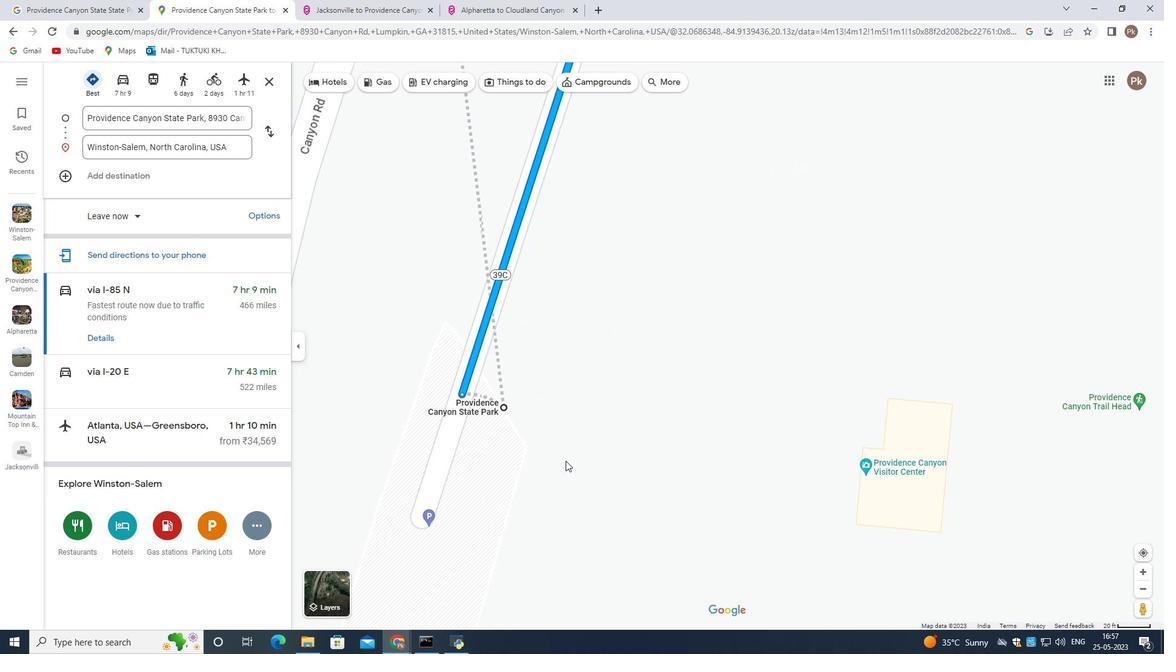 
Action: Mouse scrolled (565, 462) with delta (0, 0)
Screenshot: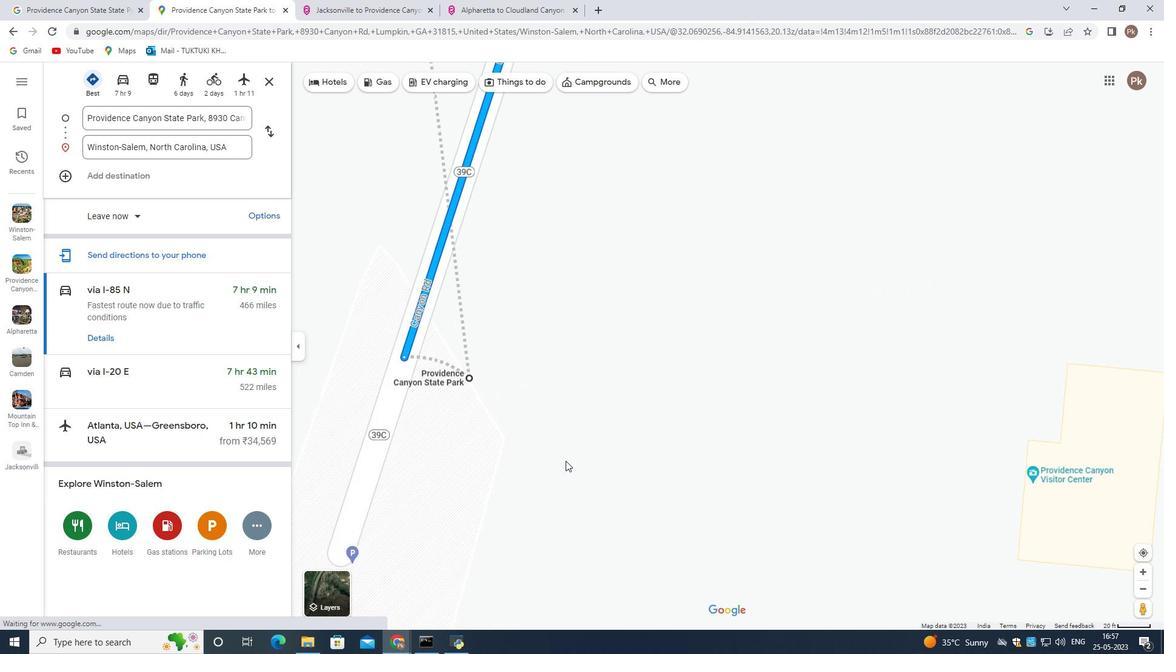 
Action: Mouse scrolled (565, 462) with delta (0, 0)
Screenshot: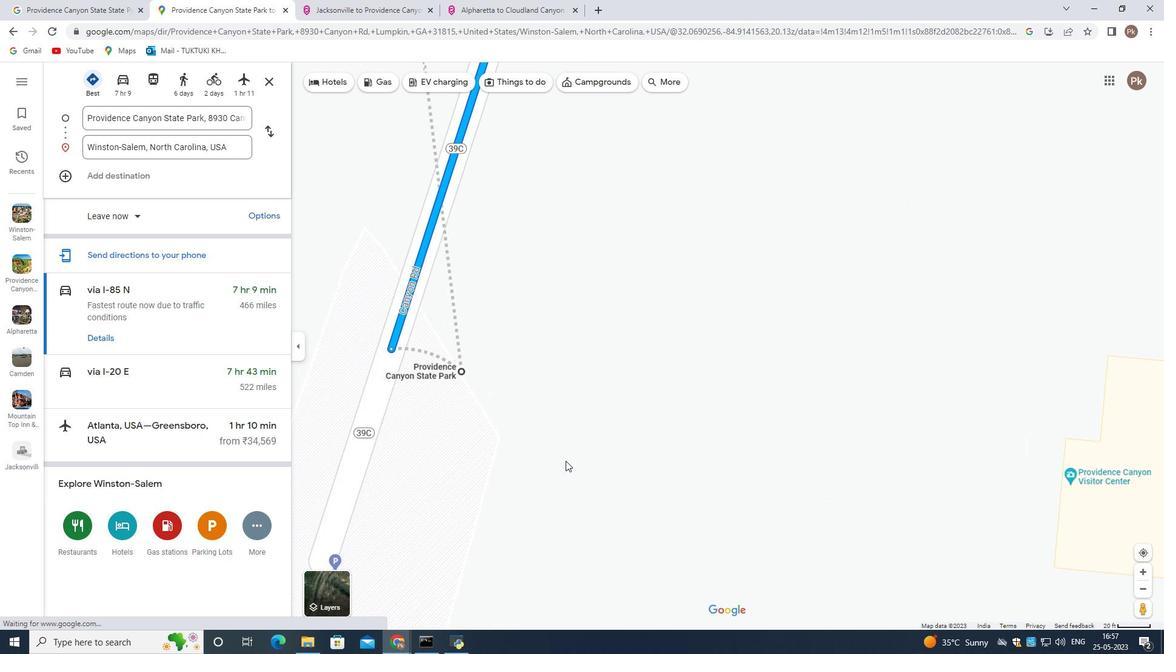 
Action: Mouse moved to (647, 250)
Screenshot: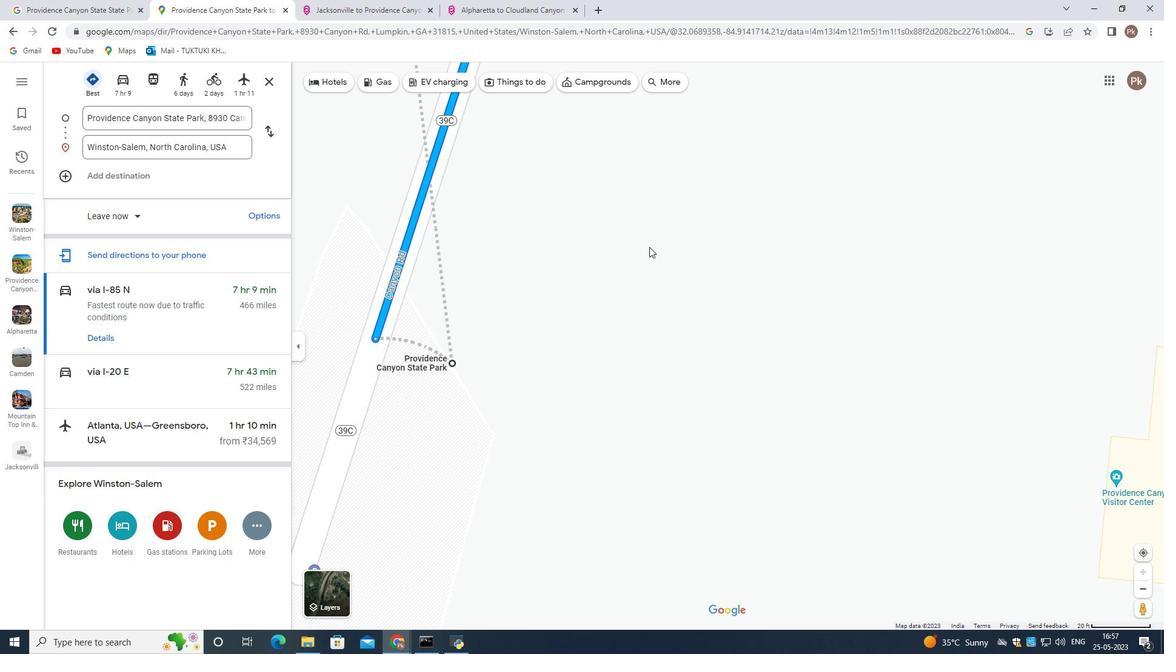 
Action: Mouse scrolled (648, 247) with delta (0, 0)
Screenshot: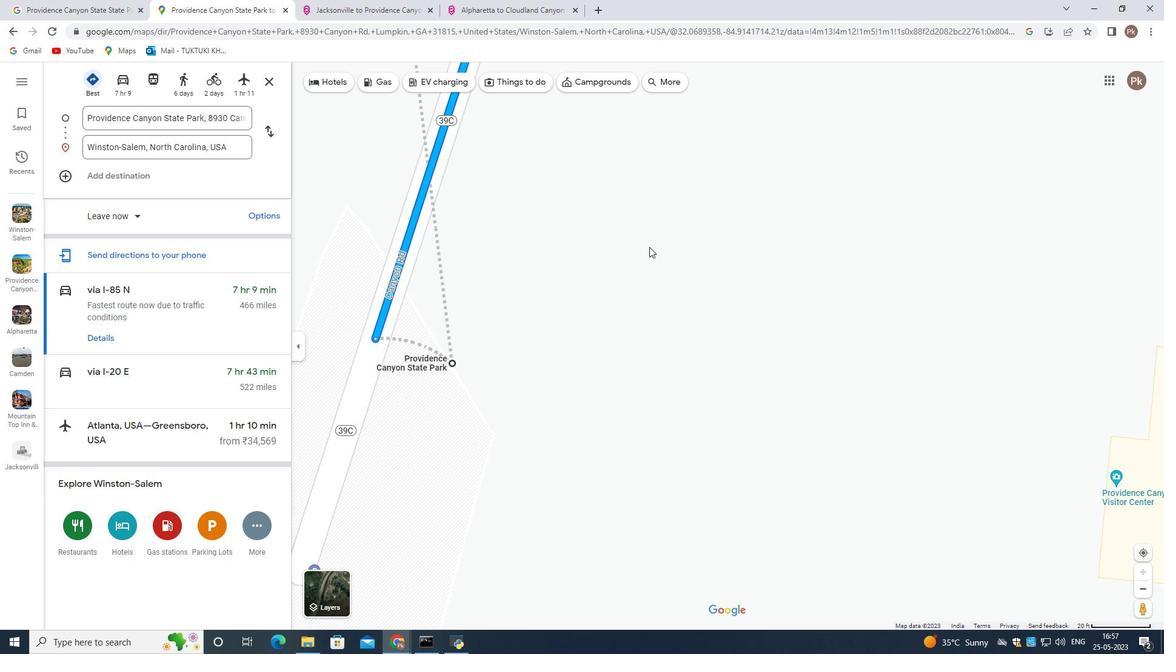 
Action: Mouse moved to (647, 250)
Screenshot: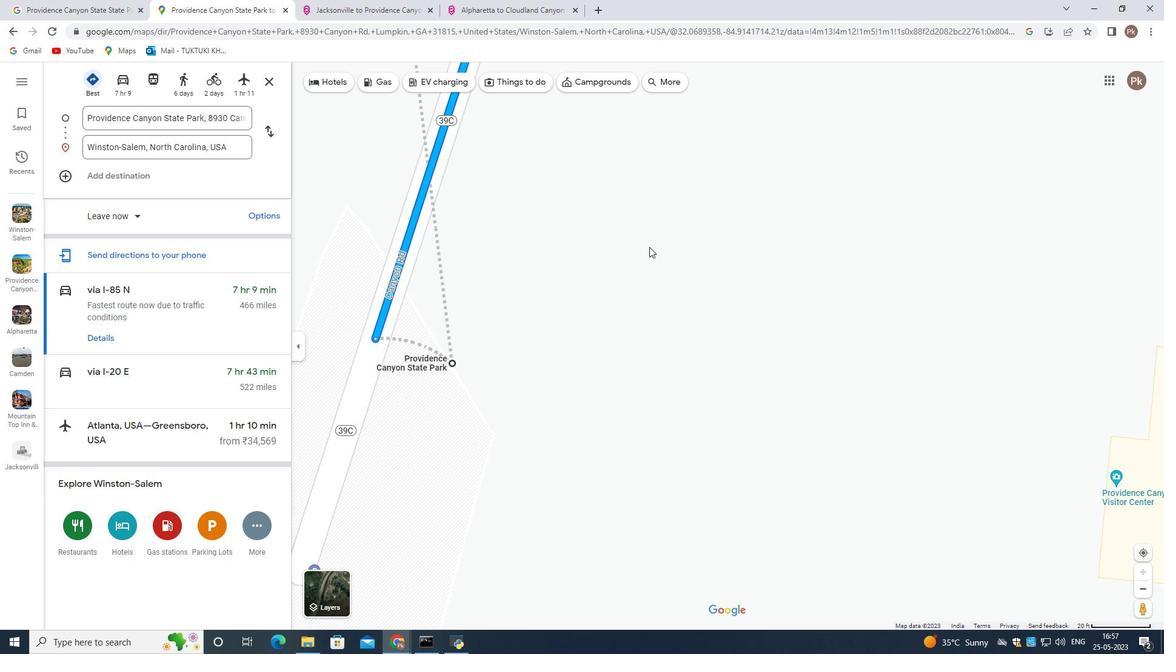 
Action: Mouse scrolled (648, 248) with delta (0, 0)
Screenshot: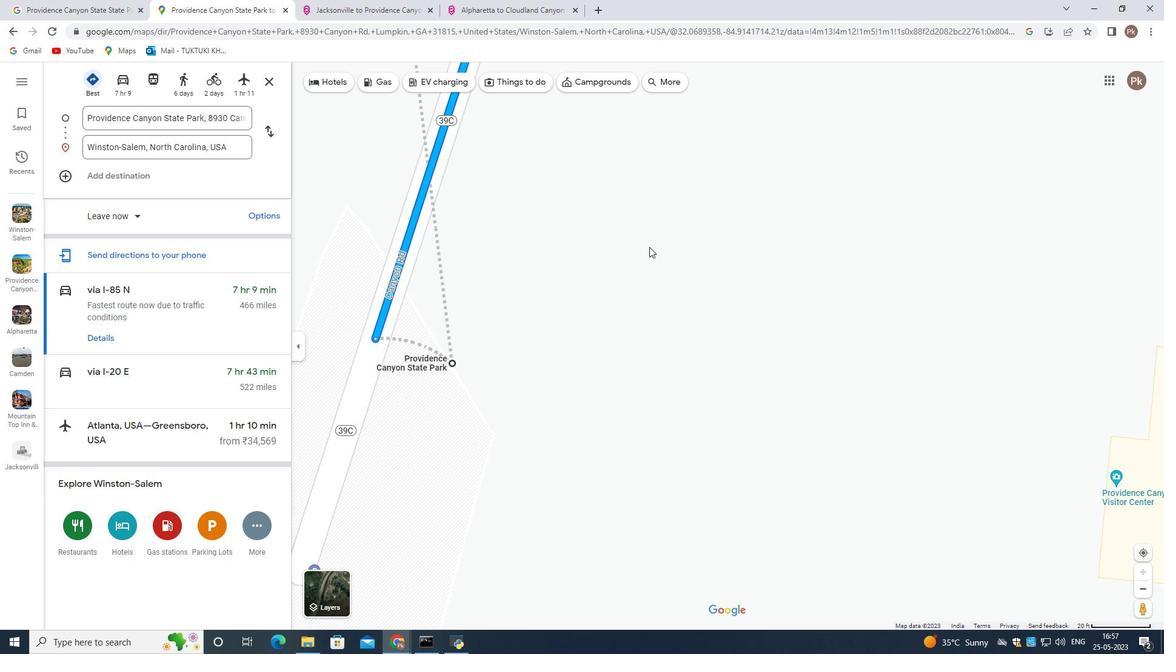 
Action: Mouse moved to (647, 251)
Screenshot: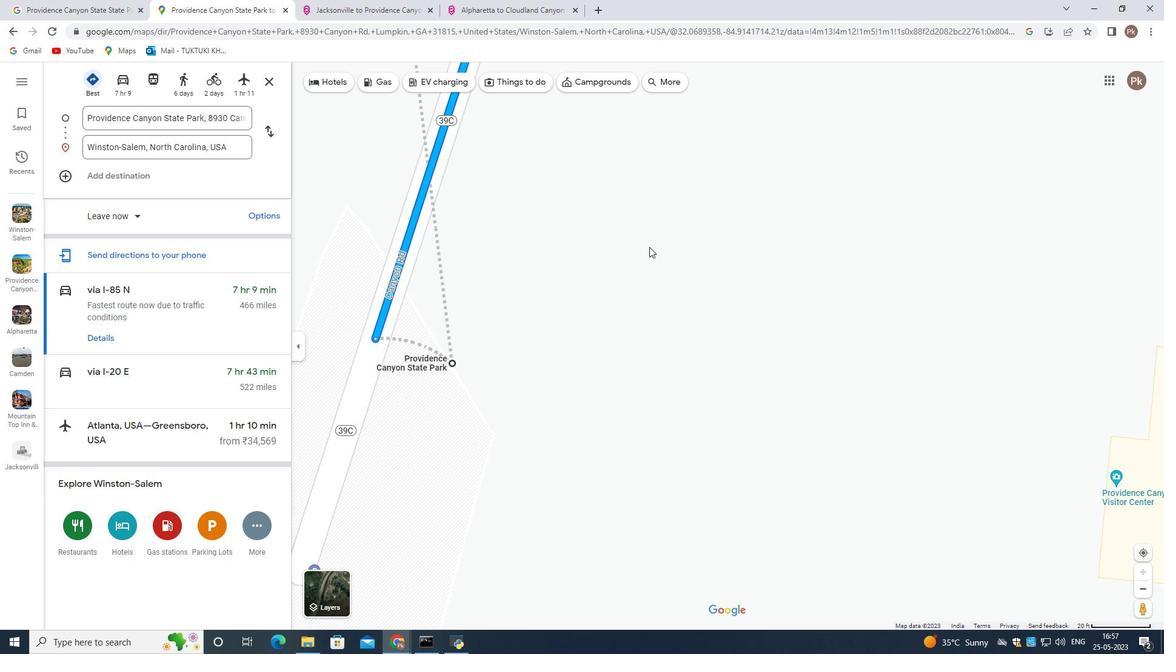 
Action: Mouse scrolled (647, 249) with delta (0, 0)
Screenshot: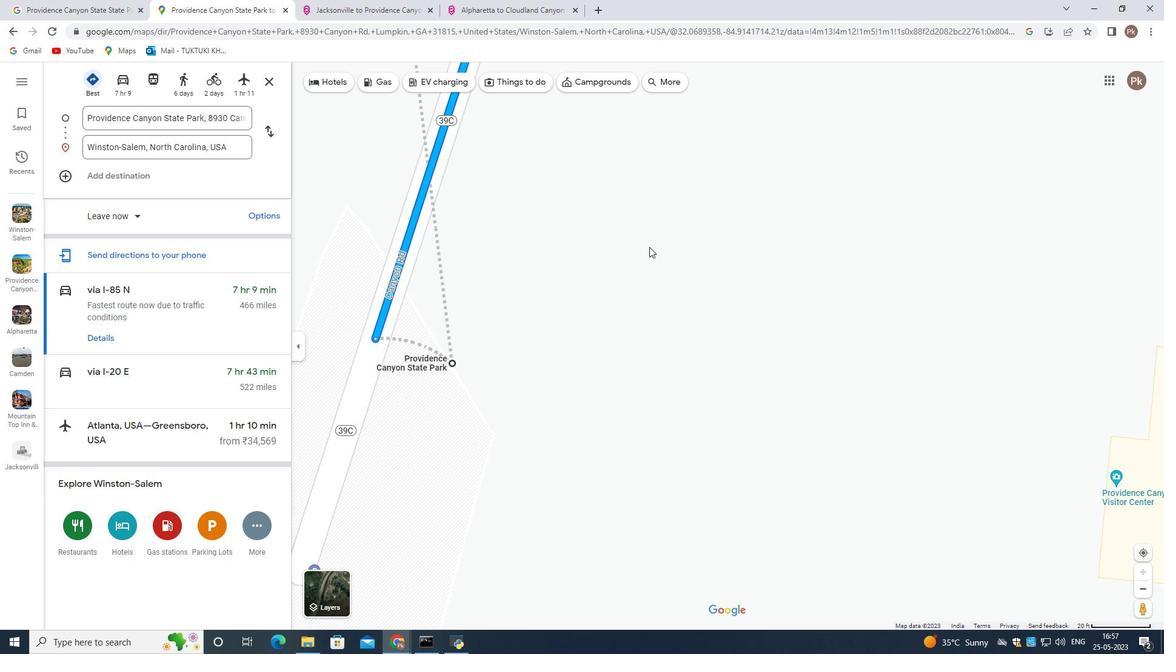 
Action: Mouse moved to (645, 254)
Screenshot: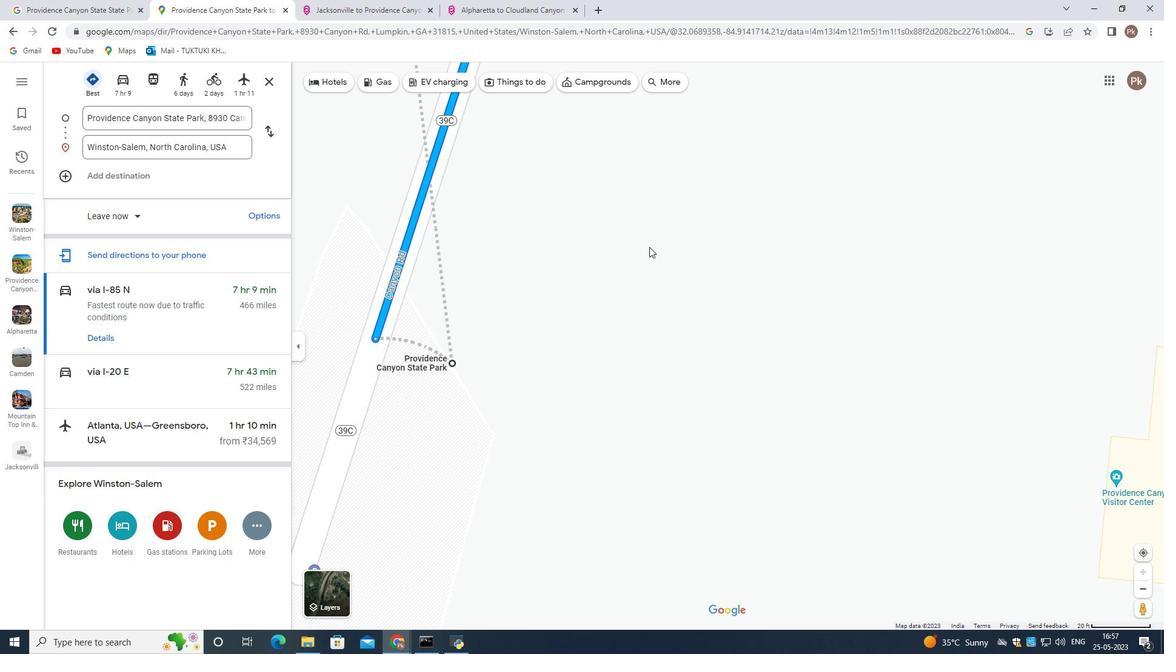
Action: Mouse scrolled (645, 252) with delta (0, 0)
Screenshot: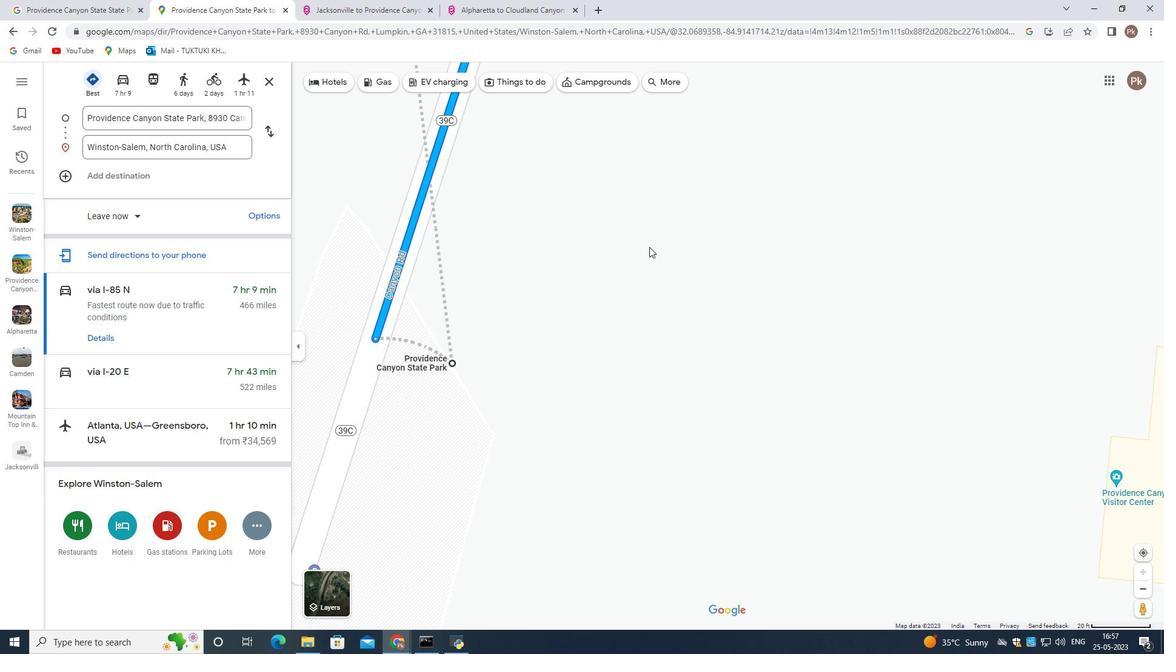 
Action: Mouse moved to (644, 255)
Screenshot: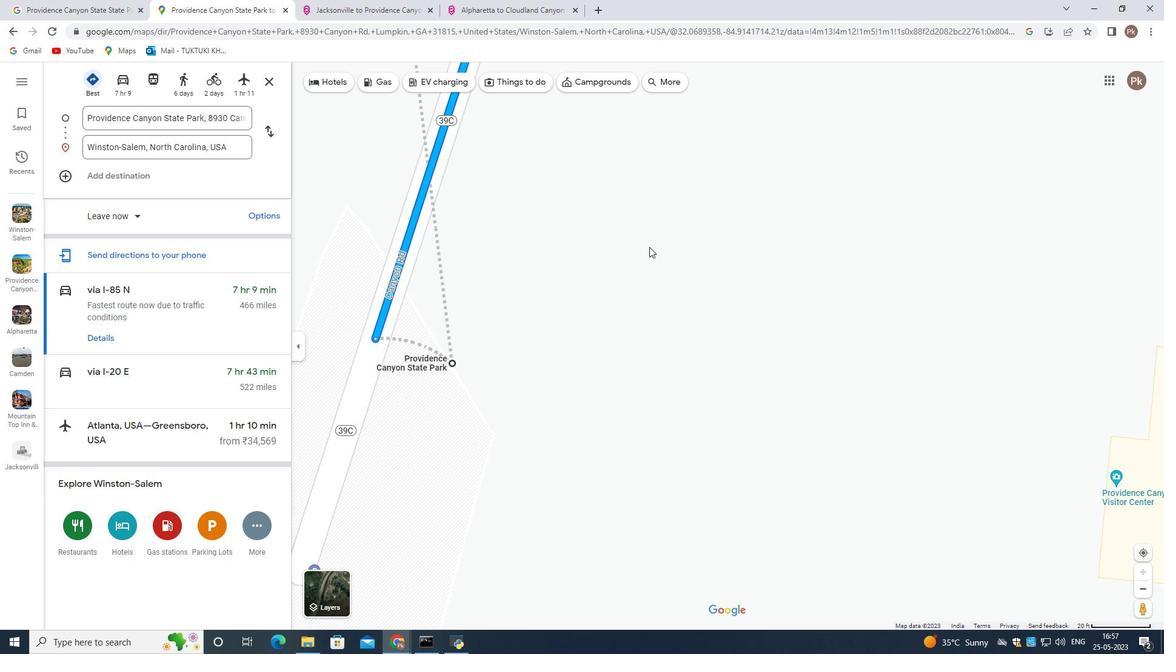 
Action: Mouse scrolled (644, 254) with delta (0, 0)
Screenshot: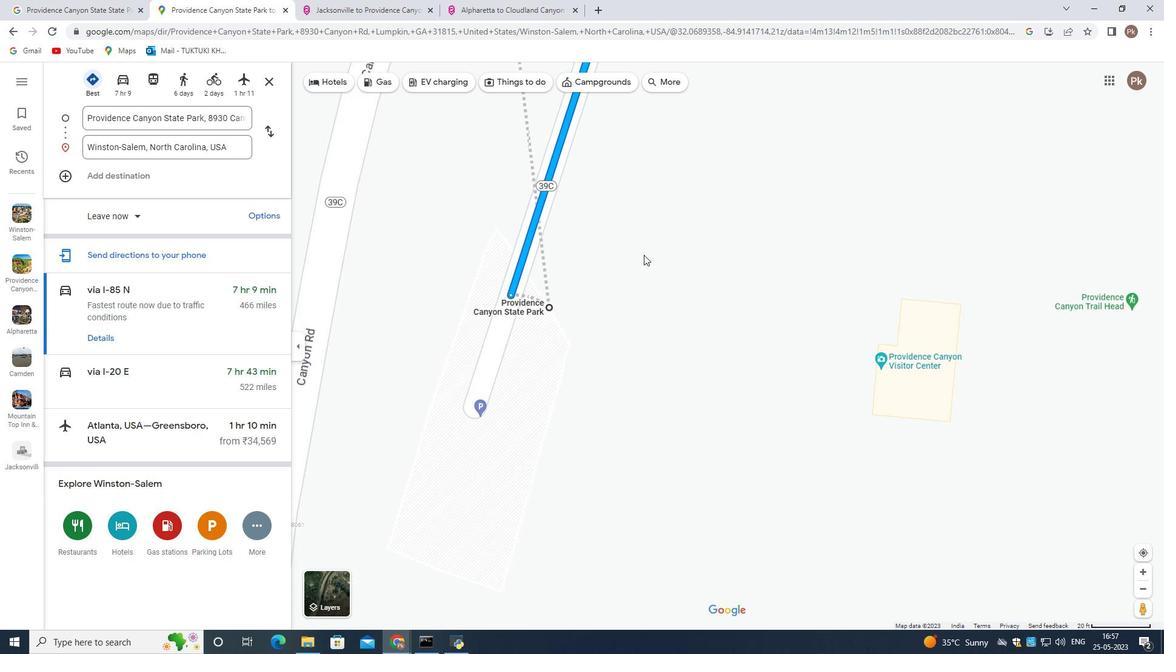 
Action: Mouse scrolled (644, 254) with delta (0, 0)
Screenshot: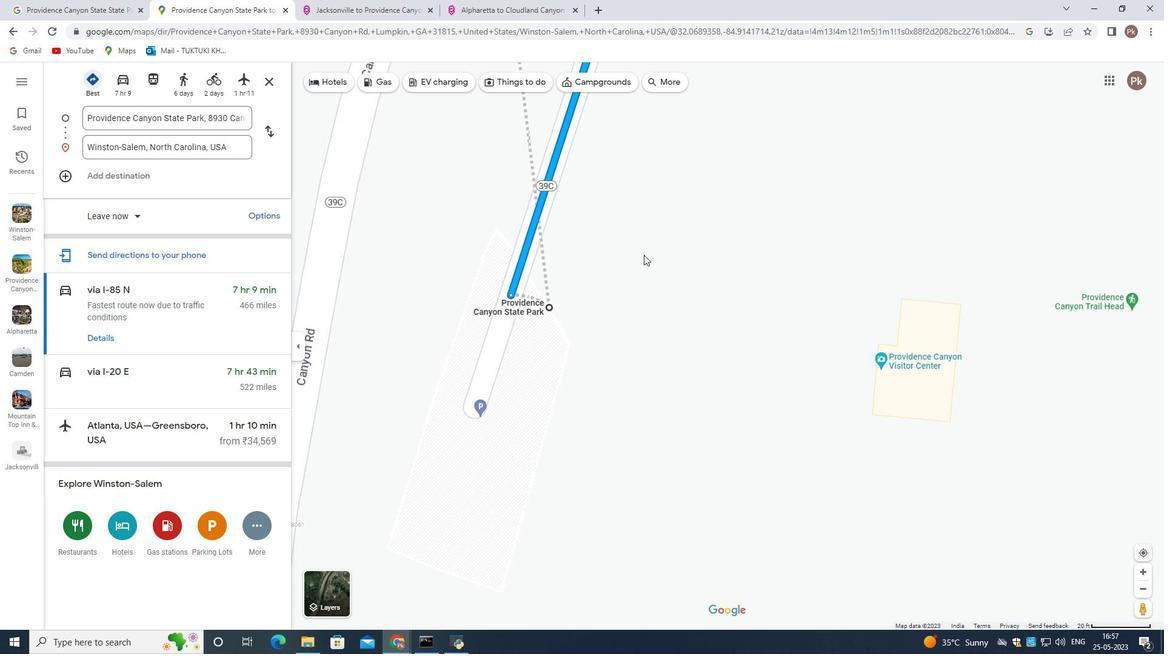 
Action: Mouse scrolled (644, 254) with delta (0, 0)
Screenshot: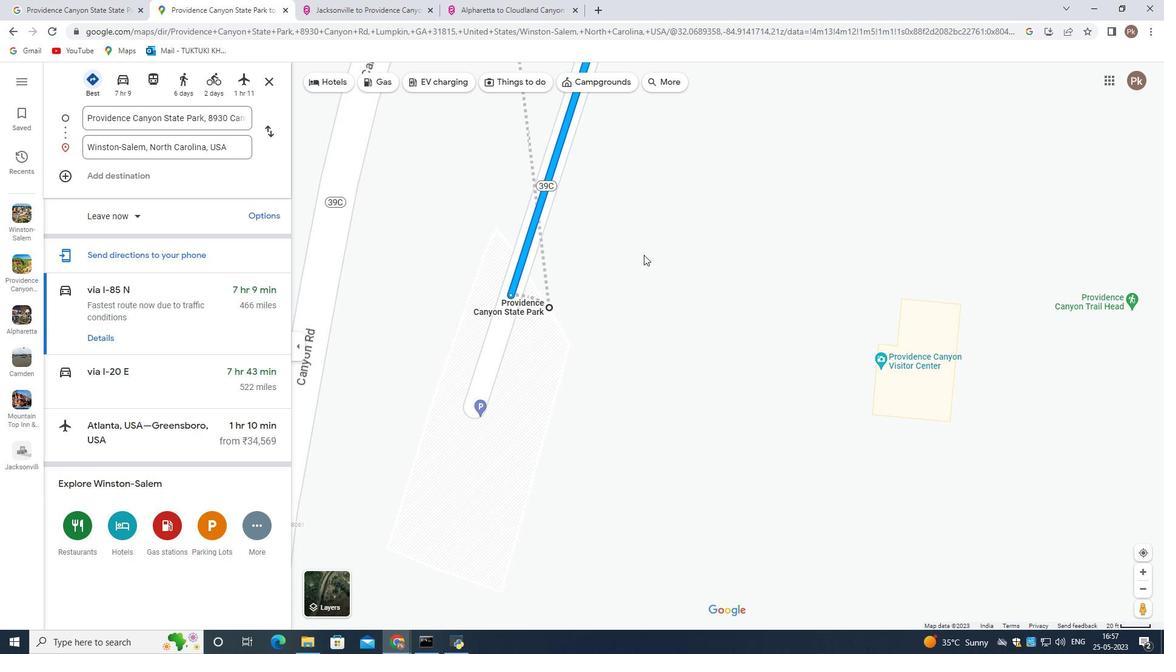 
Action: Mouse scrolled (644, 254) with delta (0, 0)
Screenshot: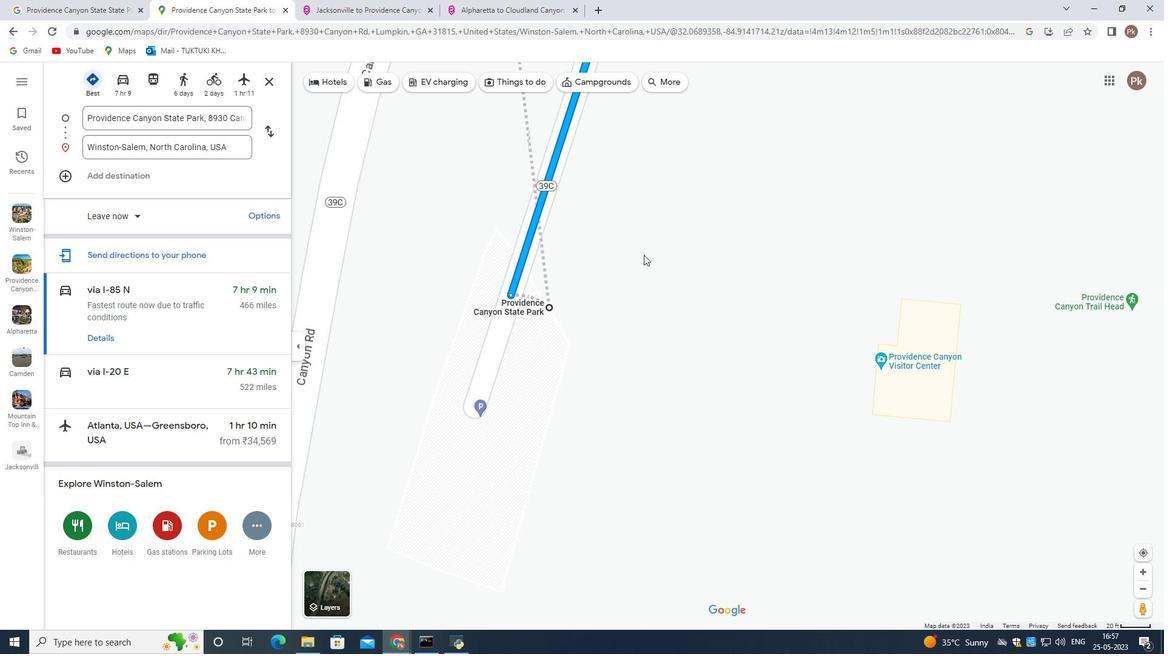 
Action: Mouse scrolled (644, 254) with delta (0, 0)
Screenshot: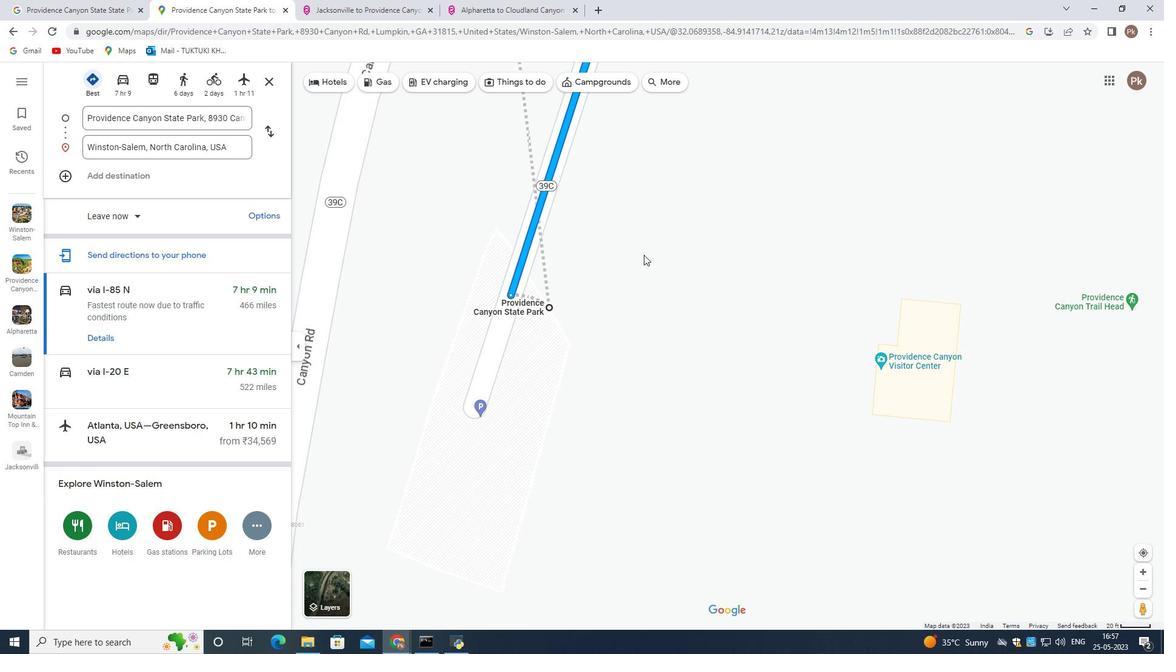 
Action: Mouse scrolled (644, 254) with delta (0, 0)
Screenshot: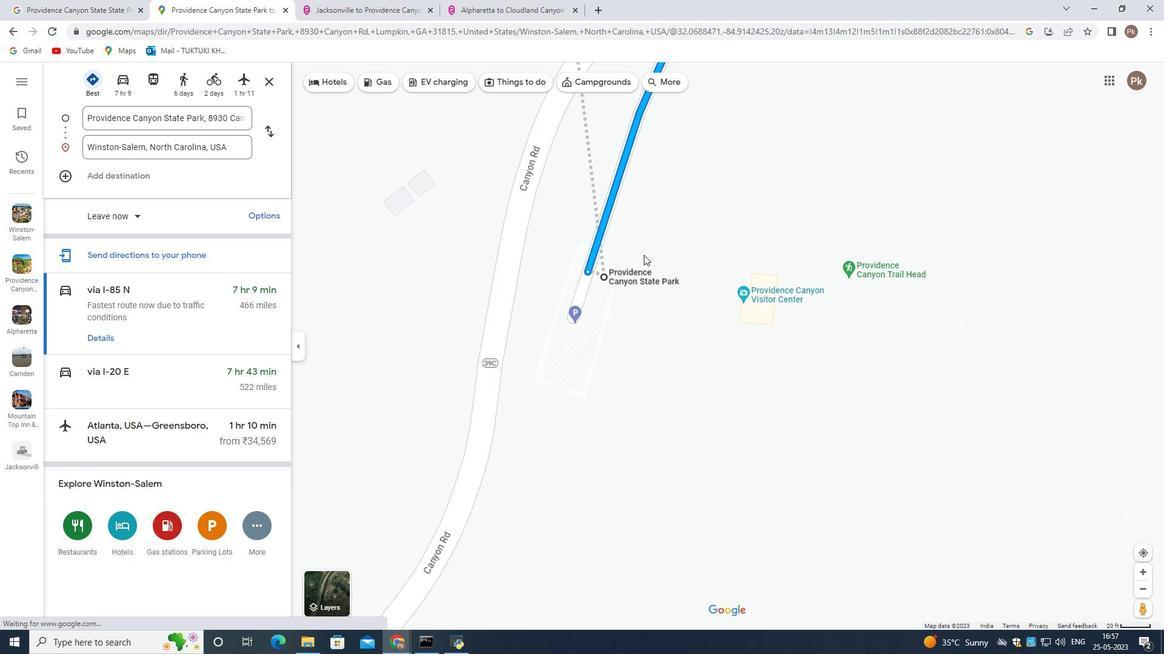
Action: Mouse scrolled (644, 254) with delta (0, 0)
Screenshot: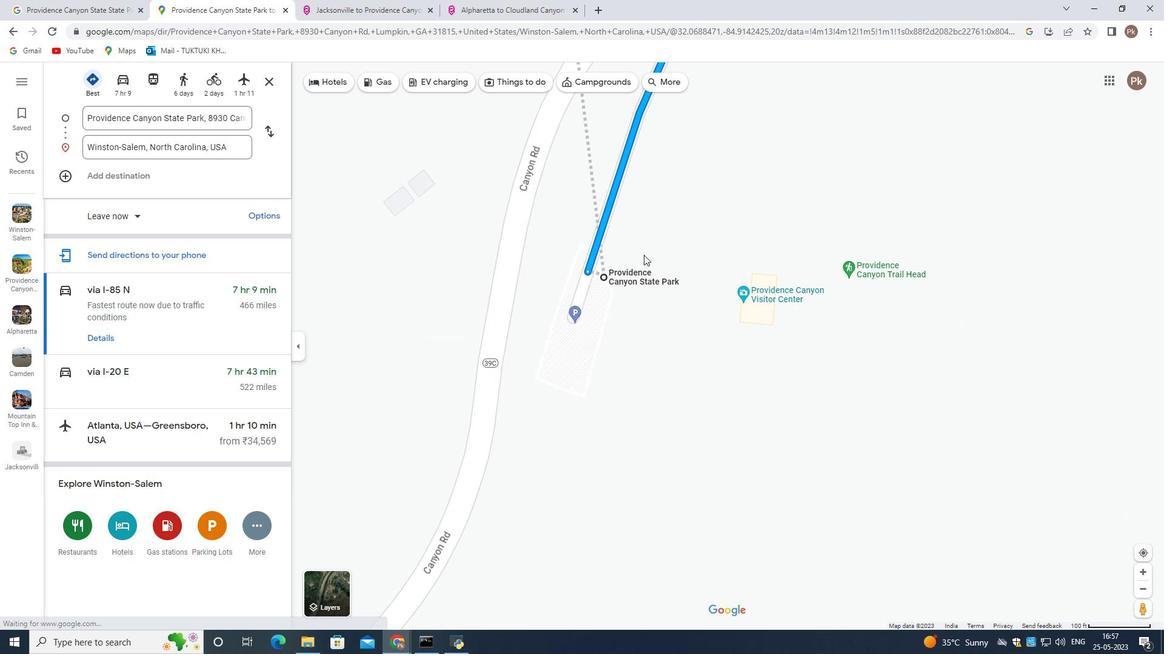
Action: Mouse scrolled (644, 254) with delta (0, 0)
Screenshot: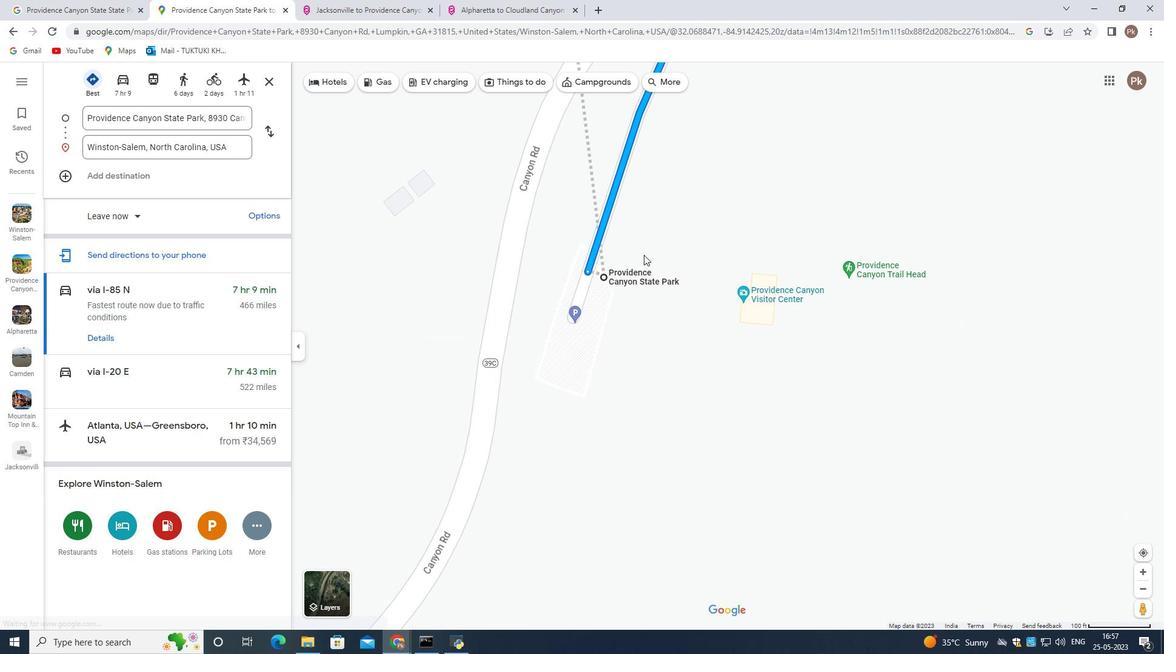 
Action: Mouse scrolled (644, 254) with delta (0, 0)
Screenshot: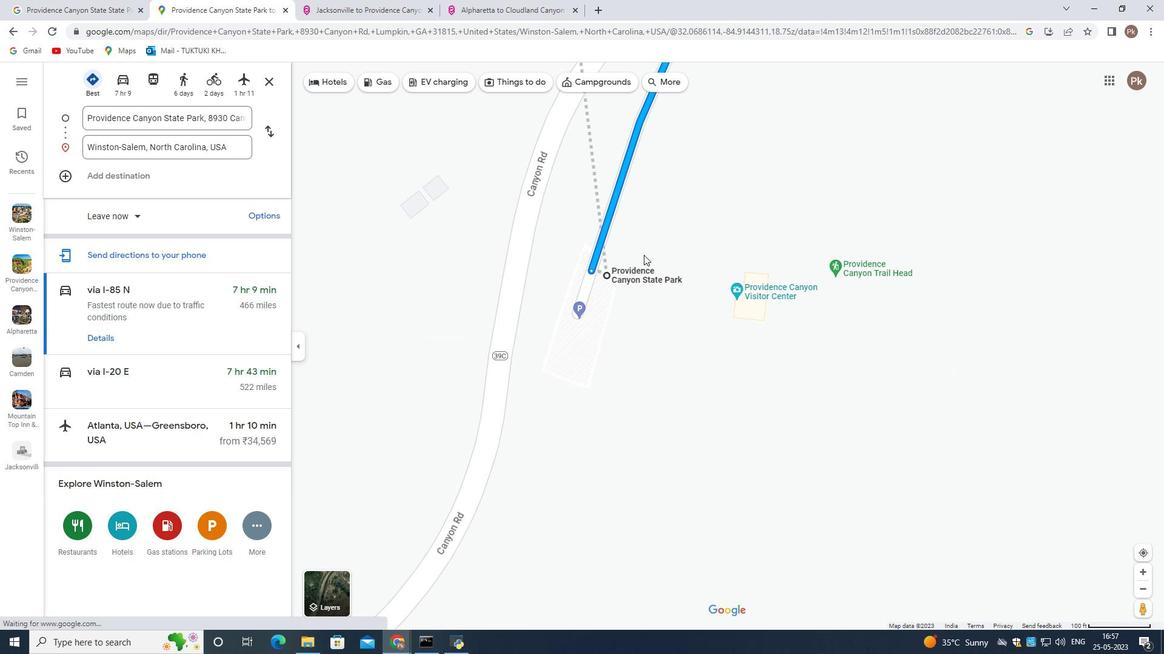 
Action: Mouse moved to (644, 255)
Screenshot: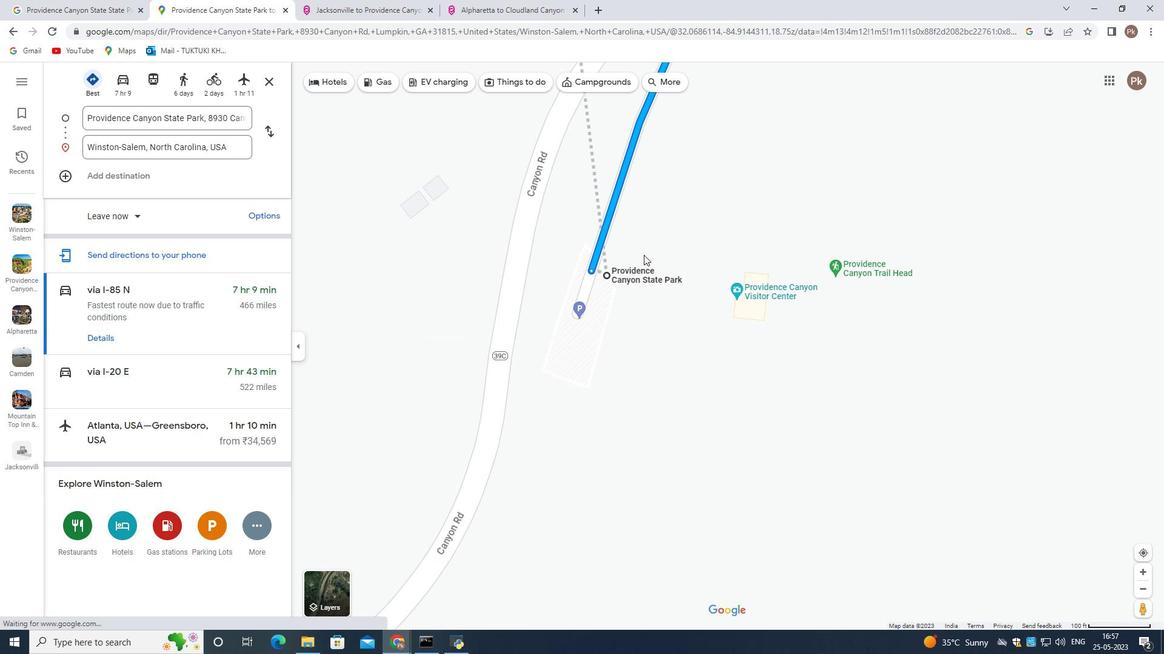 
Action: Mouse scrolled (644, 254) with delta (0, 0)
Screenshot: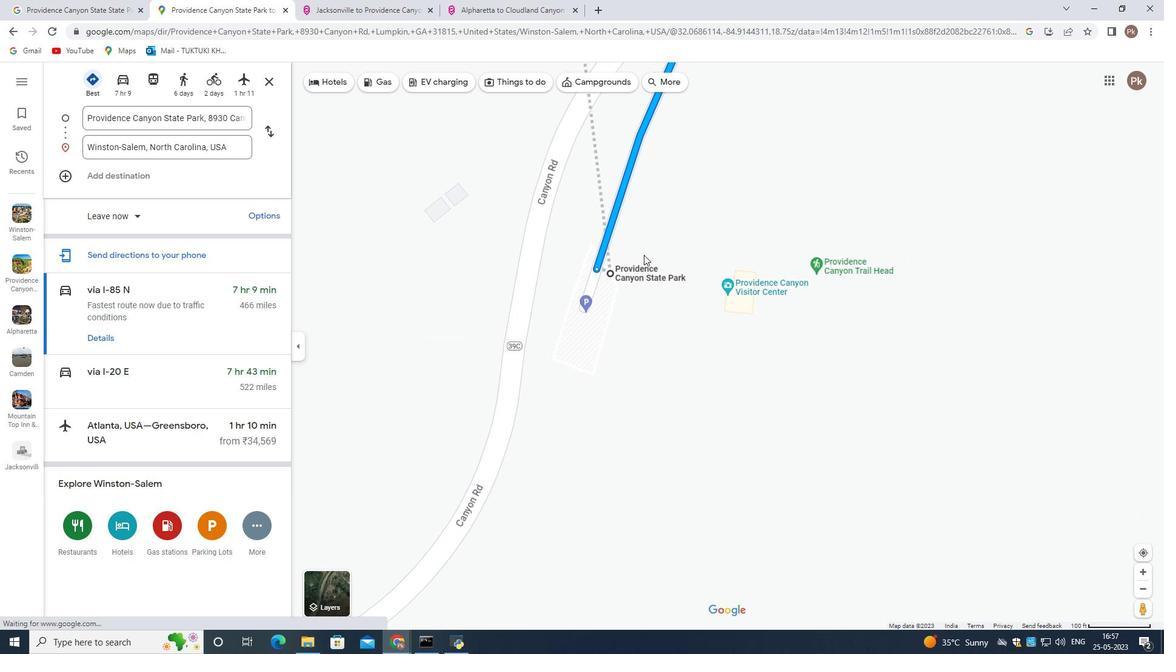 
Action: Mouse moved to (718, 155)
Screenshot: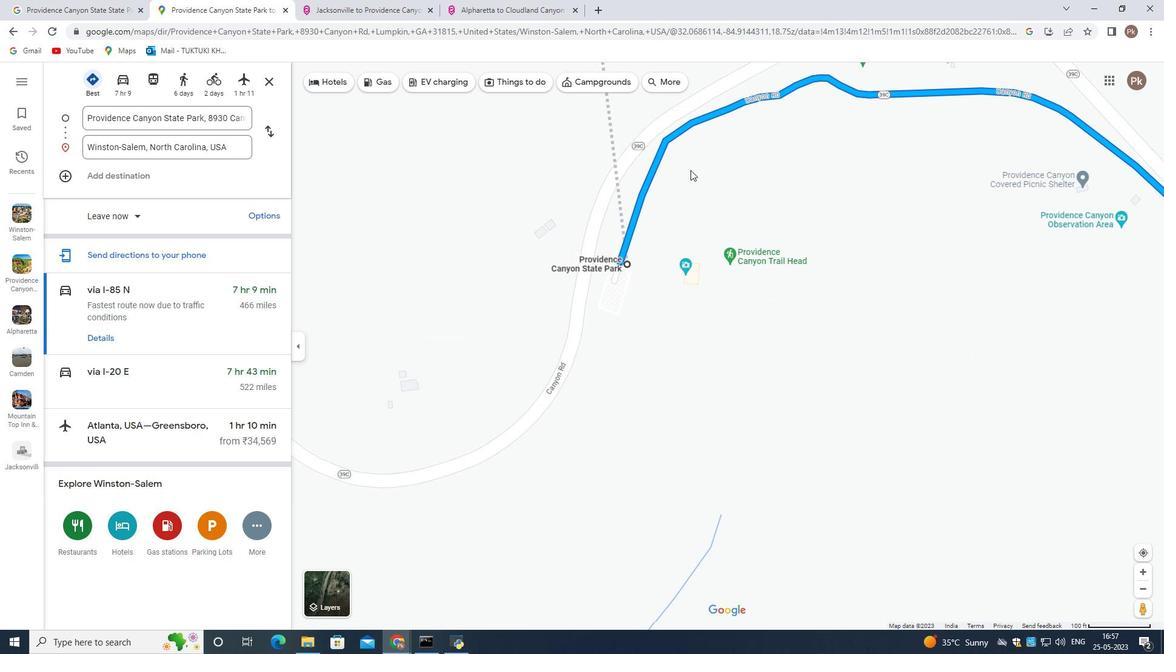 
Action: Mouse scrolled (718, 155) with delta (0, 0)
Screenshot: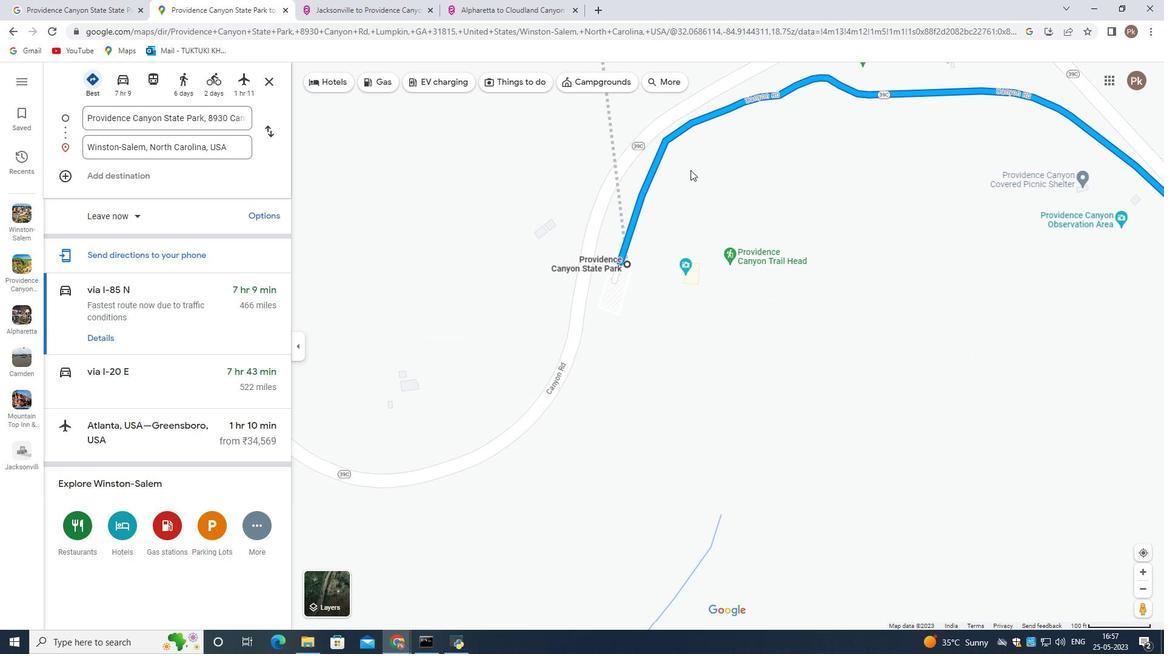 
Action: Mouse scrolled (718, 155) with delta (0, 0)
Screenshot: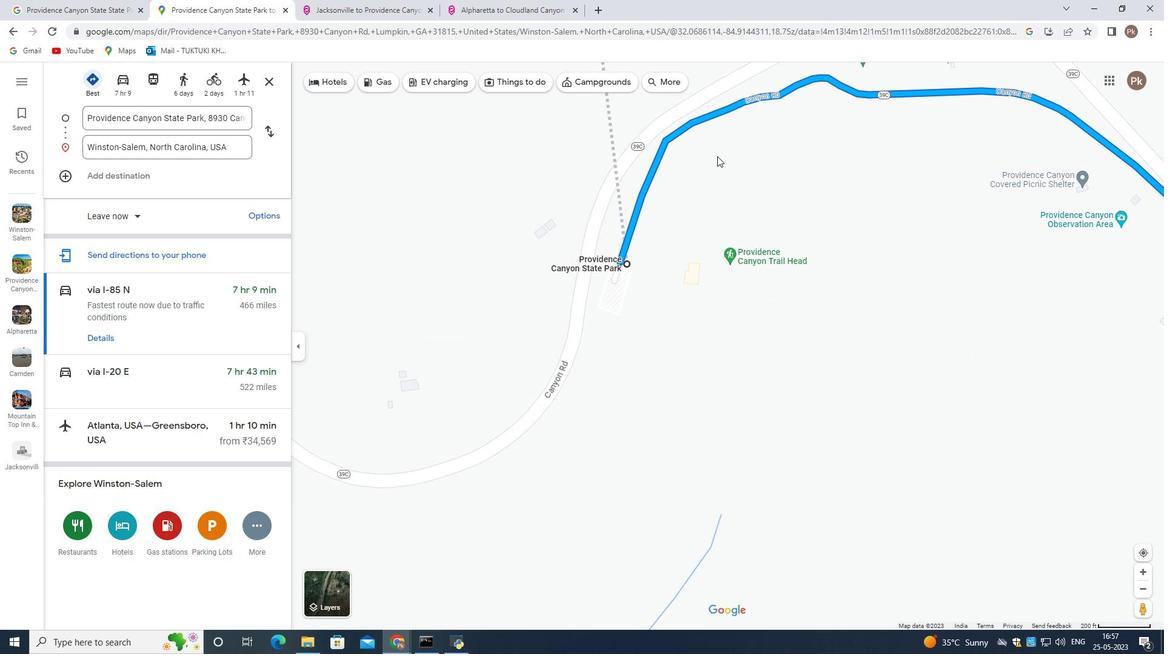 
Action: Mouse moved to (837, 138)
Screenshot: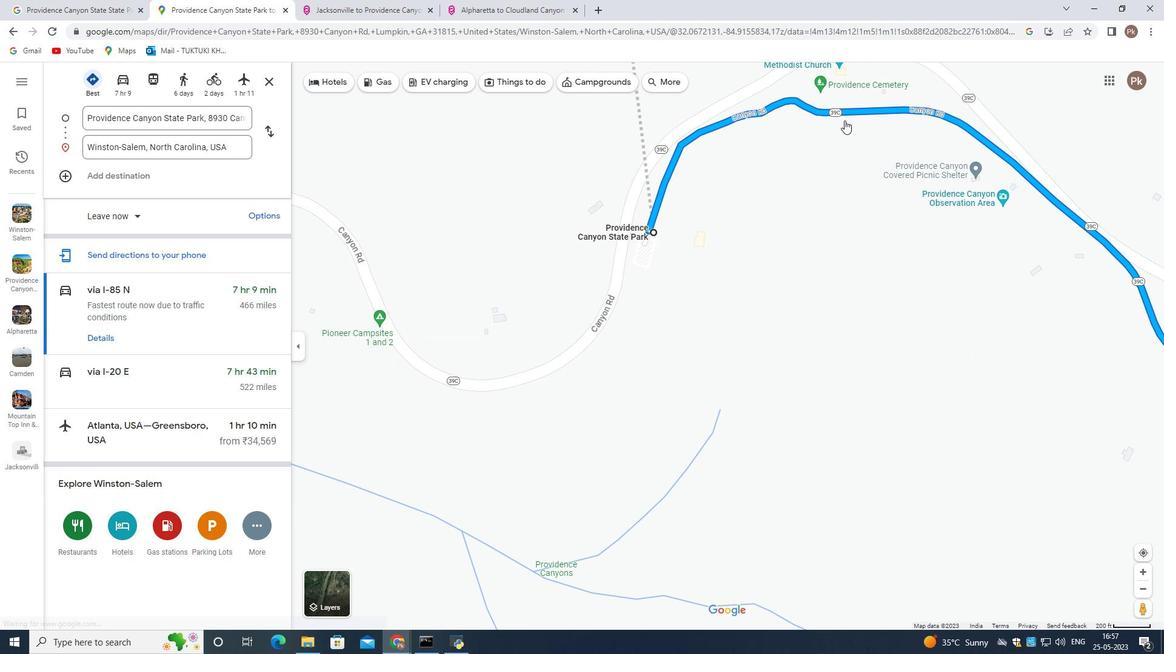 
Action: Mouse pressed left at (837, 138)
Screenshot: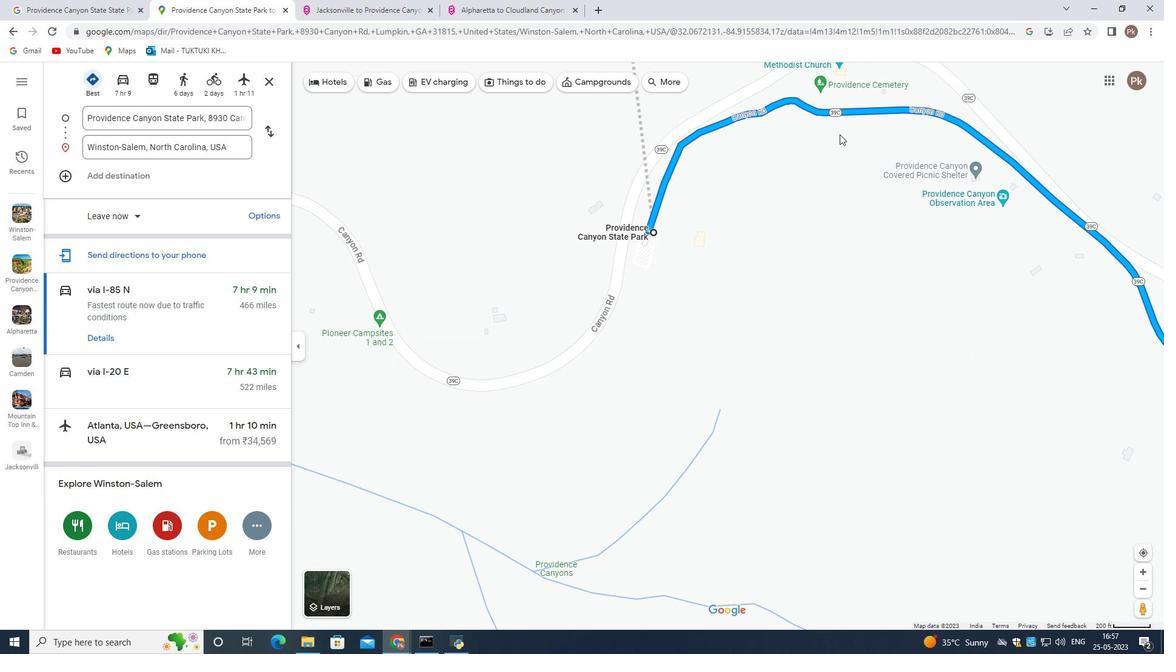 
Action: Mouse moved to (813, 422)
Screenshot: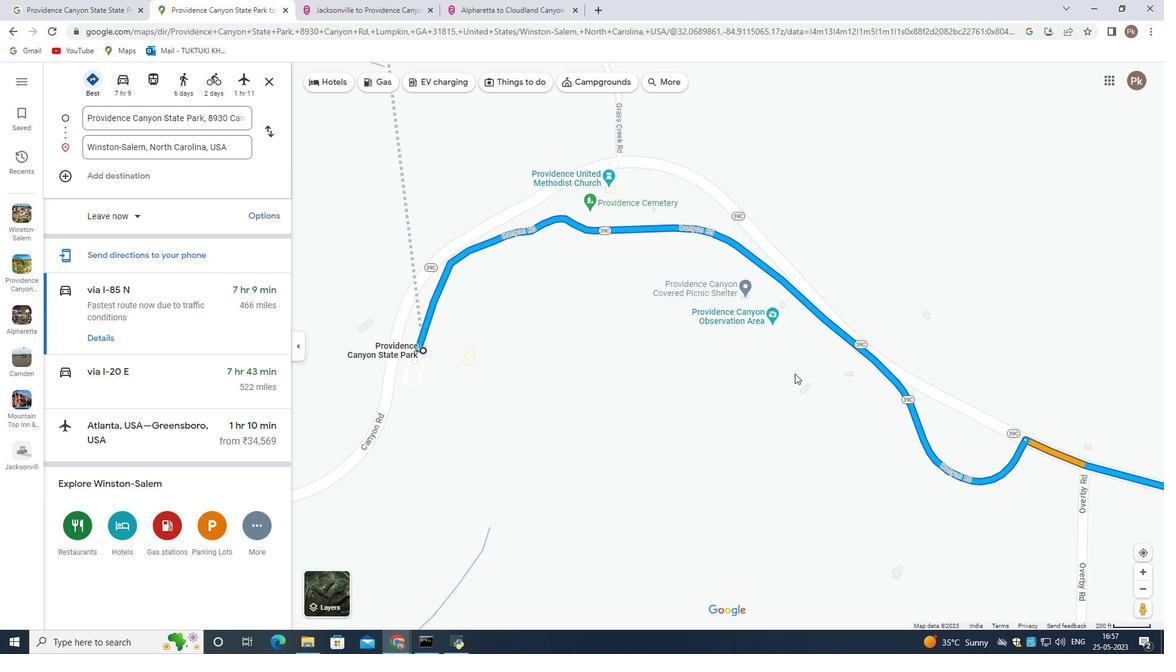 
Action: Mouse scrolled (813, 421) with delta (0, 0)
Screenshot: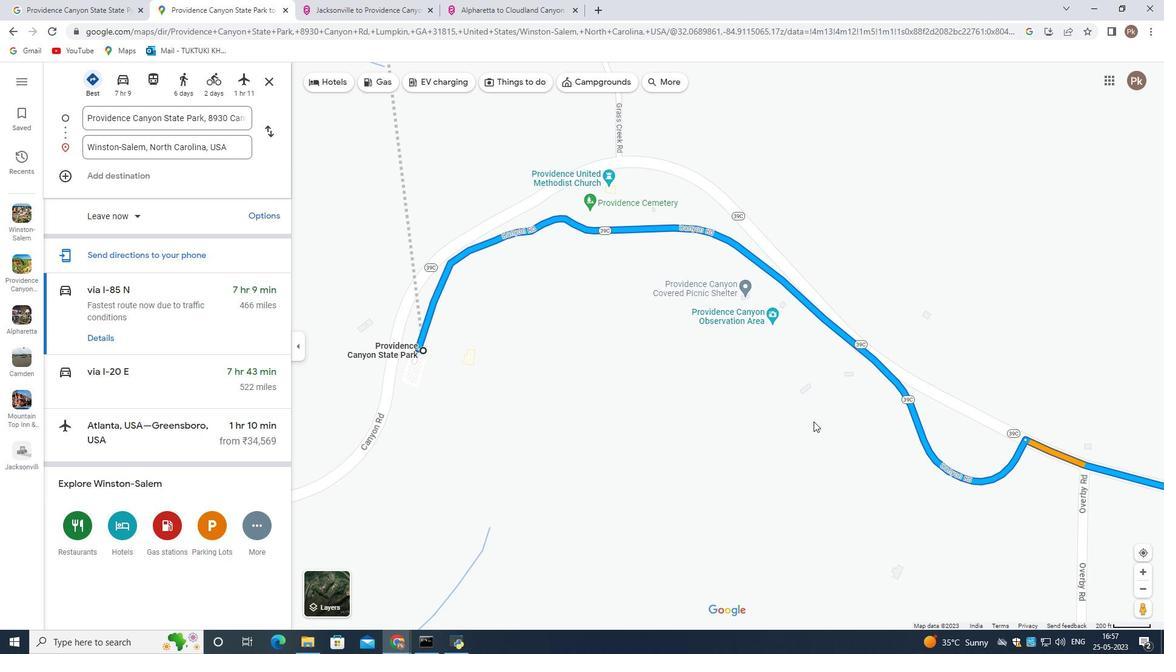 
Action: Mouse scrolled (813, 421) with delta (0, 0)
Screenshot: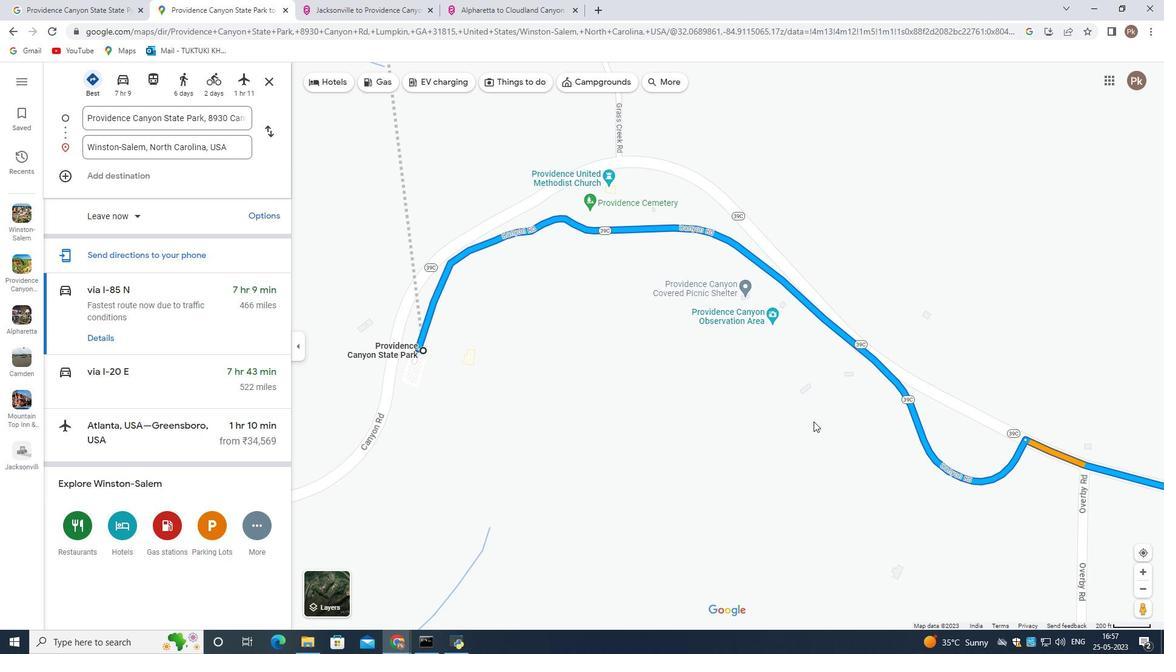 
Action: Mouse scrolled (813, 421) with delta (0, 0)
Screenshot: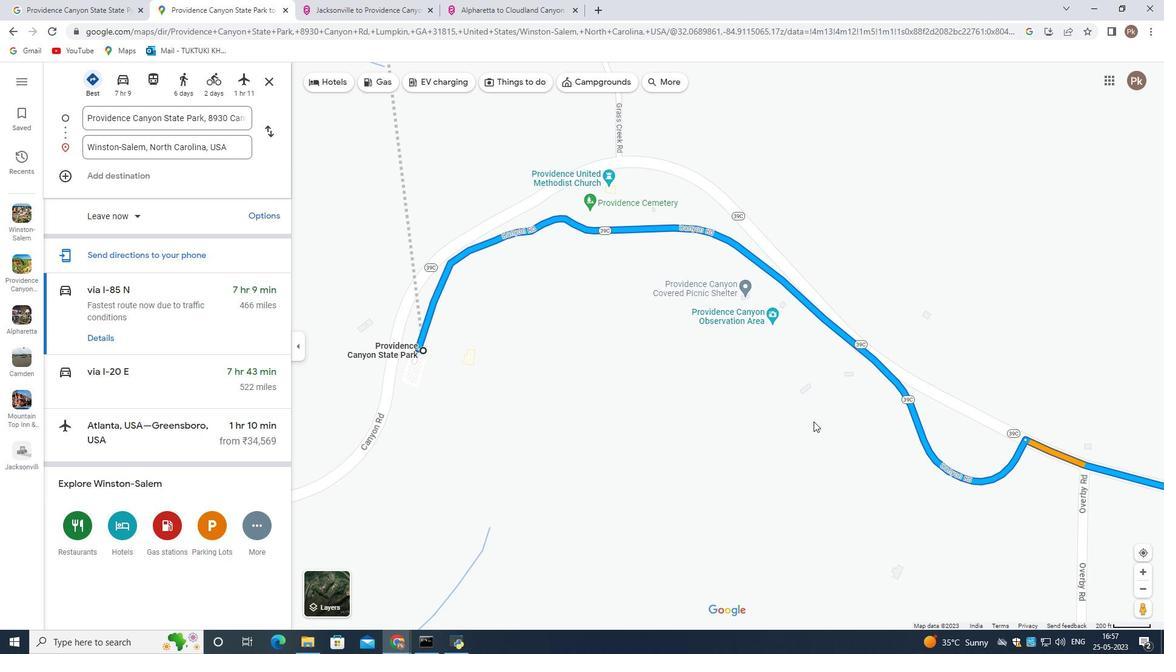
Action: Mouse moved to (818, 429)
Screenshot: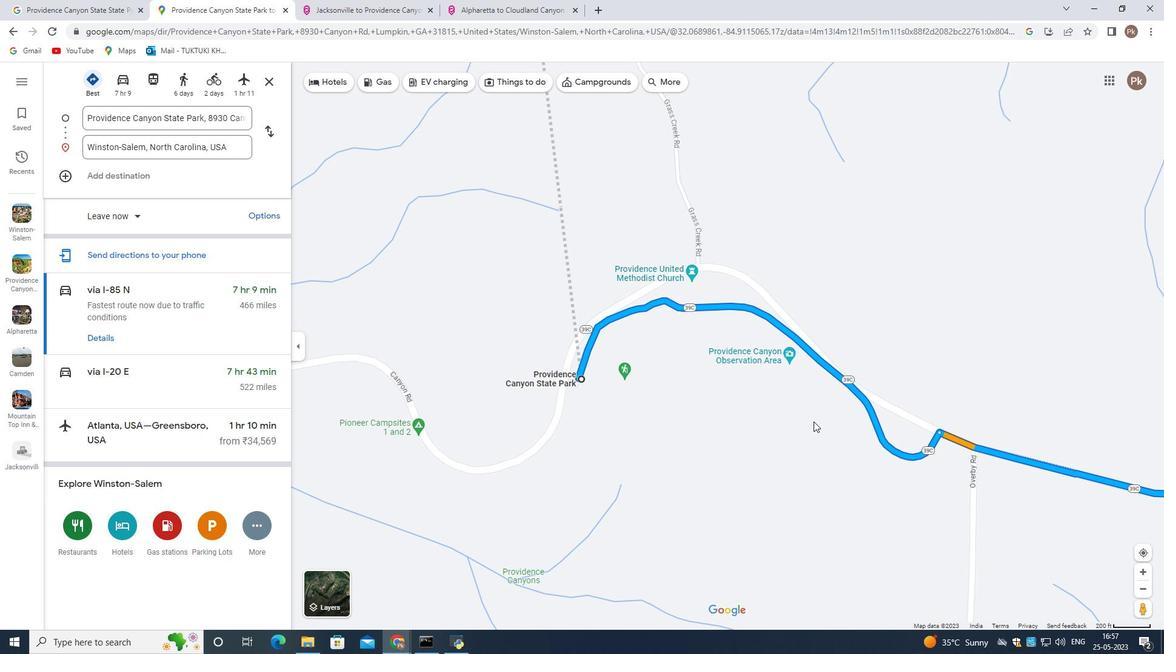 
Action: Mouse pressed left at (818, 429)
Screenshot: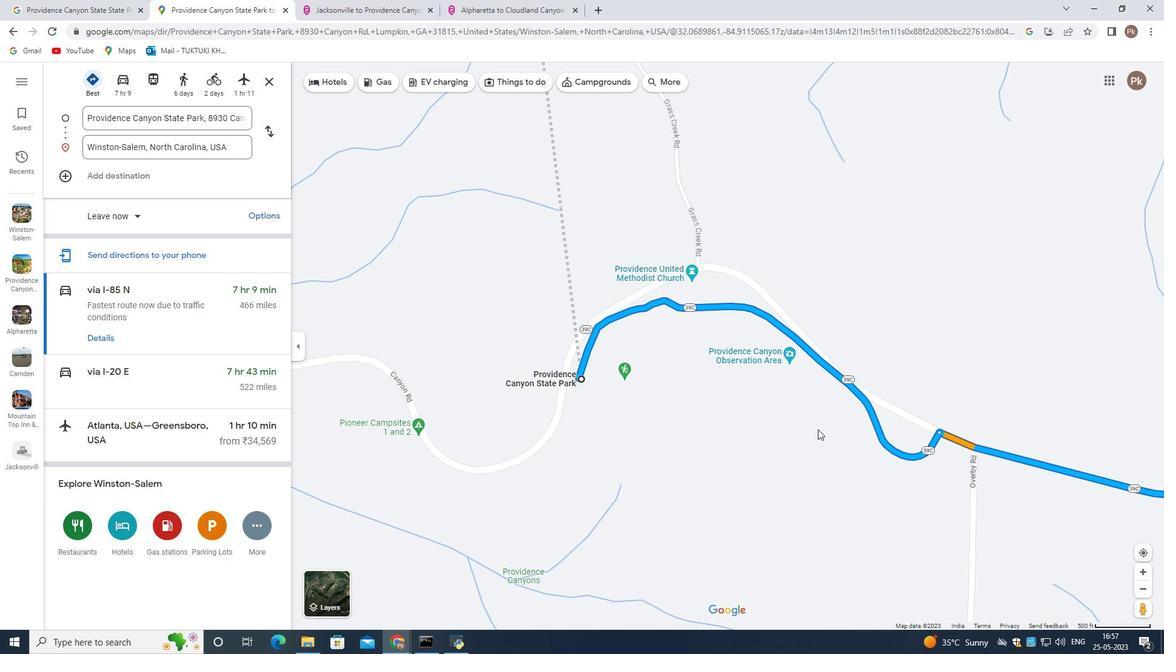 
Action: Mouse moved to (752, 387)
Screenshot: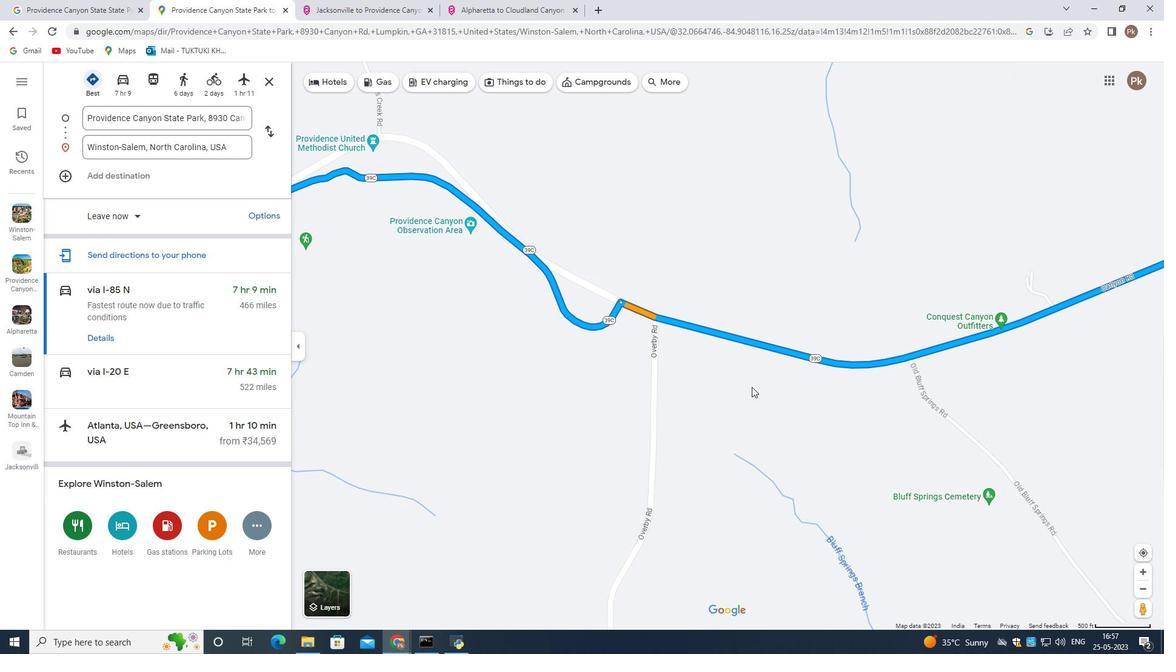 
Action: Mouse pressed left at (752, 387)
Screenshot: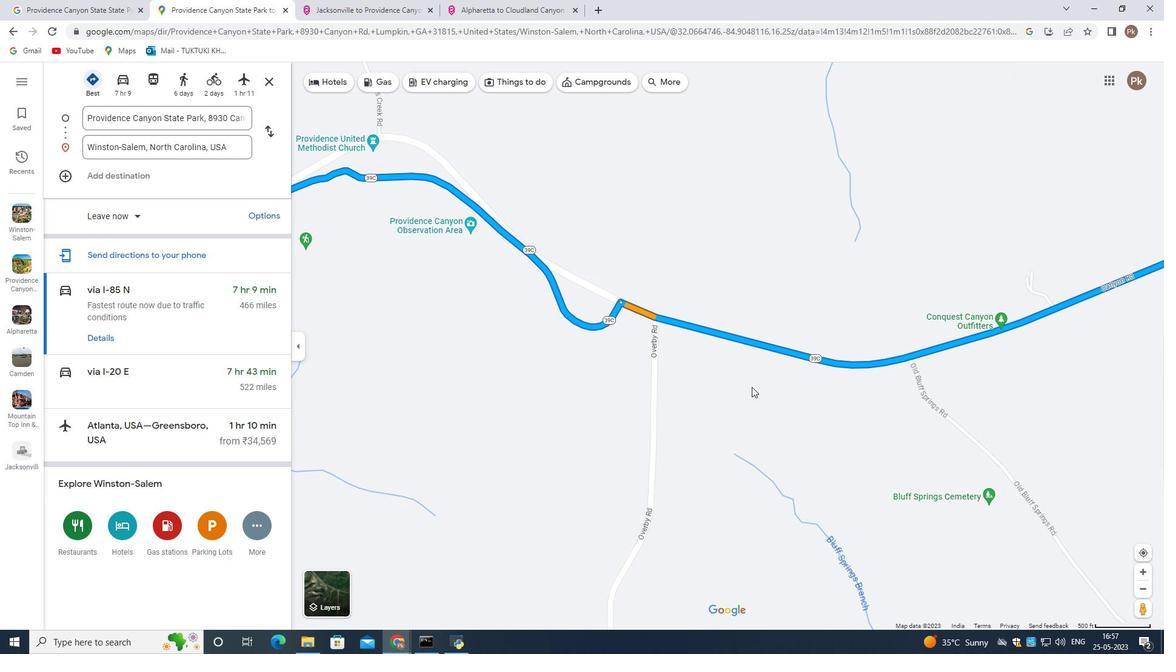
Action: Mouse moved to (831, 332)
Screenshot: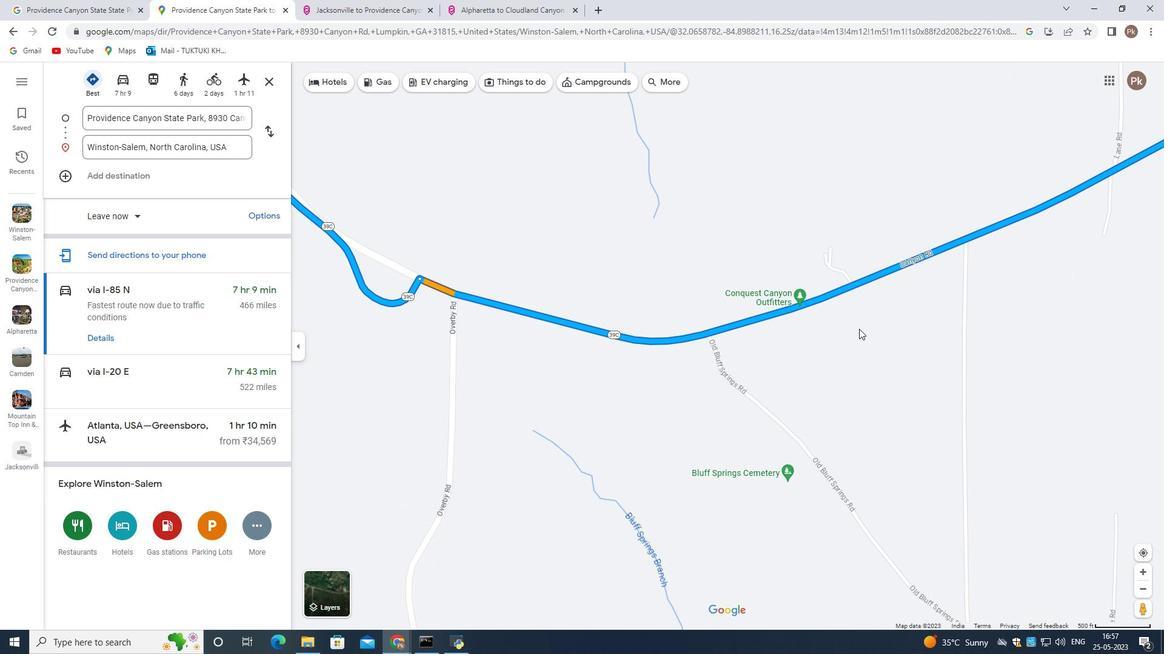 
Action: Mouse pressed left at (831, 332)
Screenshot: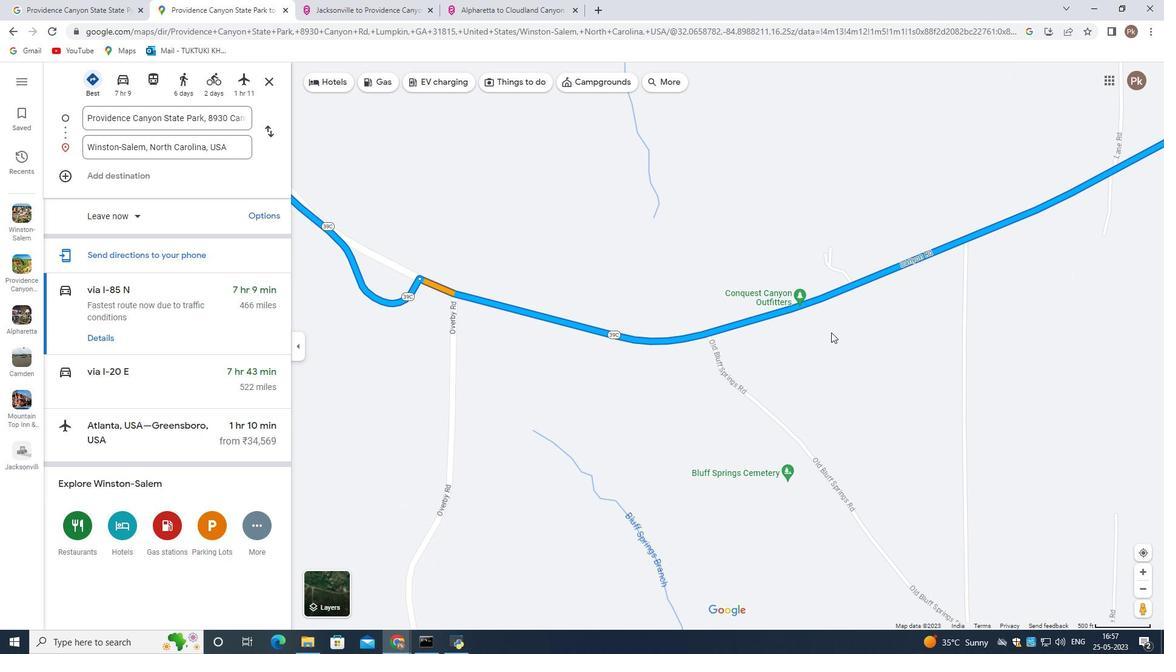 
Action: Mouse moved to (933, 228)
Screenshot: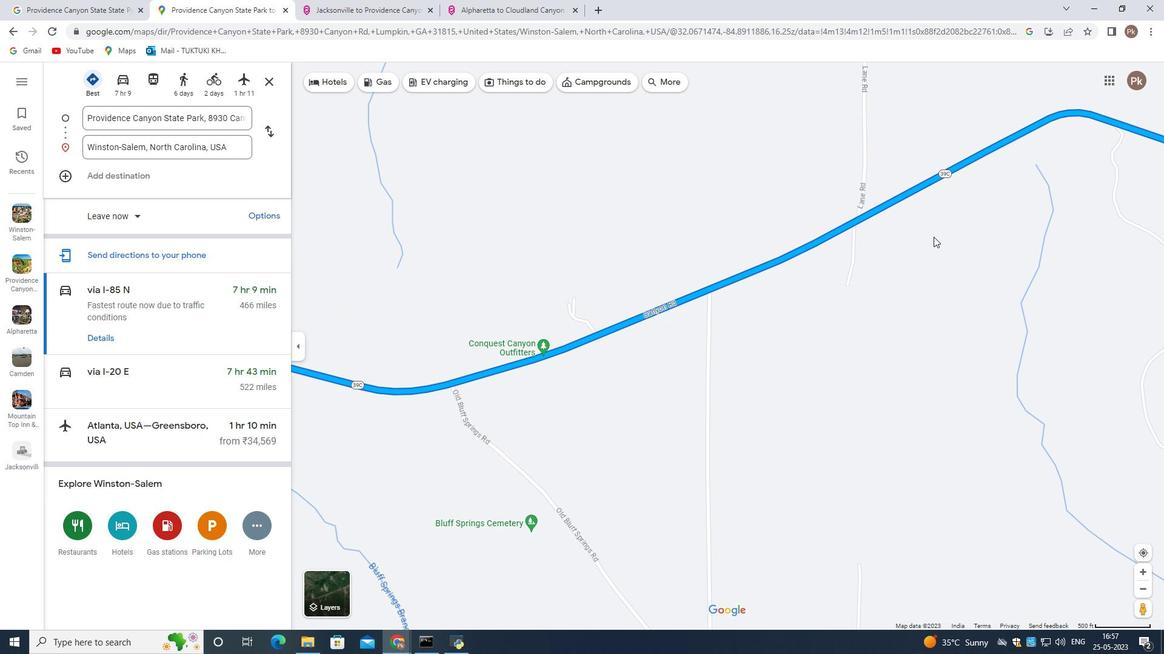 
Action: Mouse pressed left at (933, 228)
Screenshot: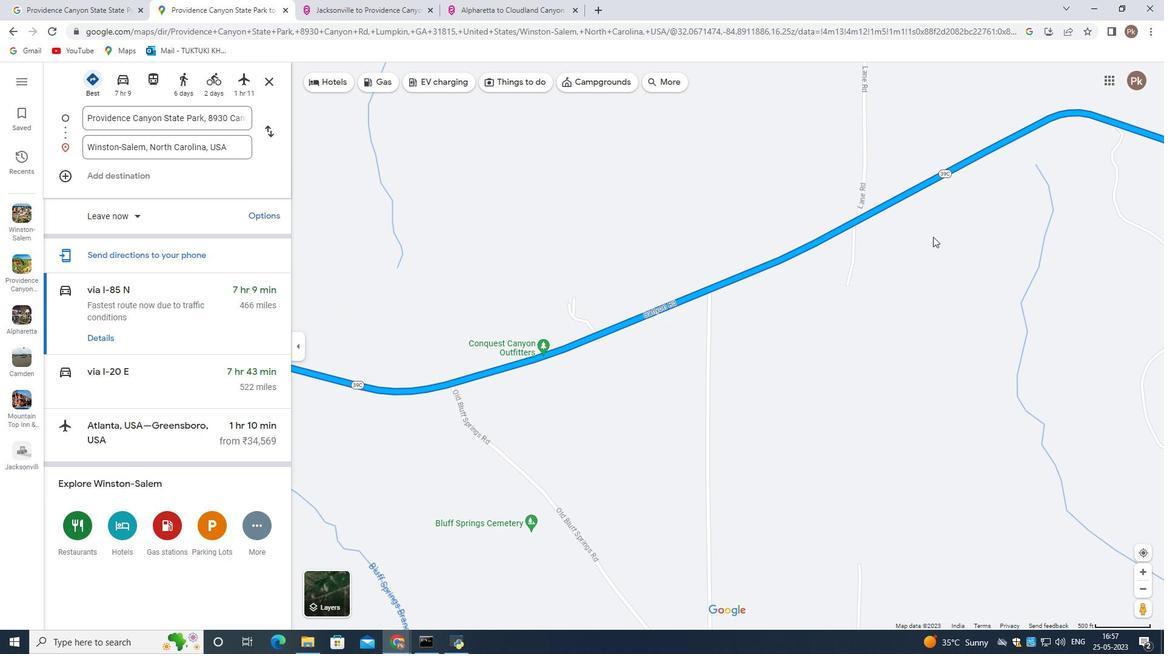
Action: Mouse moved to (851, 421)
Screenshot: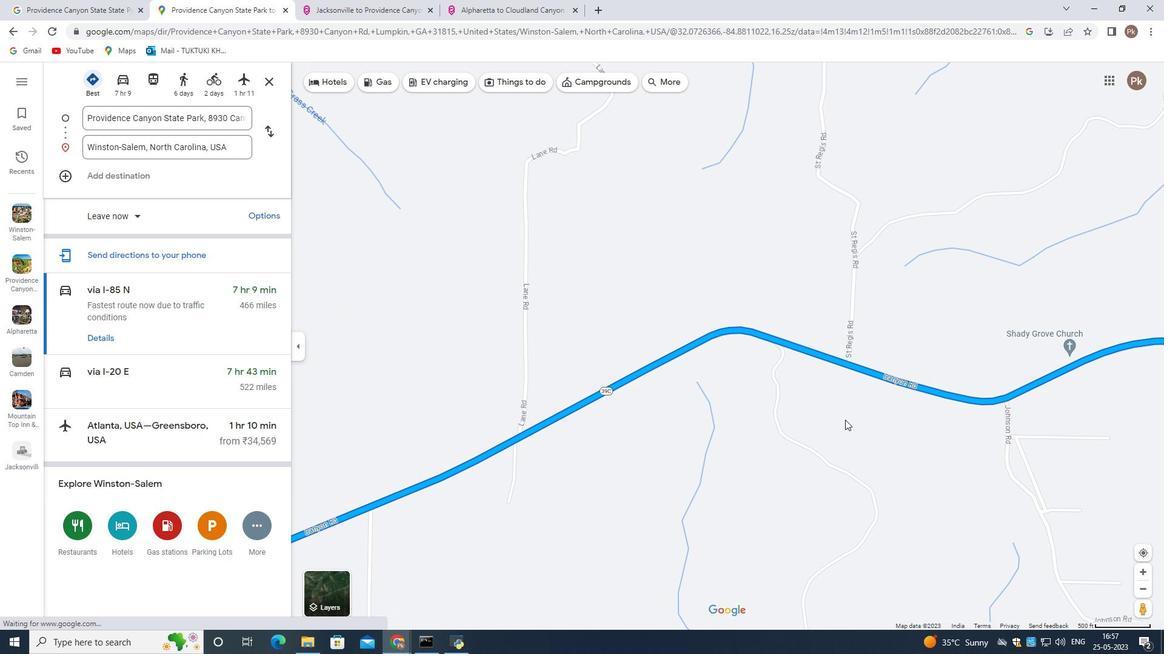 
Action: Mouse pressed left at (851, 421)
Screenshot: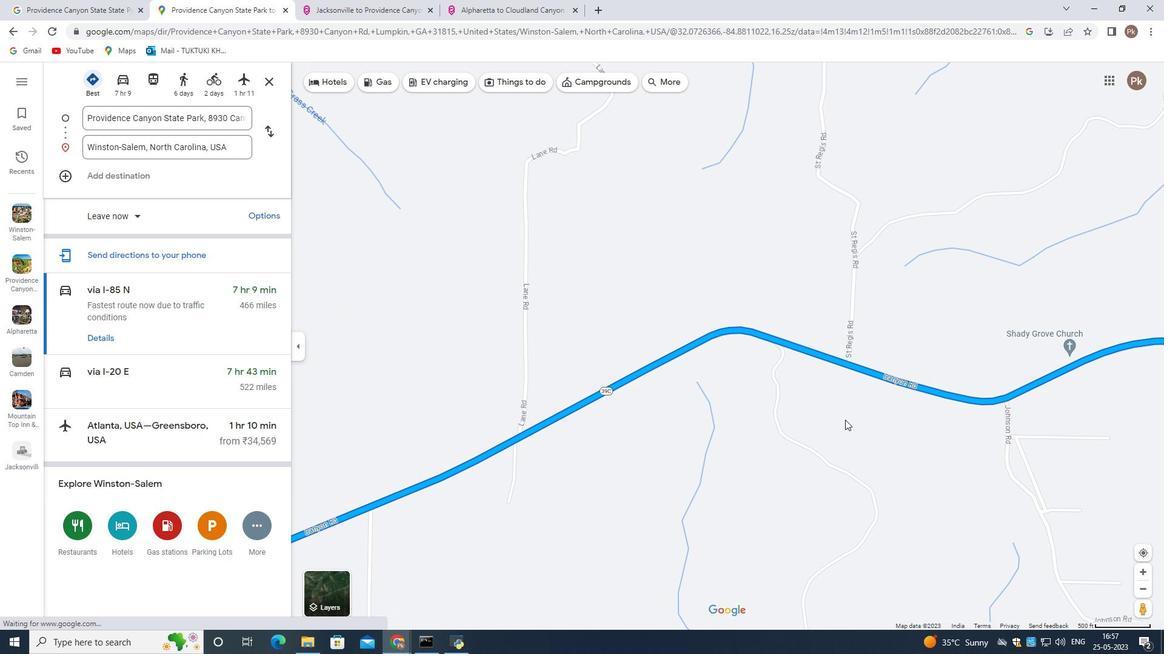 
Action: Mouse moved to (956, 291)
Screenshot: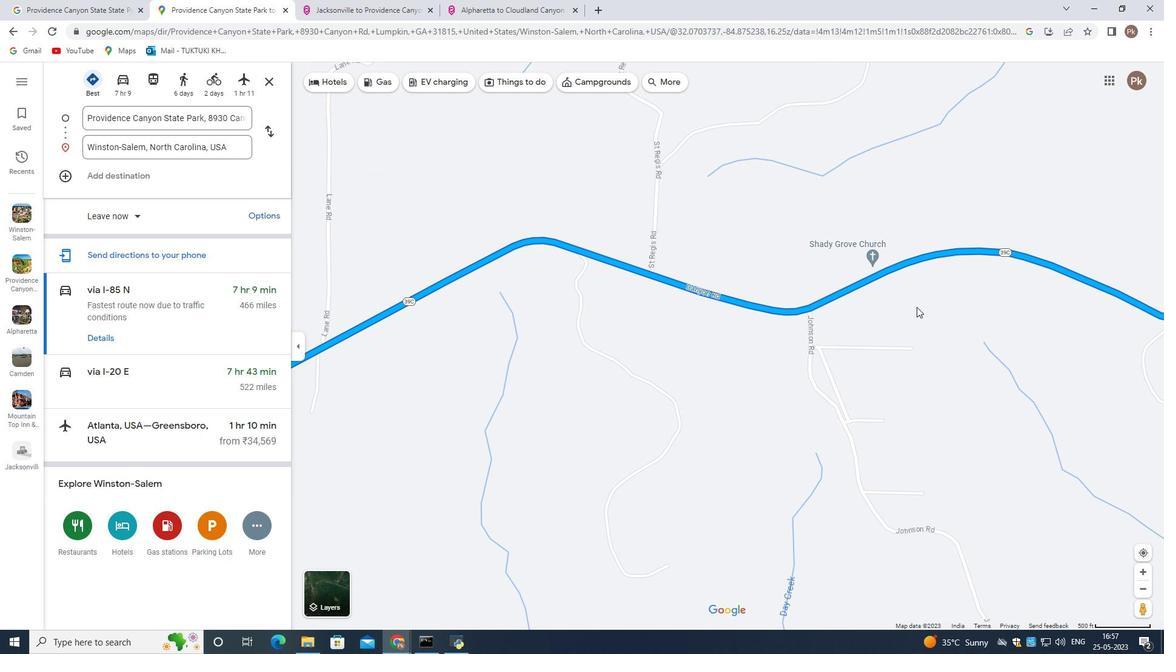 
Action: Mouse pressed left at (956, 291)
Screenshot: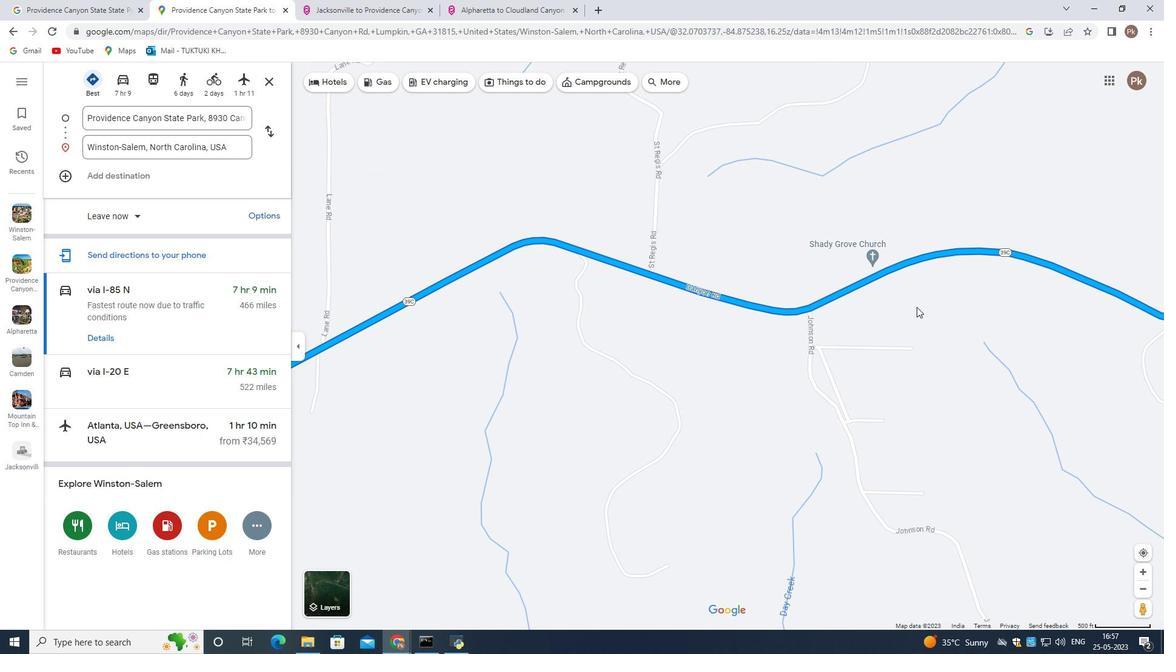 
Action: Mouse moved to (1096, 332)
Screenshot: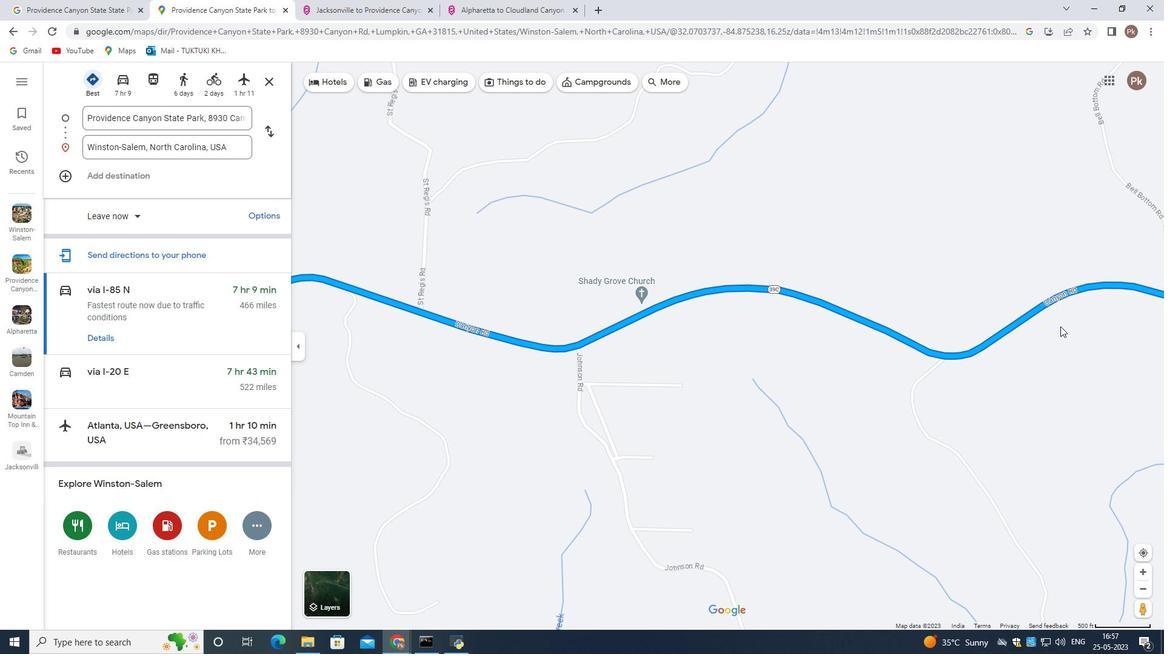 
Action: Mouse pressed left at (1096, 332)
Screenshot: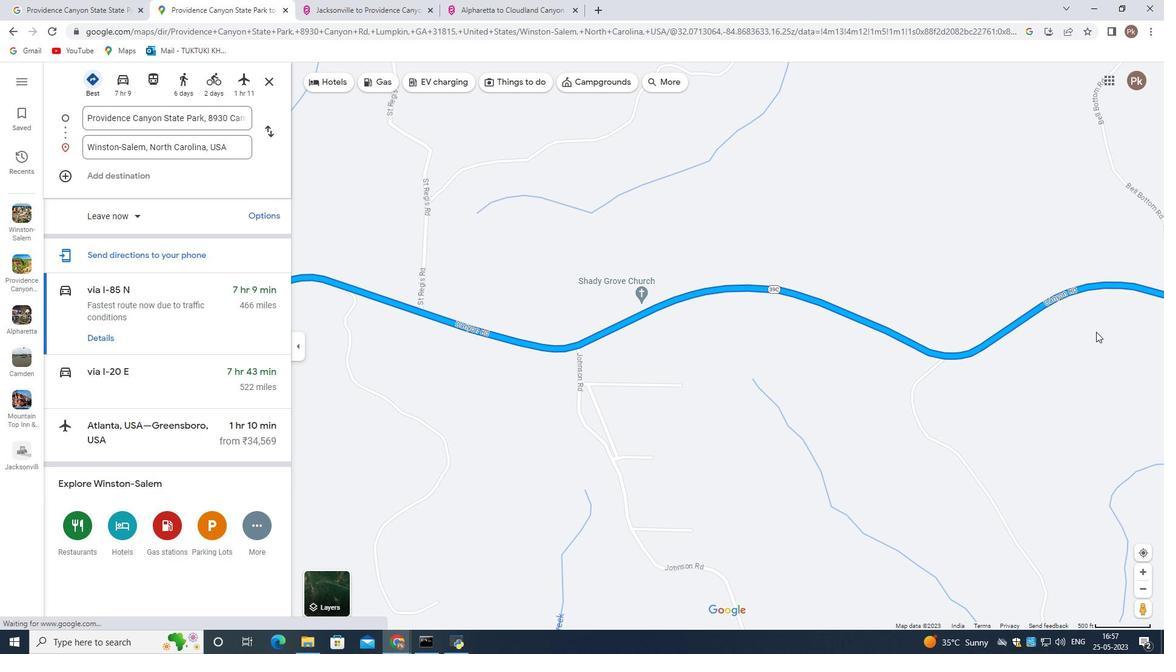 
Action: Mouse moved to (1055, 409)
Screenshot: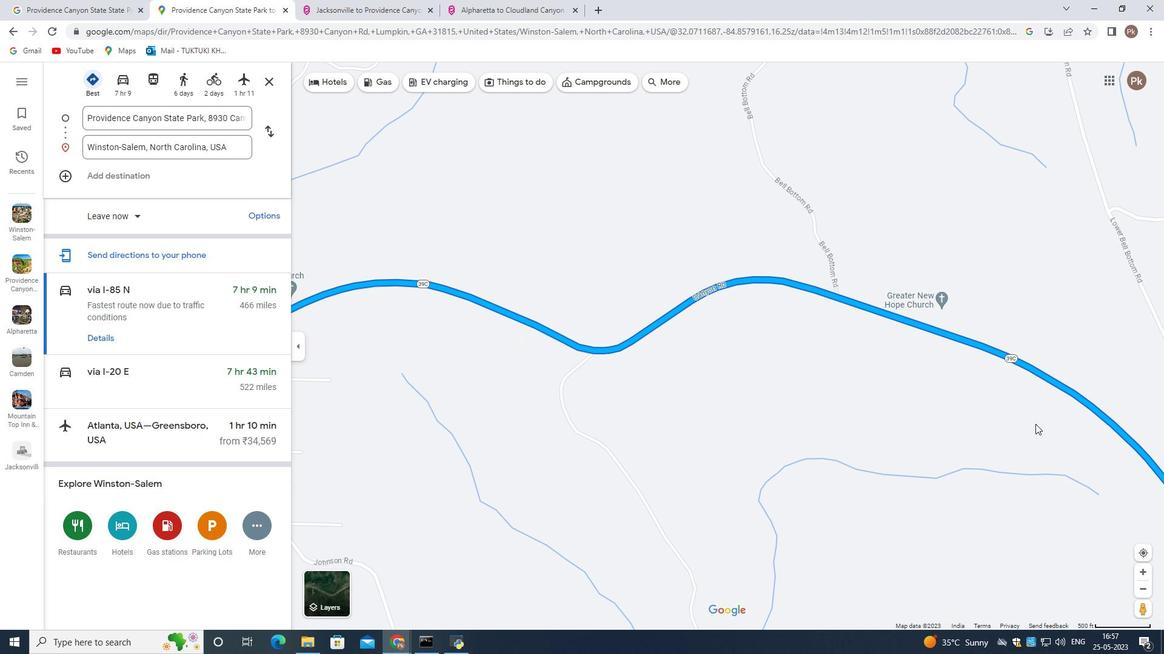 
Action: Mouse pressed left at (1055, 409)
Screenshot: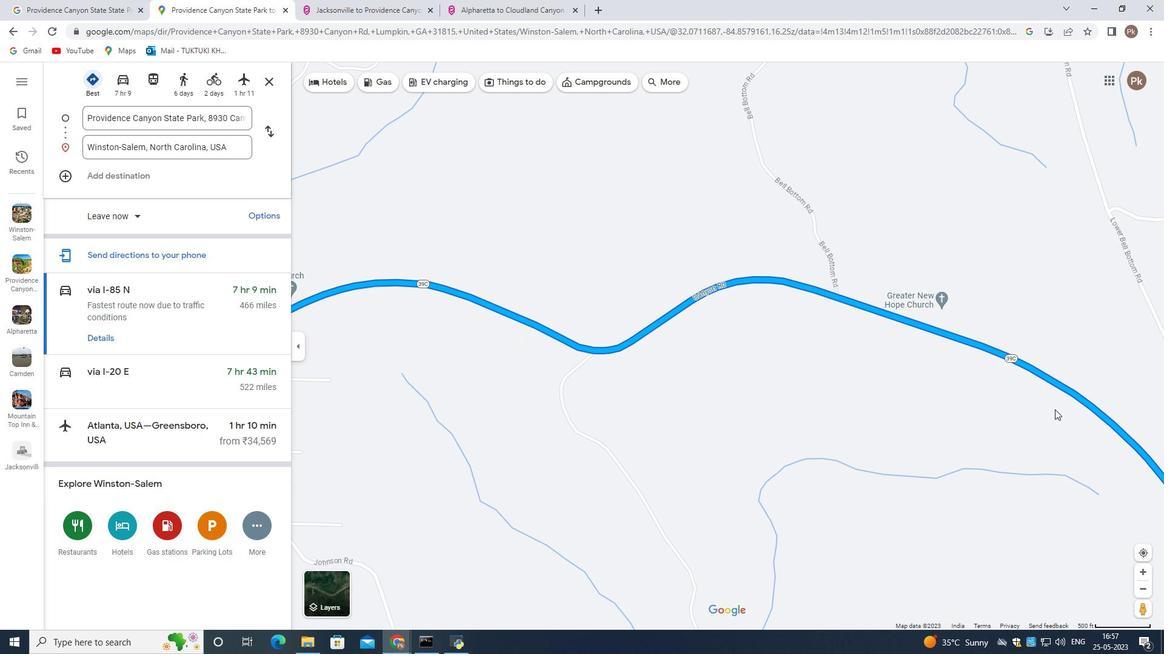 
Action: Mouse moved to (822, 224)
Screenshot: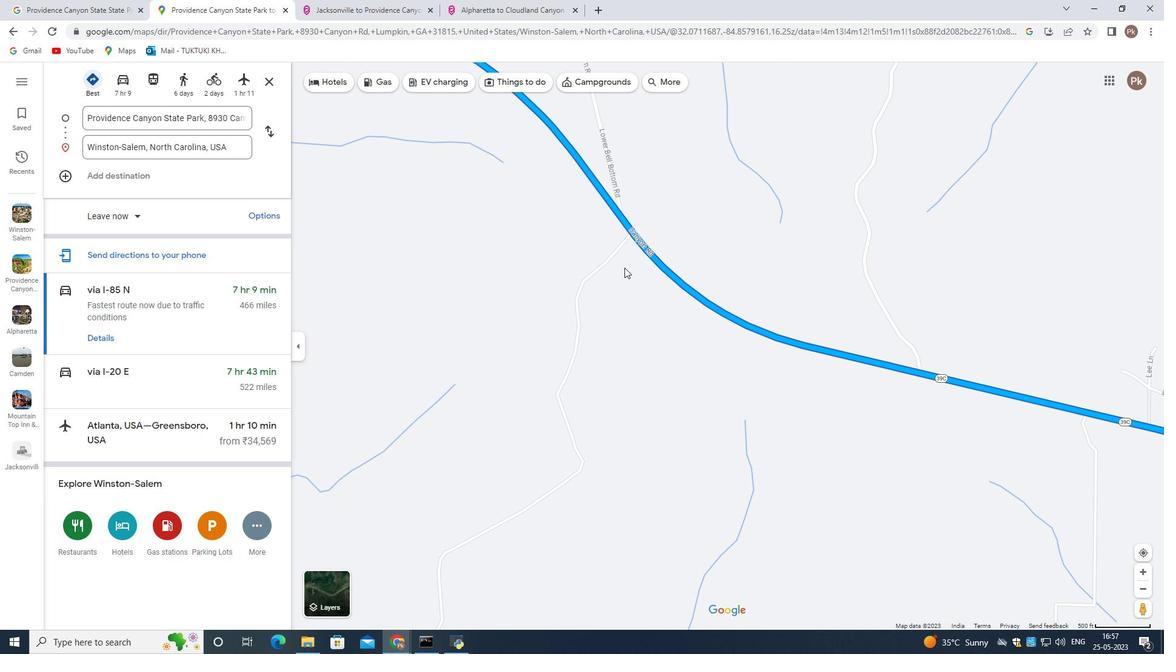 
Action: Mouse scrolled (822, 224) with delta (0, 0)
Screenshot: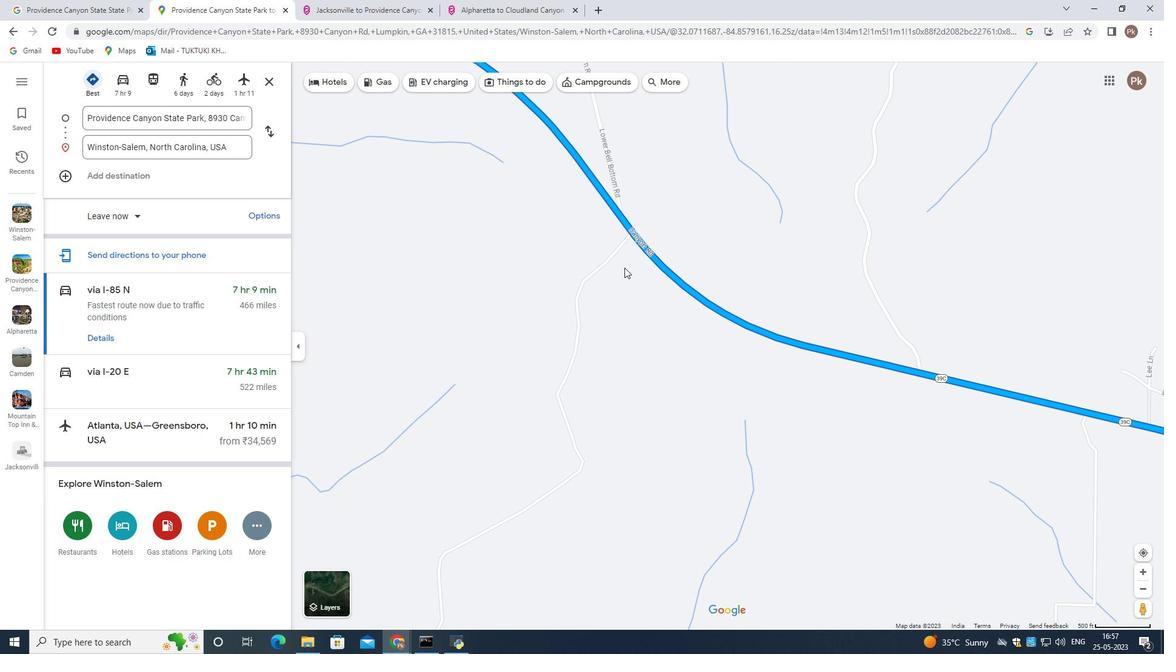 
Action: Mouse scrolled (822, 224) with delta (0, 0)
Screenshot: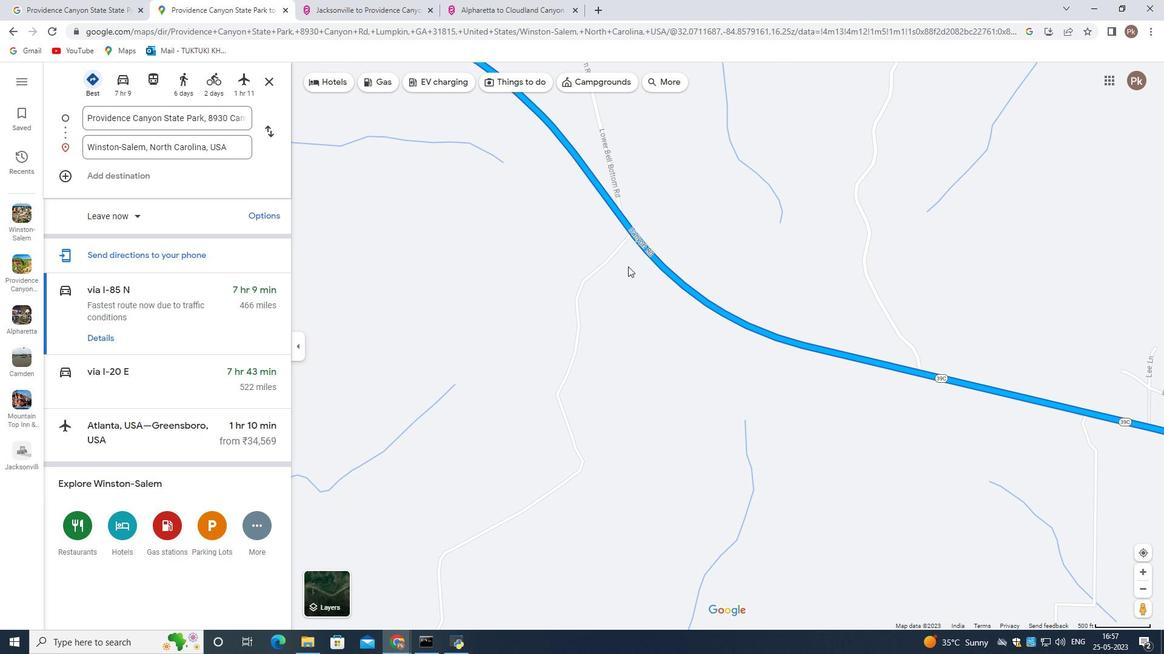 
Action: Mouse scrolled (822, 224) with delta (0, 0)
Screenshot: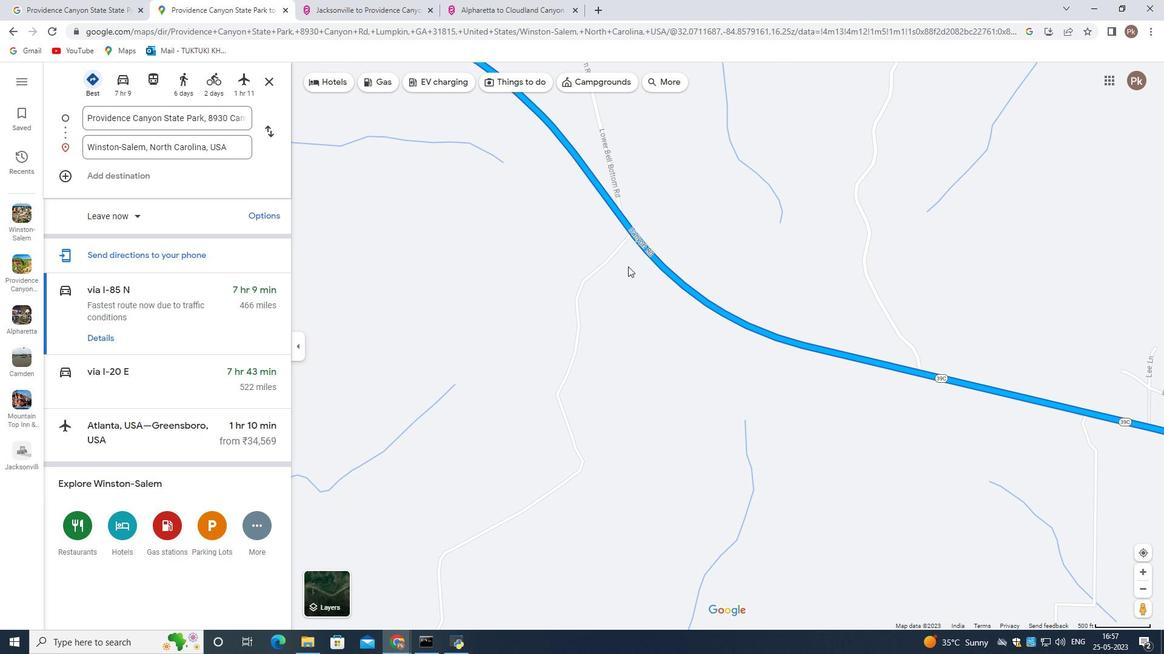
Action: Mouse scrolled (822, 224) with delta (0, 0)
Screenshot: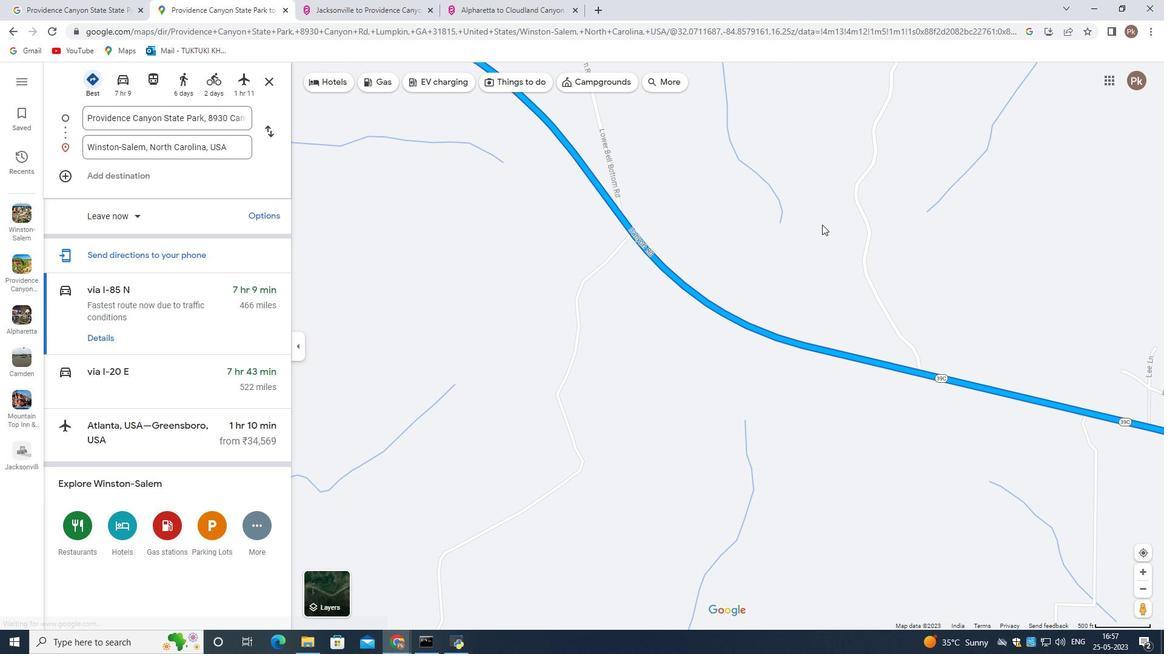 
Action: Mouse moved to (972, 317)
Screenshot: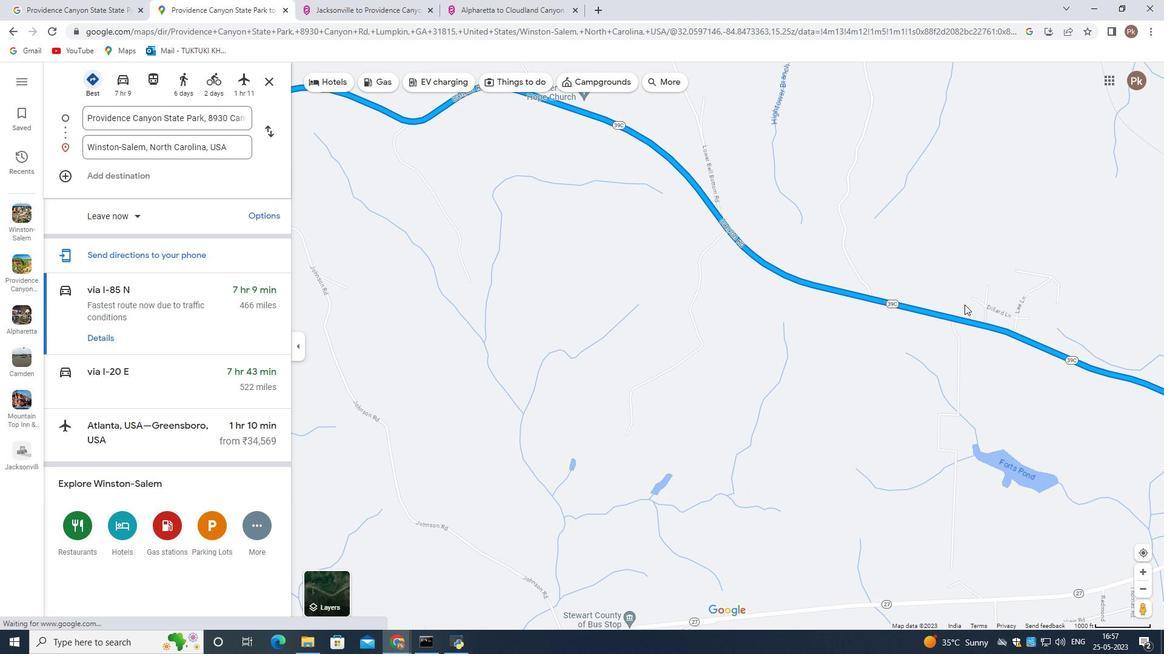 
Action: Mouse scrolled (971, 315) with delta (0, 0)
Screenshot: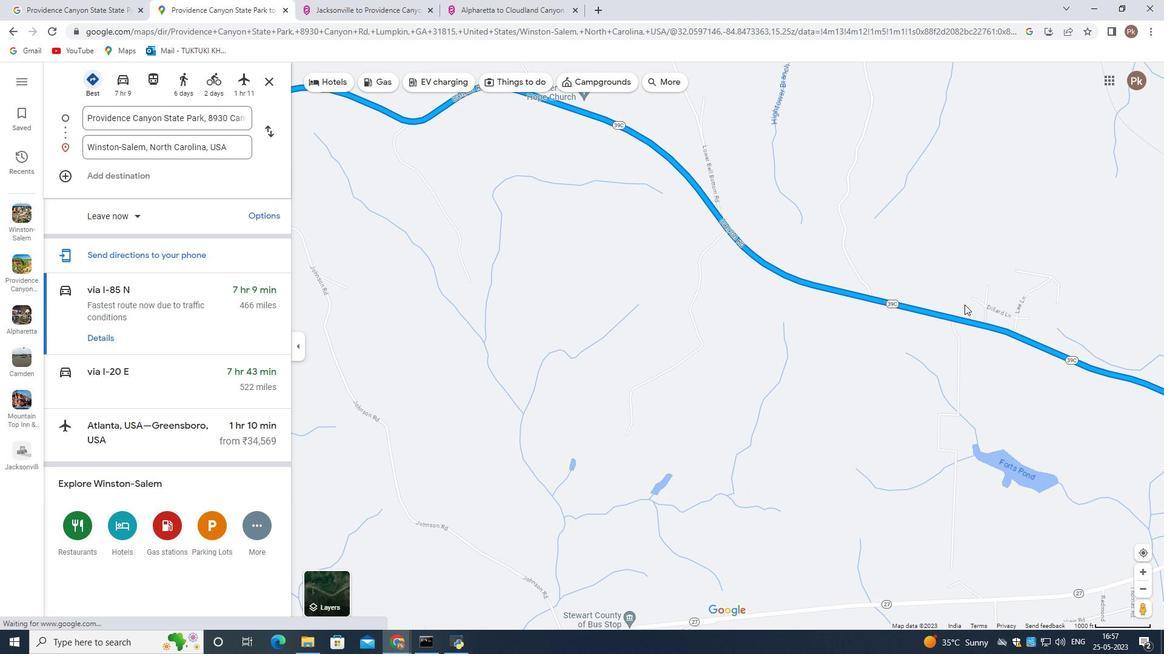 
Action: Mouse moved to (983, 334)
Screenshot: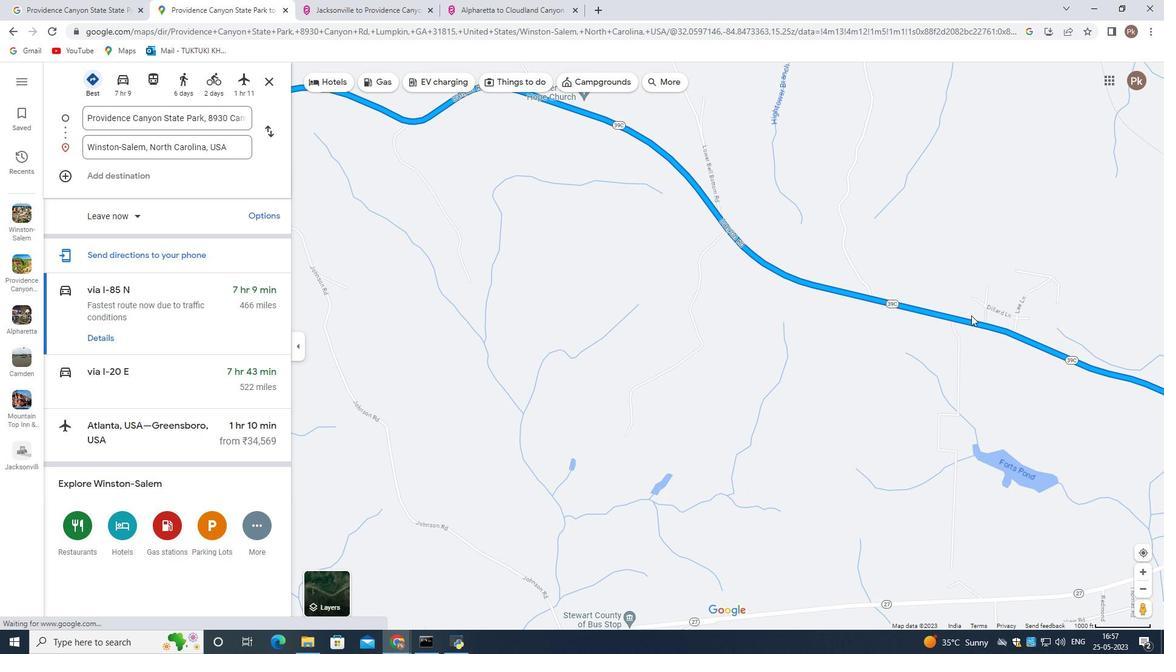 
Action: Mouse scrolled (972, 318) with delta (0, 0)
Screenshot: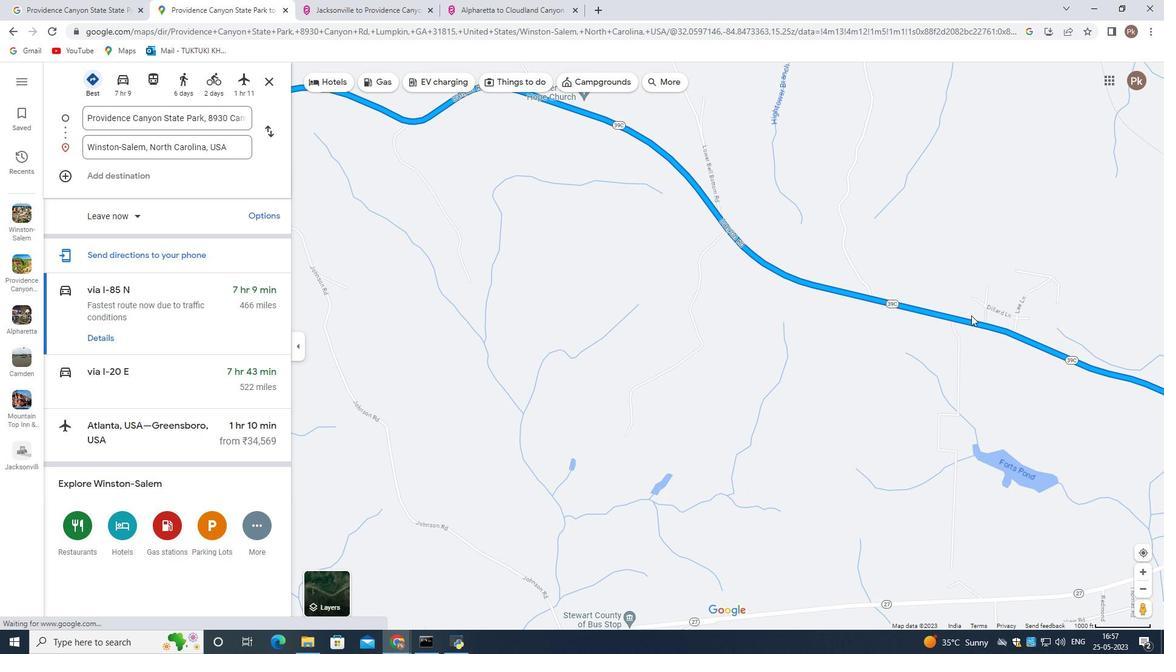 
Action: Mouse moved to (988, 339)
Screenshot: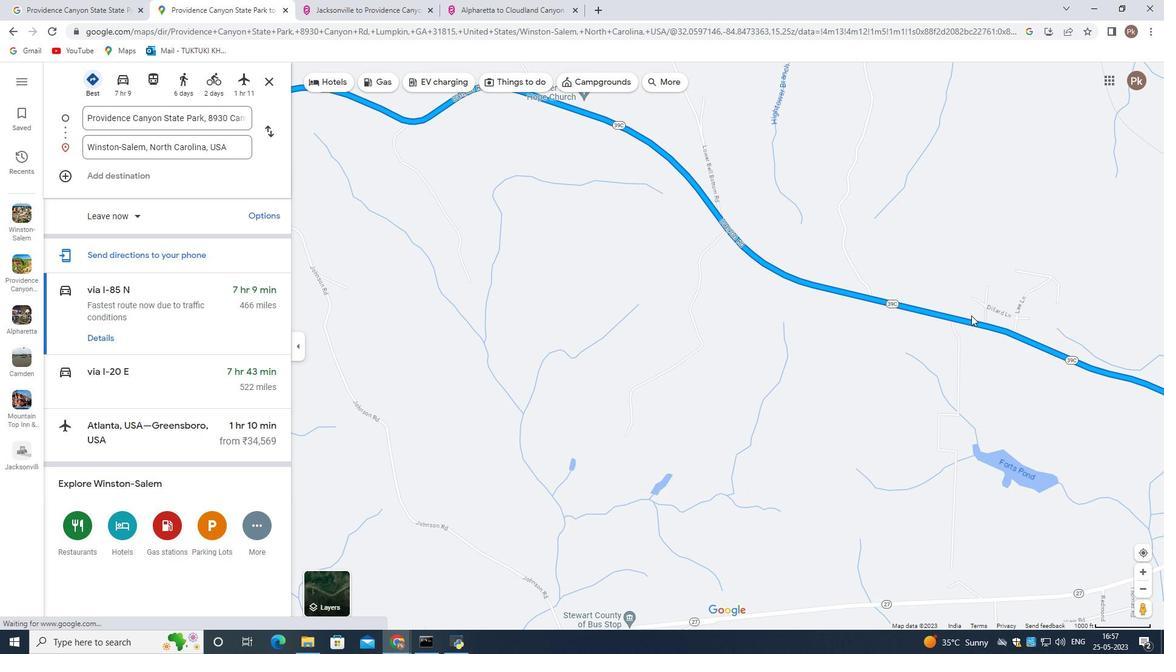 
Action: Mouse scrolled (972, 318) with delta (0, 0)
Screenshot: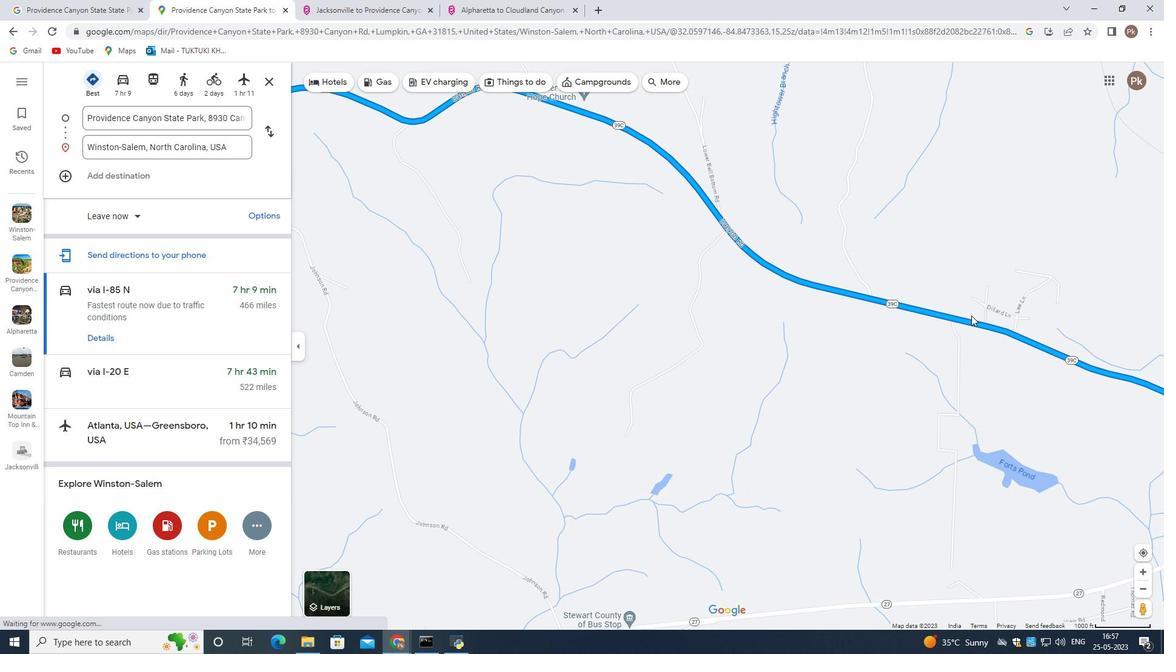 
Action: Mouse moved to (1023, 378)
Screenshot: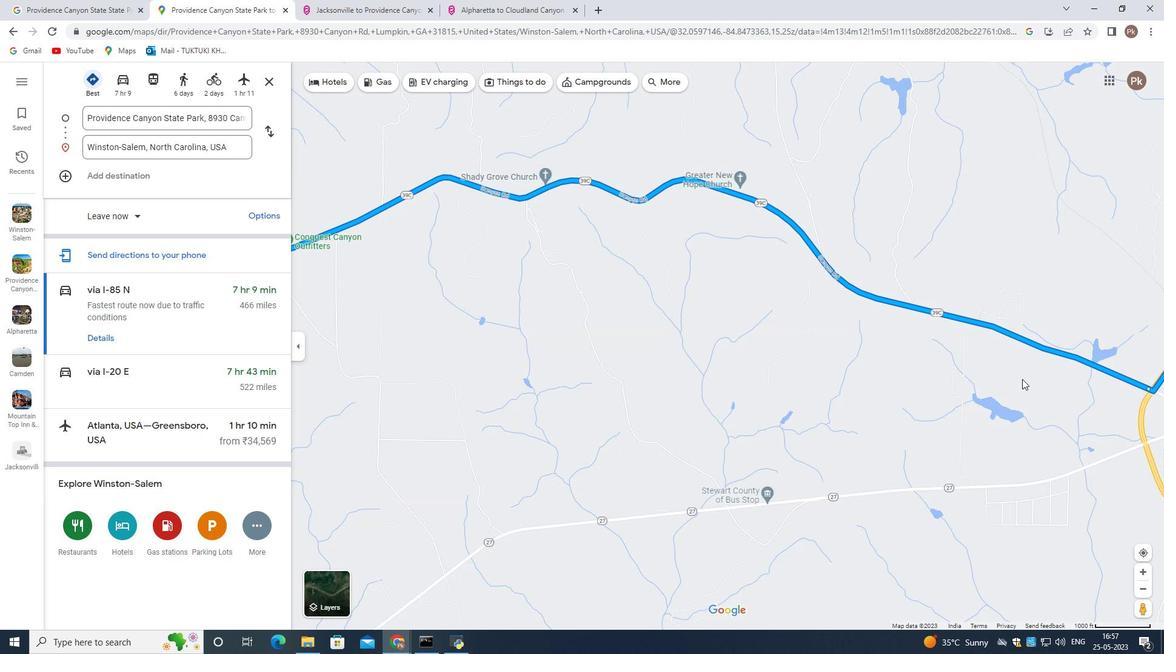 
Action: Mouse pressed left at (1023, 378)
Screenshot: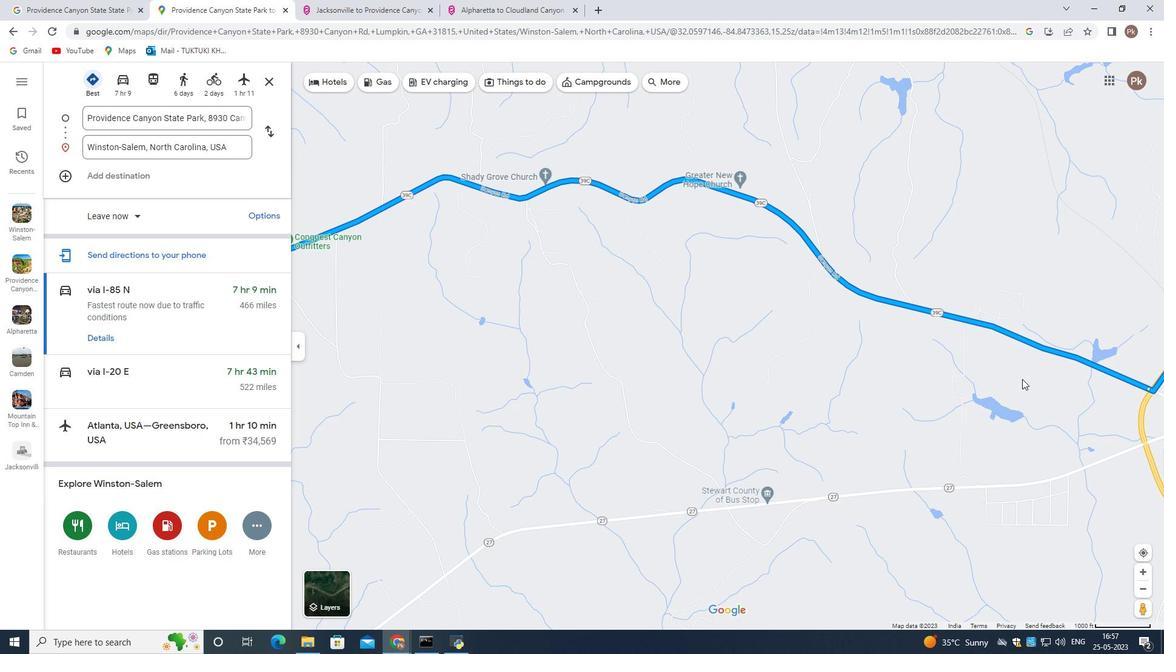 
Action: Mouse moved to (801, 330)
Screenshot: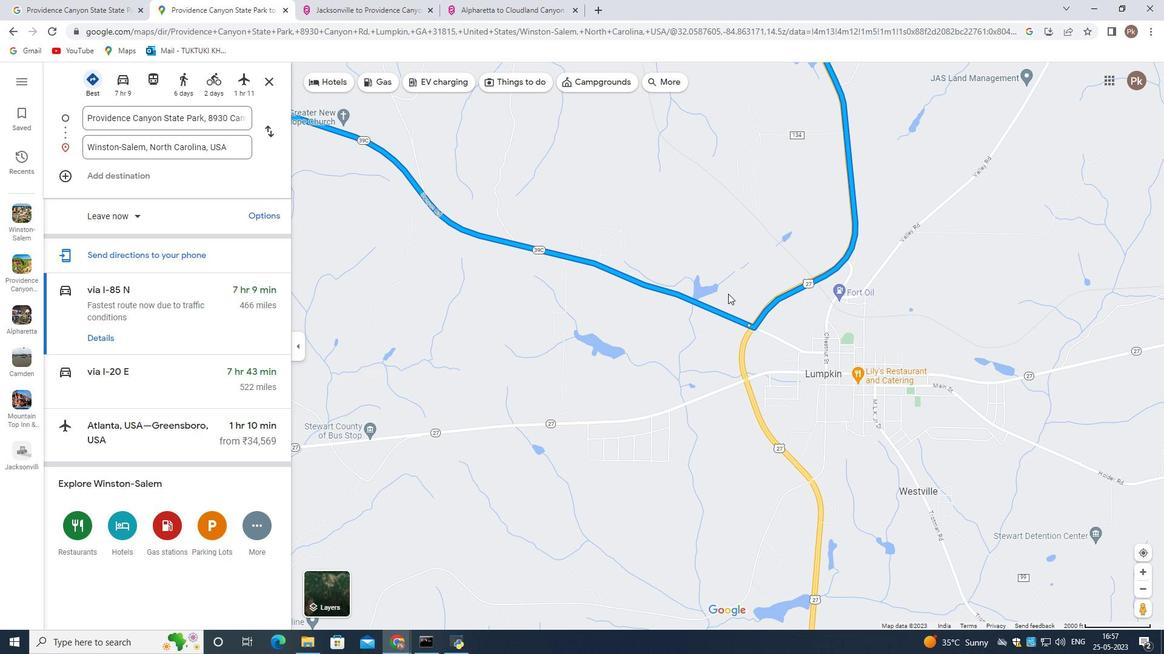 
Action: Mouse scrolled (801, 331) with delta (0, 0)
Screenshot: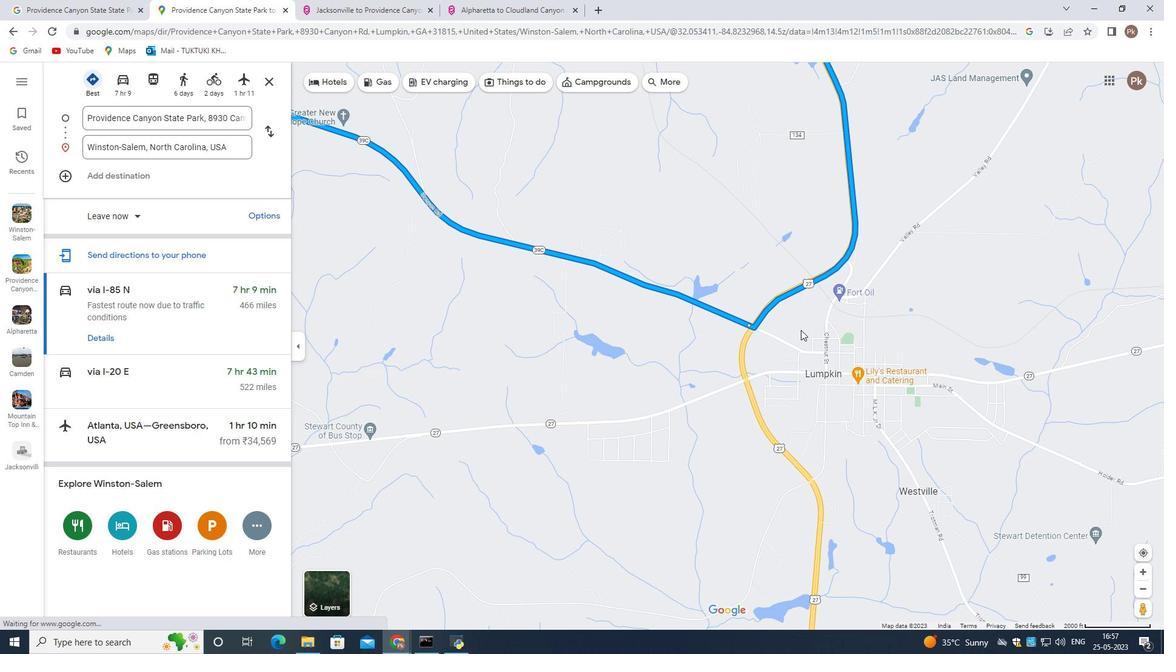 
Action: Mouse scrolled (801, 331) with delta (0, 0)
Screenshot: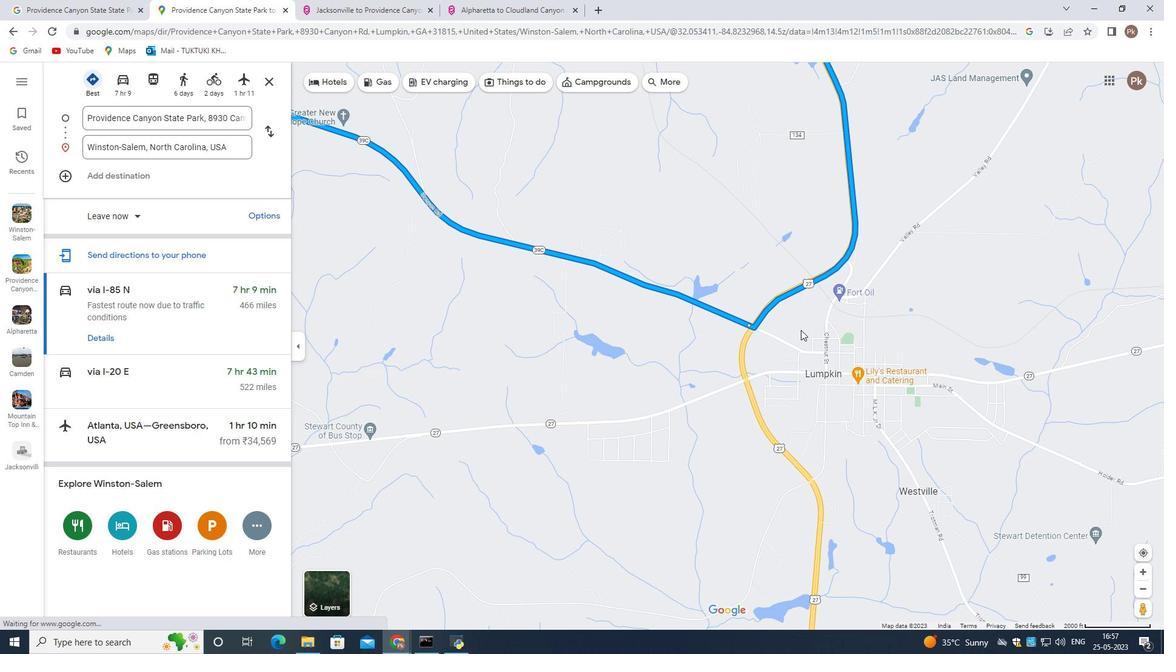 
Action: Mouse moved to (767, 229)
Screenshot: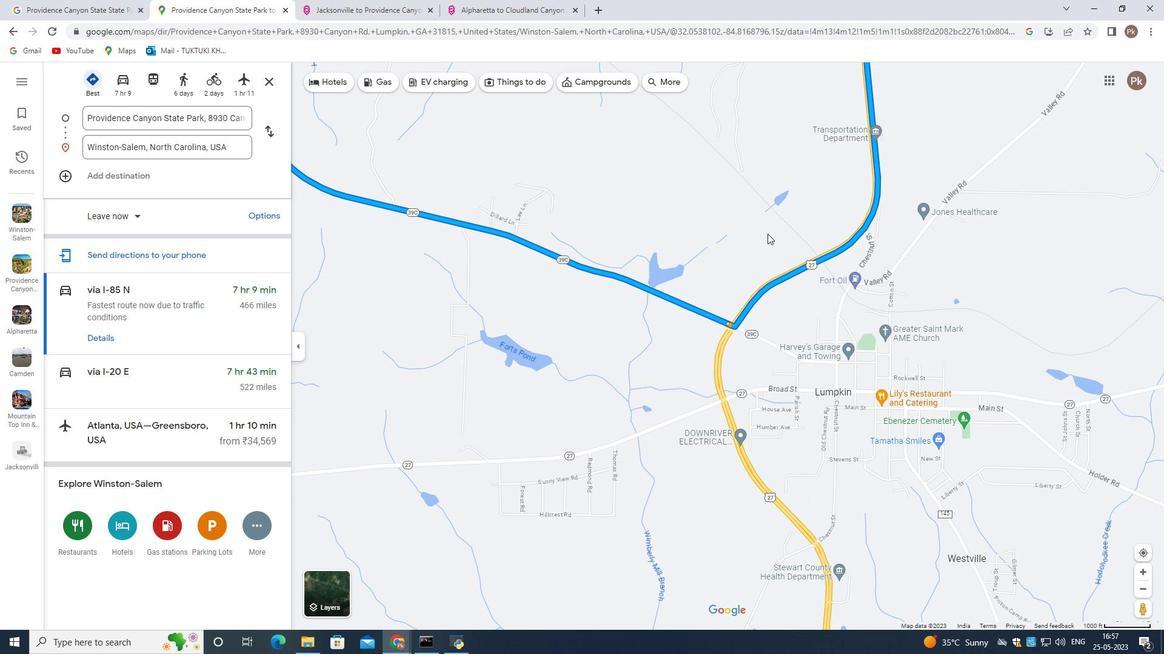 
Action: Mouse pressed left at (767, 229)
Screenshot: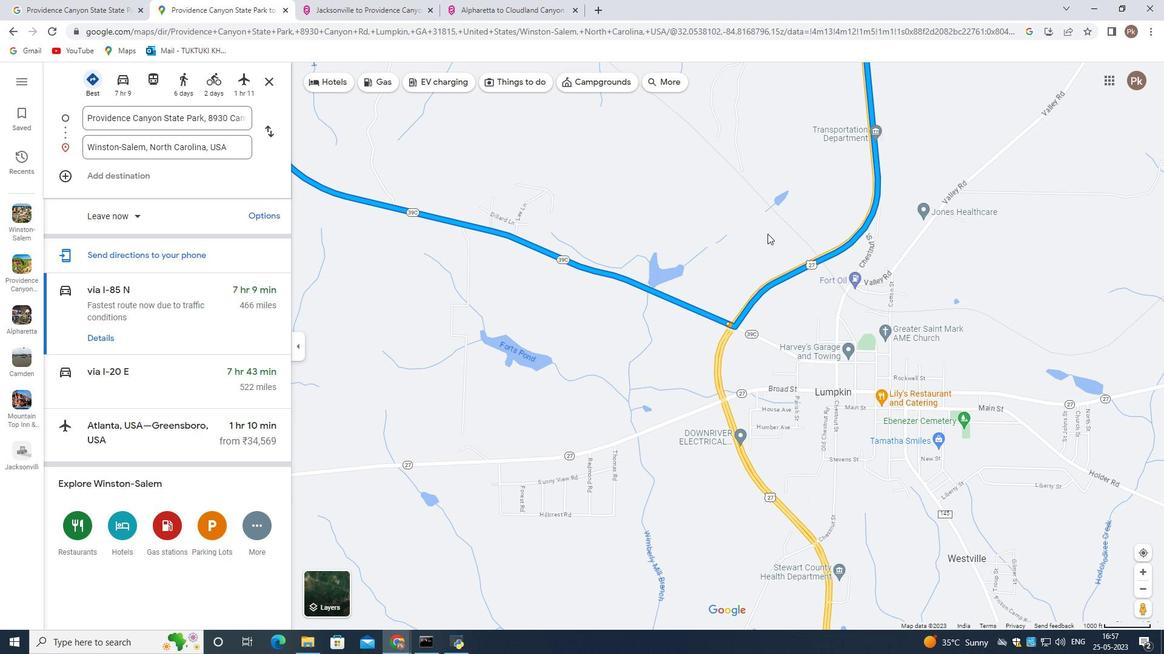 
Action: Mouse moved to (732, 220)
Screenshot: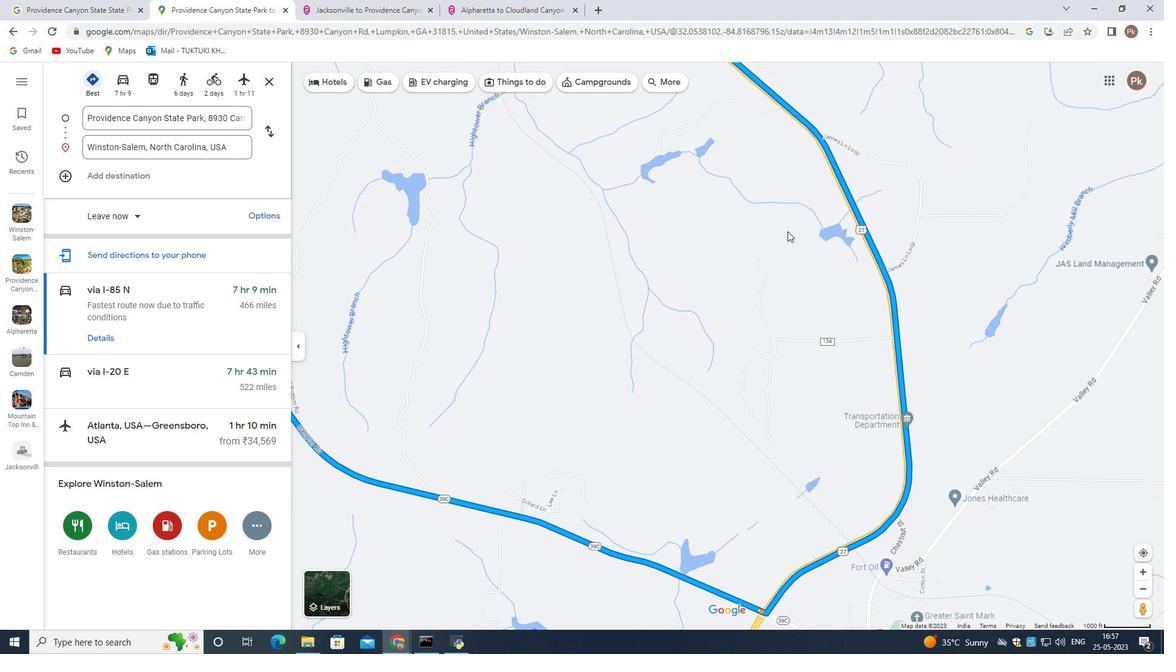 
Action: Mouse pressed left at (730, 214)
Screenshot: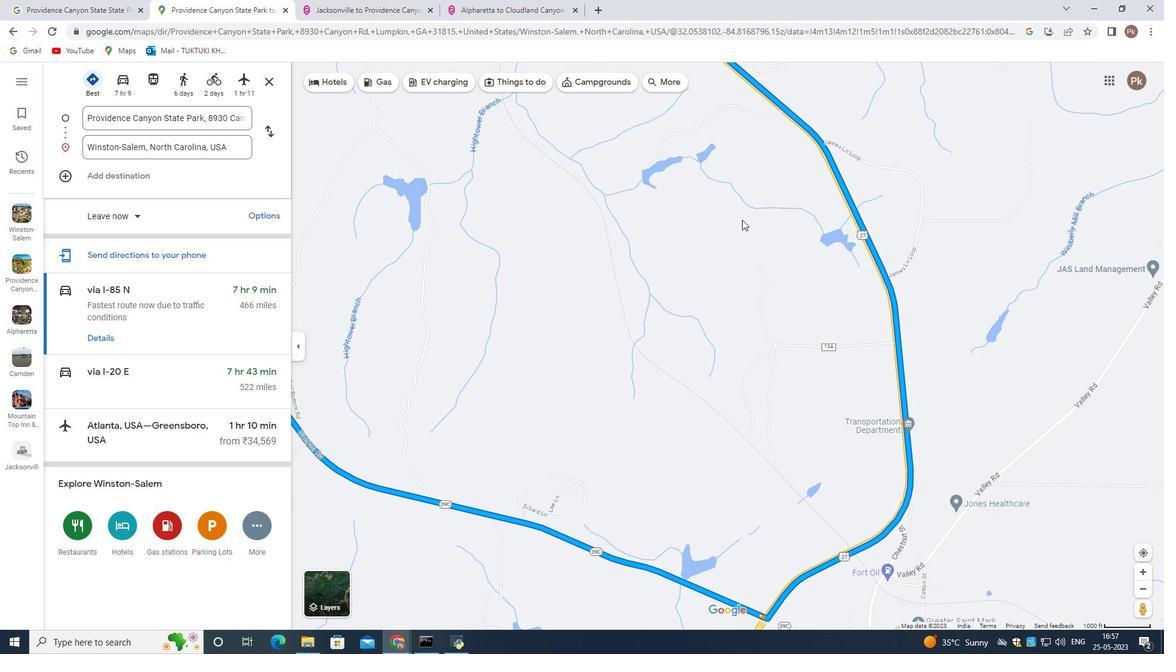 
Action: Mouse moved to (716, 144)
Screenshot: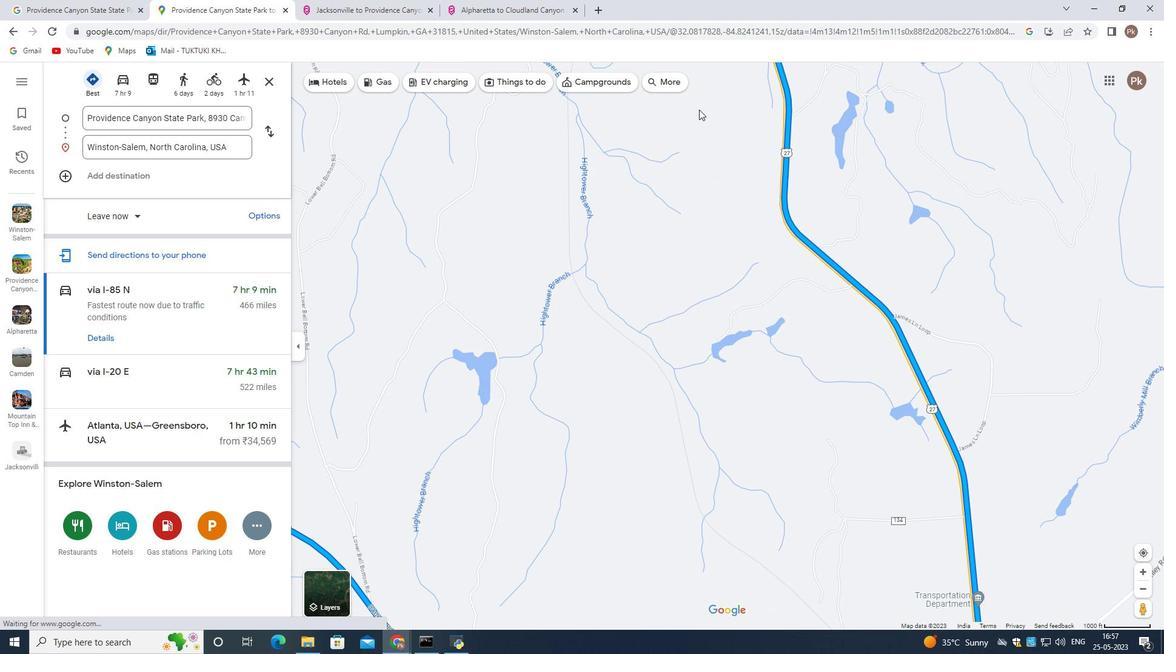 
Action: Mouse pressed left at (699, 109)
Screenshot: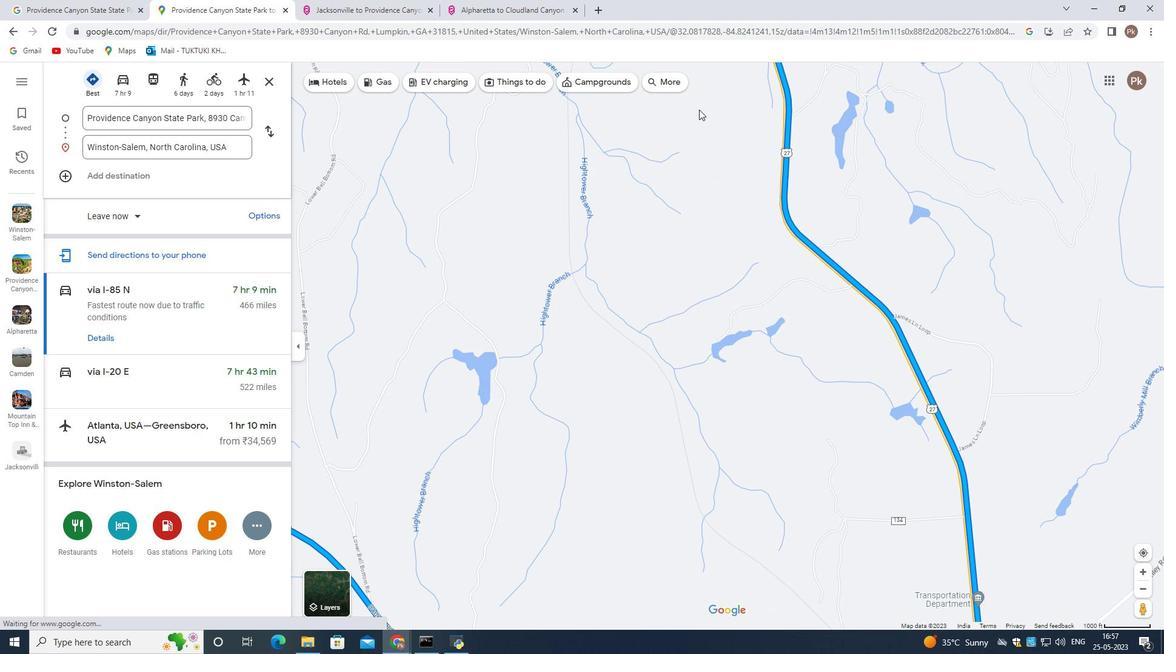 
Action: Mouse moved to (756, 162)
Screenshot: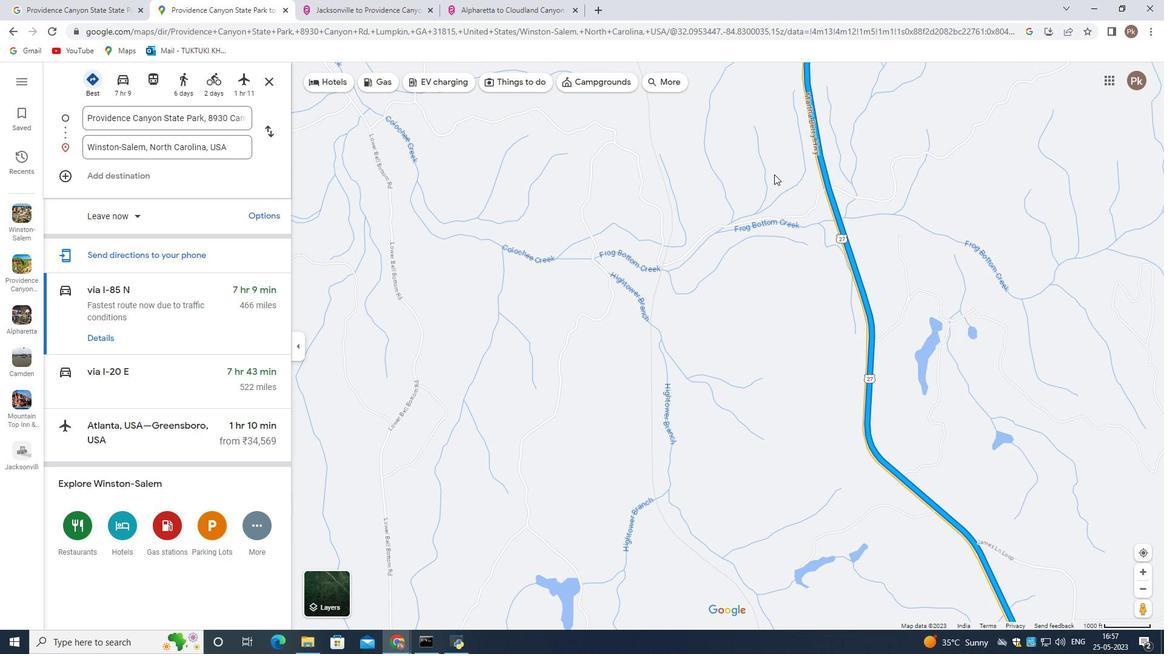 
Action: Mouse scrolled (756, 161) with delta (0, 0)
Screenshot: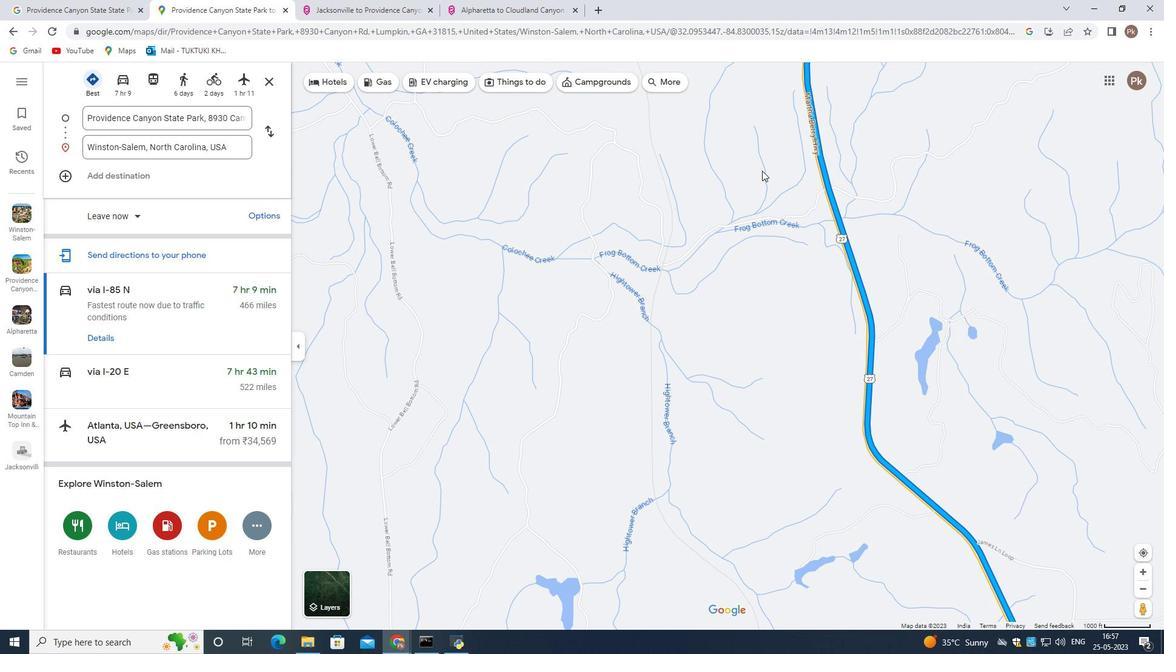 
Action: Mouse scrolled (756, 161) with delta (0, 0)
Screenshot: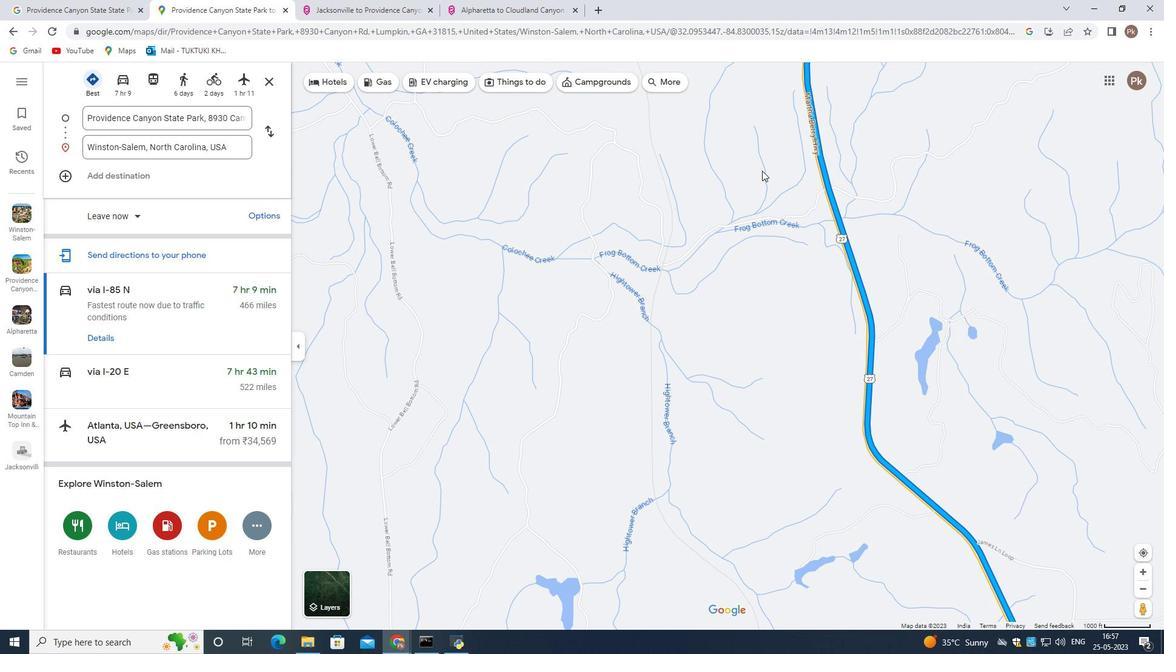 
Action: Mouse scrolled (756, 161) with delta (0, 0)
Screenshot: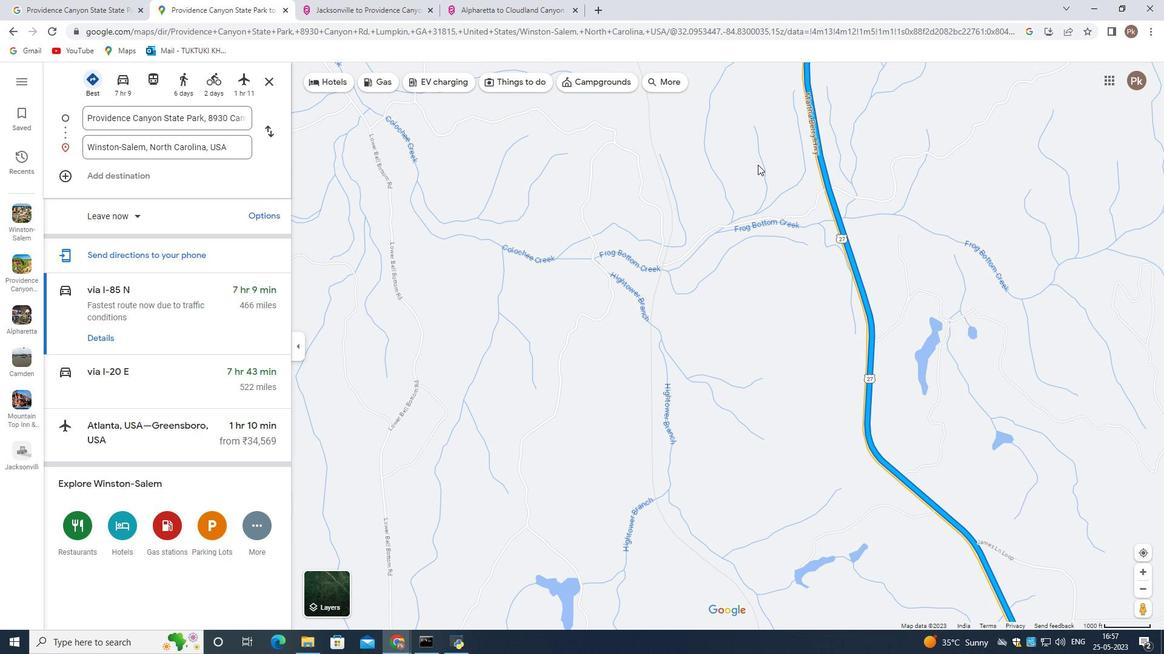 
Action: Mouse scrolled (756, 161) with delta (0, 0)
Screenshot: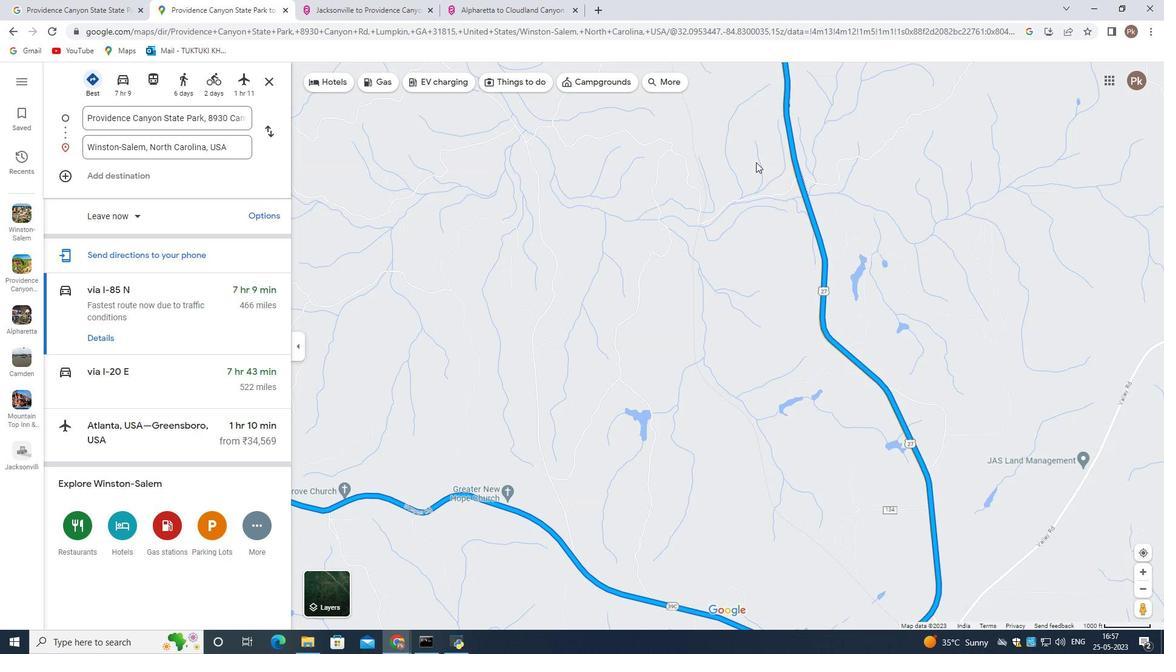 
Action: Mouse moved to (719, 241)
Screenshot: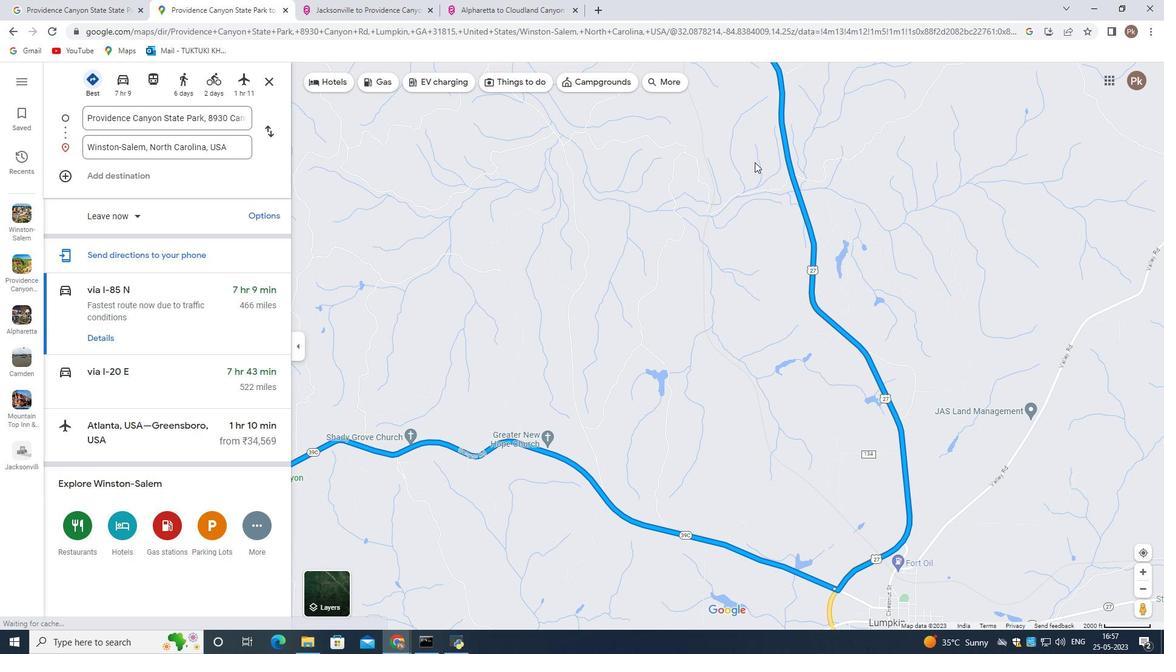 
Action: Mouse scrolled (754, 161) with delta (0, 0)
Screenshot: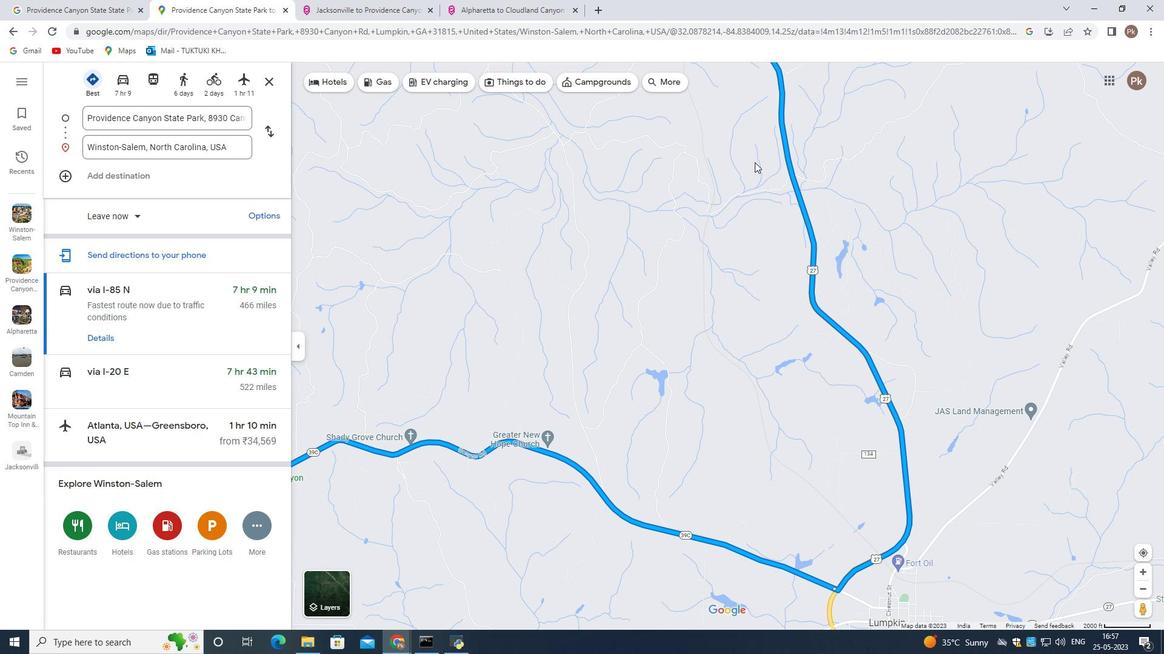 
Action: Mouse moved to (705, 265)
Screenshot: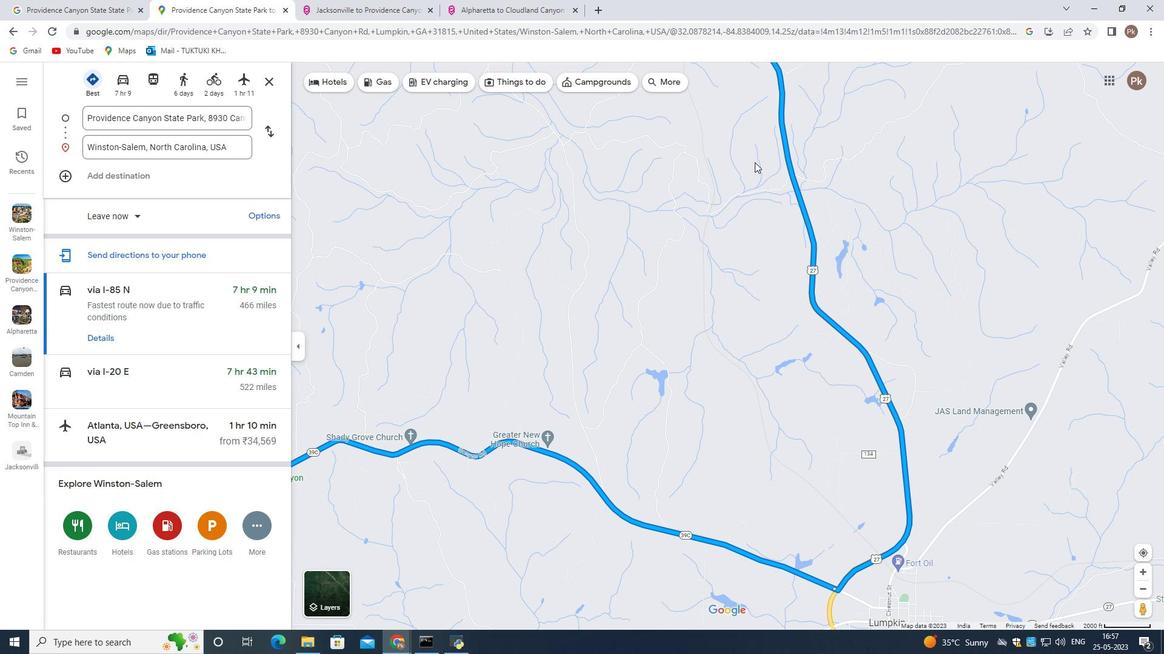 
Action: Mouse scrolled (753, 162) with delta (0, 0)
Screenshot: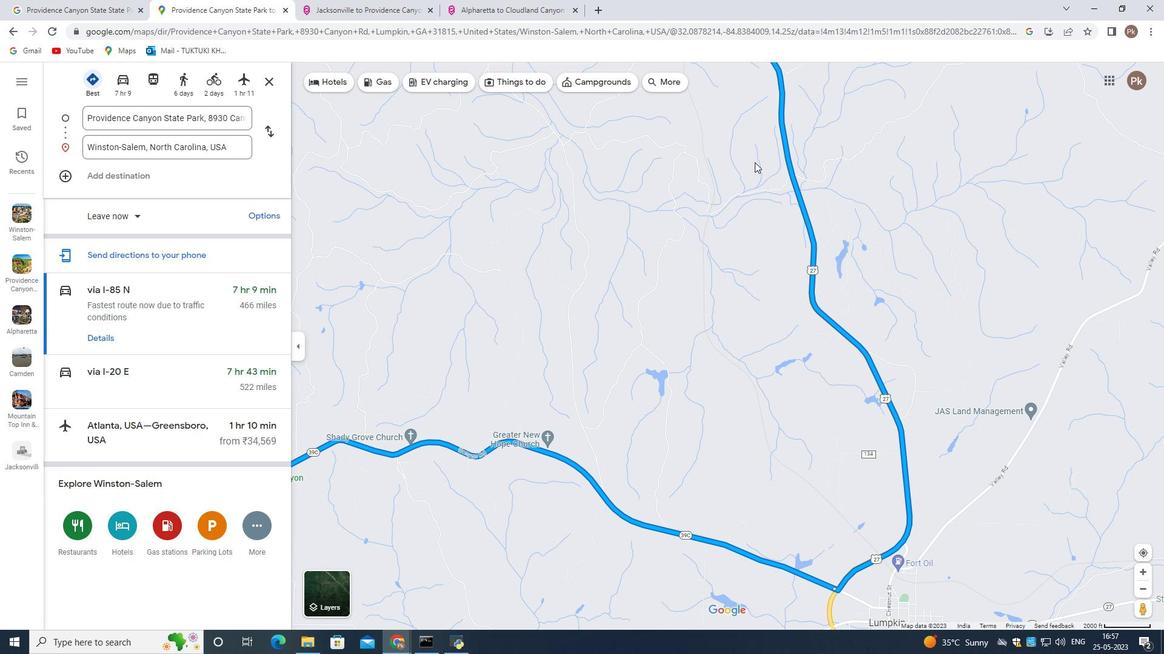 
Action: Mouse moved to (704, 269)
Screenshot: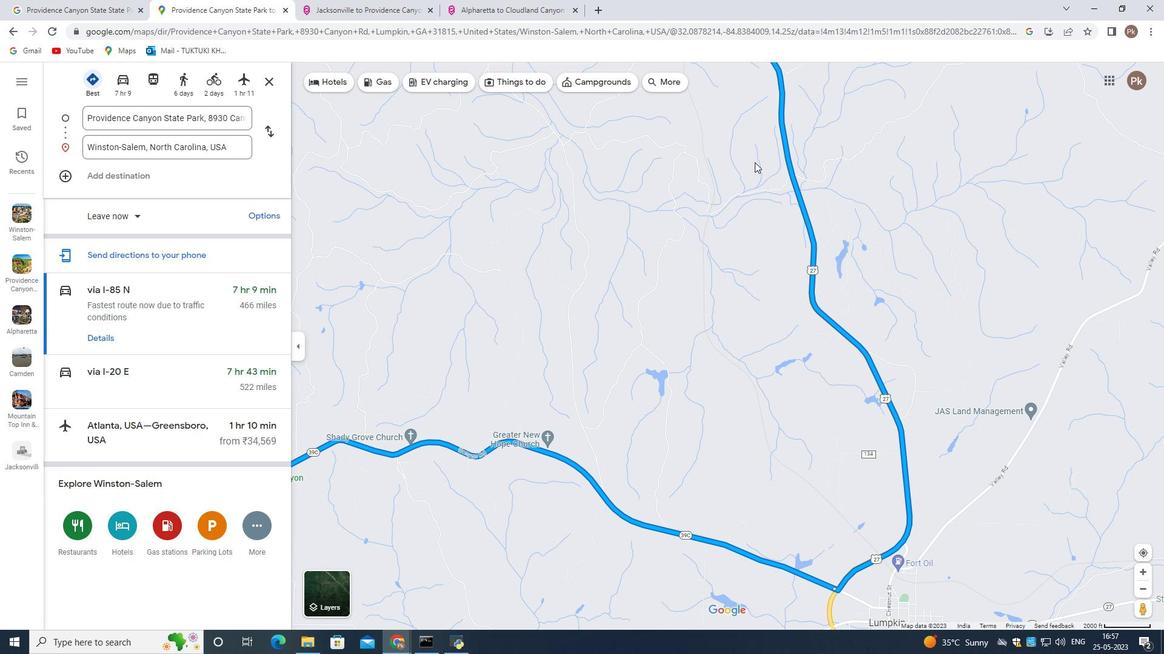 
Action: Mouse scrolled (750, 168) with delta (0, 0)
Screenshot: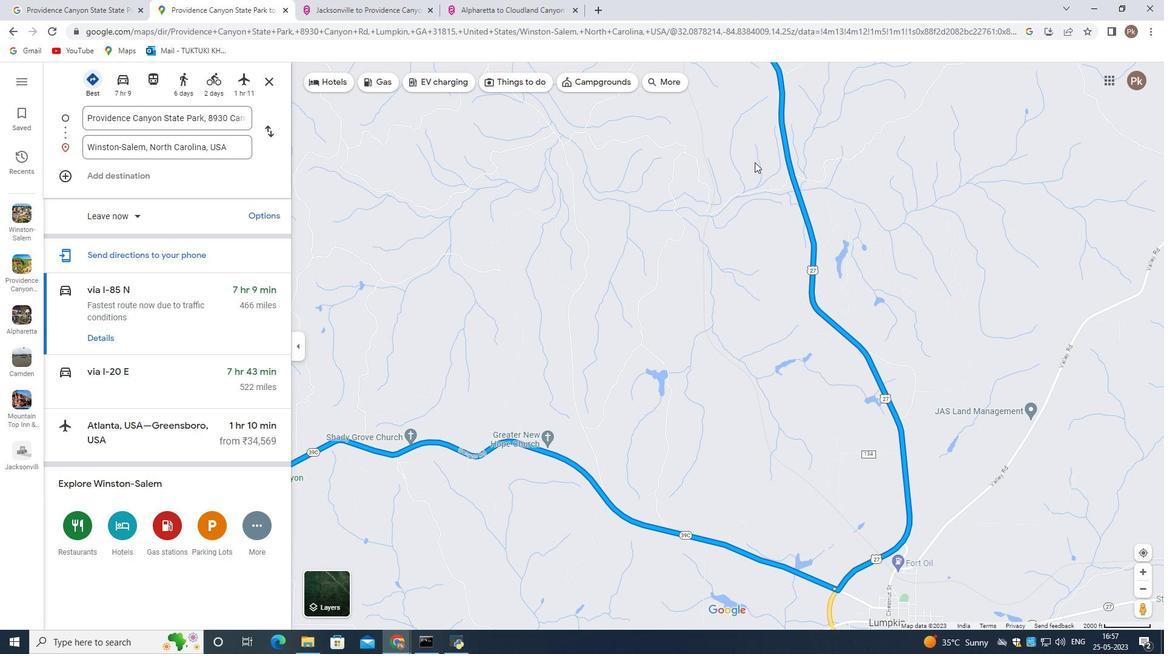 
Action: Mouse moved to (704, 270)
